 Task: Search for and purchase health supplements, specifically protein powders, on Flipkart.
Action: Mouse pressed left at (400, 84)
Screenshot: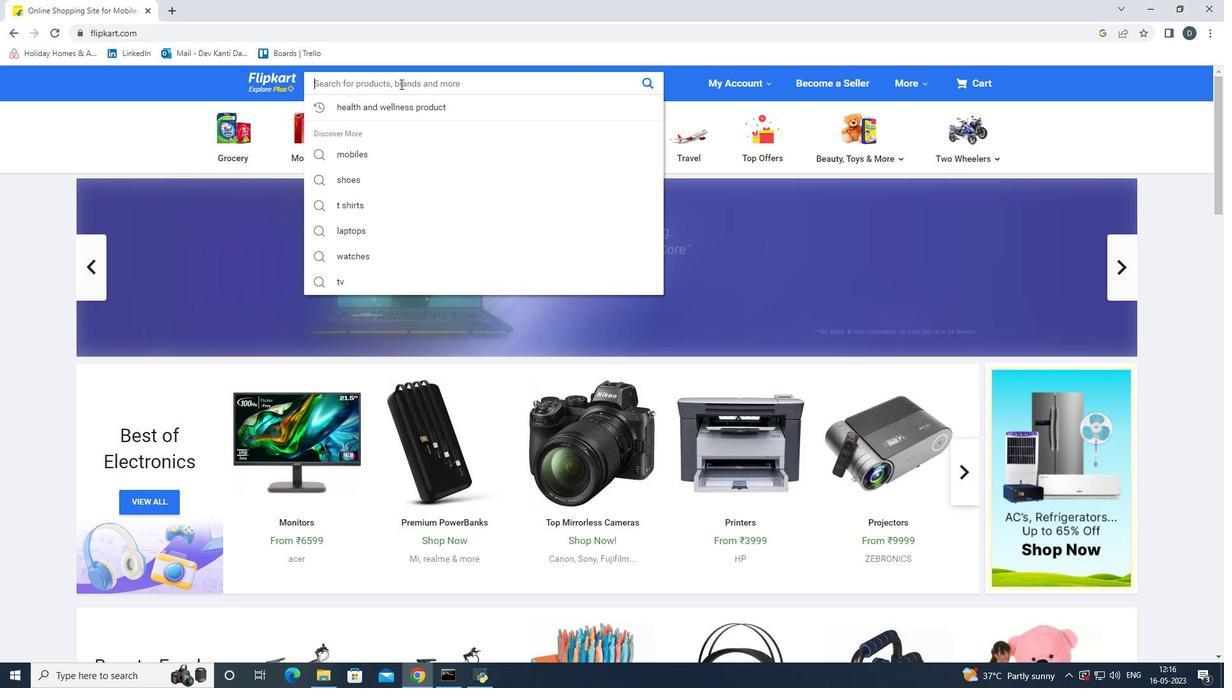 
Action: Key pressed <Key.shift>Hea
Screenshot: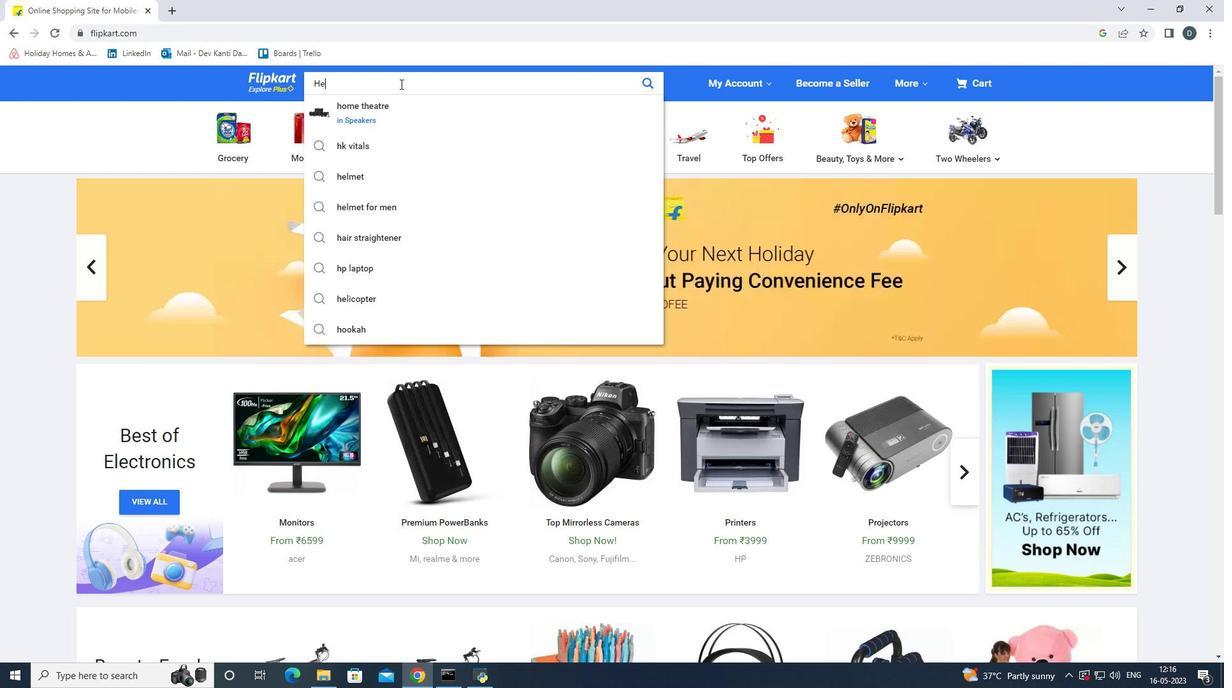 
Action: Mouse moved to (416, 110)
Screenshot: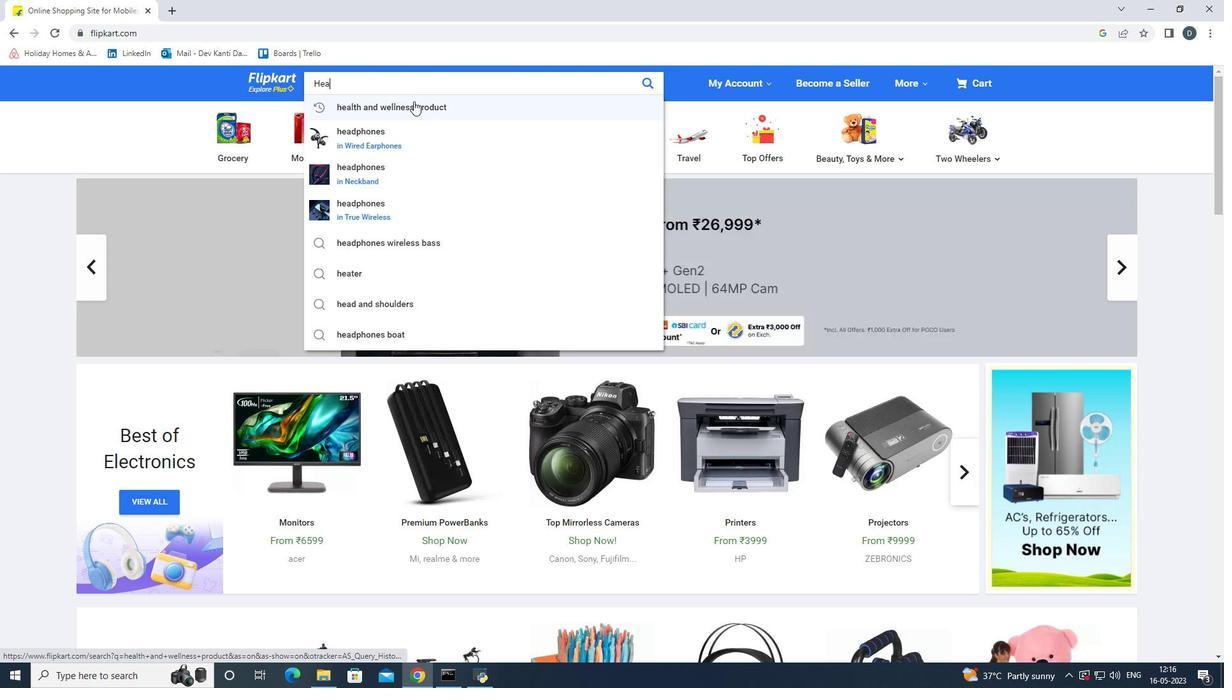 
Action: Mouse pressed left at (416, 110)
Screenshot: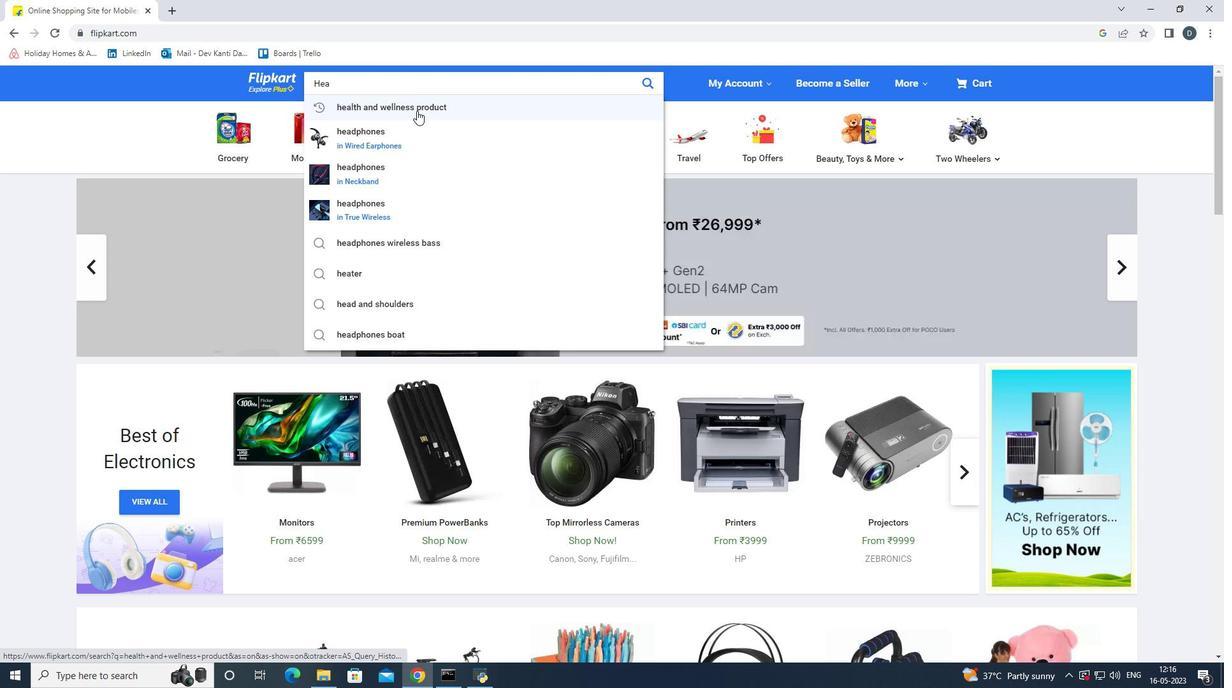 
Action: Mouse moved to (633, 321)
Screenshot: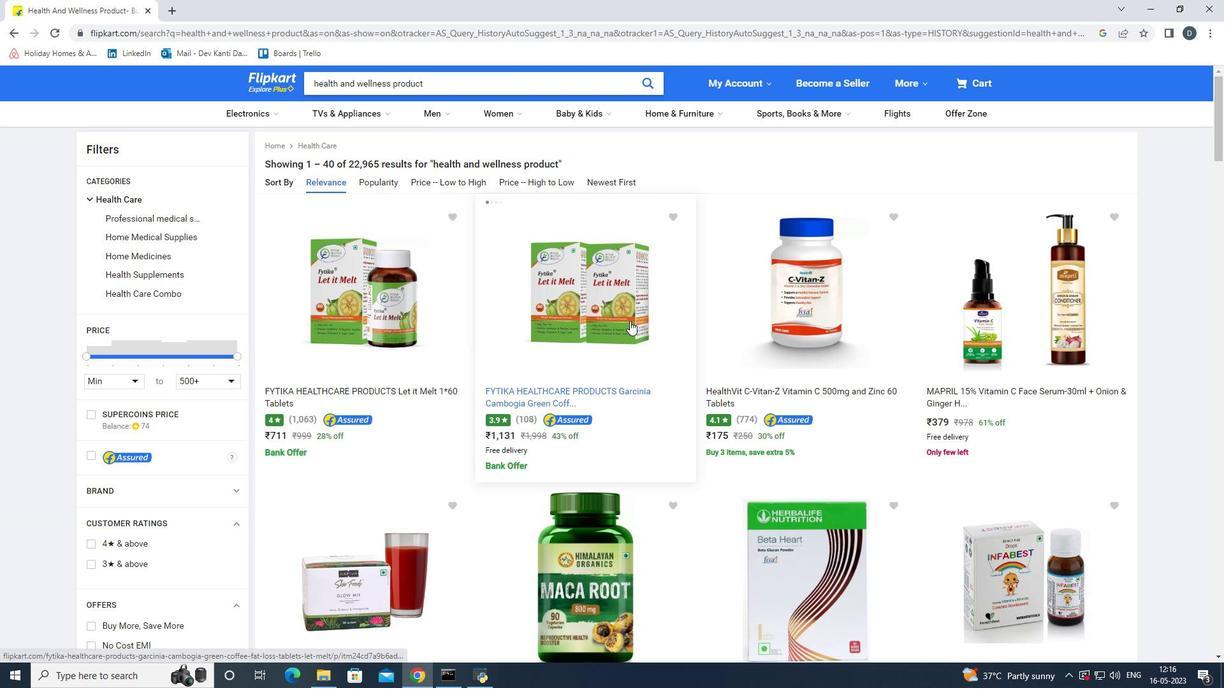 
Action: Mouse scrolled (633, 320) with delta (0, 0)
Screenshot: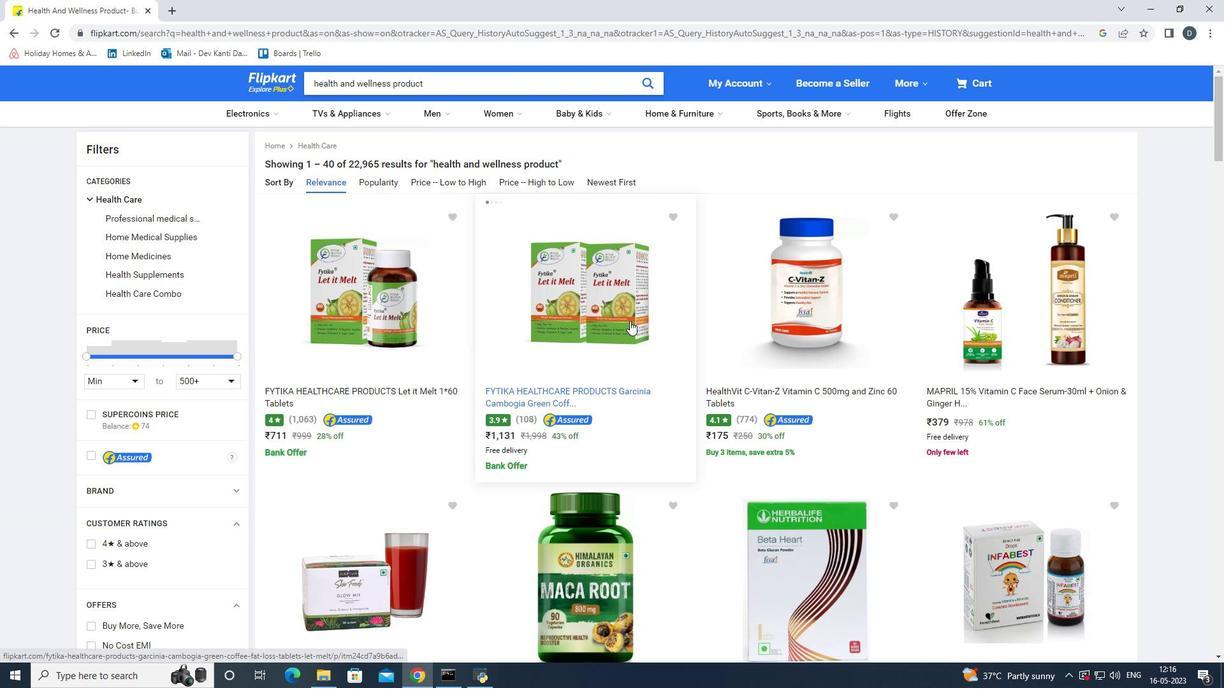 
Action: Mouse scrolled (633, 320) with delta (0, 0)
Screenshot: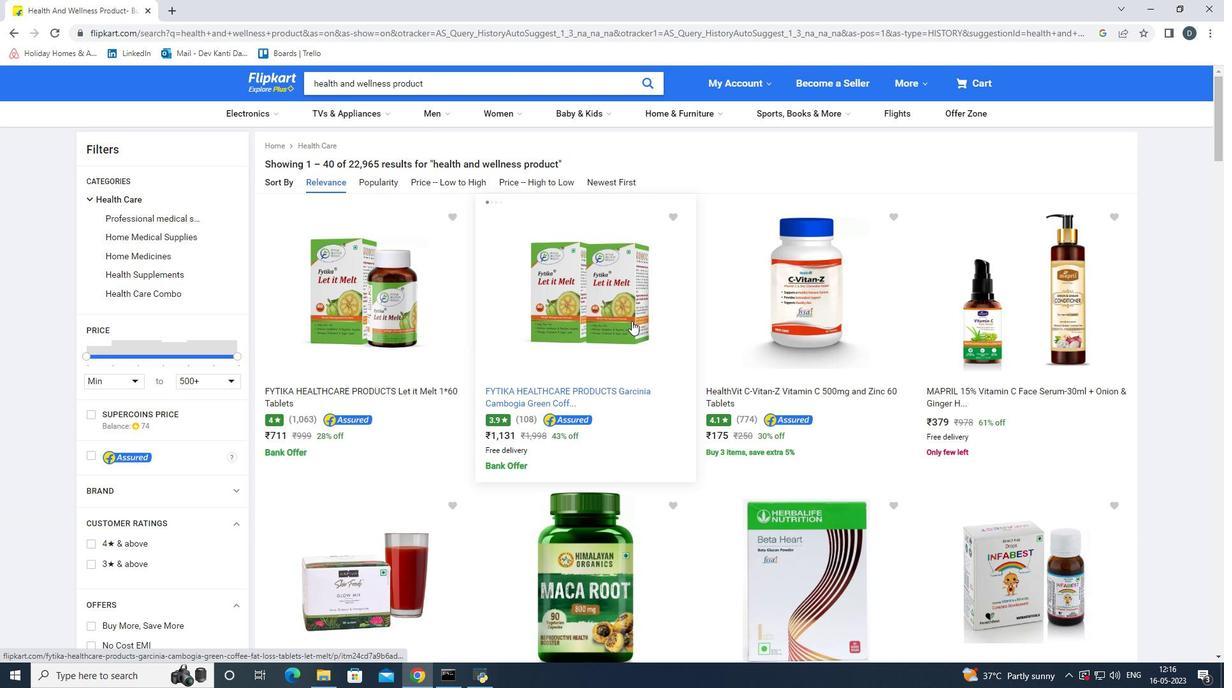 
Action: Mouse moved to (633, 321)
Screenshot: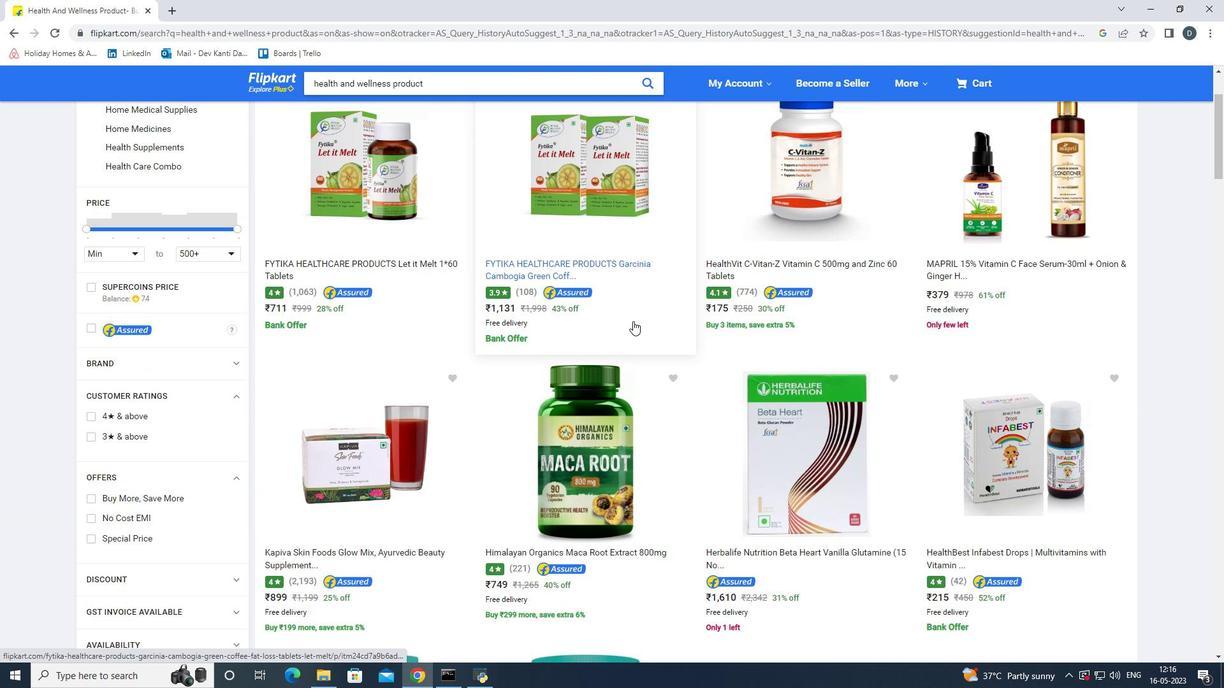 
Action: Mouse scrolled (633, 320) with delta (0, 0)
Screenshot: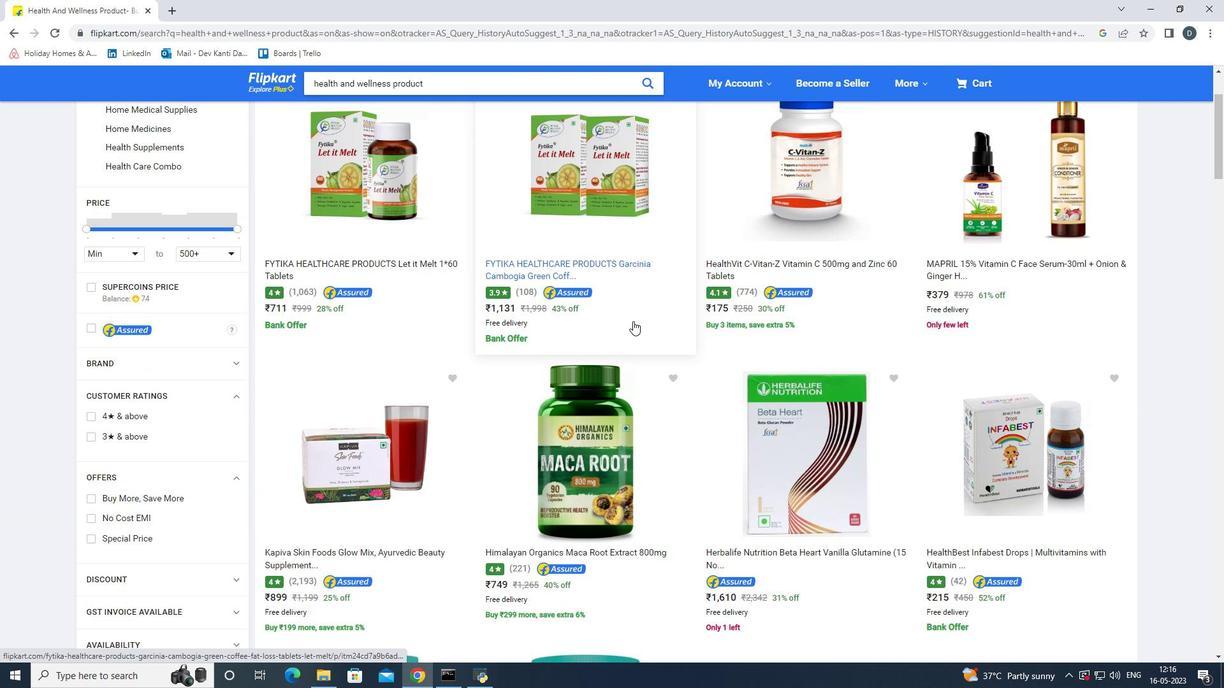 
Action: Mouse scrolled (633, 320) with delta (0, 0)
Screenshot: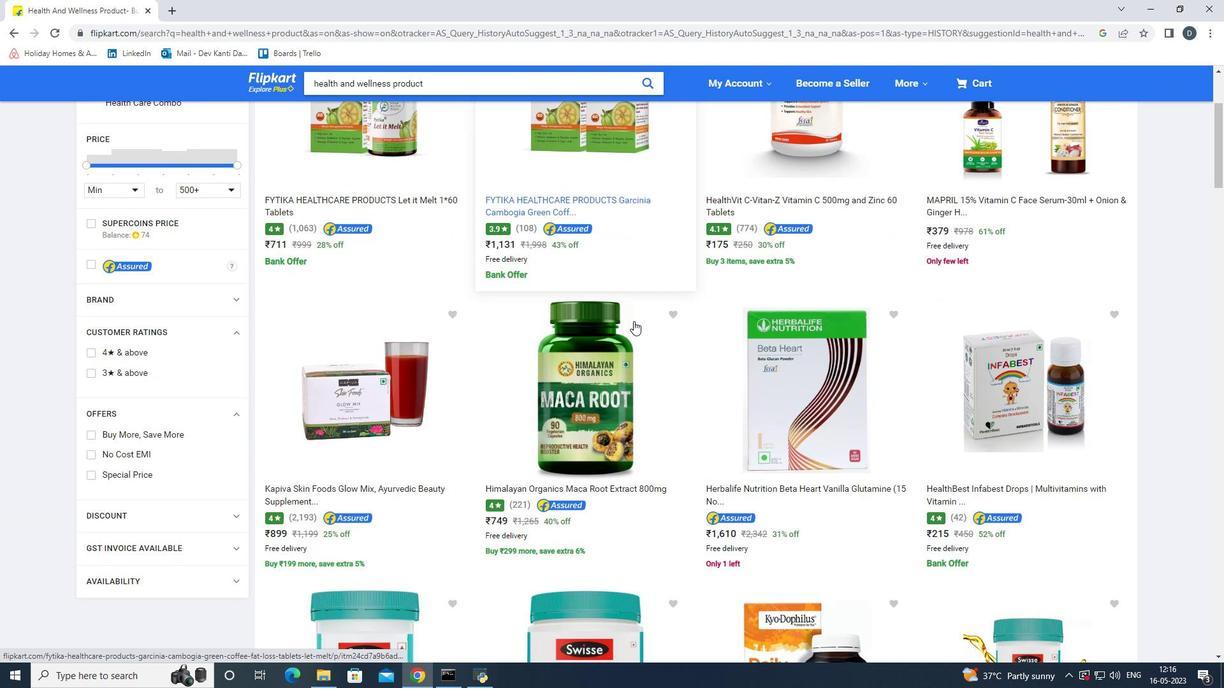 
Action: Mouse scrolled (633, 320) with delta (0, 0)
Screenshot: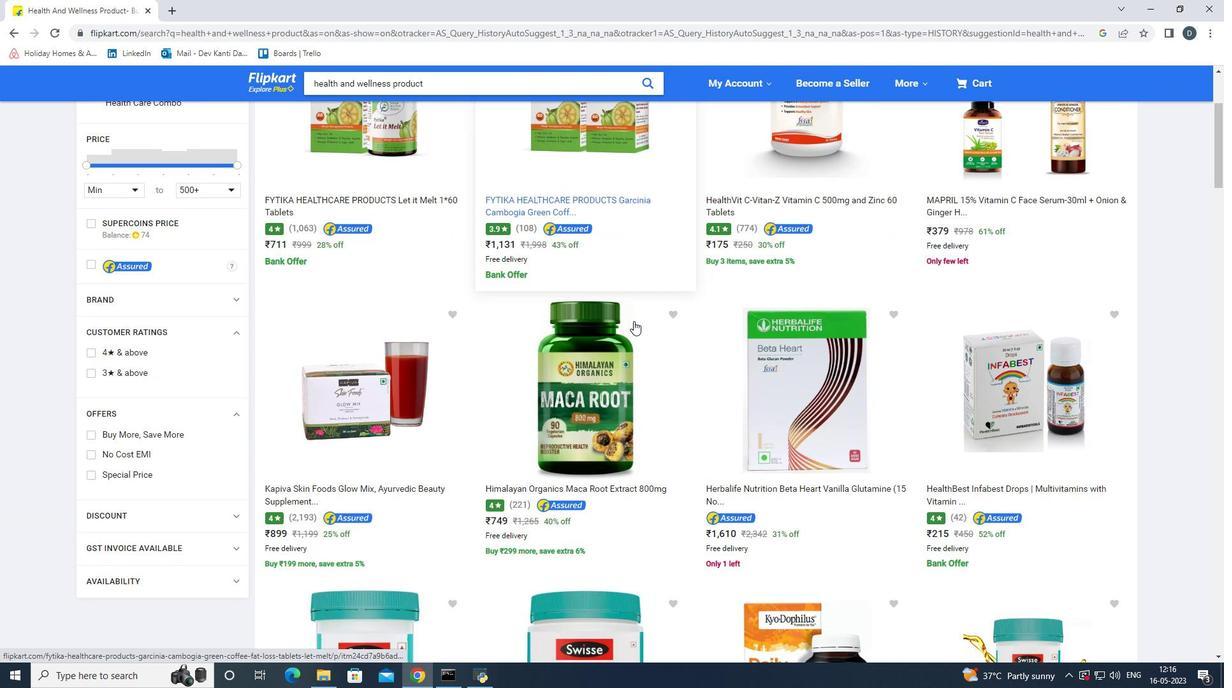 
Action: Mouse scrolled (633, 320) with delta (0, 0)
Screenshot: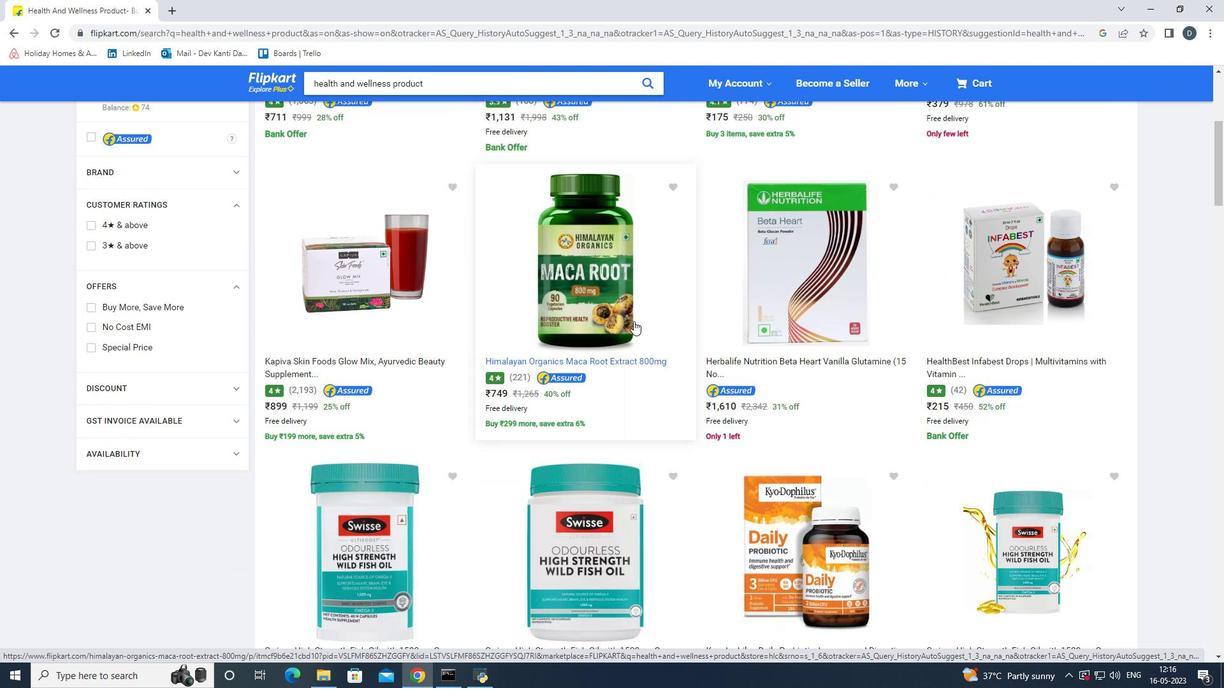 
Action: Mouse scrolled (633, 320) with delta (0, 0)
Screenshot: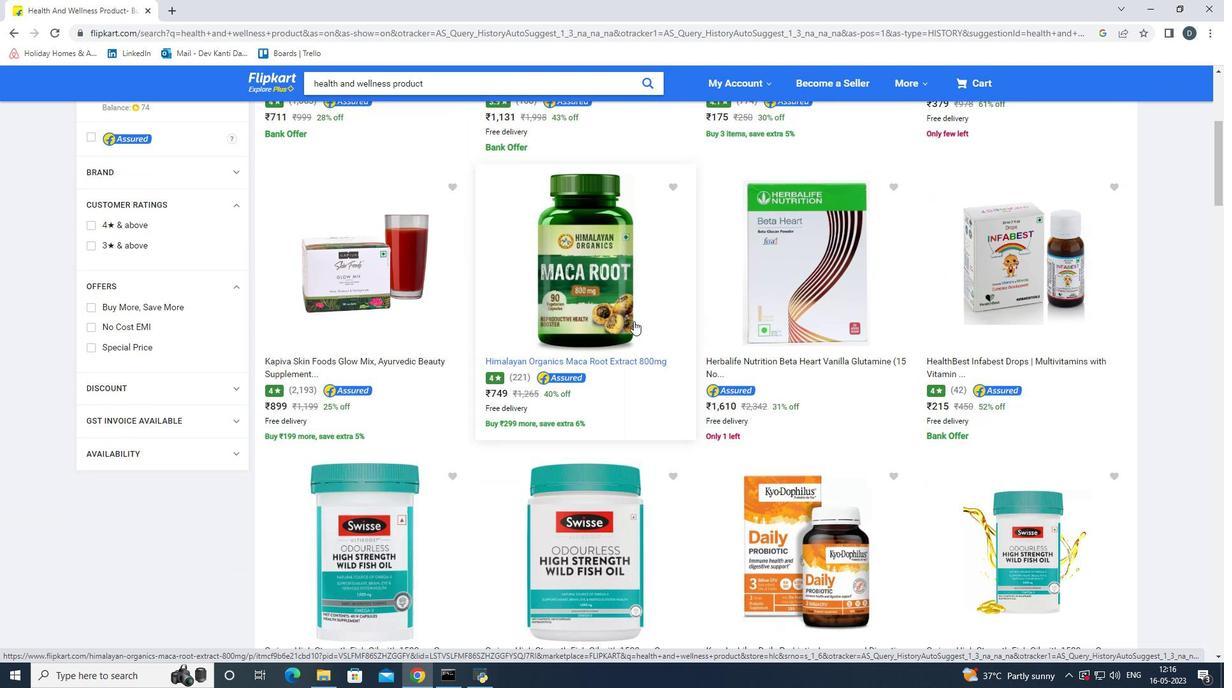 
Action: Mouse scrolled (633, 320) with delta (0, 0)
Screenshot: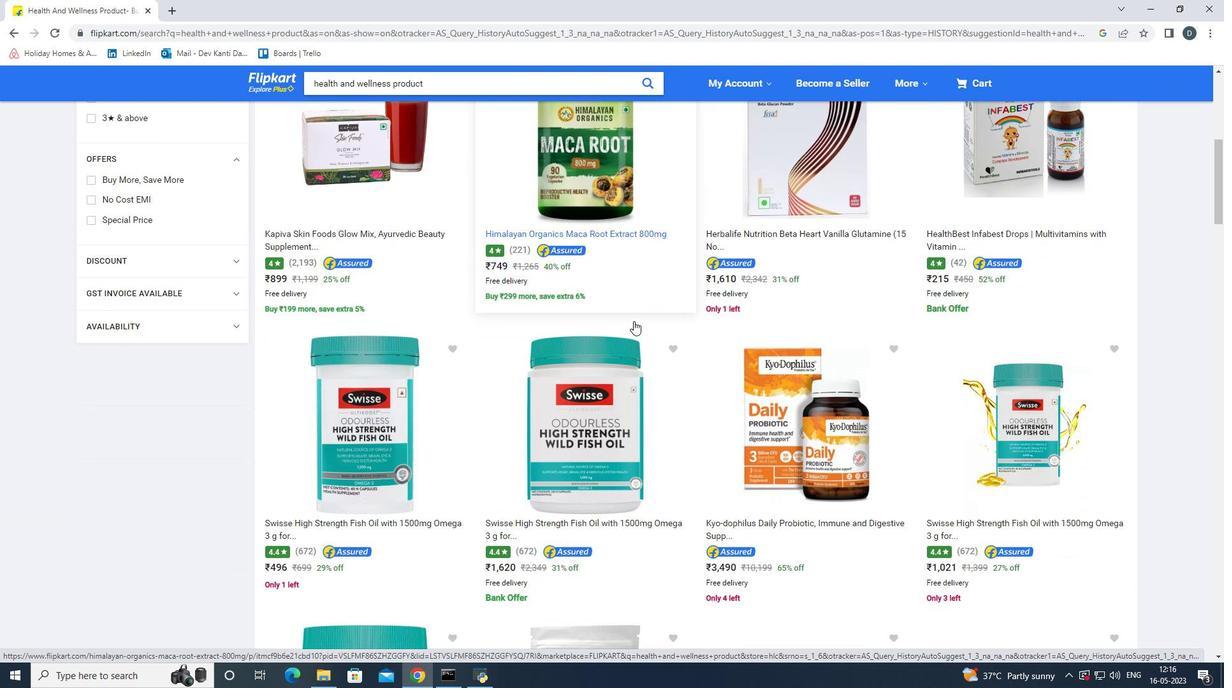 
Action: Mouse scrolled (633, 320) with delta (0, 0)
Screenshot: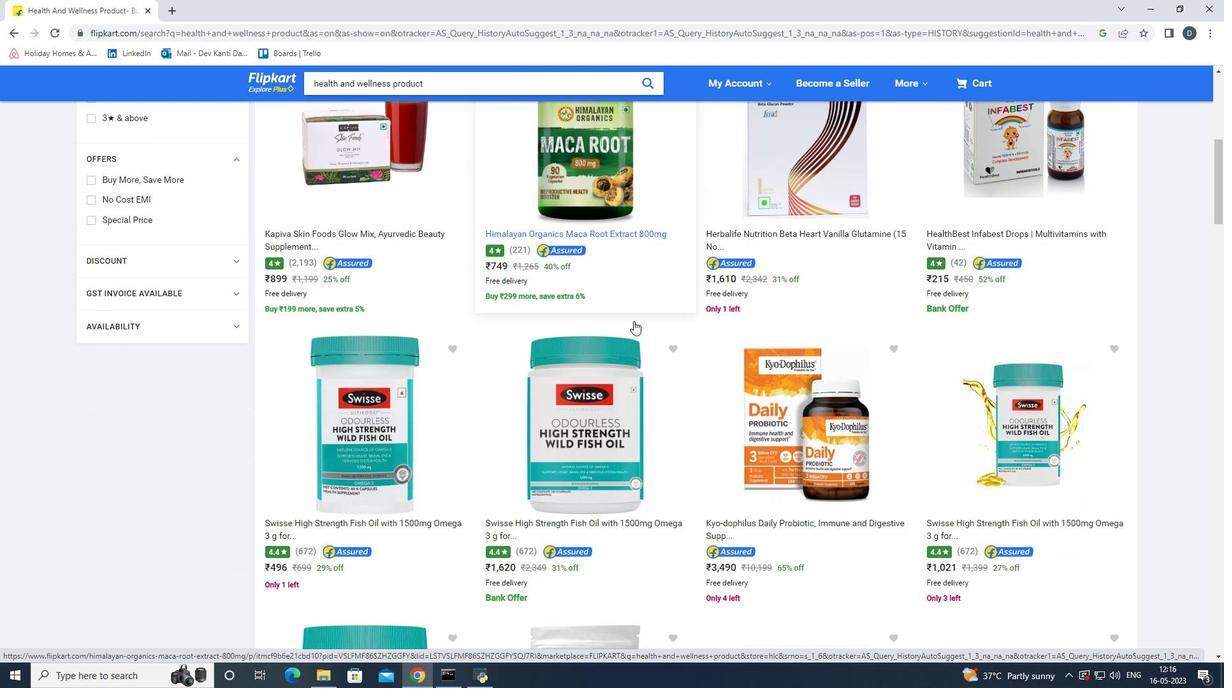 
Action: Mouse scrolled (633, 320) with delta (0, 0)
Screenshot: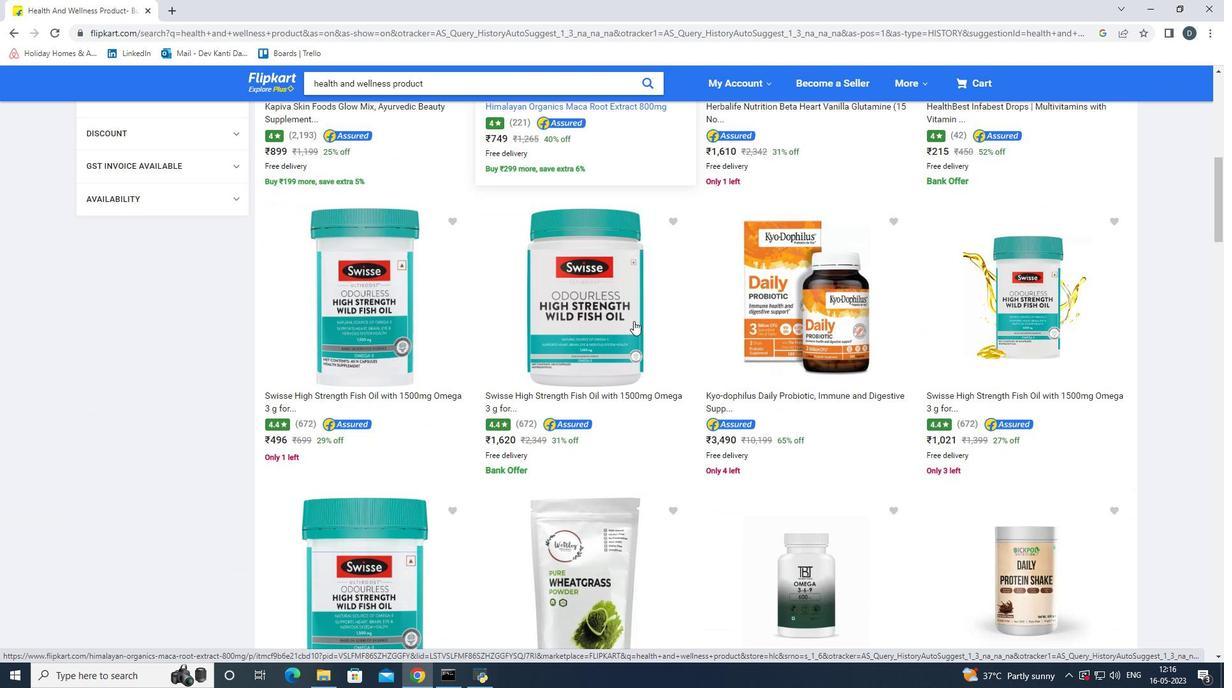 
Action: Mouse scrolled (633, 320) with delta (0, 0)
Screenshot: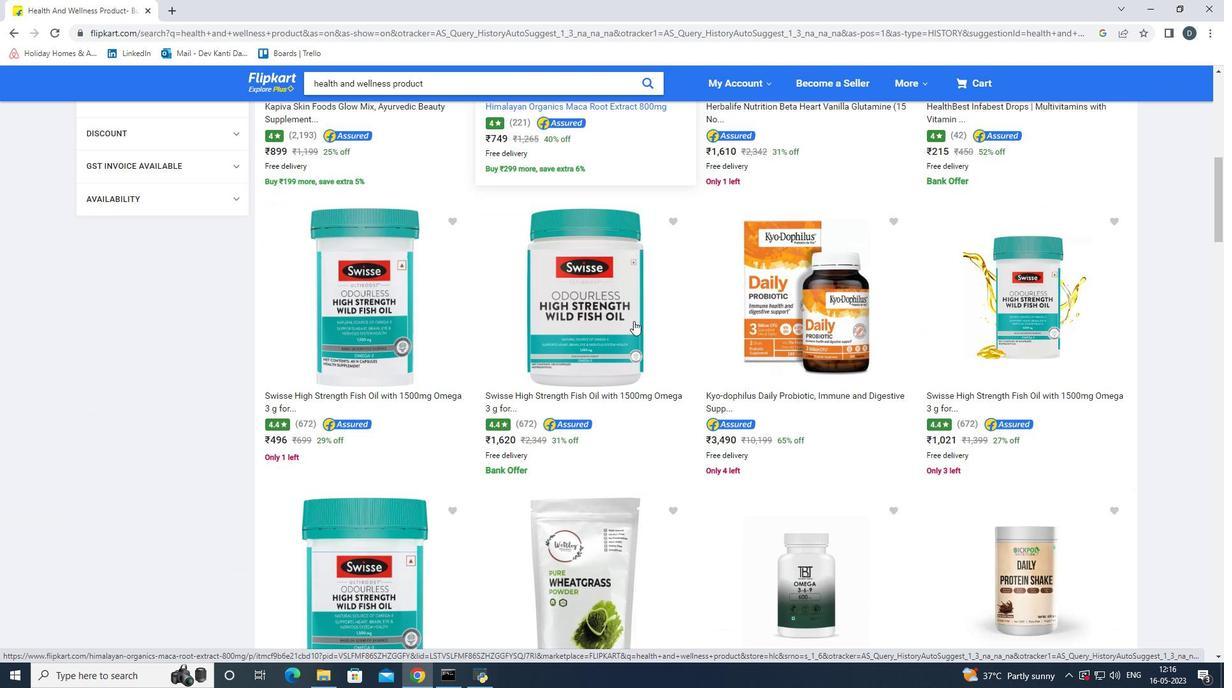 
Action: Mouse scrolled (633, 320) with delta (0, 0)
Screenshot: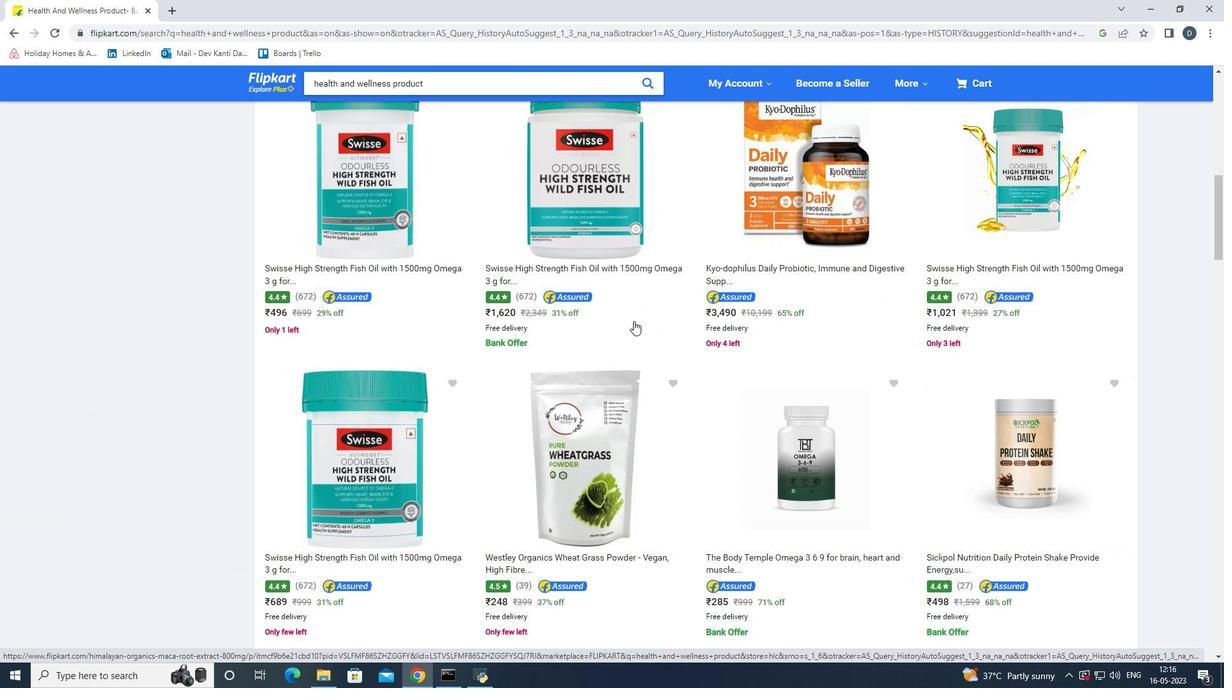 
Action: Mouse scrolled (633, 320) with delta (0, 0)
Screenshot: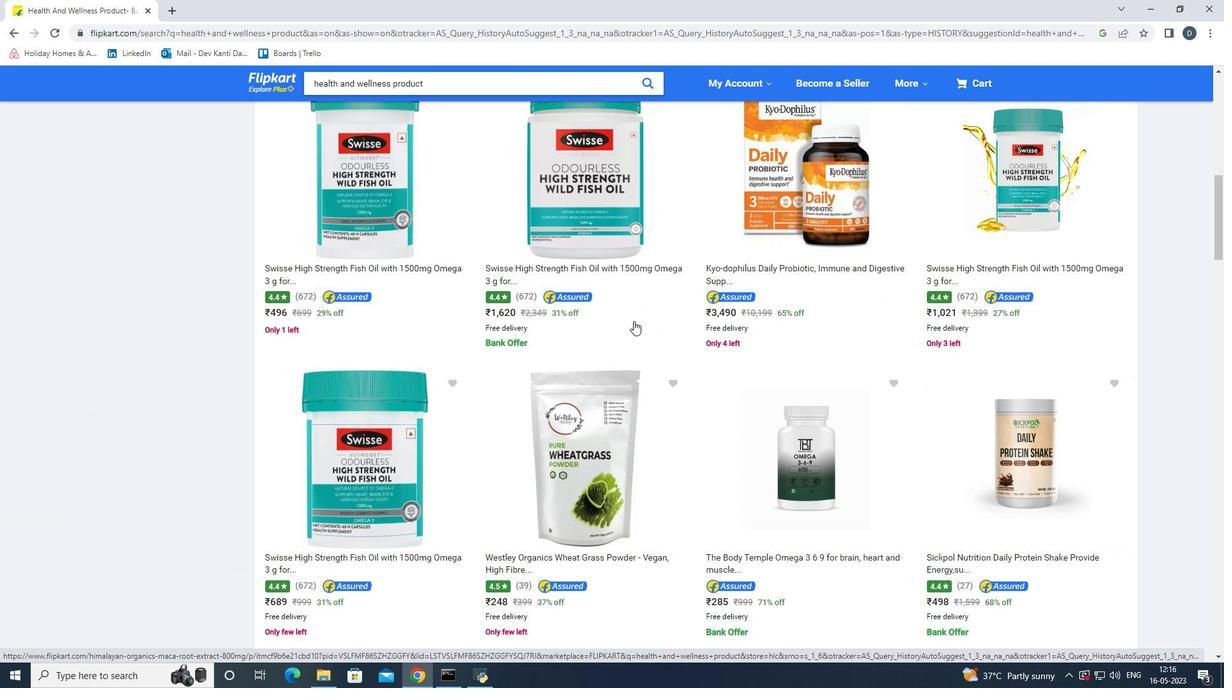 
Action: Mouse scrolled (633, 320) with delta (0, 0)
Screenshot: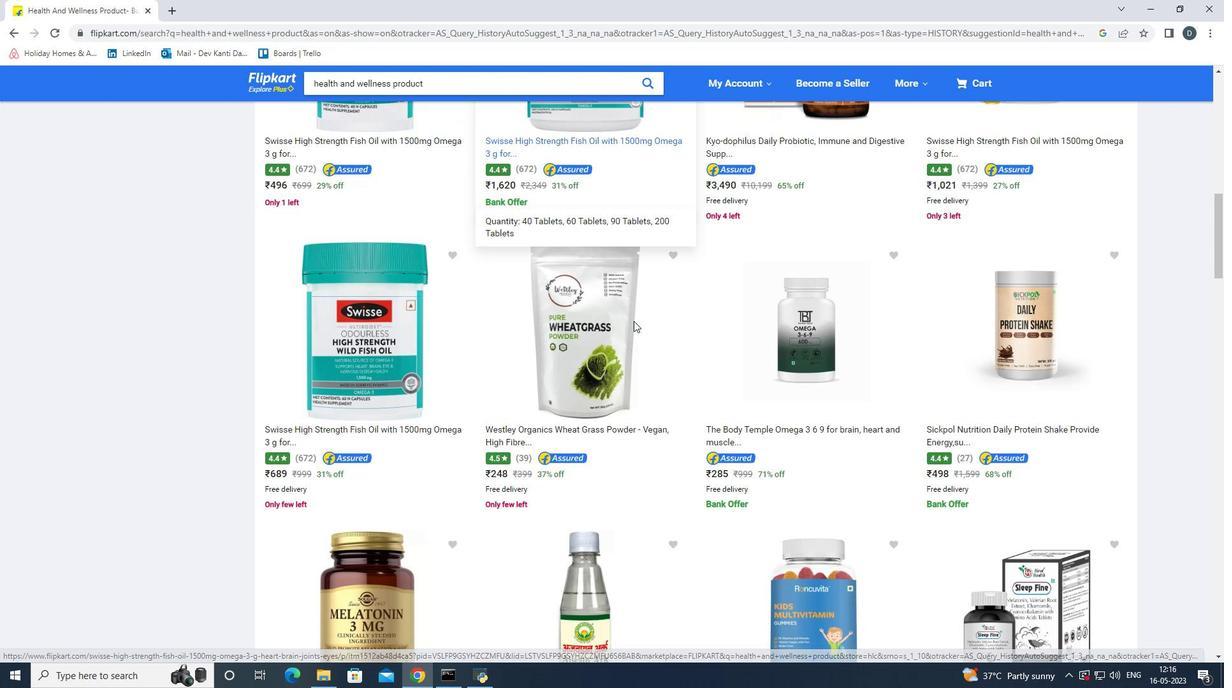 
Action: Mouse scrolled (633, 320) with delta (0, 0)
Screenshot: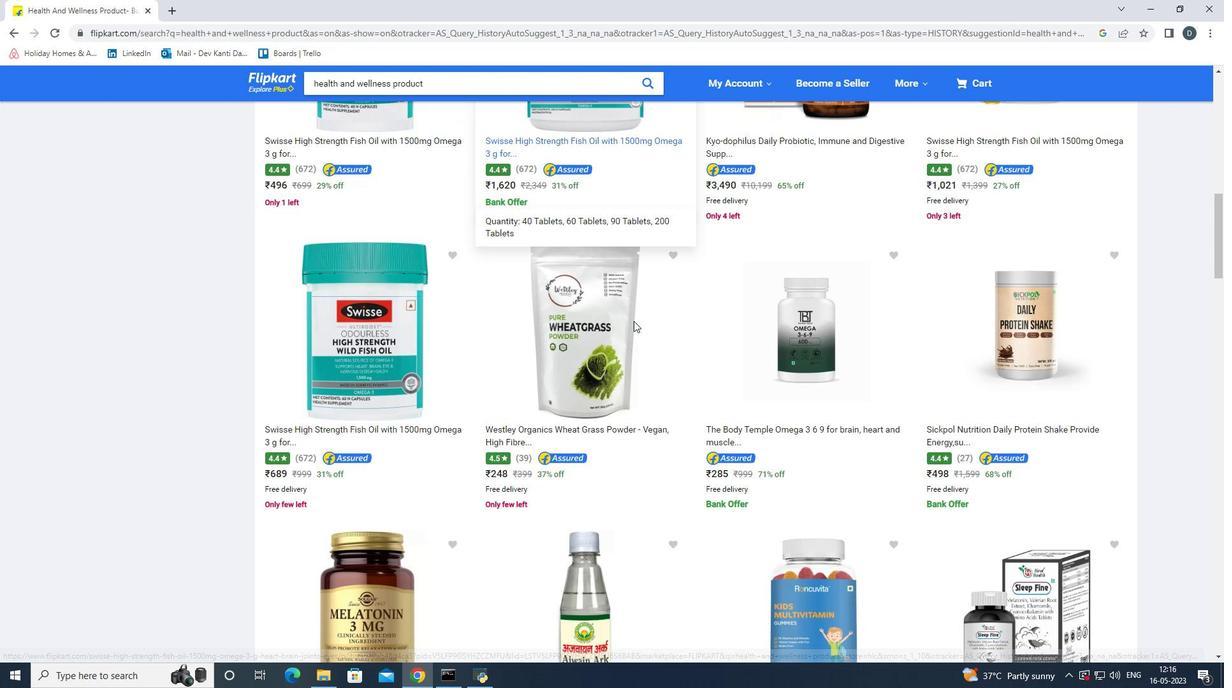 
Action: Mouse scrolled (633, 320) with delta (0, 0)
Screenshot: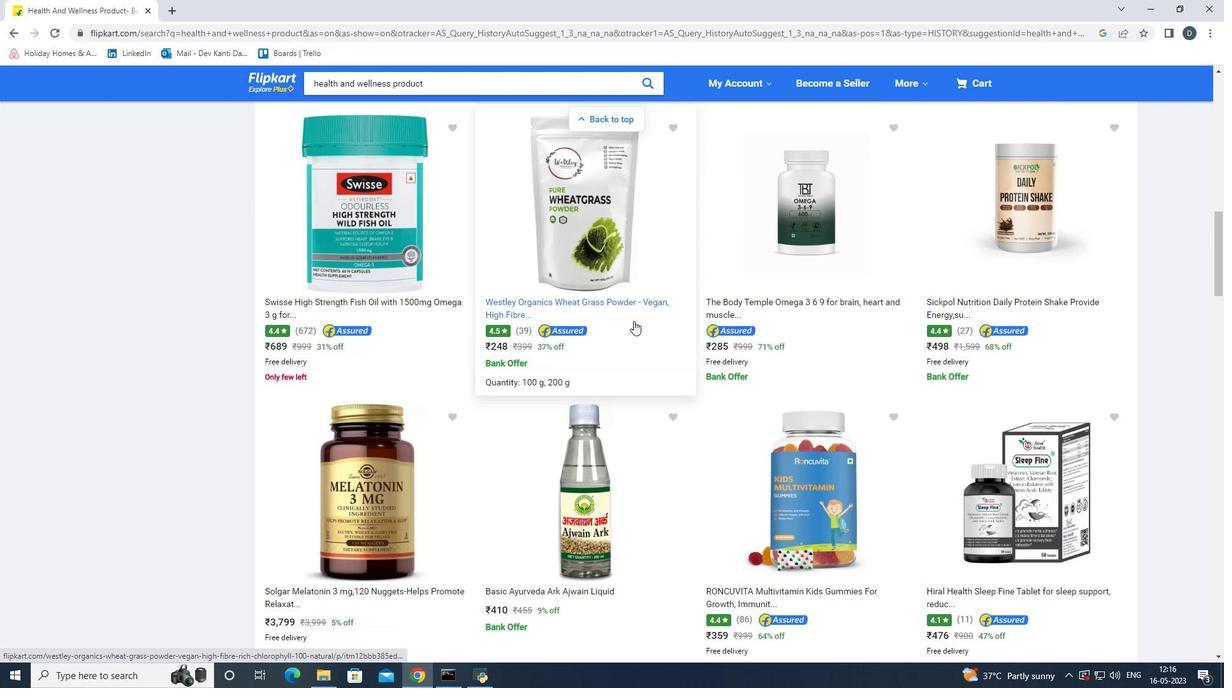 
Action: Mouse scrolled (633, 320) with delta (0, 0)
Screenshot: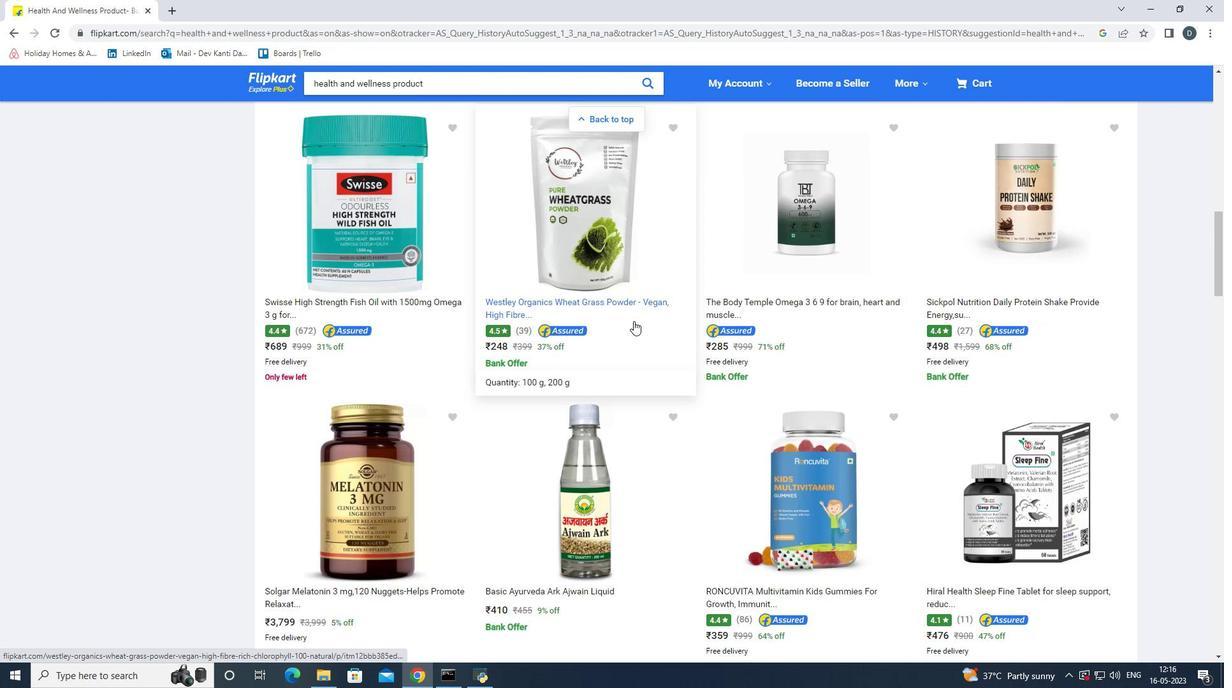 
Action: Mouse scrolled (633, 320) with delta (0, 0)
Screenshot: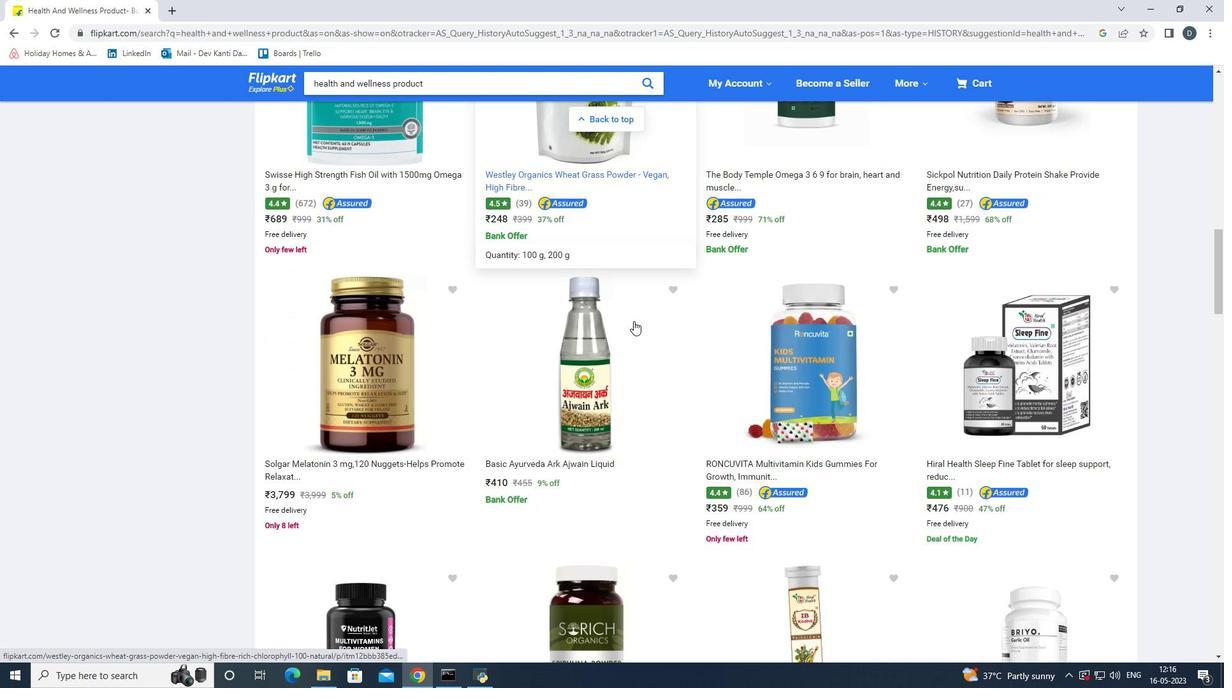 
Action: Mouse scrolled (633, 320) with delta (0, 0)
Screenshot: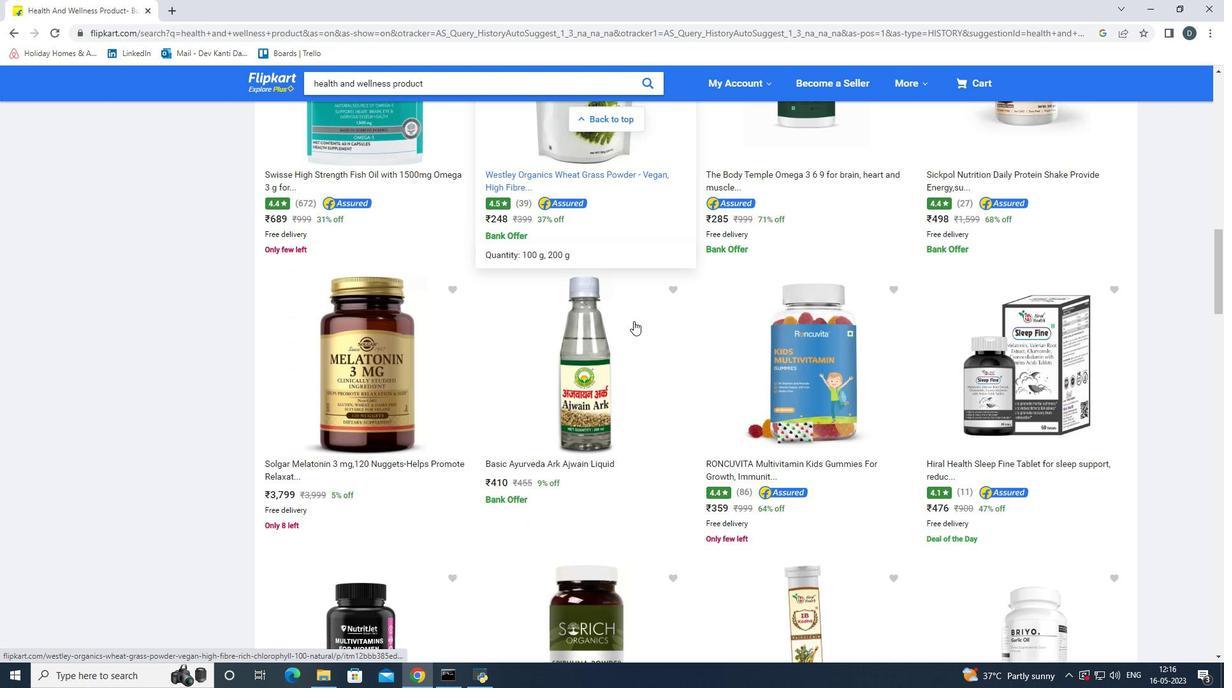 
Action: Mouse scrolled (633, 320) with delta (0, 0)
Screenshot: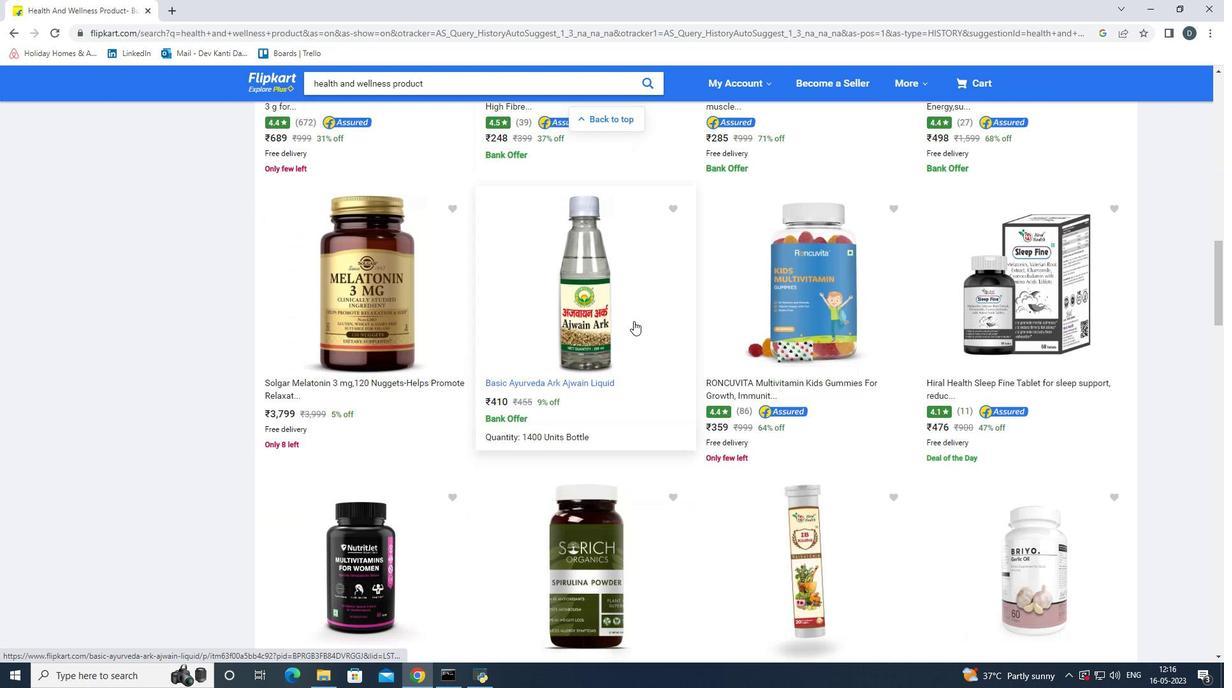 
Action: Mouse scrolled (633, 320) with delta (0, 0)
Screenshot: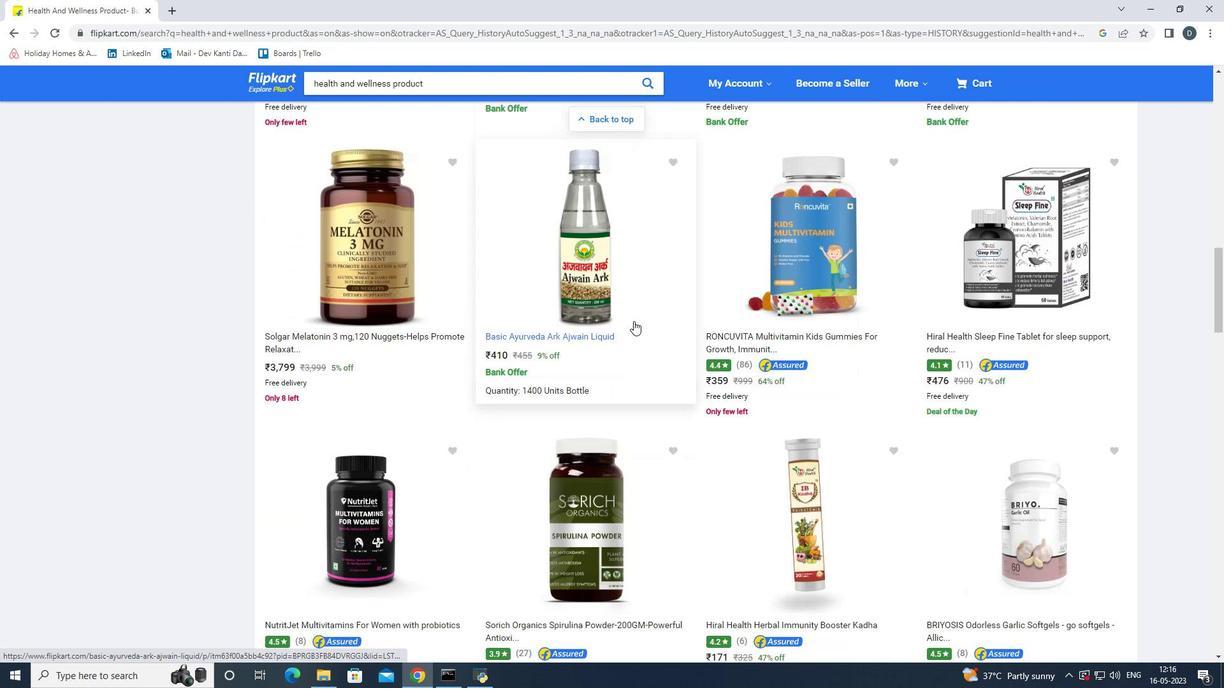 
Action: Mouse scrolled (633, 320) with delta (0, 0)
Screenshot: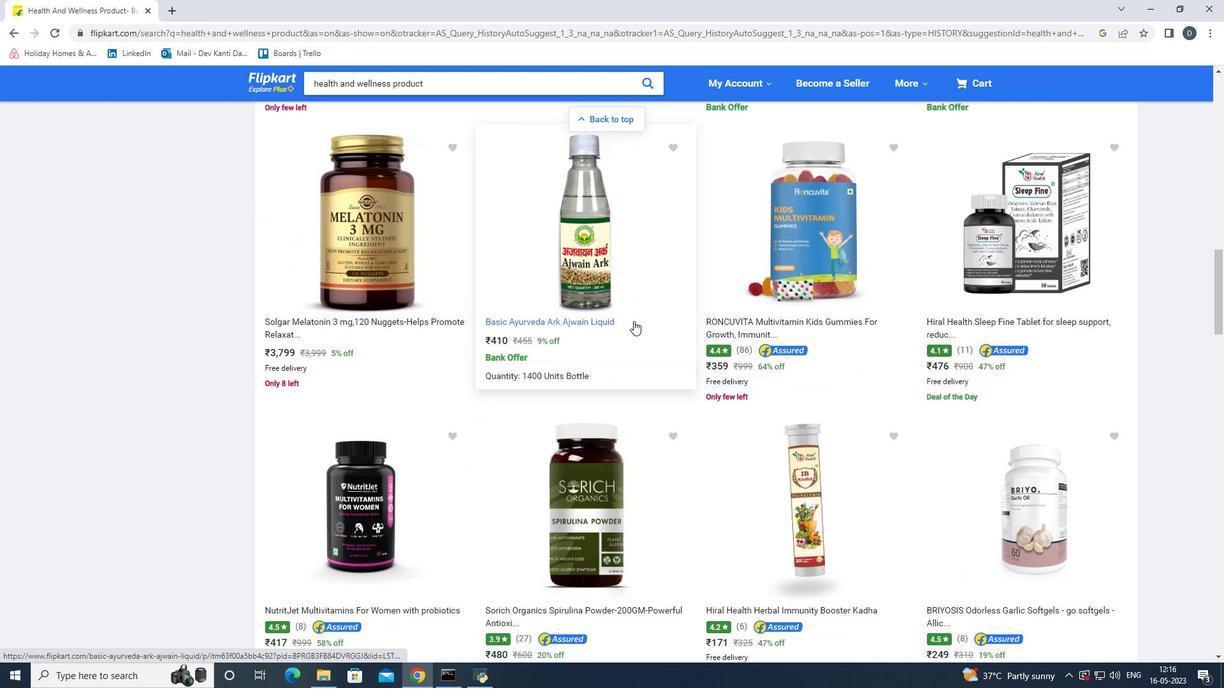 
Action: Mouse scrolled (633, 320) with delta (0, 0)
Screenshot: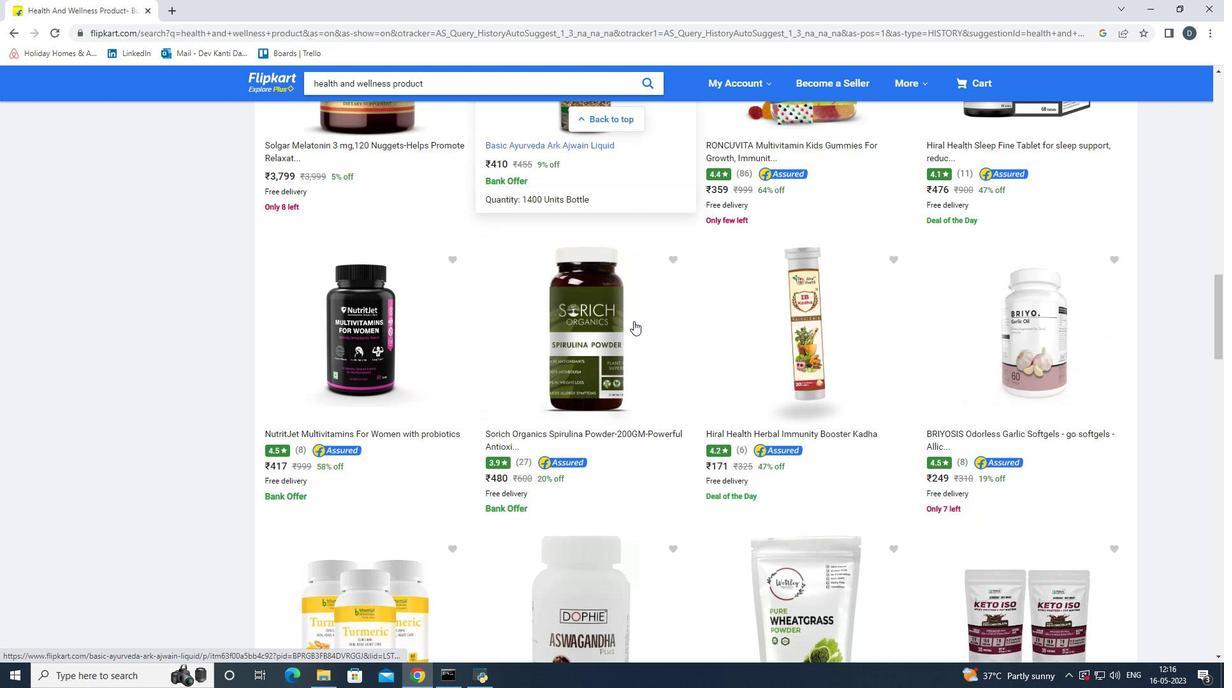 
Action: Mouse scrolled (633, 320) with delta (0, 0)
Screenshot: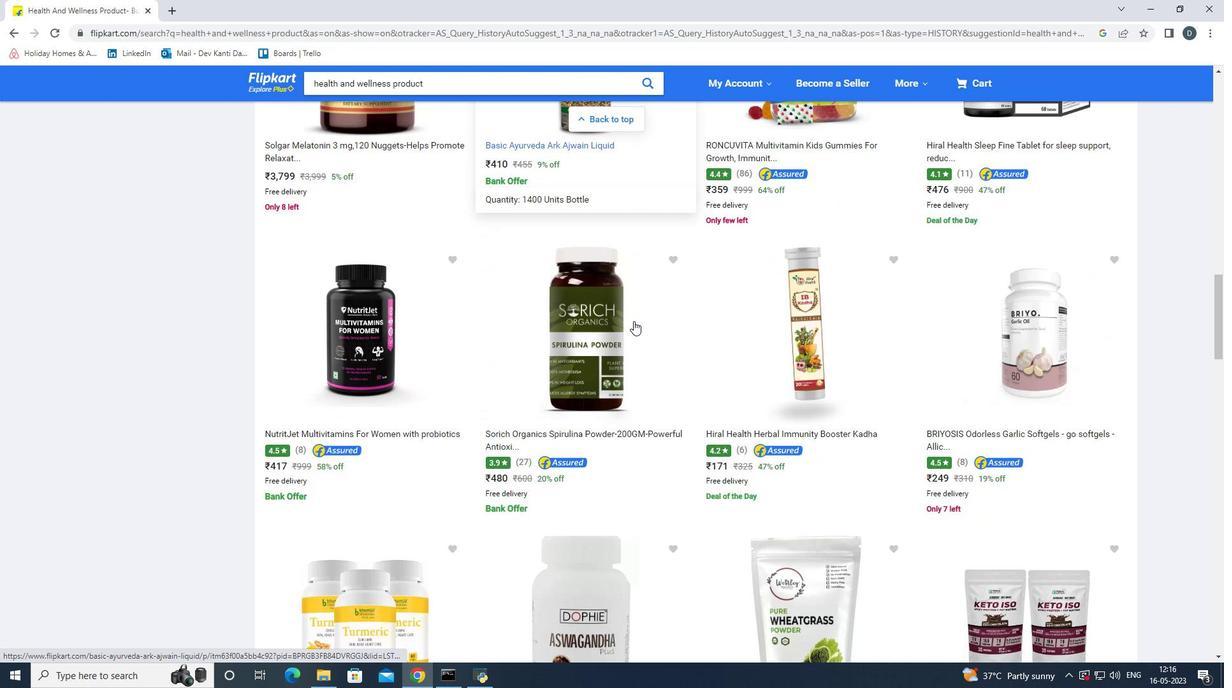 
Action: Mouse scrolled (633, 320) with delta (0, 0)
Screenshot: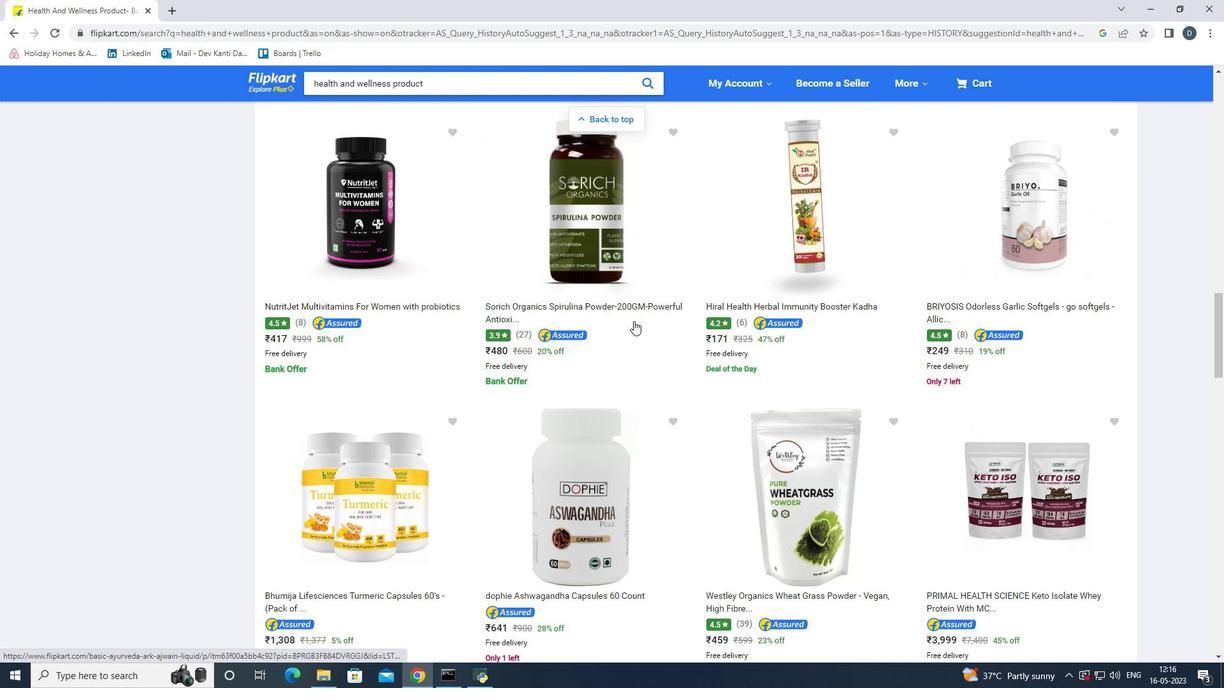 
Action: Mouse scrolled (633, 320) with delta (0, 0)
Screenshot: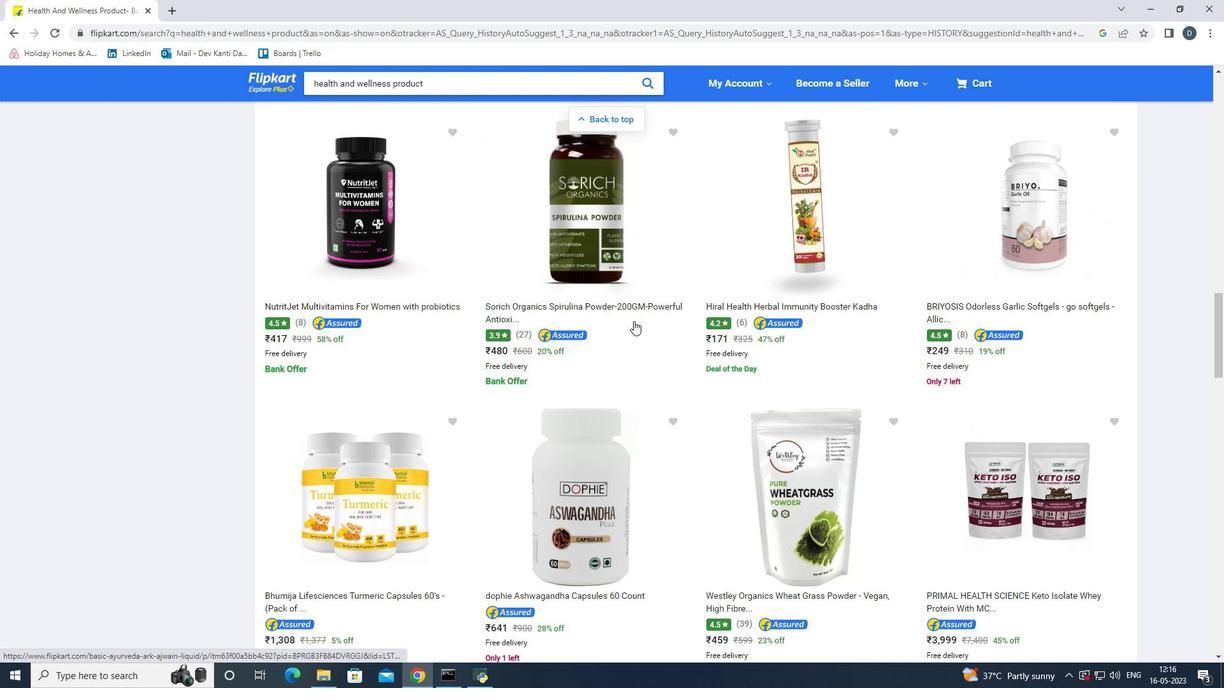 
Action: Mouse scrolled (633, 320) with delta (0, 0)
Screenshot: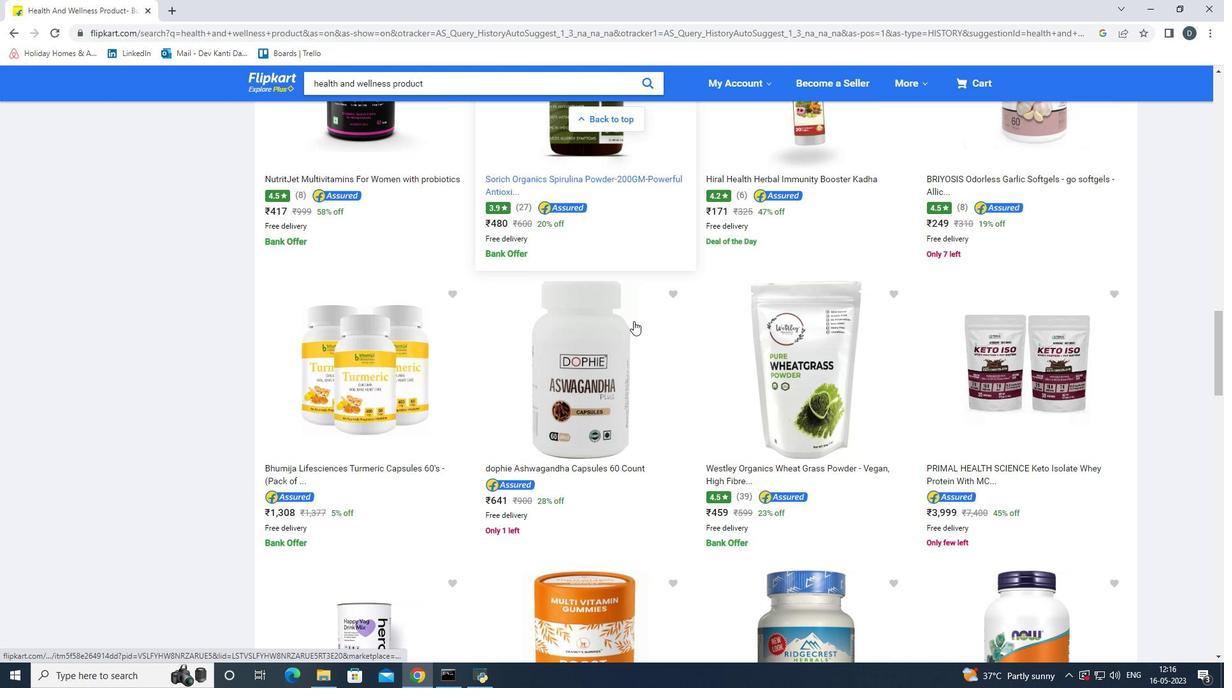 
Action: Mouse scrolled (633, 320) with delta (0, 0)
Screenshot: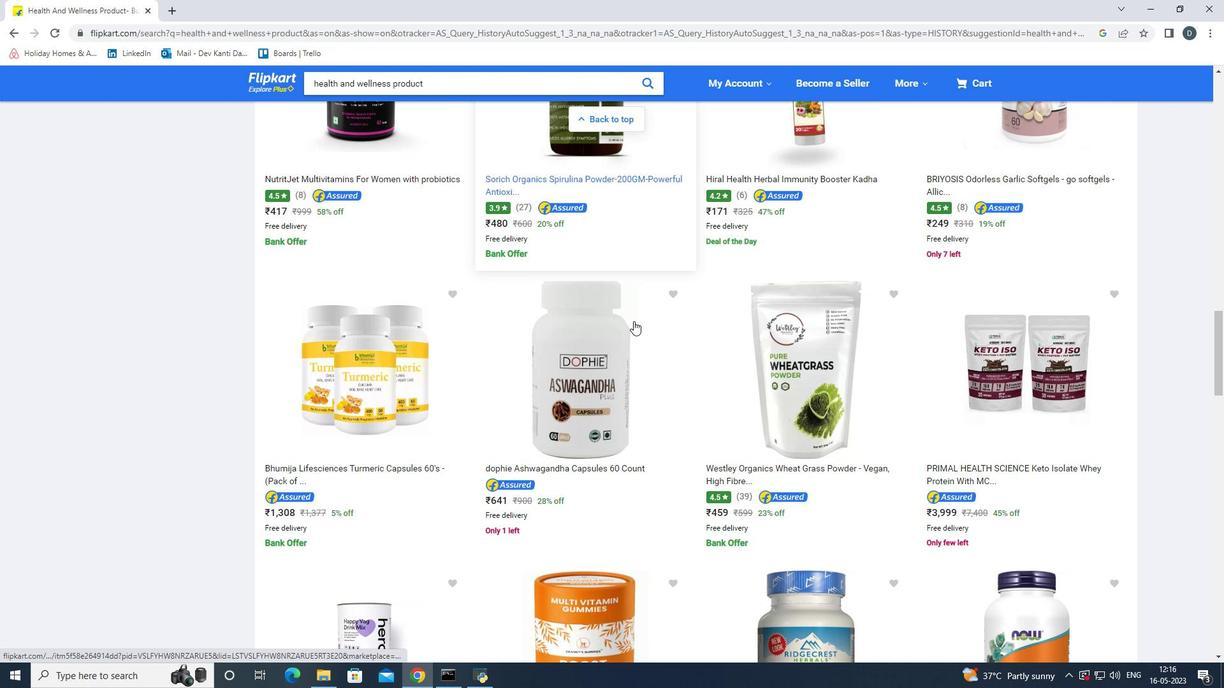 
Action: Mouse scrolled (633, 320) with delta (0, 0)
Screenshot: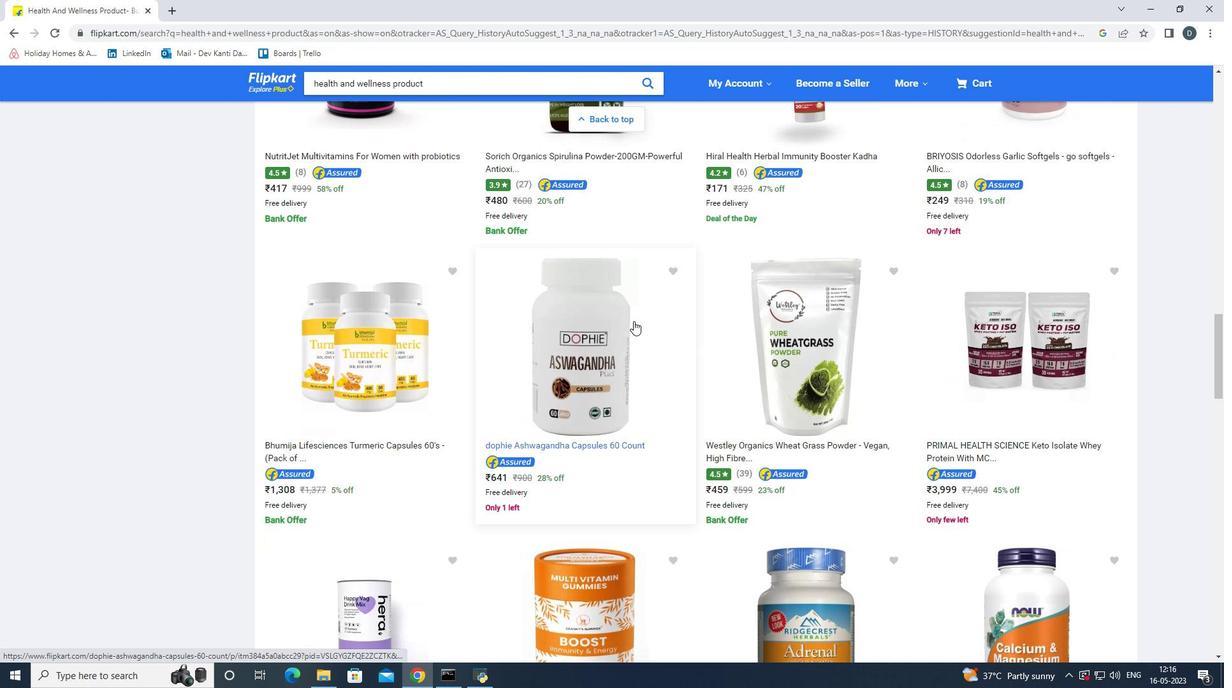 
Action: Mouse scrolled (633, 320) with delta (0, 0)
Screenshot: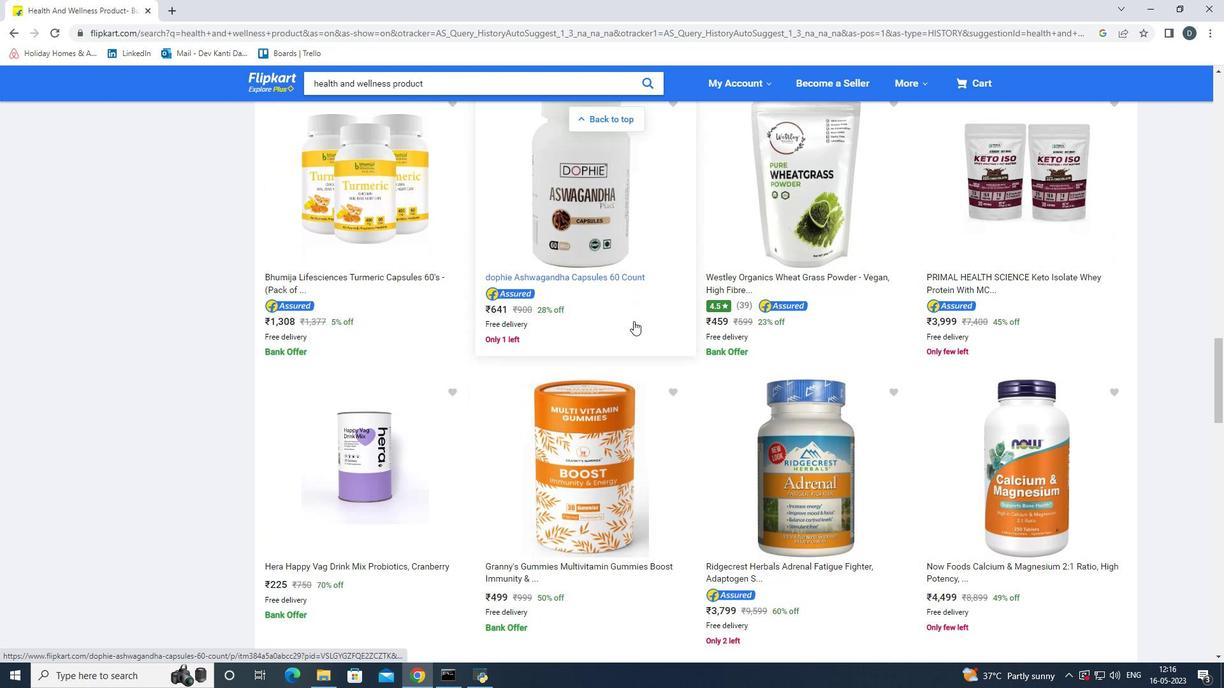 
Action: Mouse scrolled (633, 320) with delta (0, 0)
Screenshot: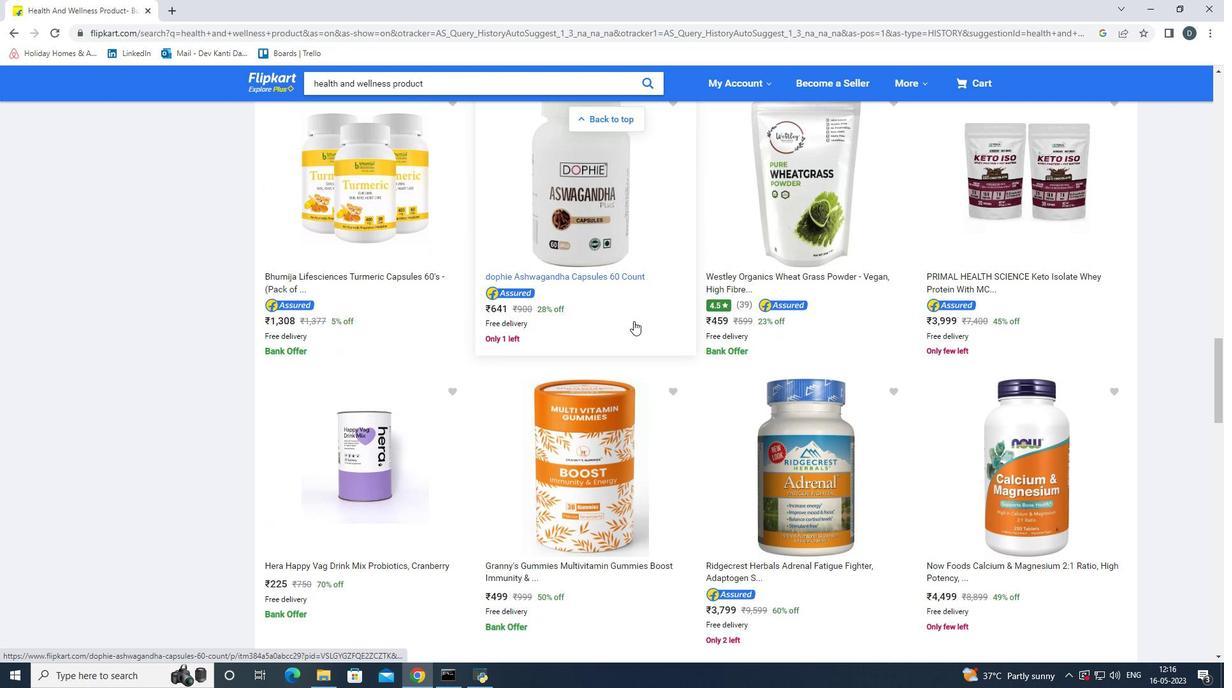 
Action: Mouse scrolled (633, 320) with delta (0, 0)
Screenshot: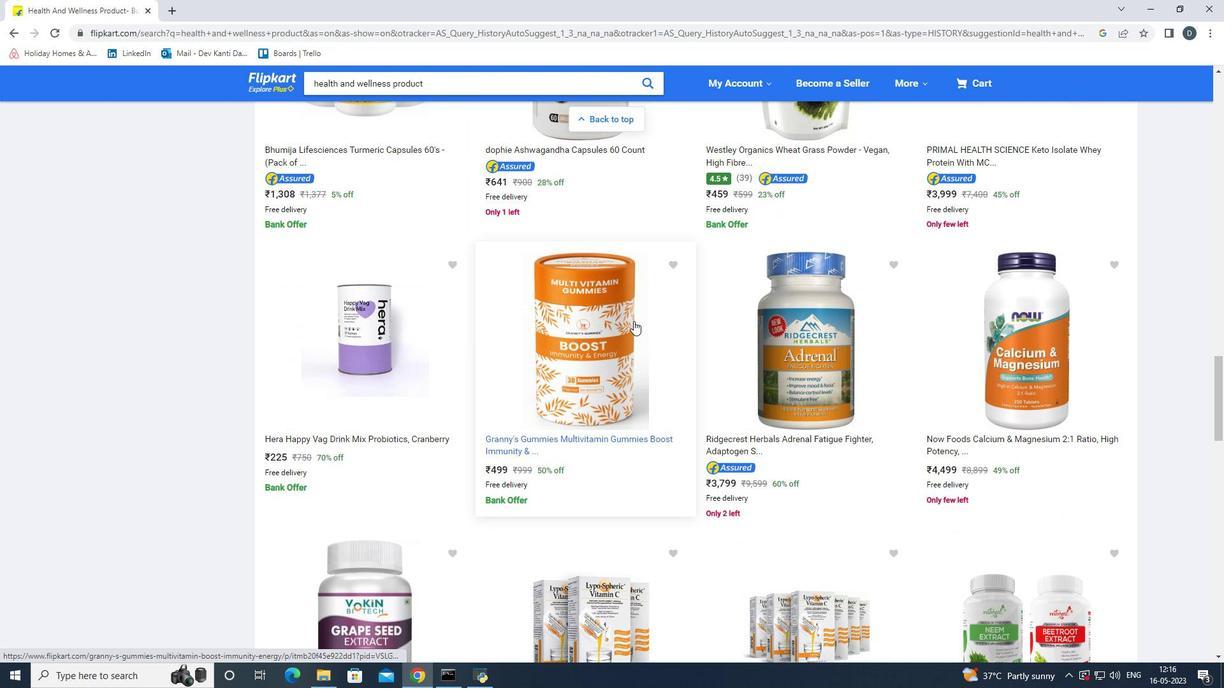 
Action: Mouse scrolled (633, 320) with delta (0, 0)
Screenshot: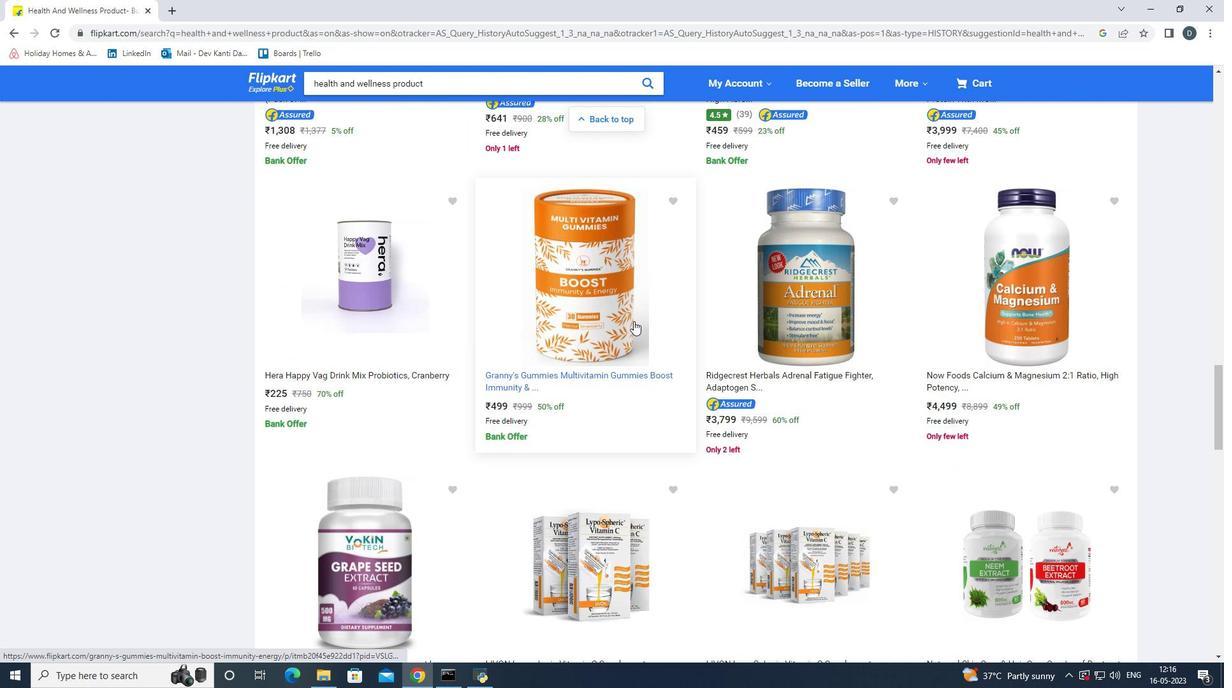 
Action: Mouse scrolled (633, 320) with delta (0, 0)
Screenshot: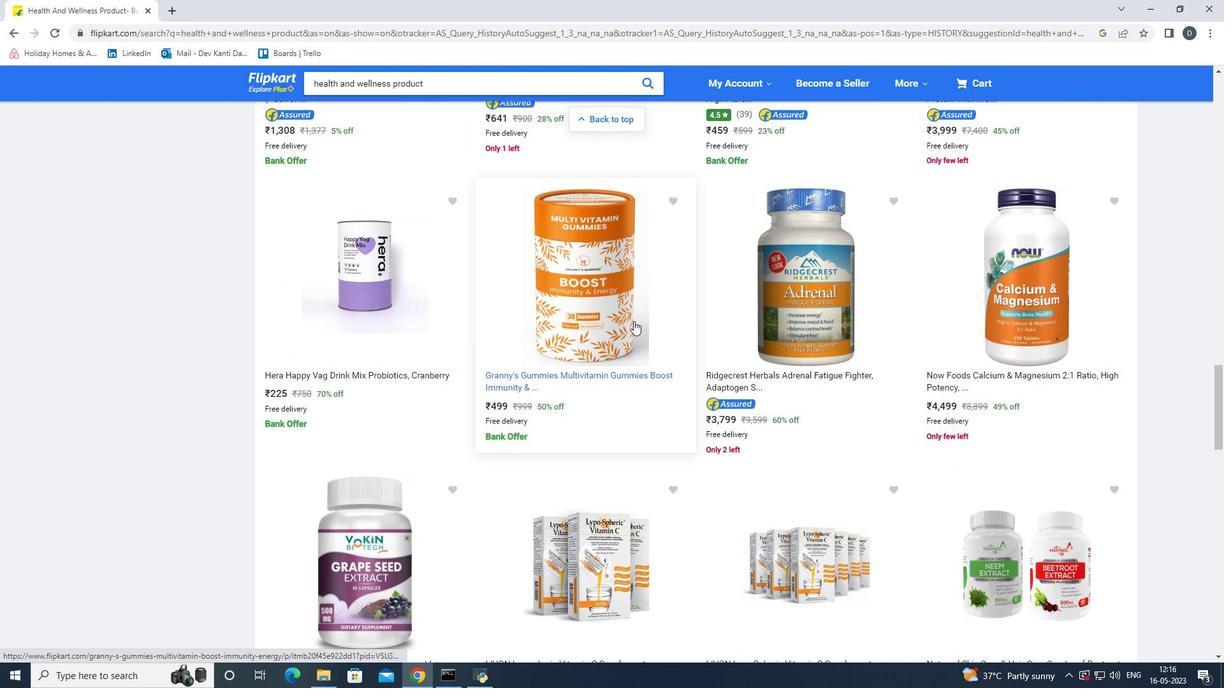 
Action: Mouse scrolled (633, 320) with delta (0, 0)
Screenshot: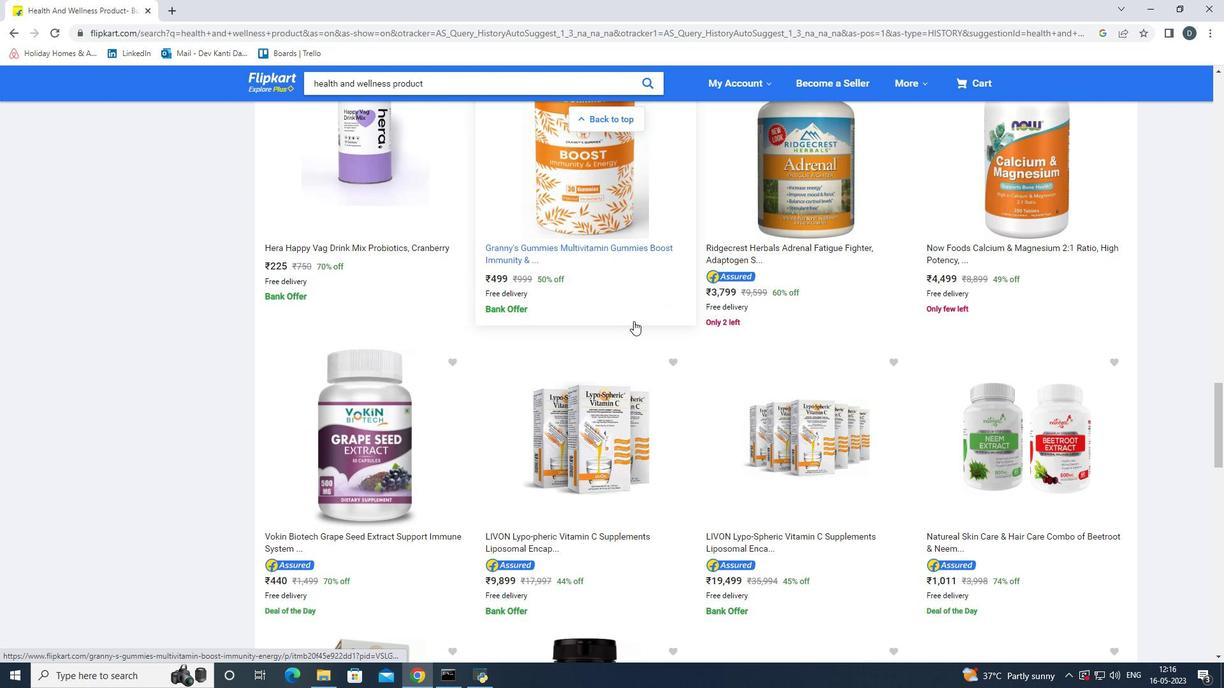 
Action: Mouse scrolled (633, 320) with delta (0, 0)
Screenshot: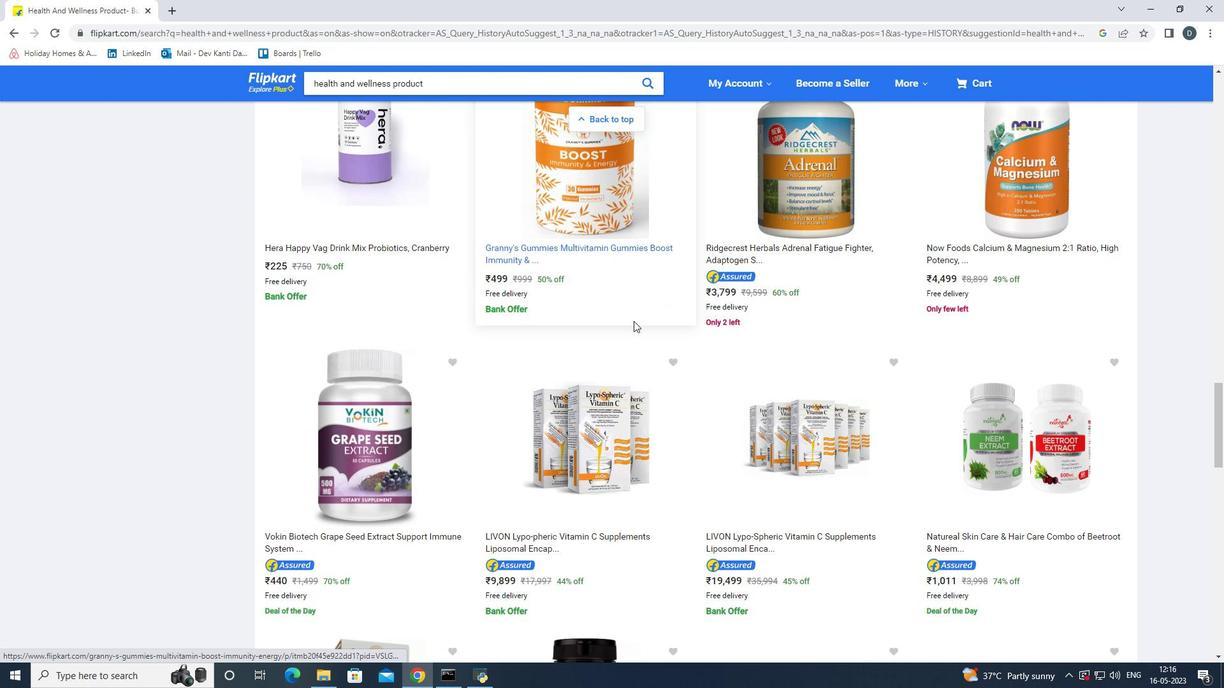 
Action: Mouse scrolled (633, 320) with delta (0, 0)
Screenshot: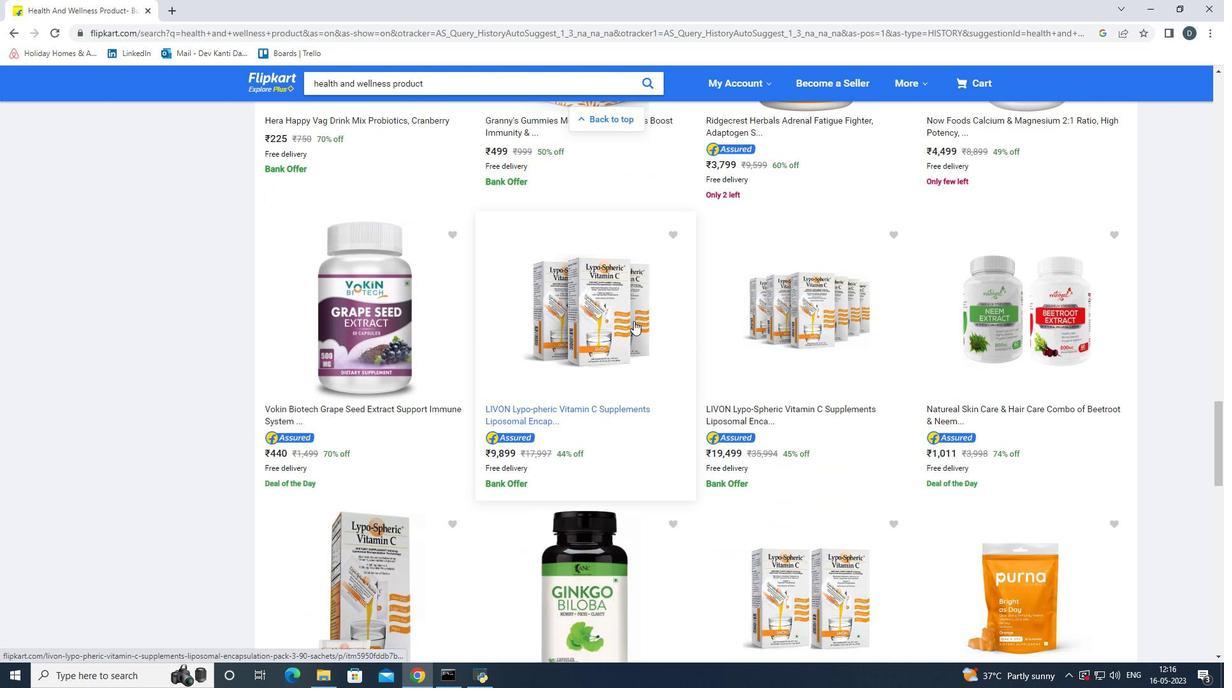 
Action: Mouse scrolled (633, 320) with delta (0, 0)
Screenshot: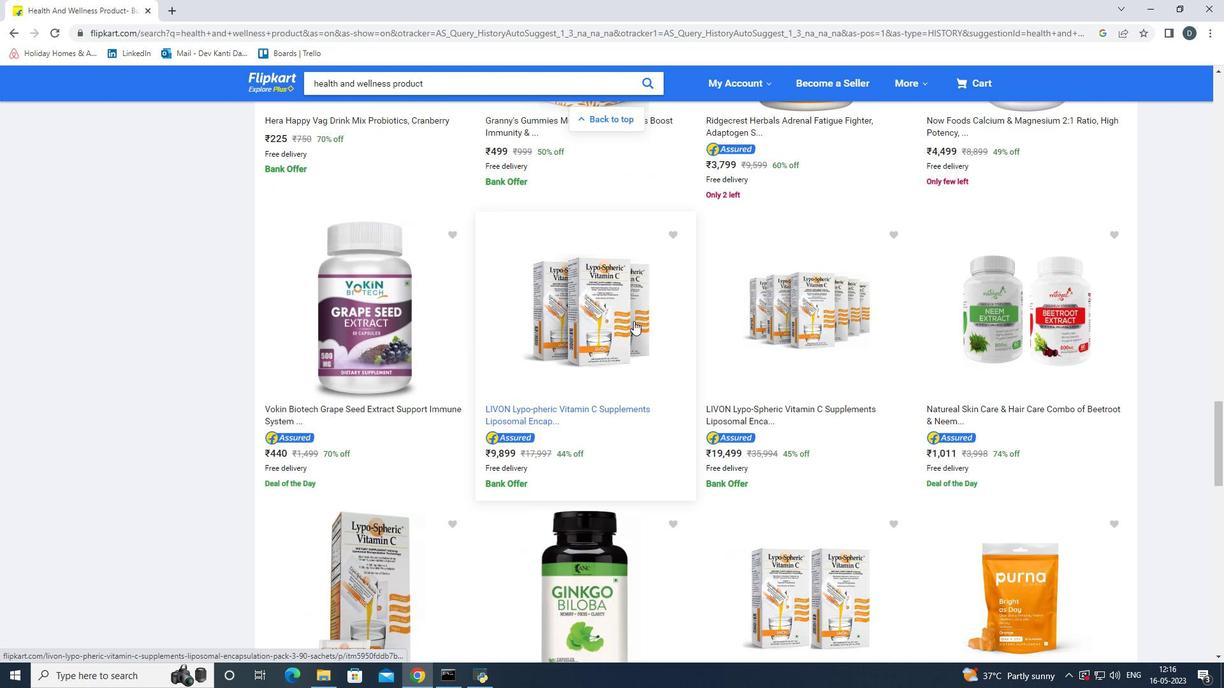 
Action: Mouse scrolled (633, 320) with delta (0, 0)
Screenshot: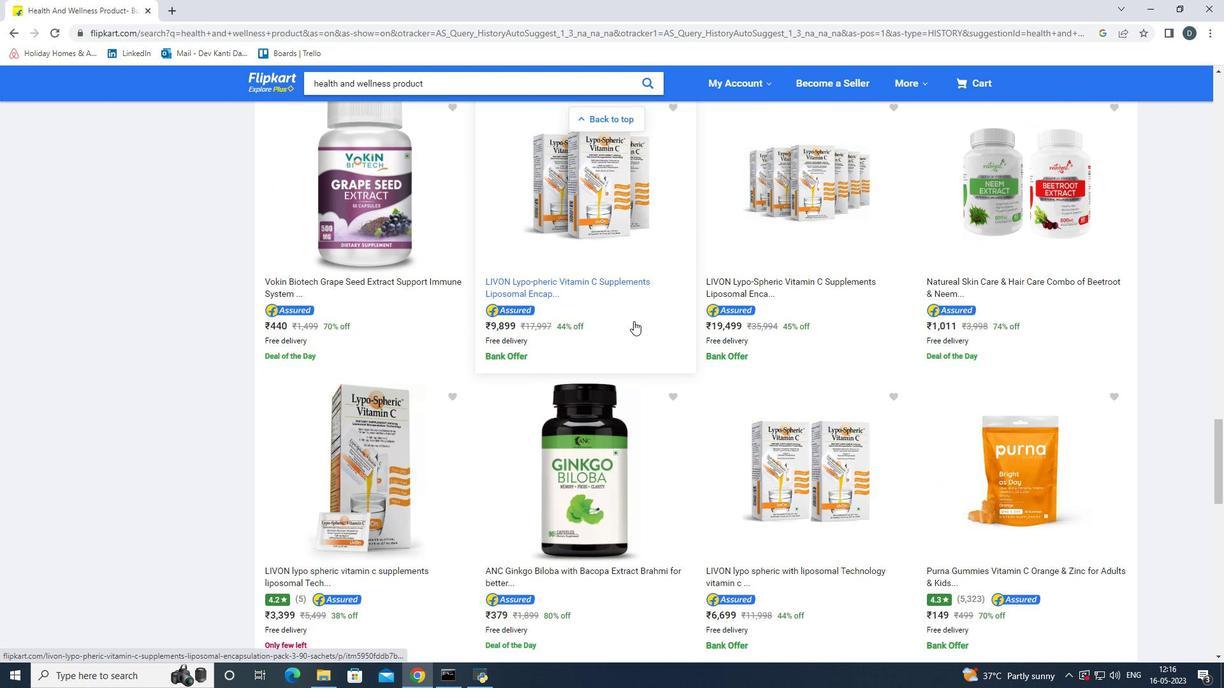 
Action: Mouse scrolled (633, 320) with delta (0, 0)
Screenshot: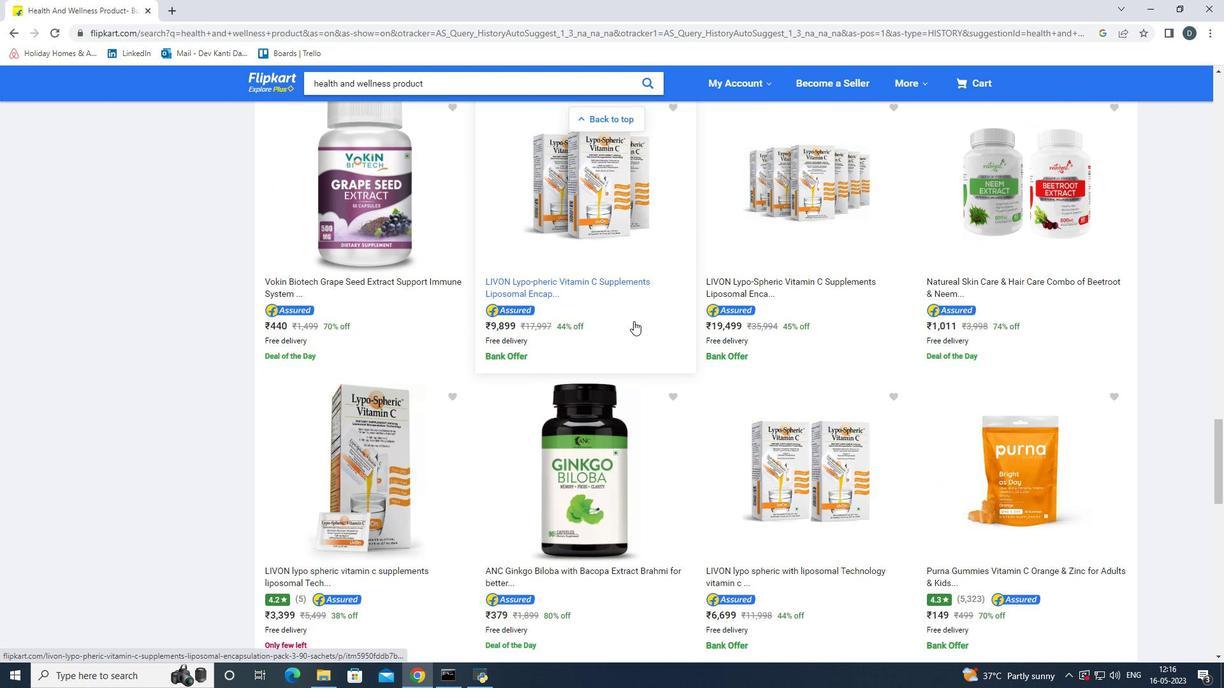
Action: Mouse scrolled (633, 320) with delta (0, 0)
Screenshot: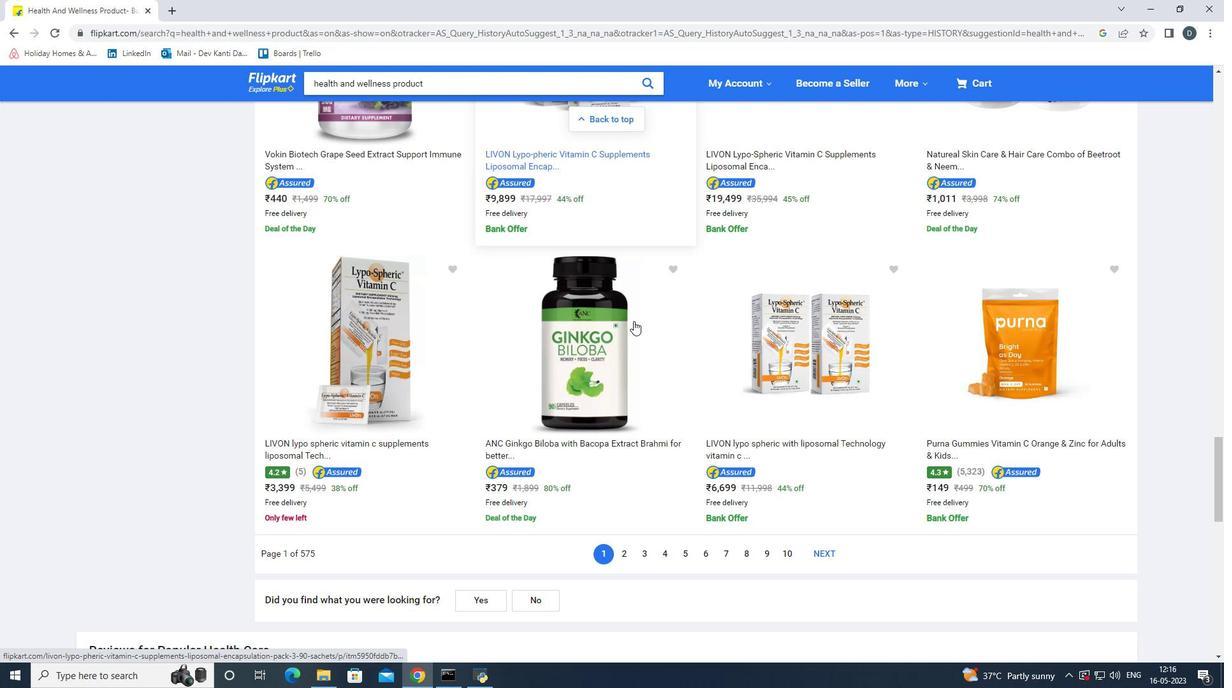 
Action: Mouse scrolled (633, 320) with delta (0, 0)
Screenshot: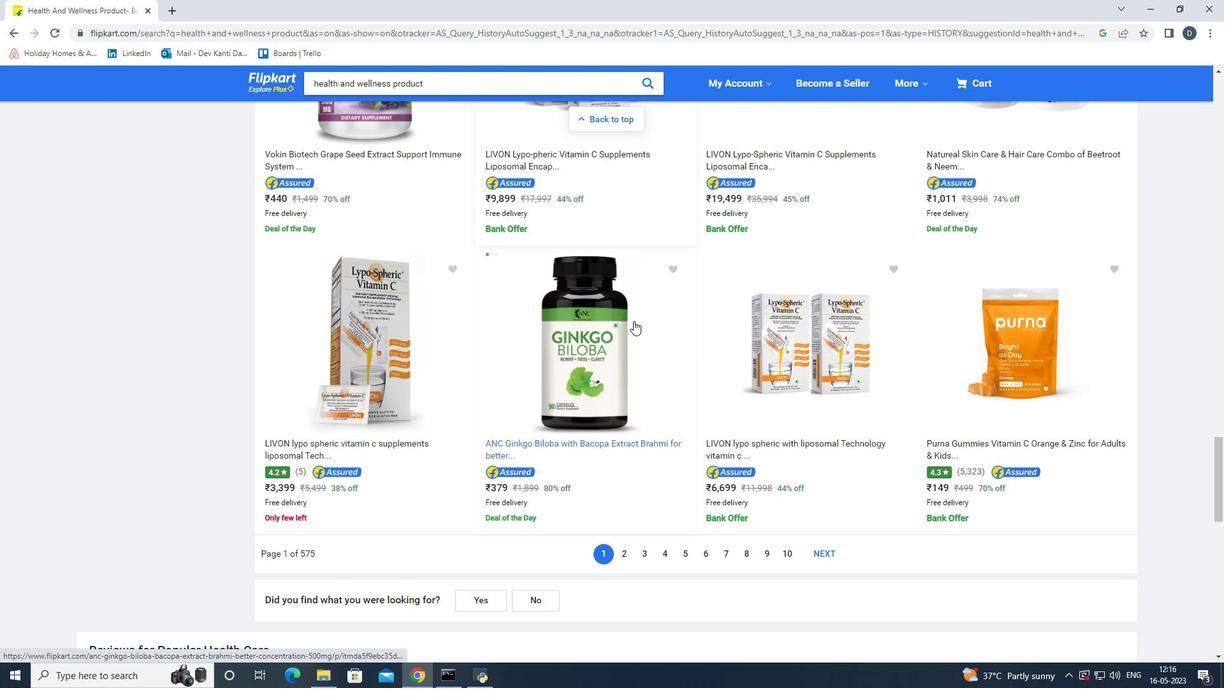 
Action: Mouse moved to (623, 427)
Screenshot: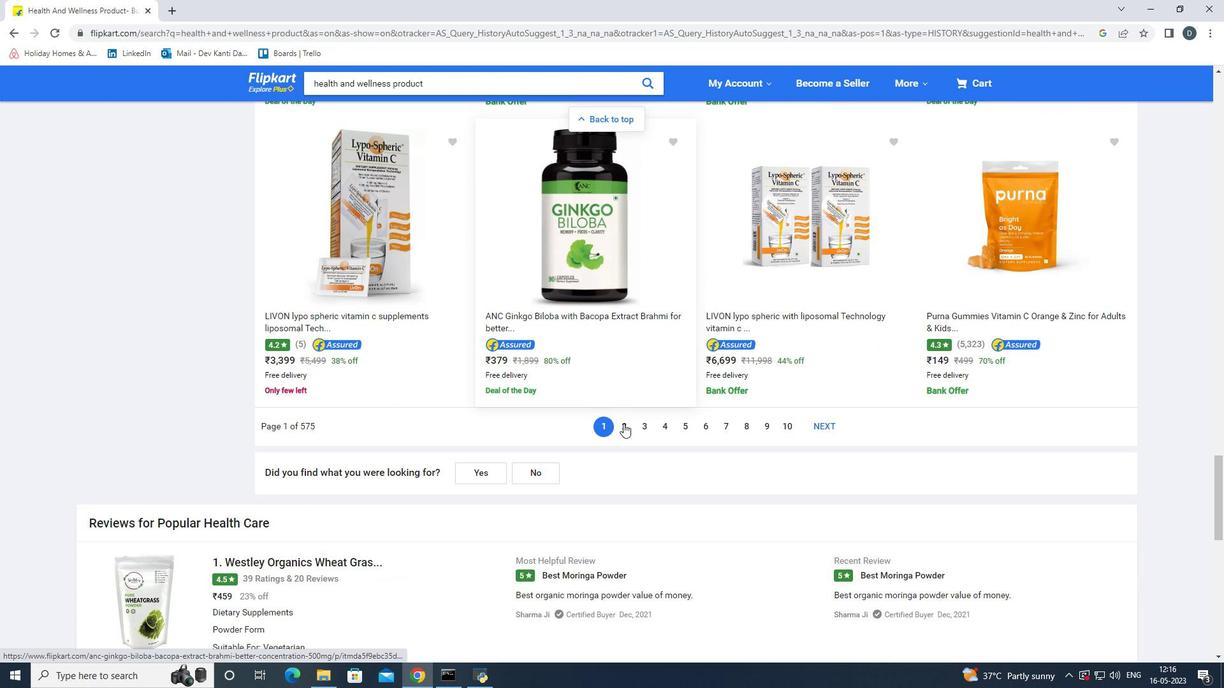
Action: Mouse pressed left at (623, 427)
Screenshot: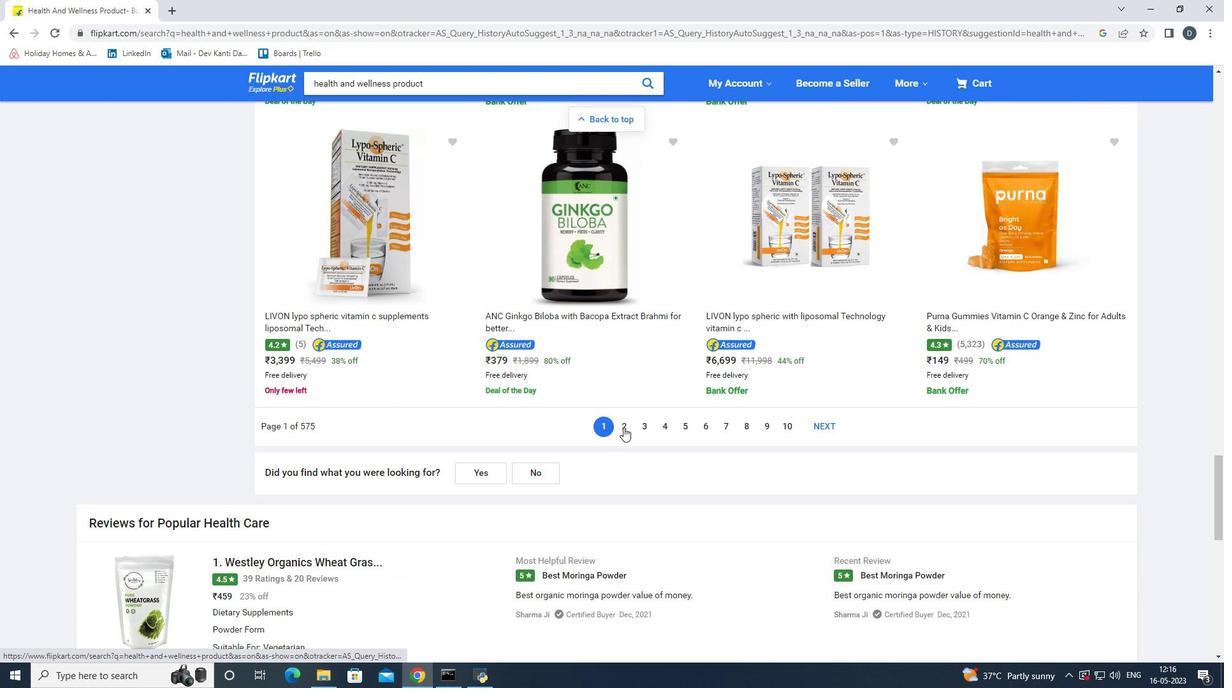 
Action: Mouse moved to (689, 402)
Screenshot: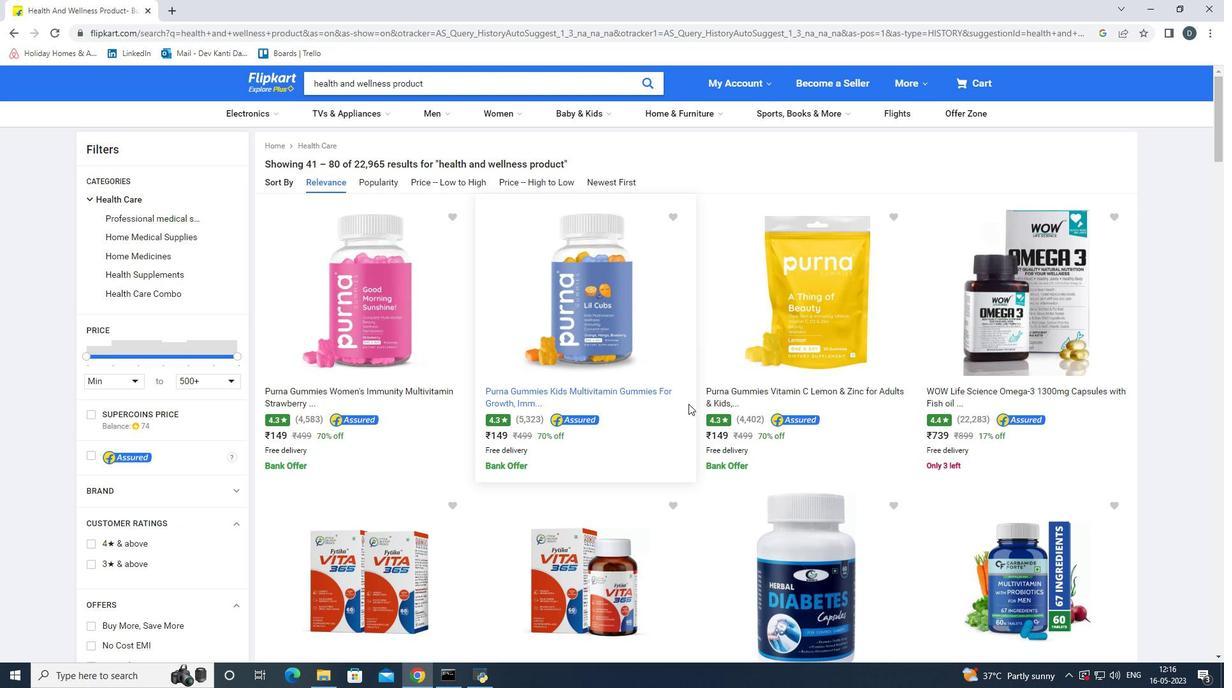 
Action: Mouse scrolled (689, 401) with delta (0, 0)
Screenshot: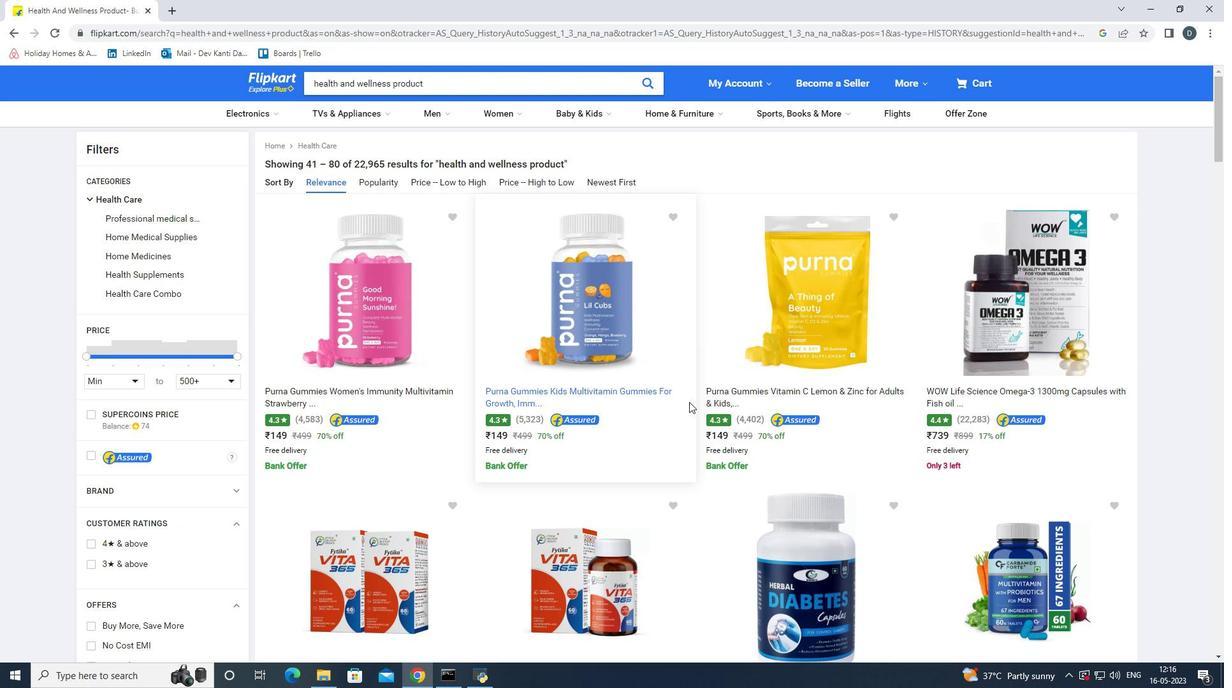 
Action: Mouse scrolled (689, 401) with delta (0, 0)
Screenshot: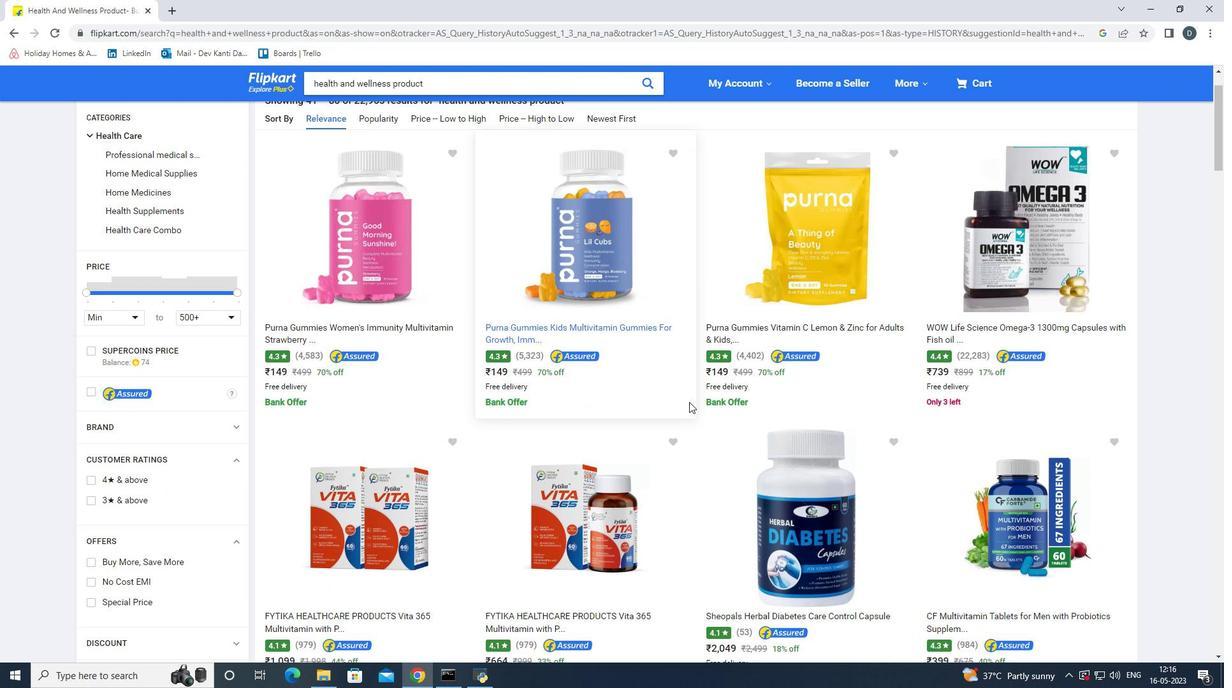 
Action: Mouse scrolled (689, 402) with delta (0, 0)
Screenshot: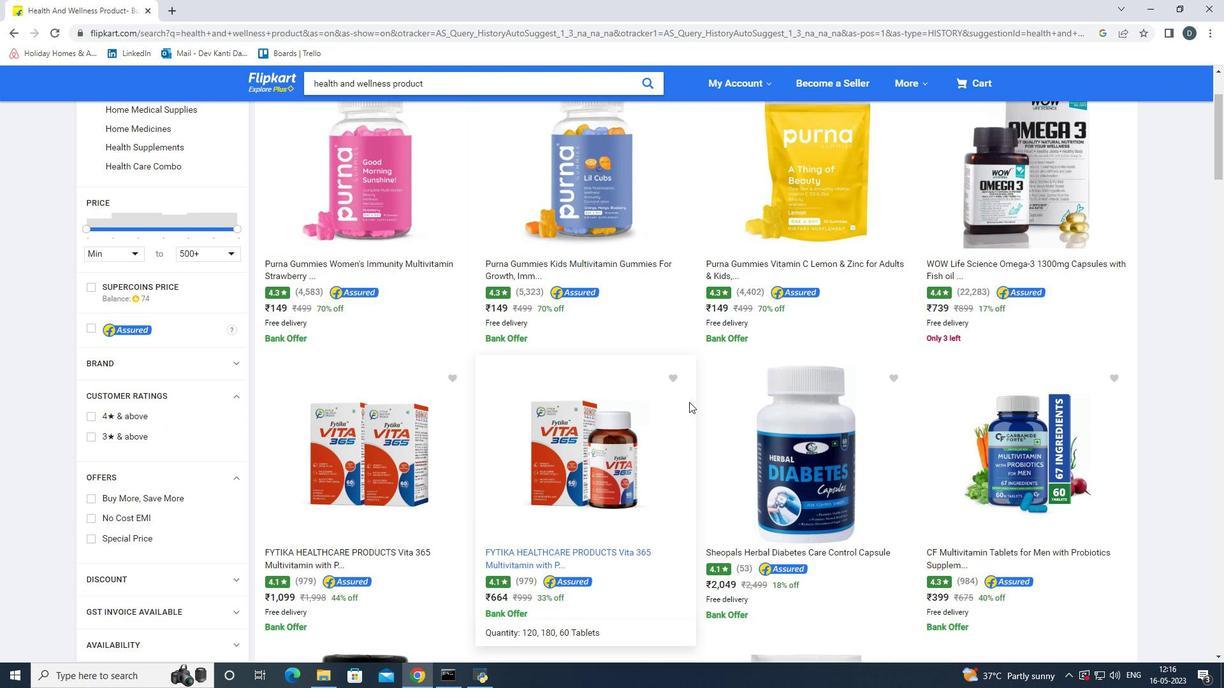 
Action: Mouse scrolled (689, 401) with delta (0, 0)
Screenshot: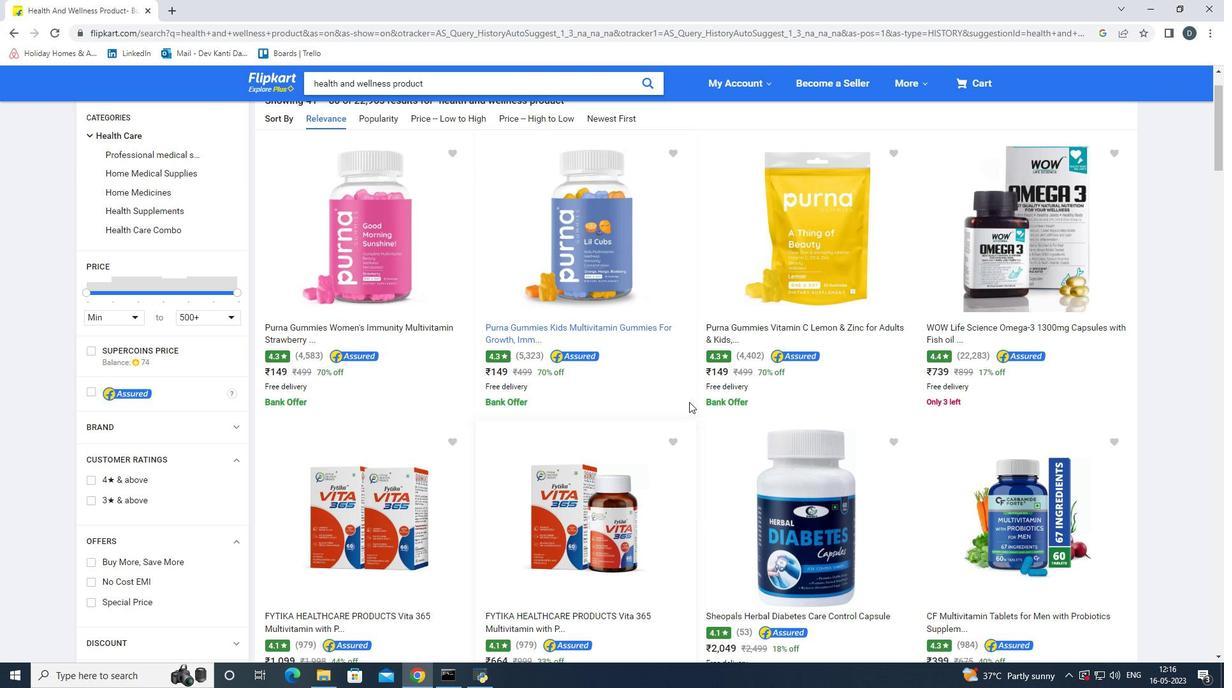 
Action: Mouse scrolled (689, 401) with delta (0, 0)
Screenshot: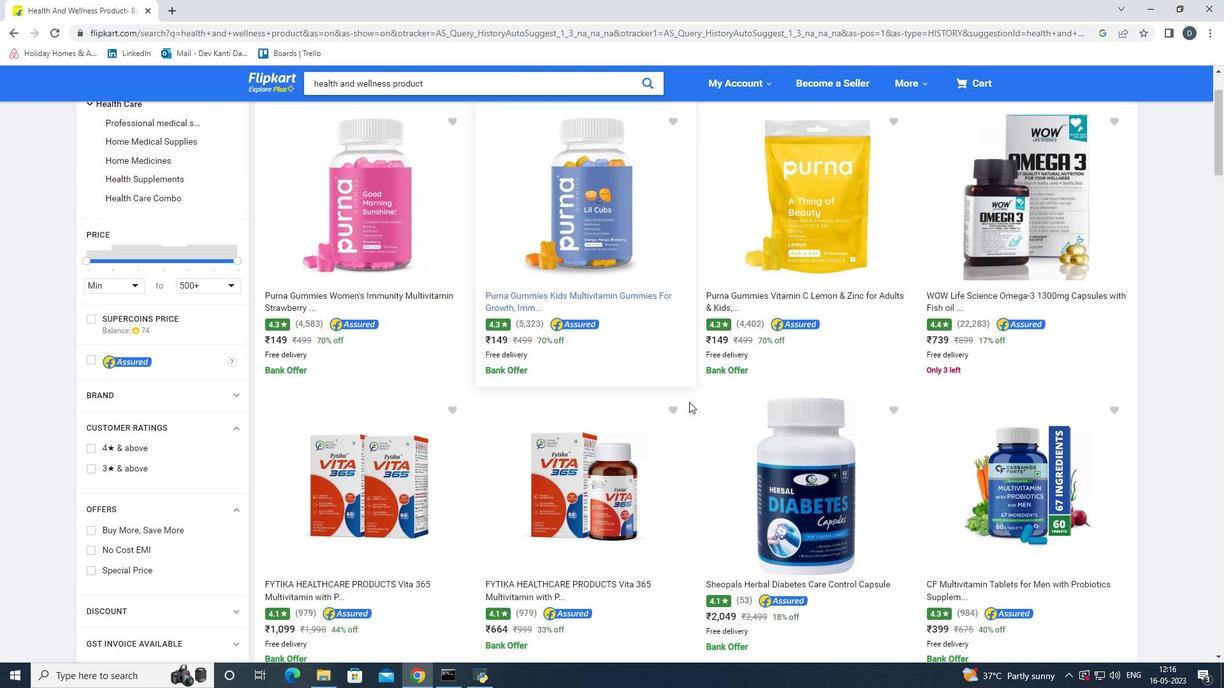 
Action: Mouse scrolled (689, 401) with delta (0, 0)
Screenshot: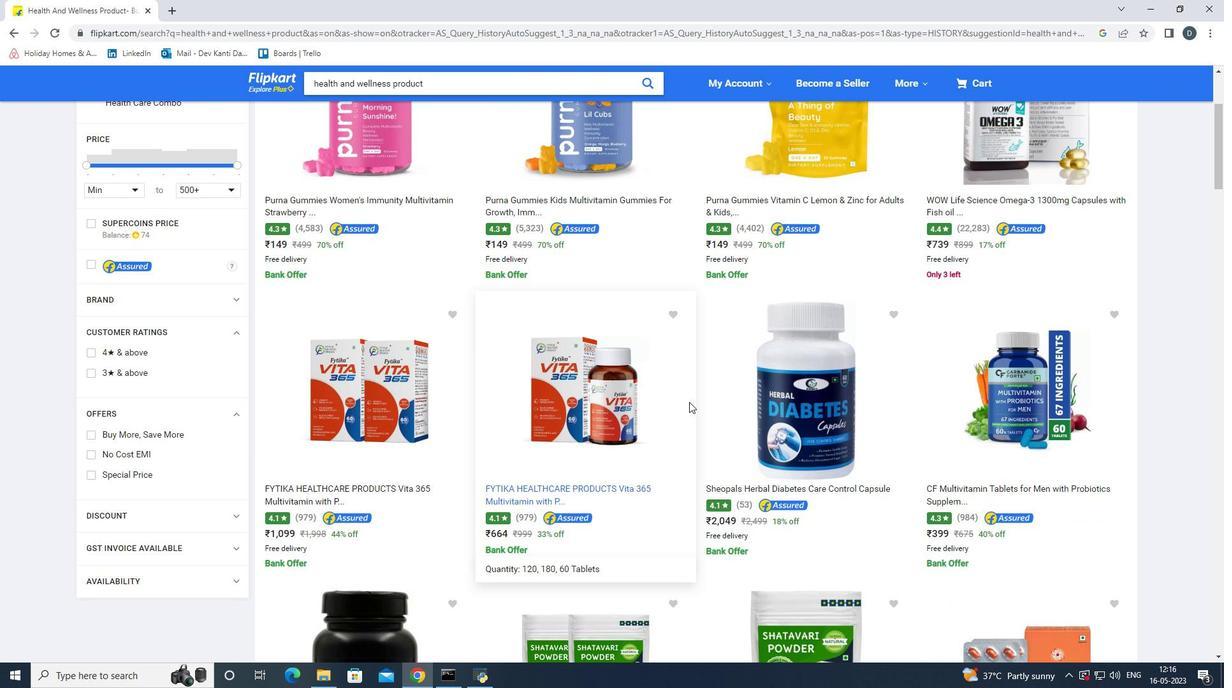 
Action: Mouse moved to (707, 385)
Screenshot: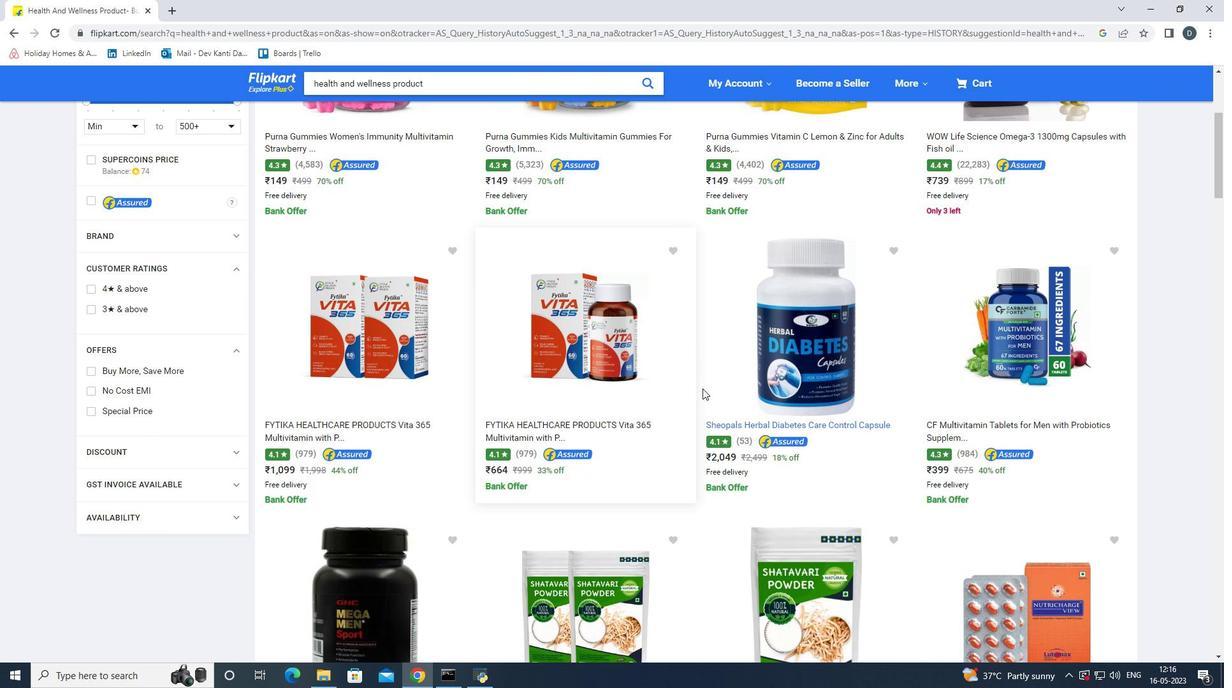 
Action: Mouse scrolled (707, 385) with delta (0, 0)
Screenshot: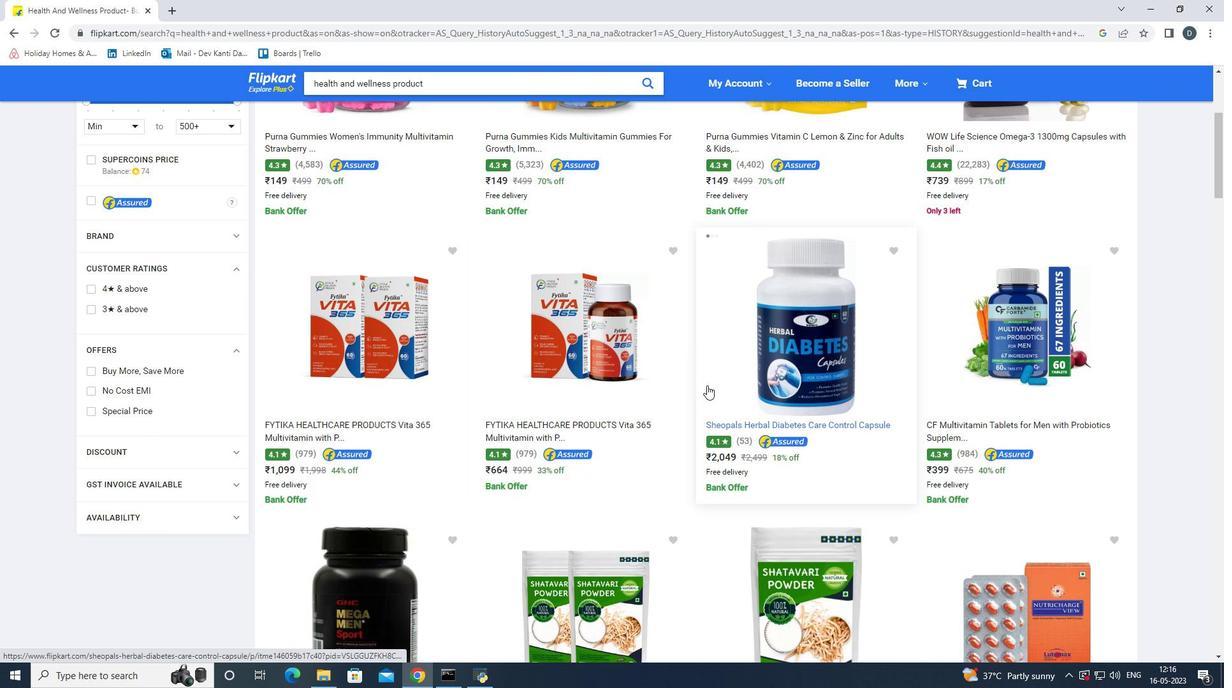 
Action: Mouse scrolled (707, 385) with delta (0, 0)
Screenshot: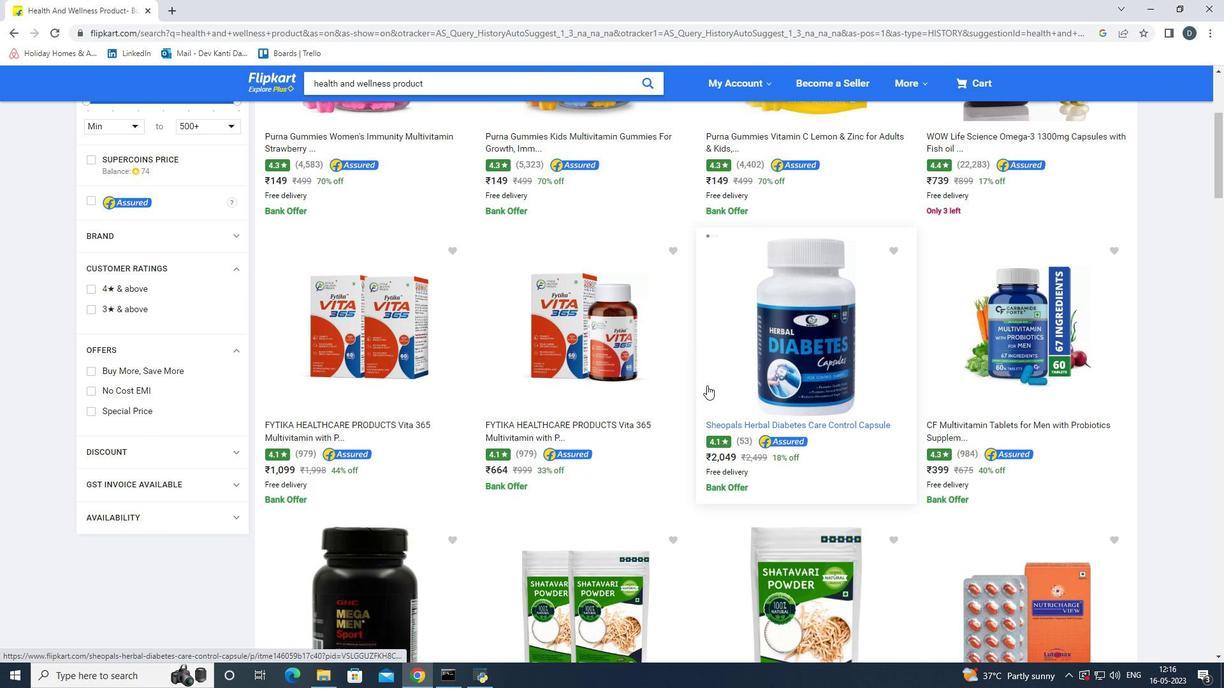 
Action: Mouse scrolled (707, 385) with delta (0, 0)
Screenshot: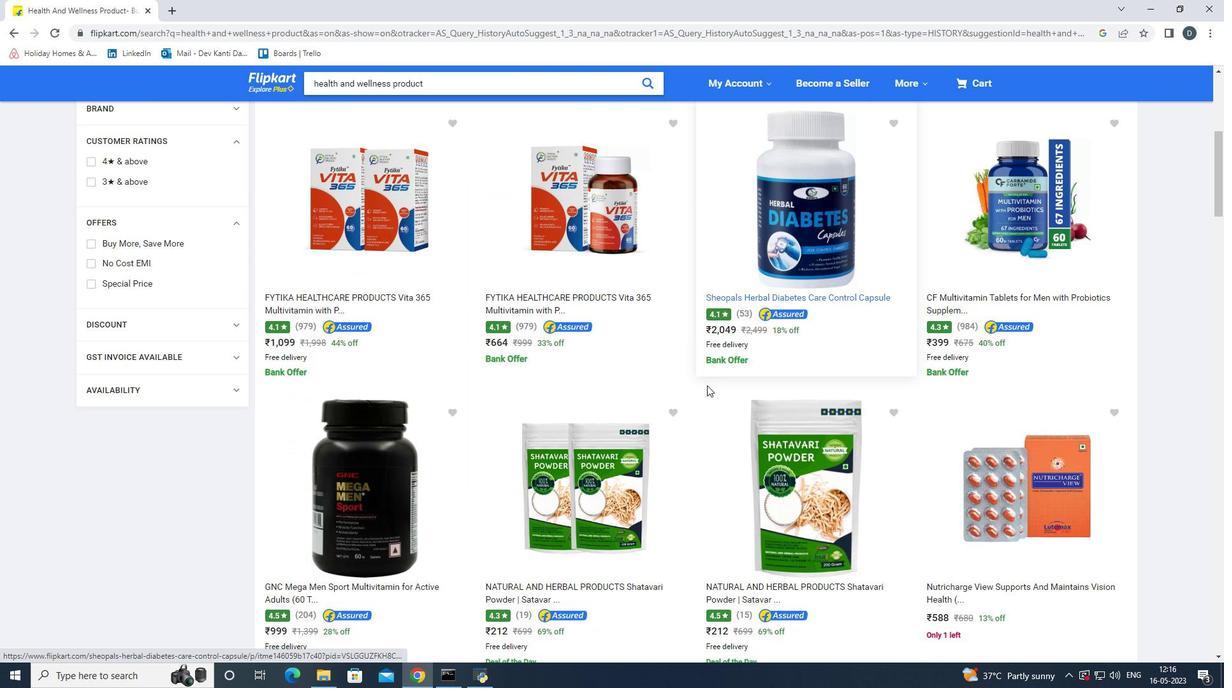 
Action: Mouse scrolled (707, 385) with delta (0, 0)
Screenshot: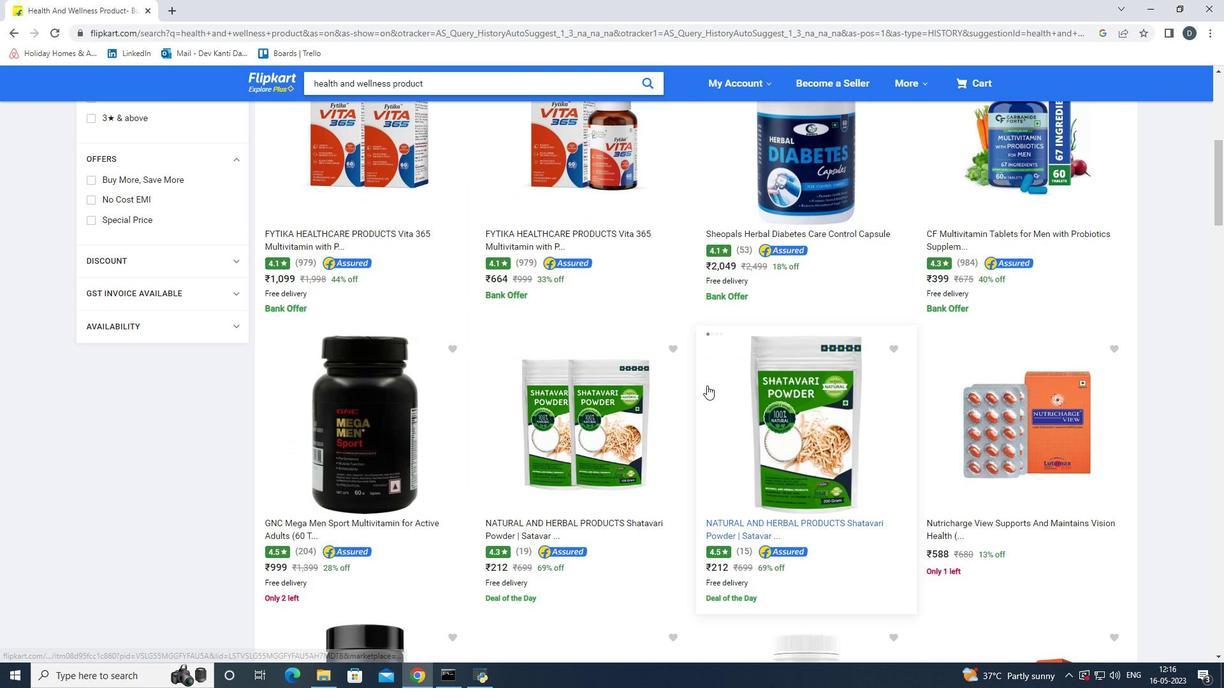 
Action: Mouse scrolled (707, 385) with delta (0, 0)
Screenshot: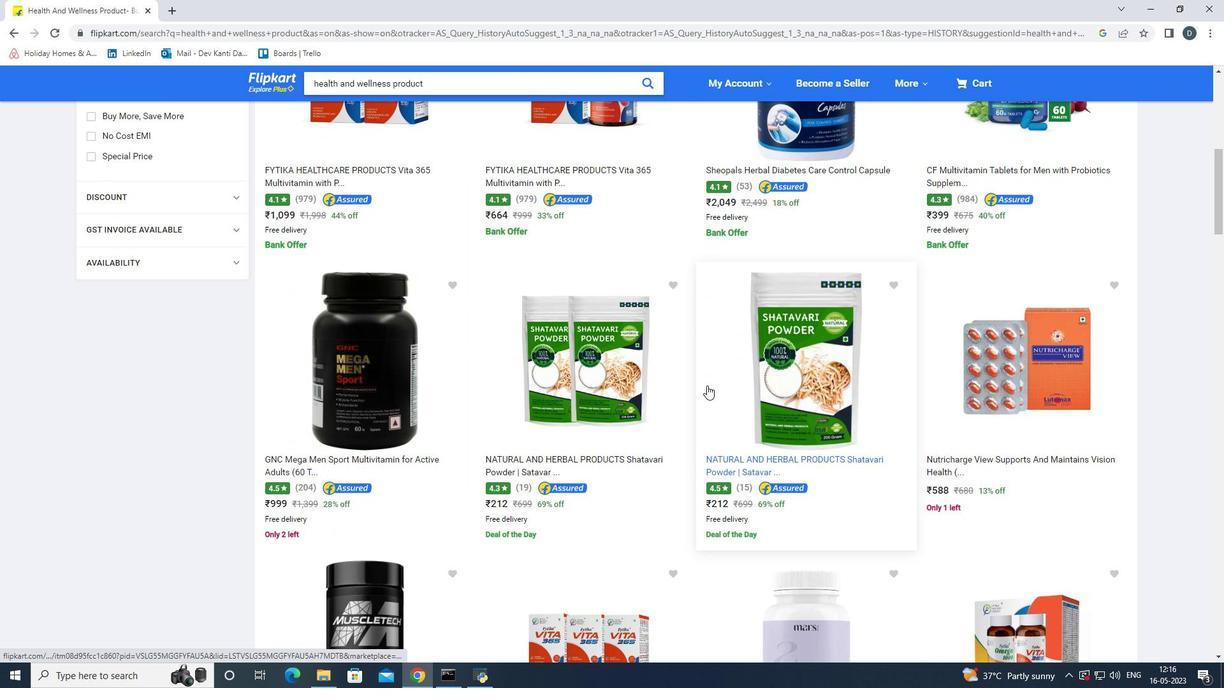 
Action: Mouse moved to (369, 312)
Screenshot: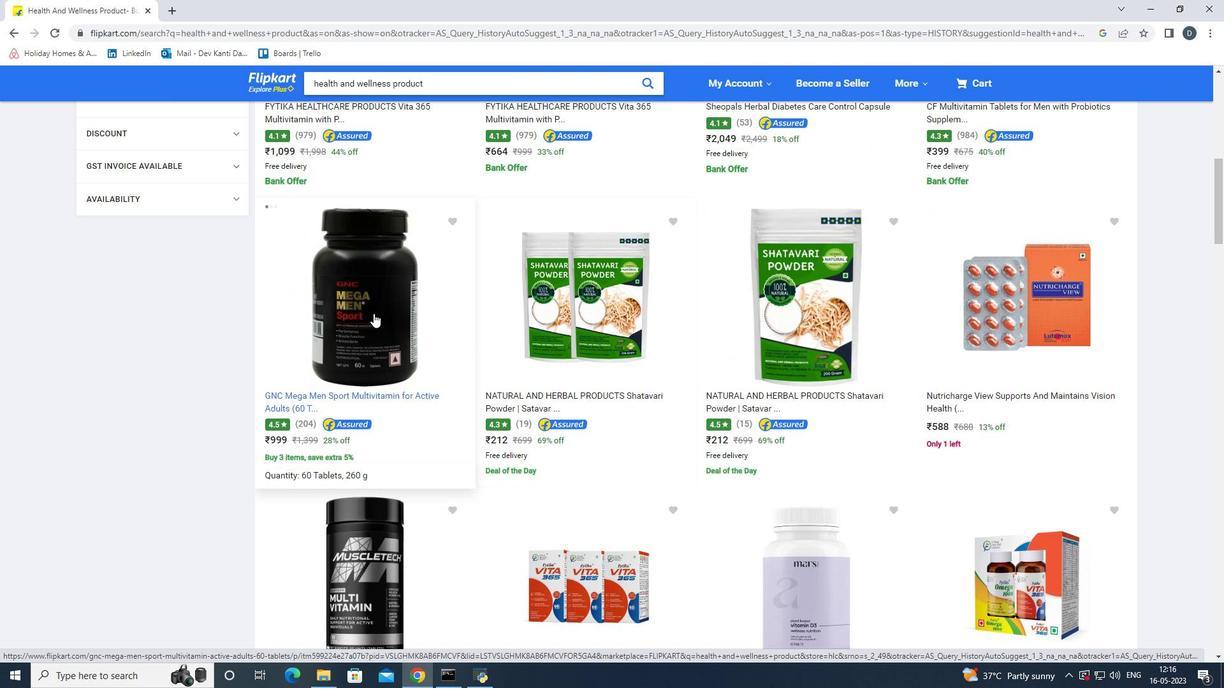 
Action: Mouse pressed left at (369, 312)
Screenshot: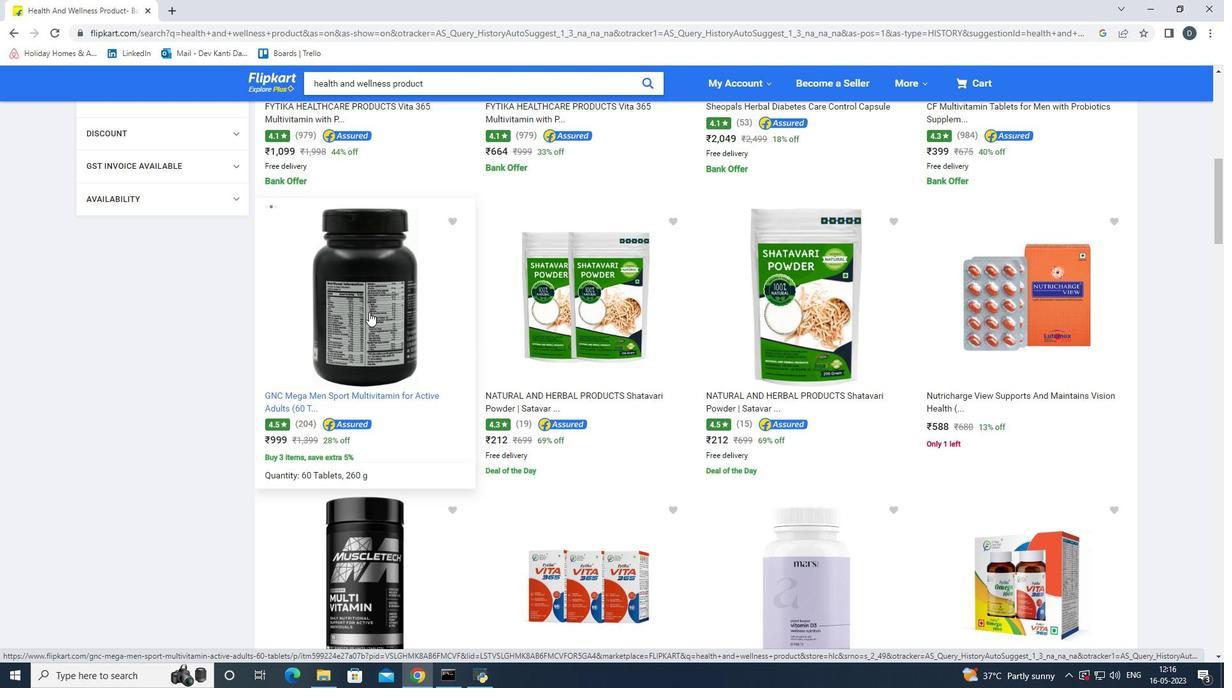 
Action: Mouse moved to (877, 376)
Screenshot: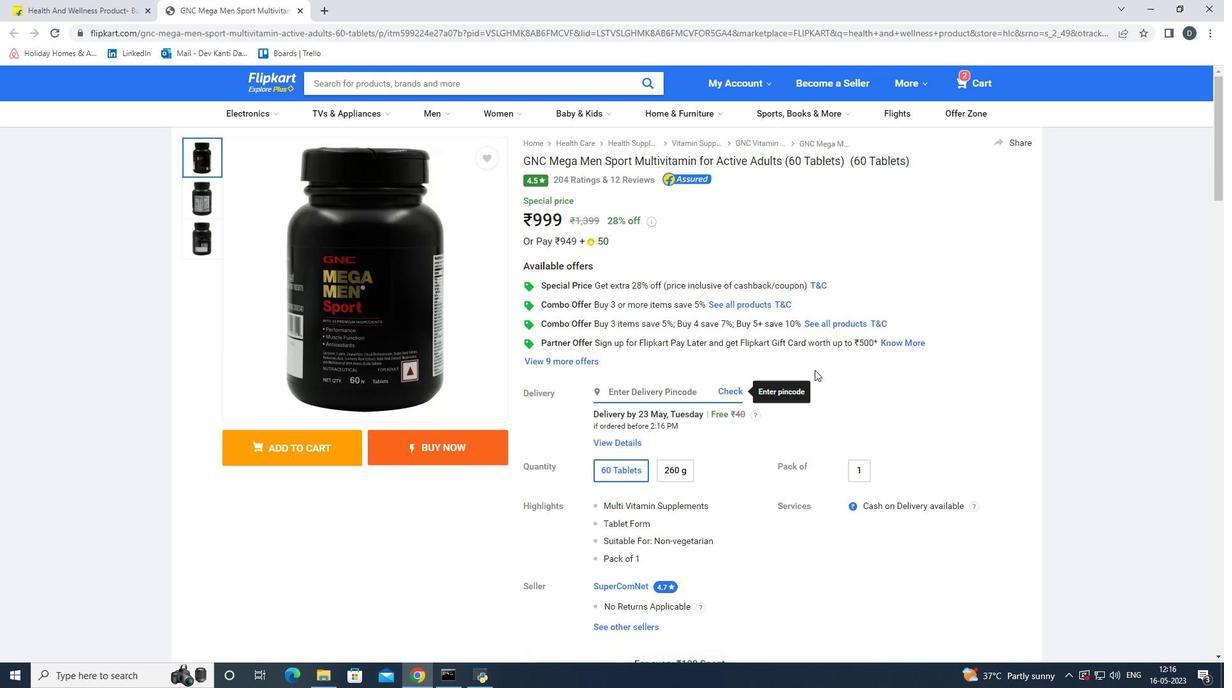 
Action: Mouse scrolled (877, 376) with delta (0, 0)
Screenshot: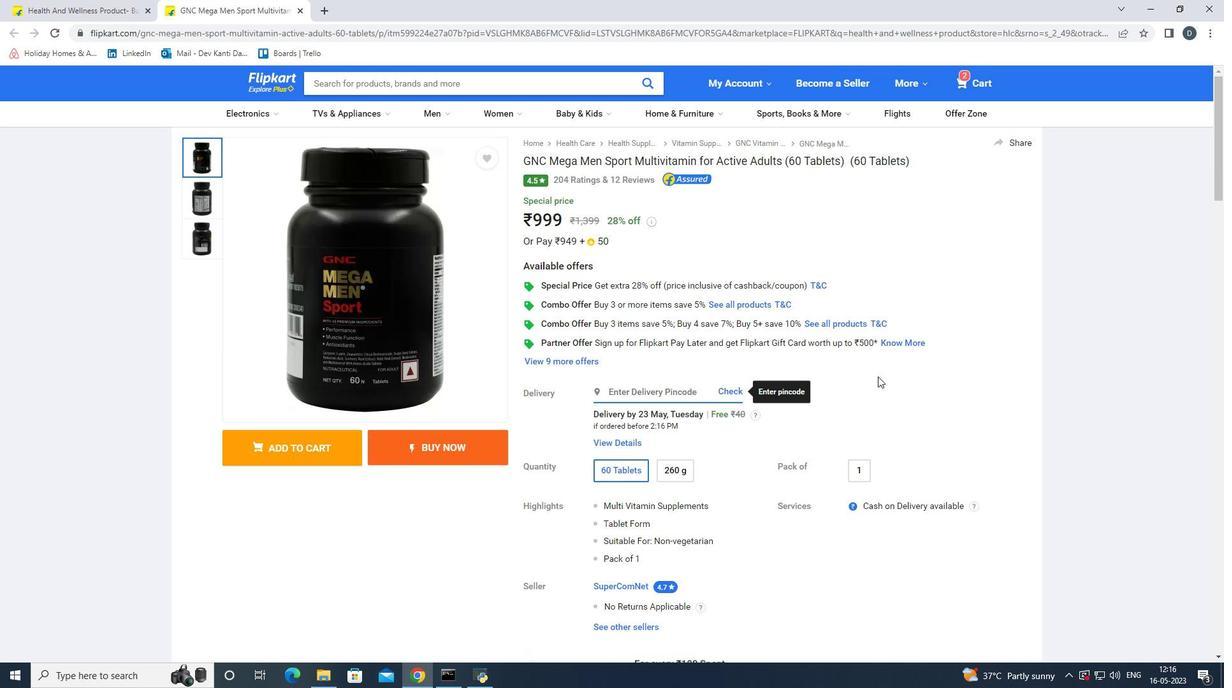 
Action: Mouse scrolled (877, 376) with delta (0, 0)
Screenshot: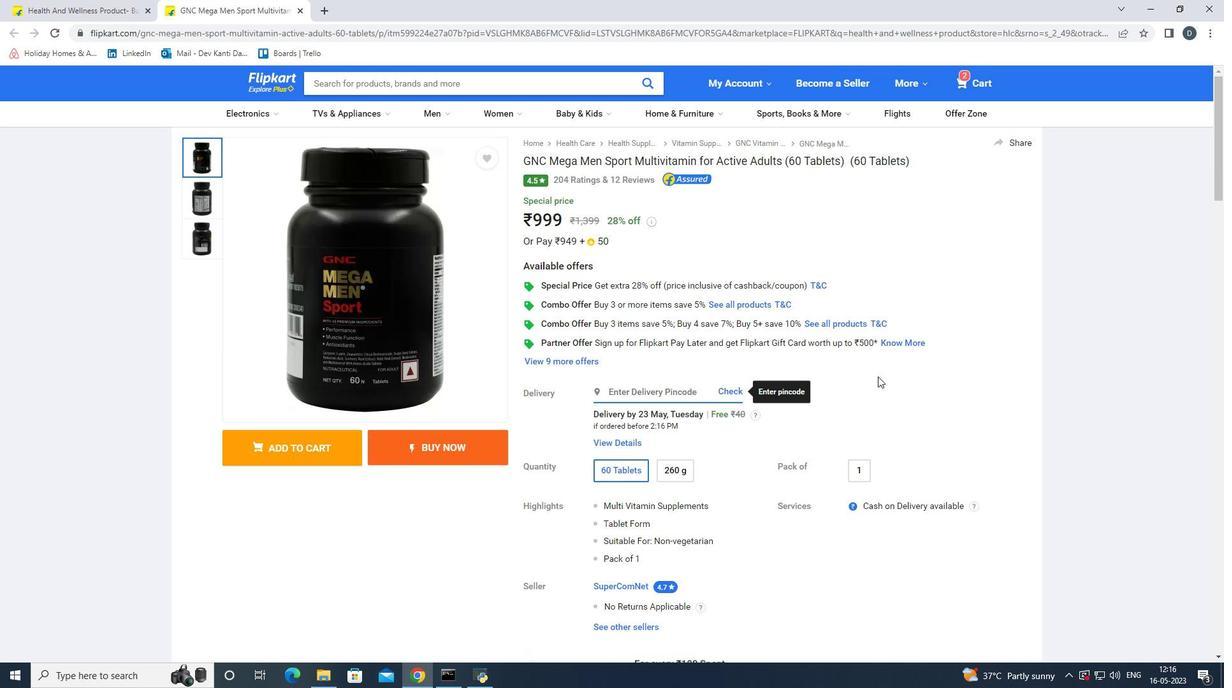 
Action: Mouse scrolled (877, 376) with delta (0, 0)
Screenshot: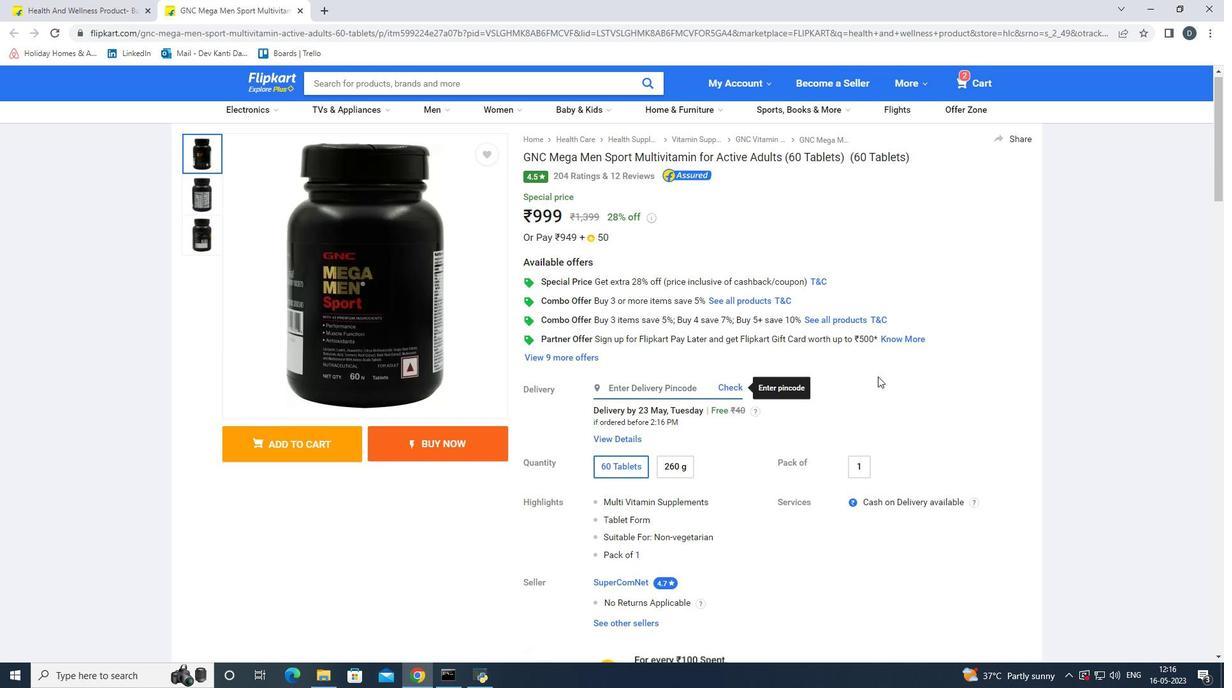 
Action: Mouse scrolled (877, 376) with delta (0, 0)
Screenshot: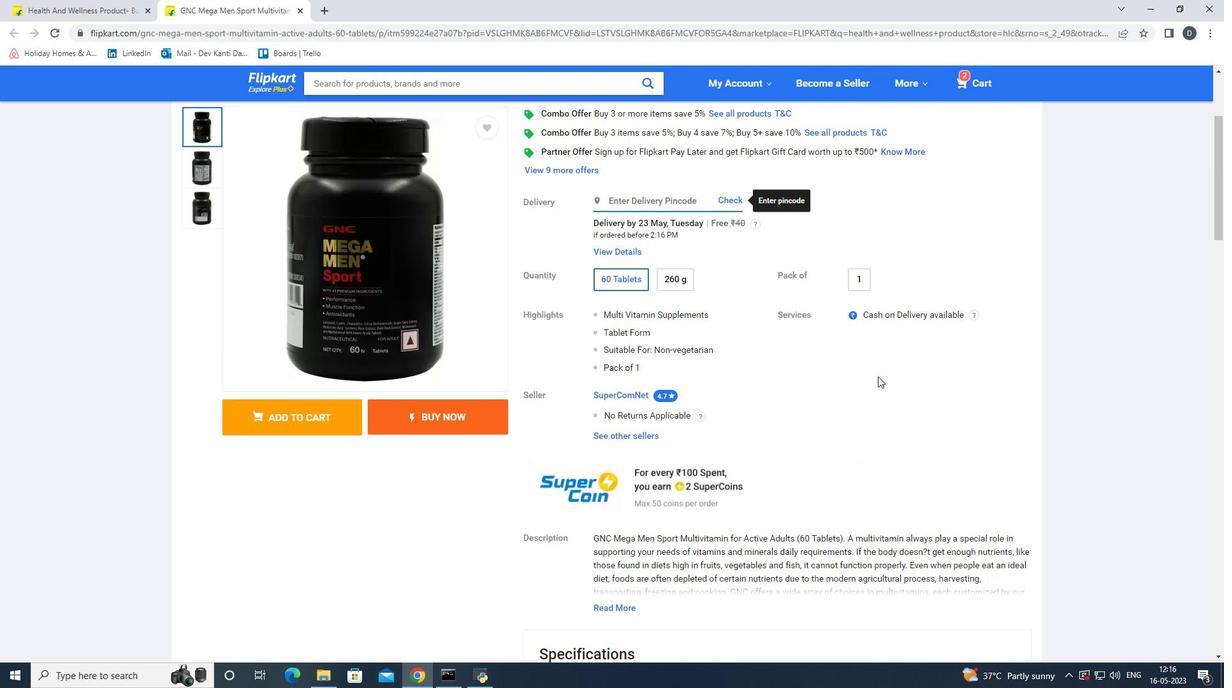 
Action: Mouse scrolled (877, 376) with delta (0, 0)
Screenshot: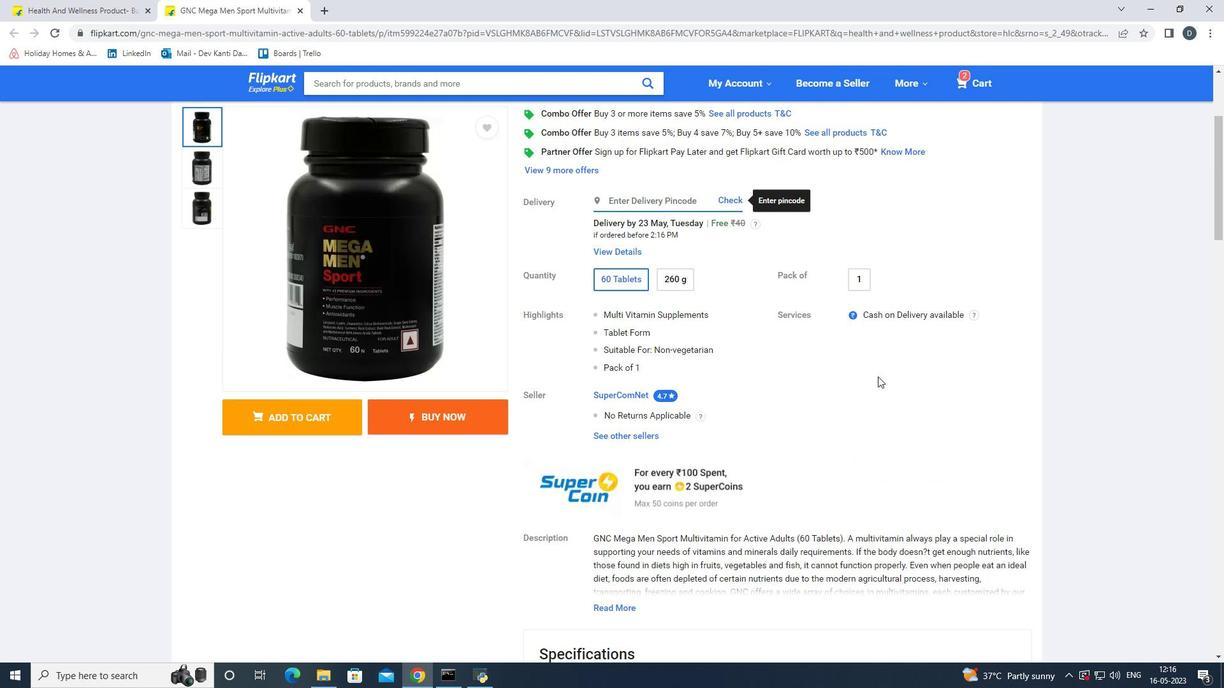 
Action: Mouse scrolled (877, 376) with delta (0, 0)
Screenshot: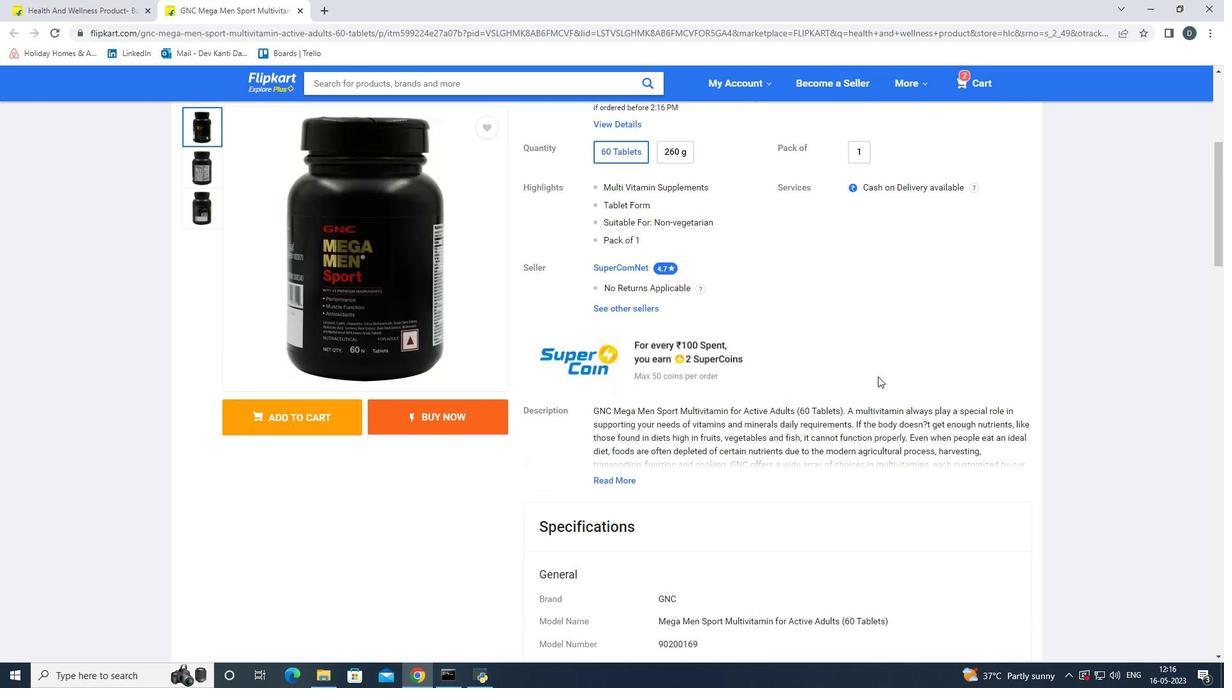 
Action: Mouse scrolled (877, 376) with delta (0, 0)
Screenshot: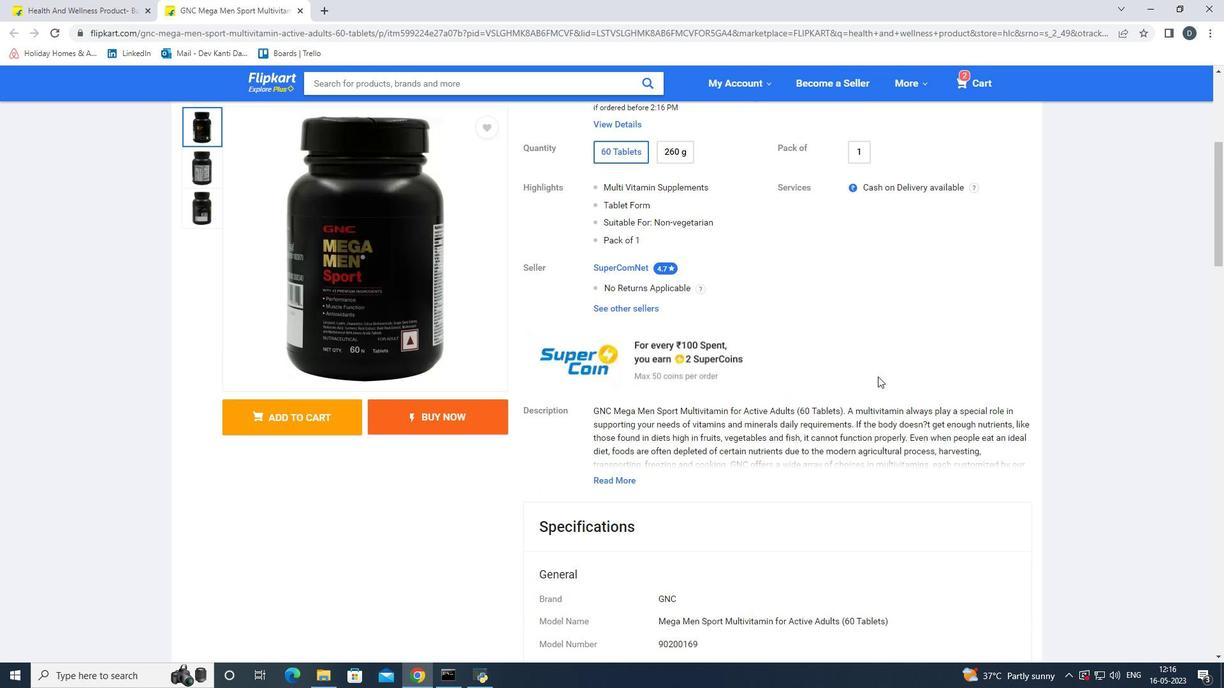 
Action: Mouse scrolled (877, 376) with delta (0, 0)
Screenshot: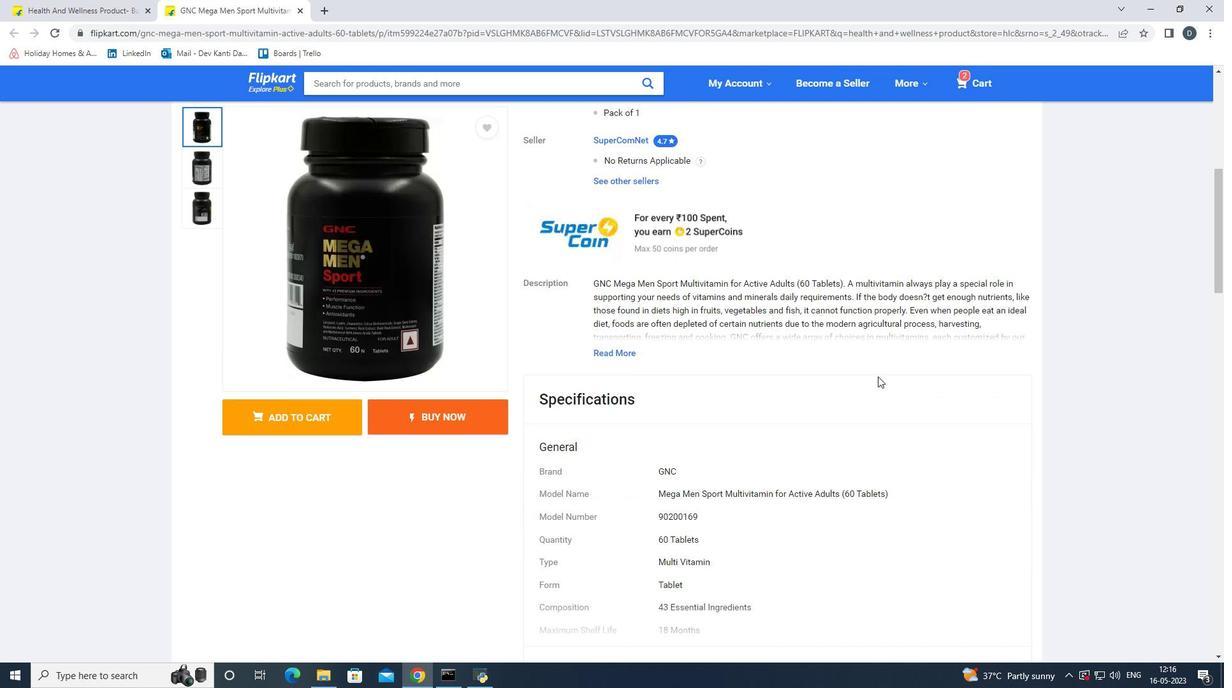 
Action: Mouse scrolled (877, 376) with delta (0, 0)
Screenshot: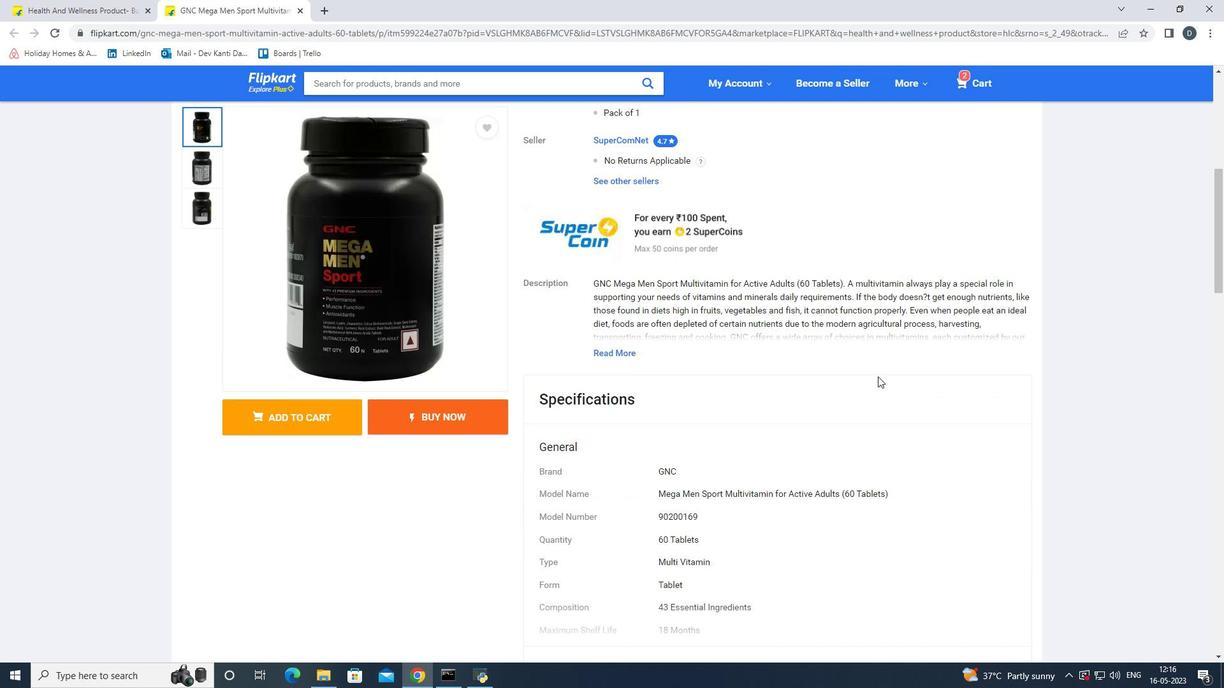 
Action: Mouse scrolled (877, 376) with delta (0, 0)
Screenshot: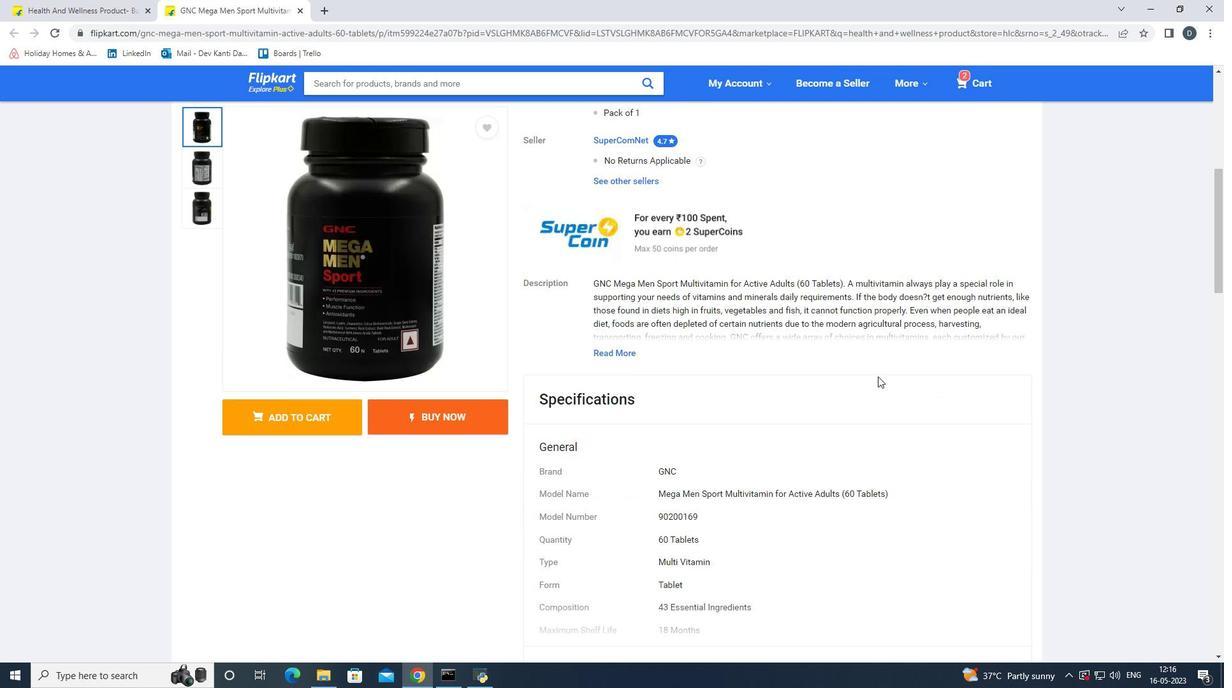
Action: Mouse scrolled (877, 376) with delta (0, 0)
Screenshot: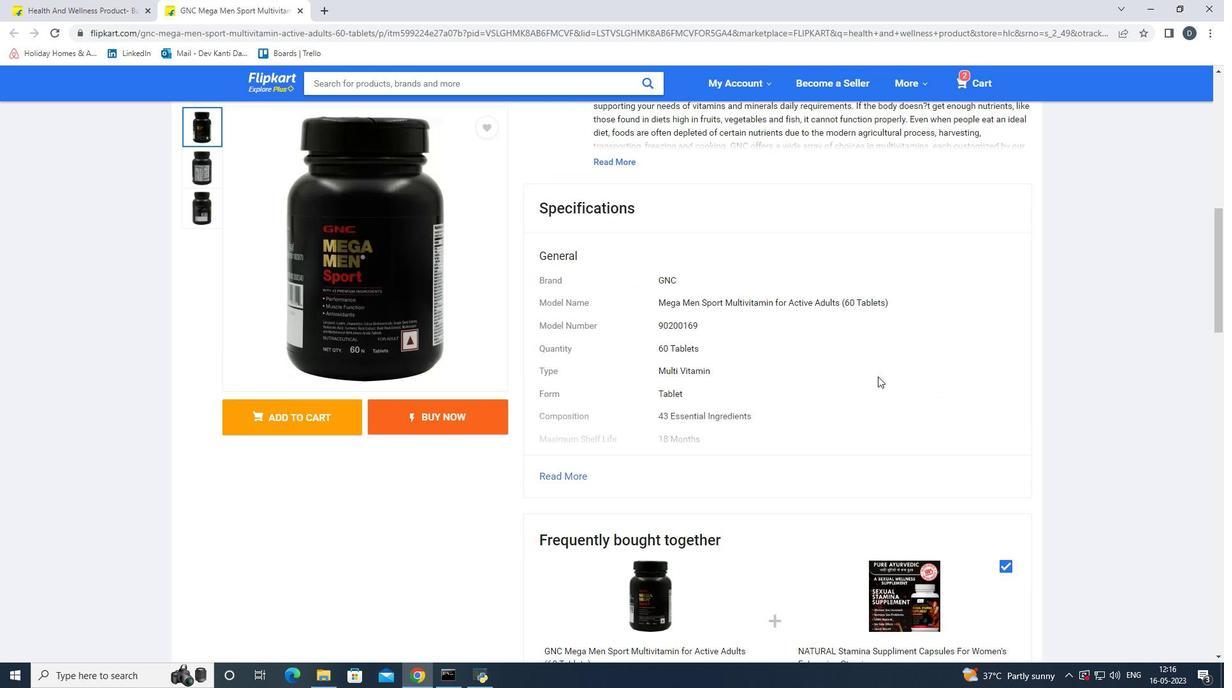 
Action: Mouse scrolled (877, 376) with delta (0, 0)
Screenshot: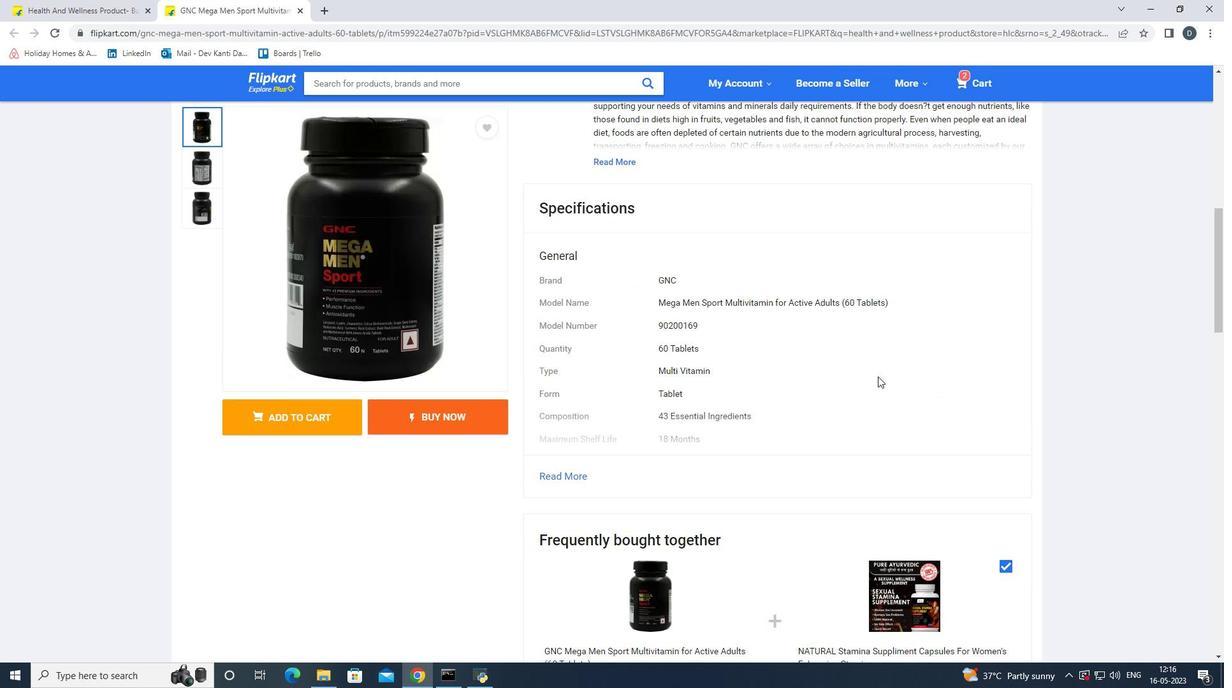
Action: Mouse scrolled (877, 377) with delta (0, 0)
Screenshot: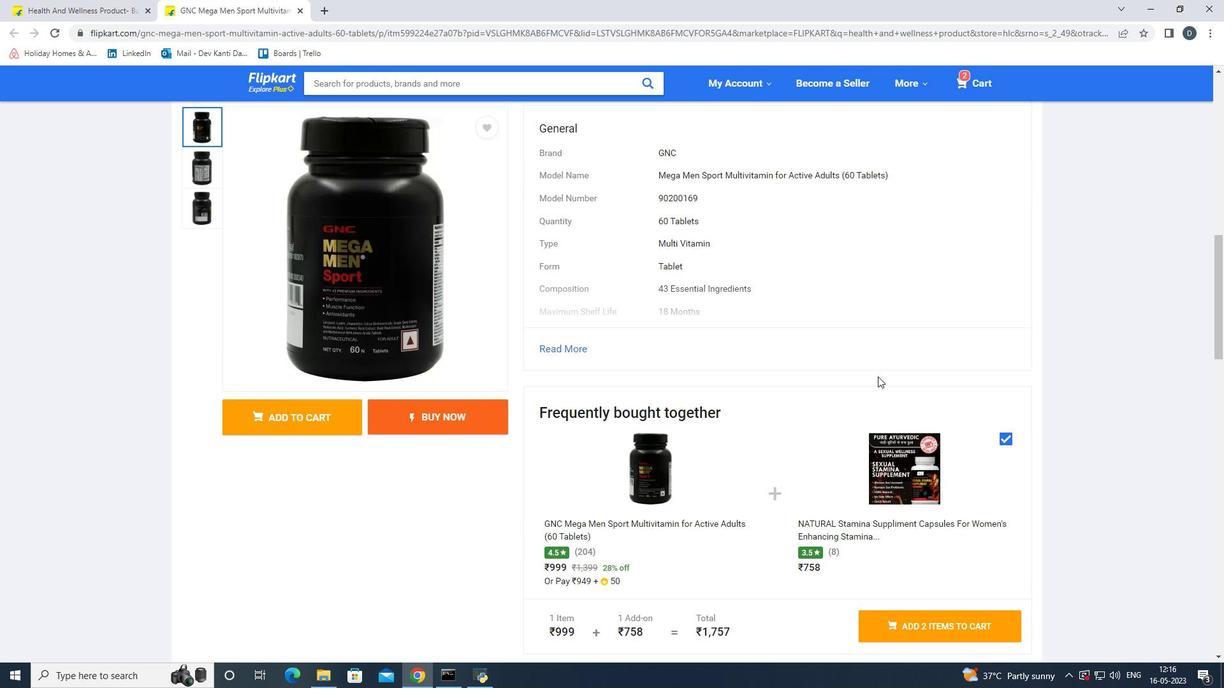 
Action: Mouse scrolled (877, 377) with delta (0, 0)
Screenshot: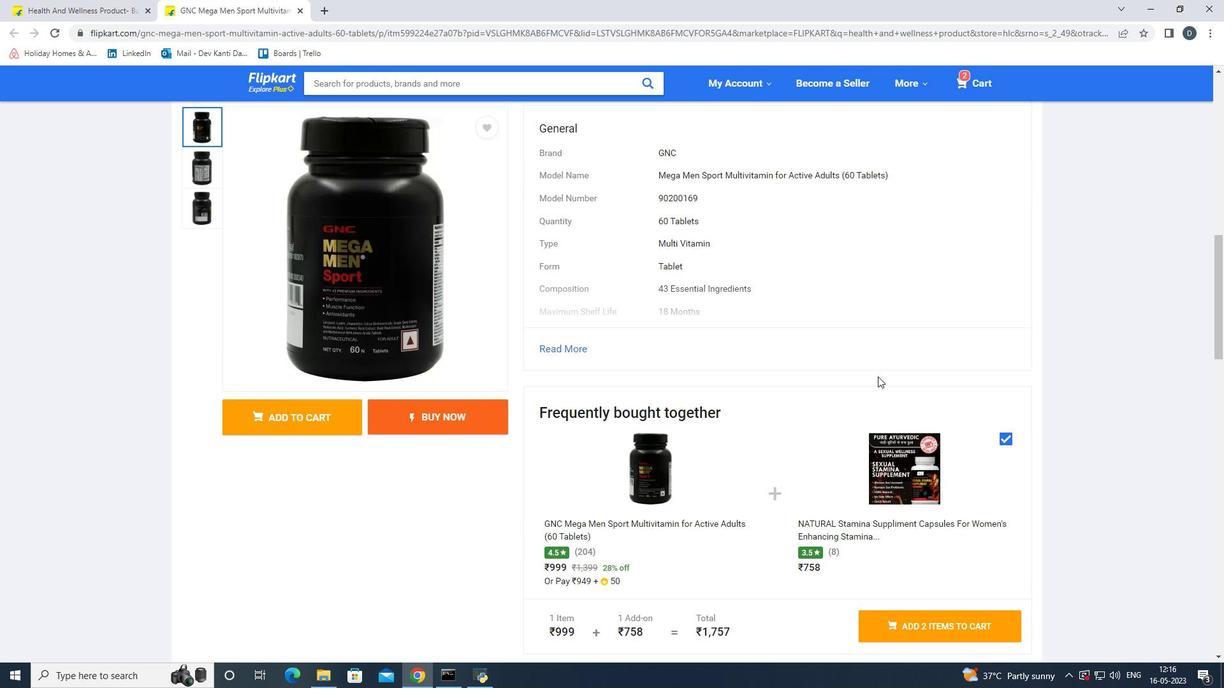 
Action: Mouse scrolled (877, 377) with delta (0, 0)
Screenshot: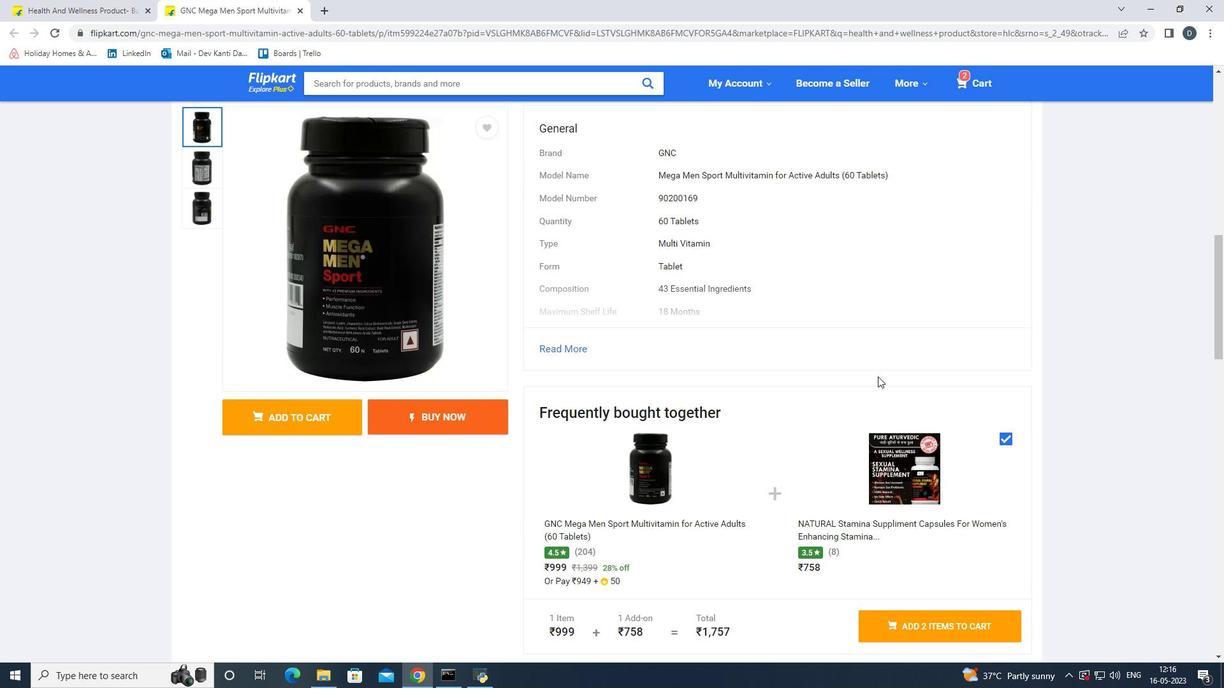 
Action: Mouse scrolled (877, 377) with delta (0, 0)
Screenshot: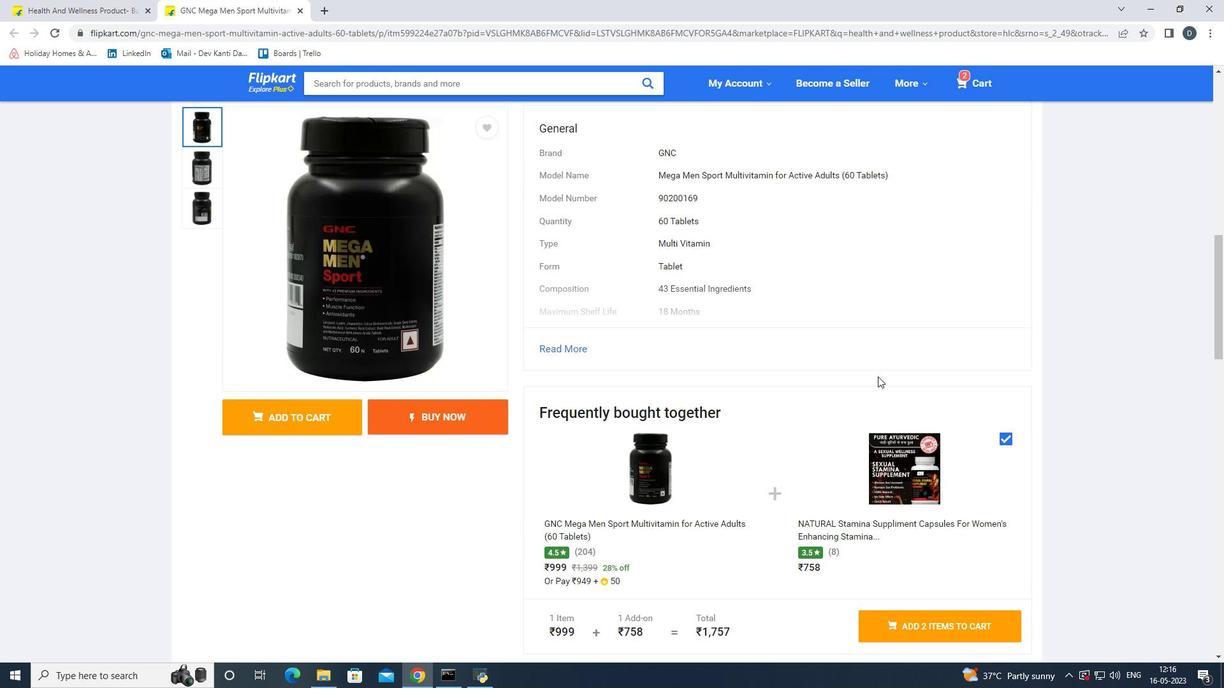 
Action: Mouse scrolled (877, 377) with delta (0, 0)
Screenshot: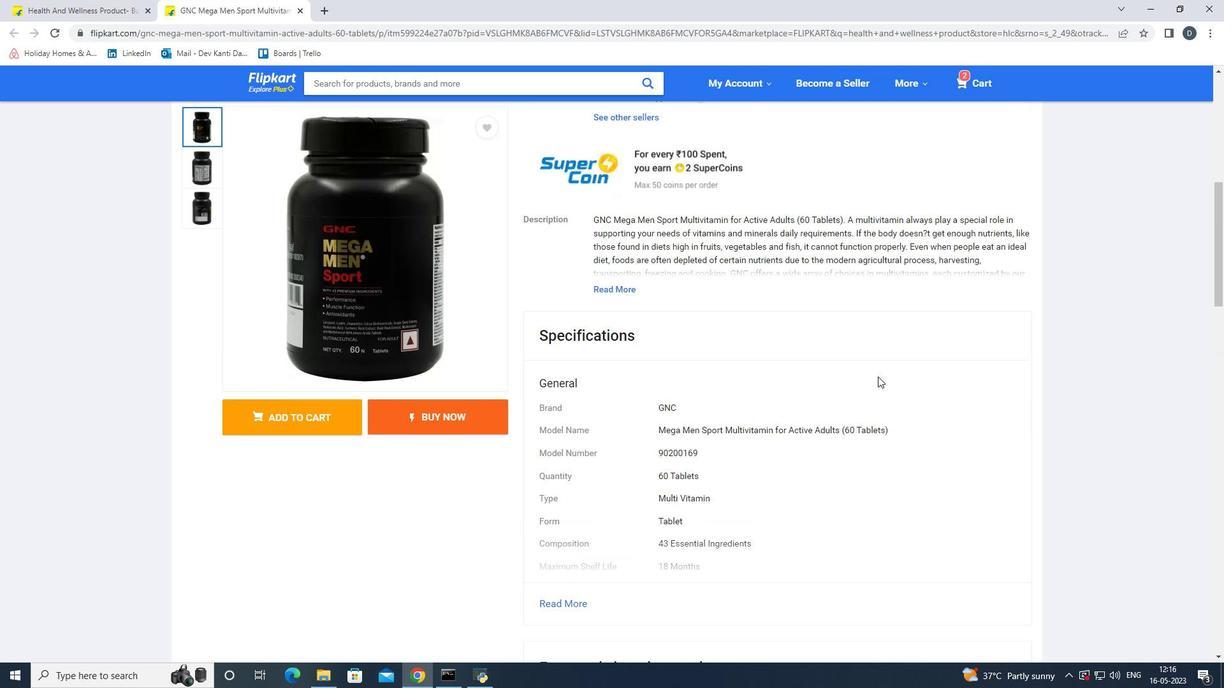 
Action: Mouse scrolled (877, 377) with delta (0, 0)
Screenshot: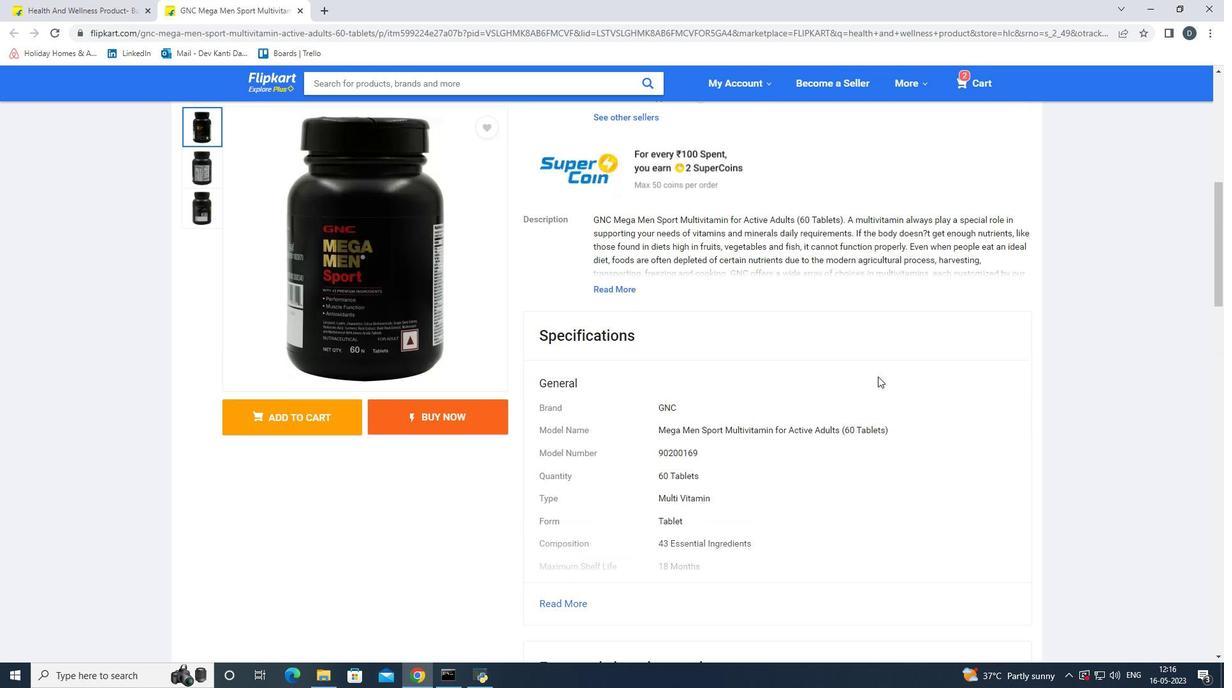 
Action: Mouse moved to (283, 413)
Screenshot: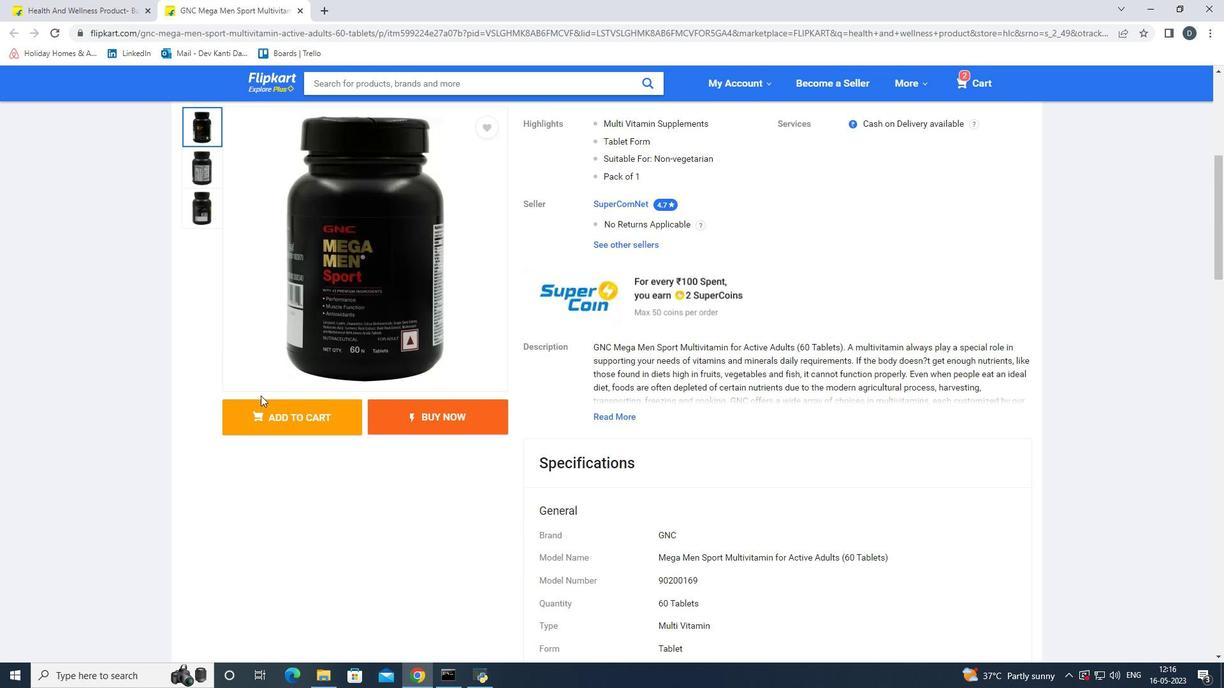 
Action: Mouse pressed left at (283, 413)
Screenshot: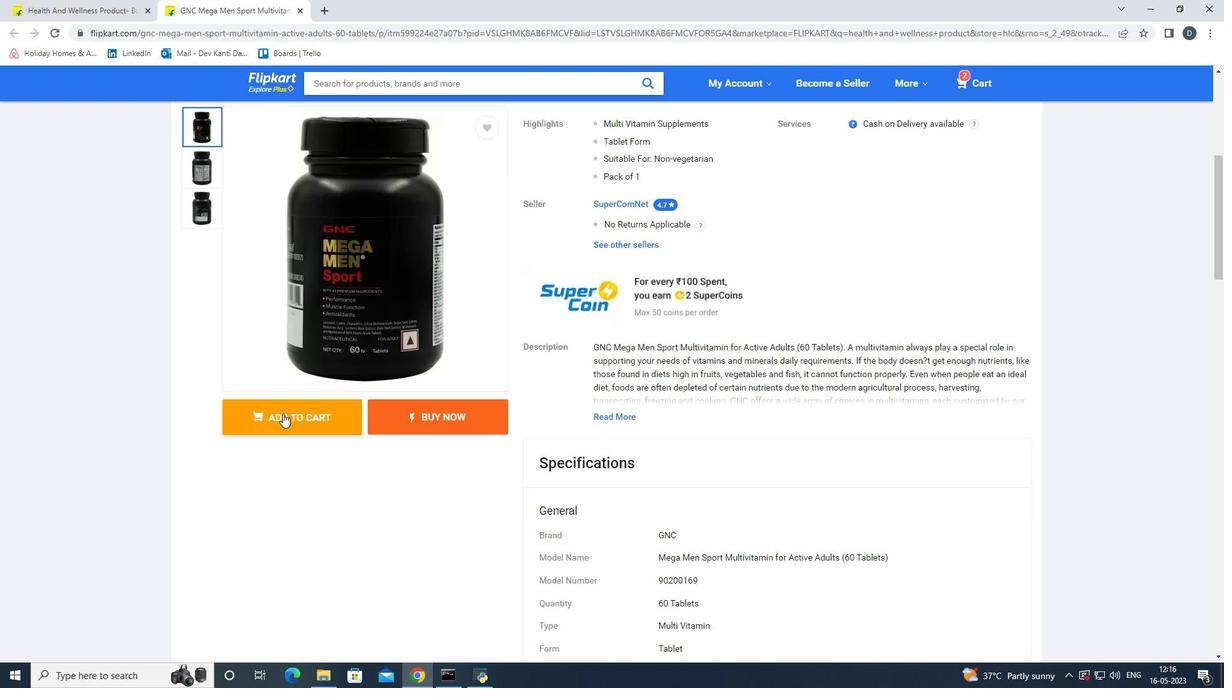 
Action: Mouse moved to (666, 405)
Screenshot: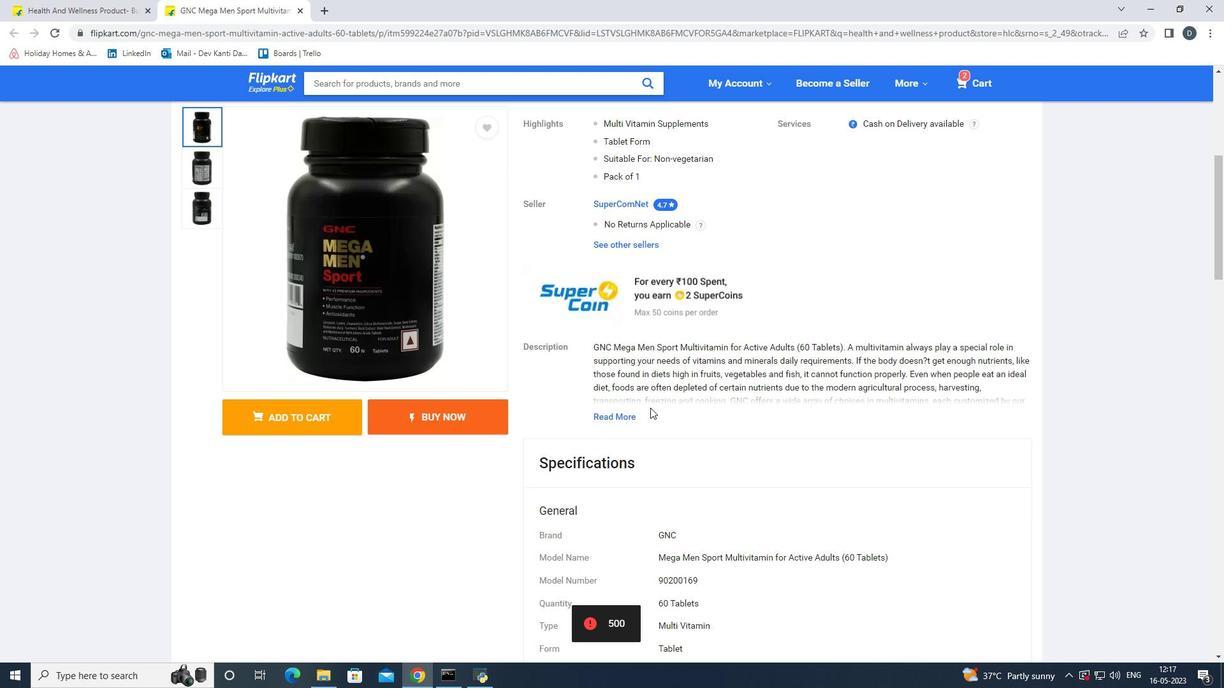 
Action: Mouse scrolled (666, 404) with delta (0, 0)
Screenshot: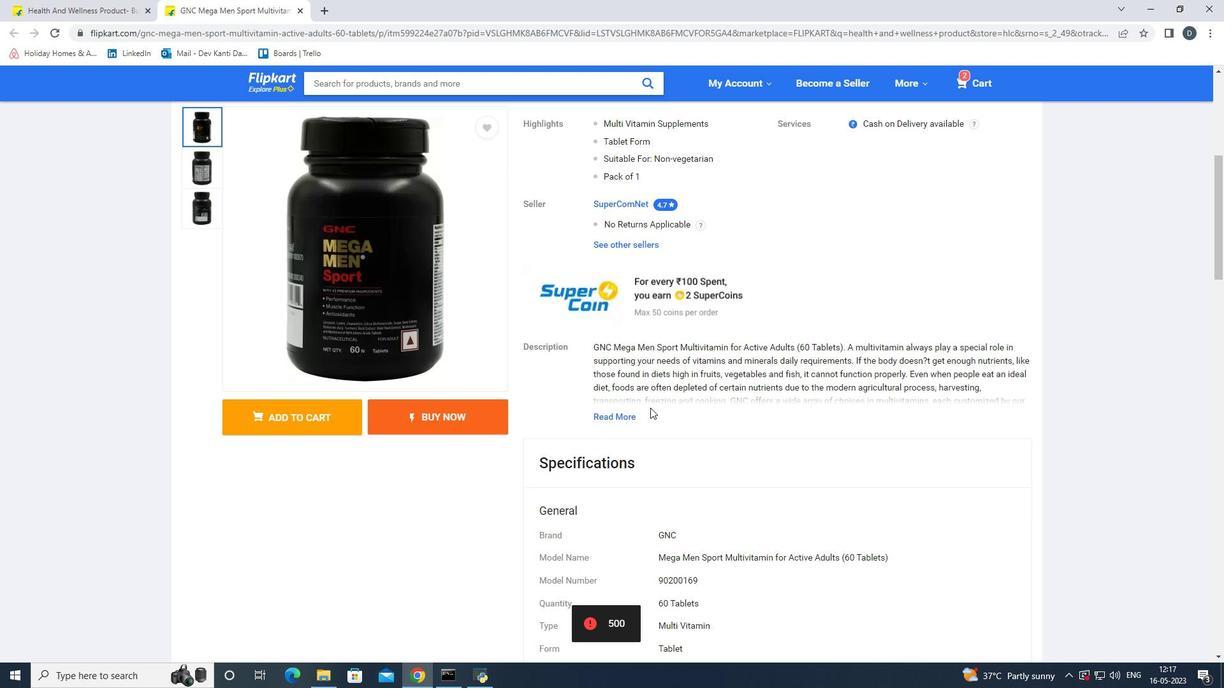
Action: Mouse moved to (672, 405)
Screenshot: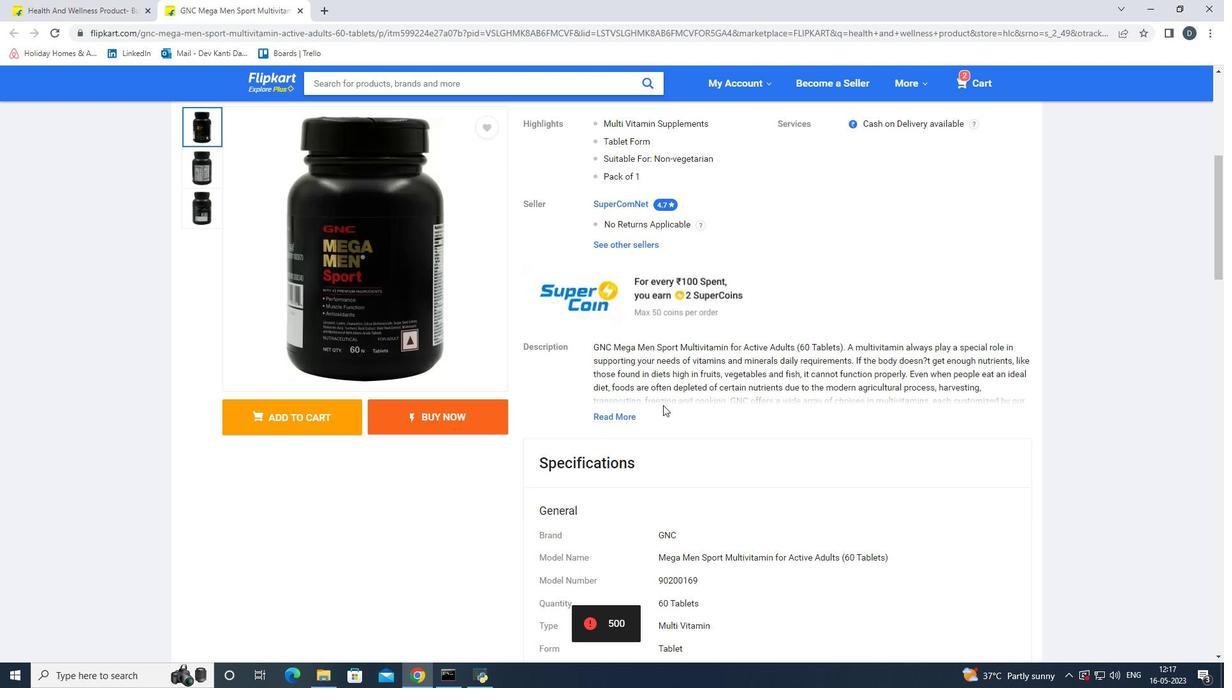 
Action: Mouse scrolled (672, 404) with delta (0, 0)
Screenshot: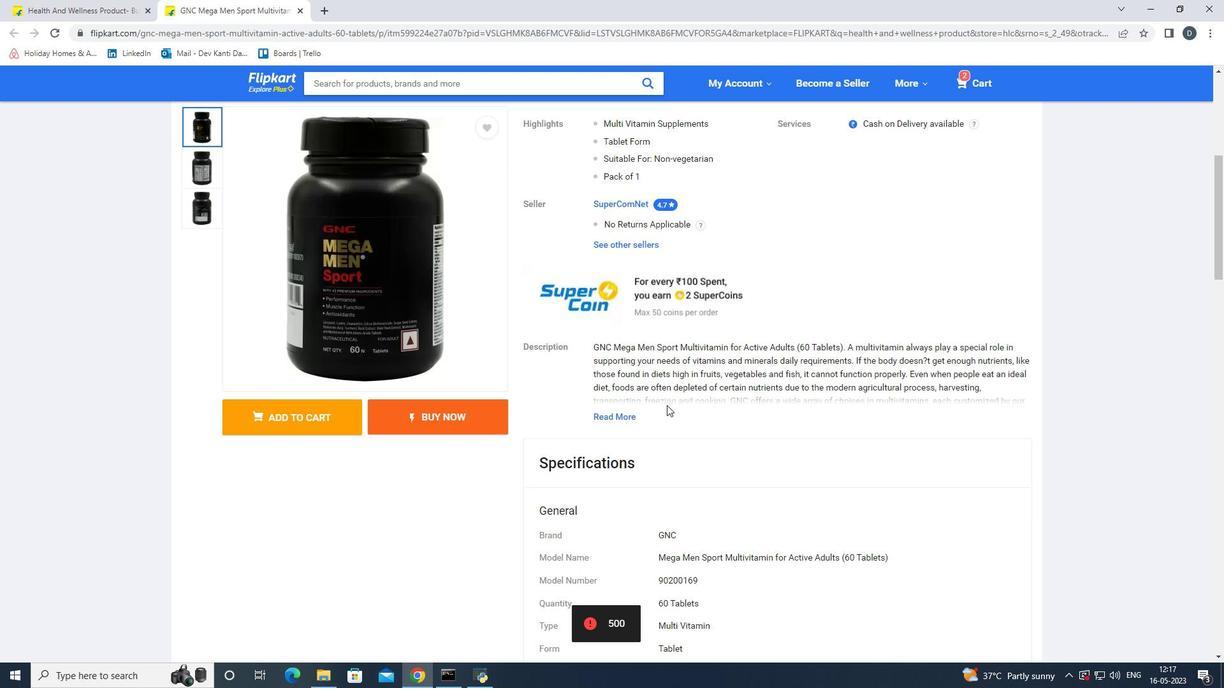 
Action: Mouse moved to (705, 404)
Screenshot: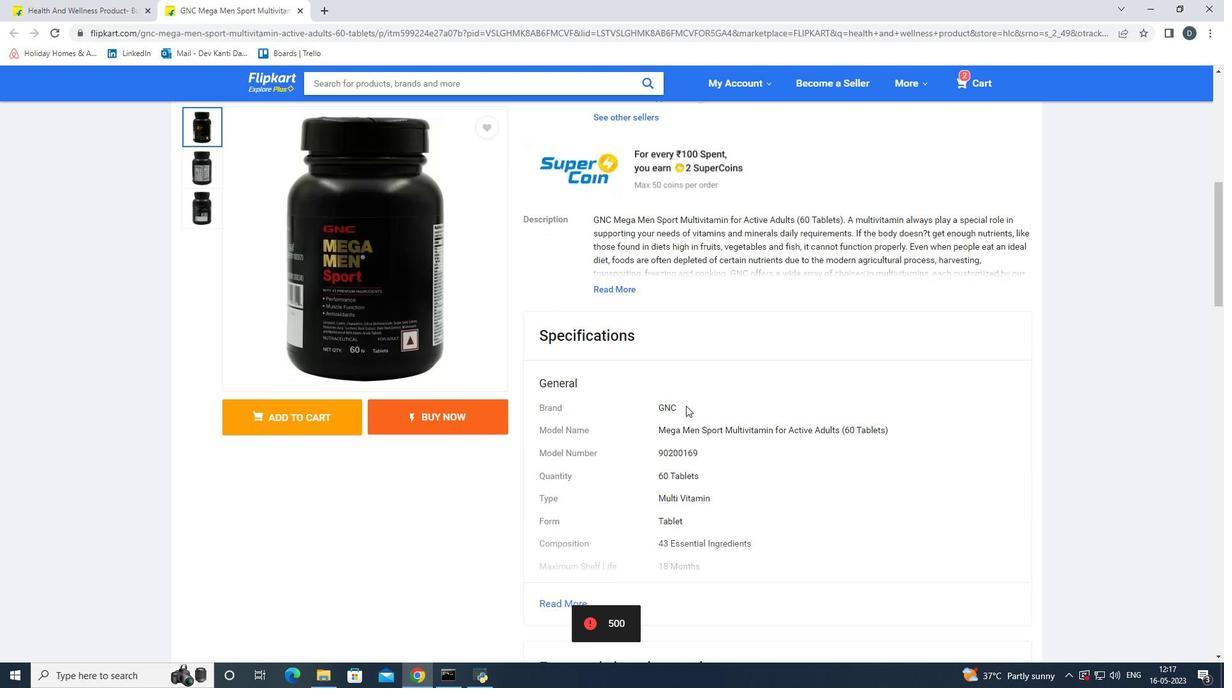 
Action: Mouse scrolled (705, 404) with delta (0, 0)
Screenshot: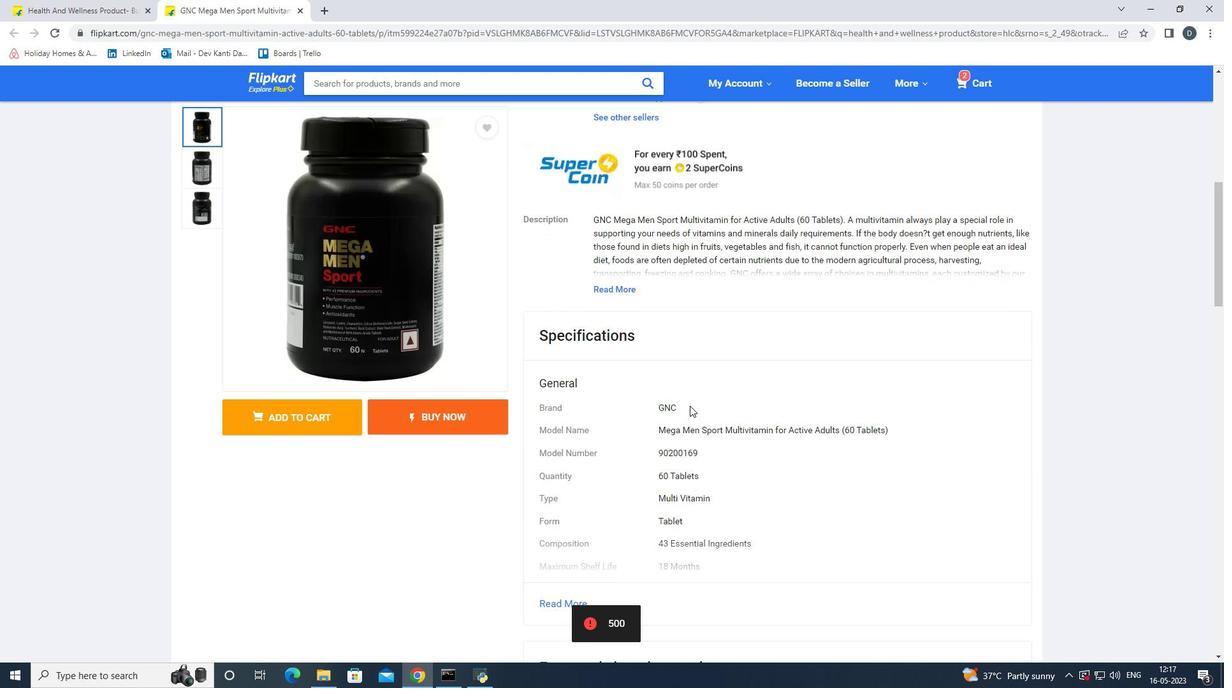 
Action: Mouse moved to (707, 404)
Screenshot: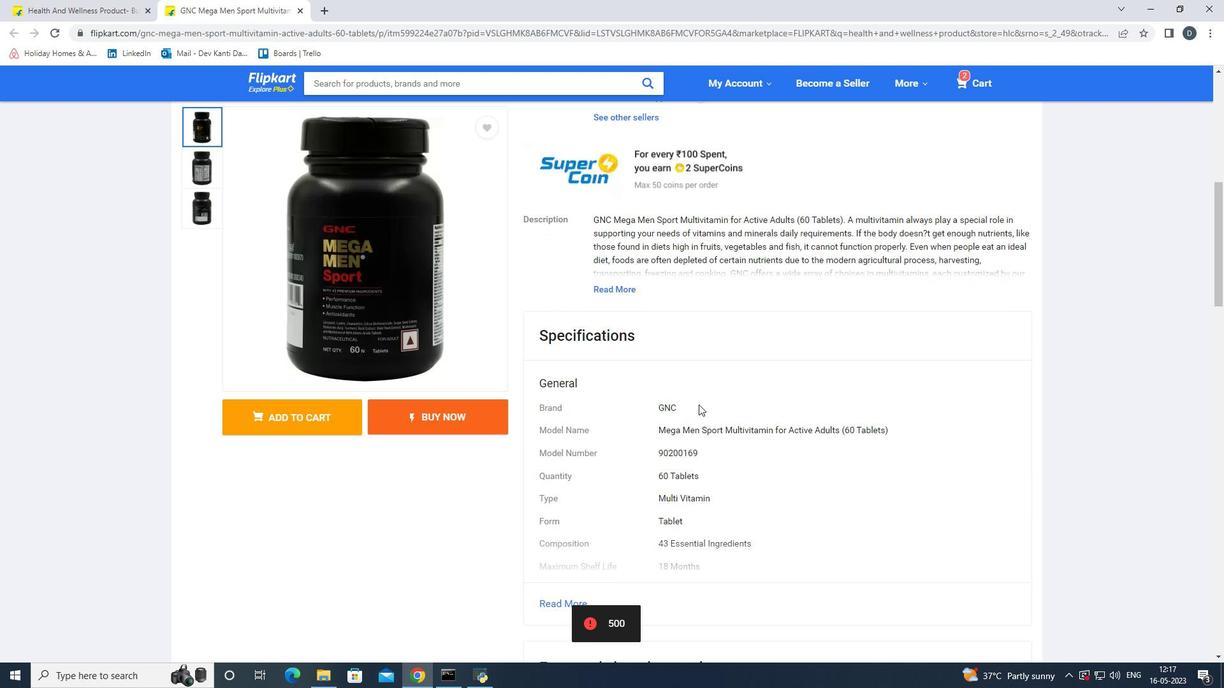 
Action: Mouse scrolled (707, 404) with delta (0, 0)
Screenshot: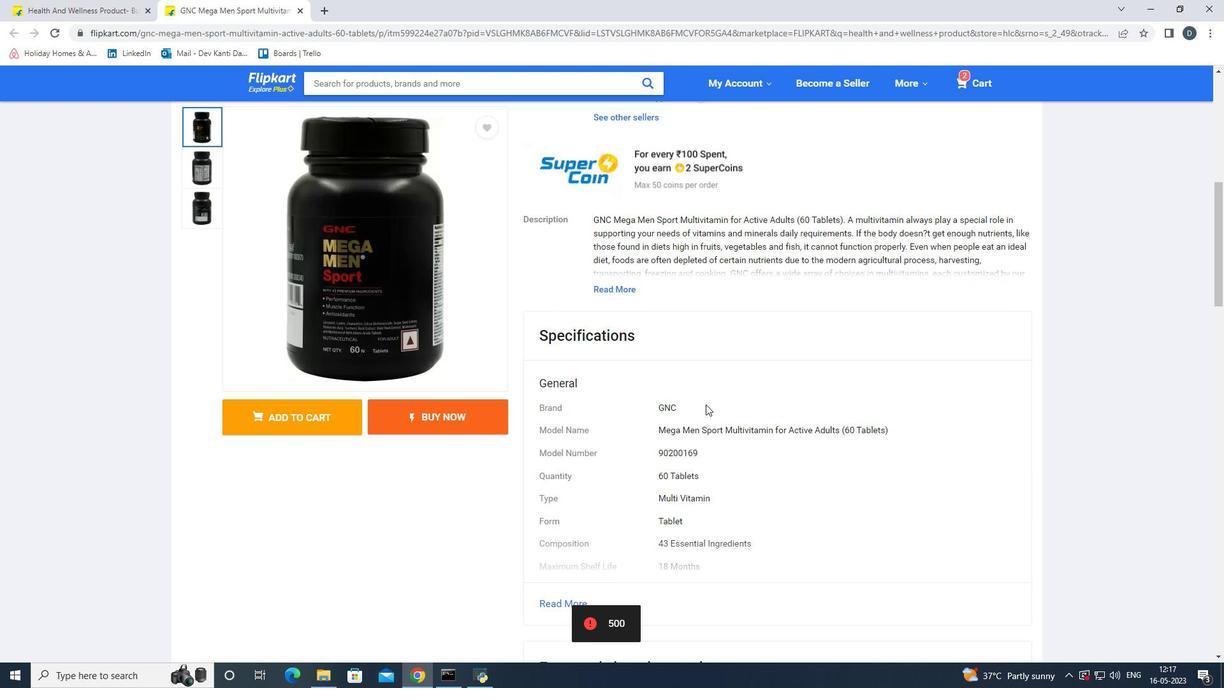 
Action: Mouse moved to (715, 402)
Screenshot: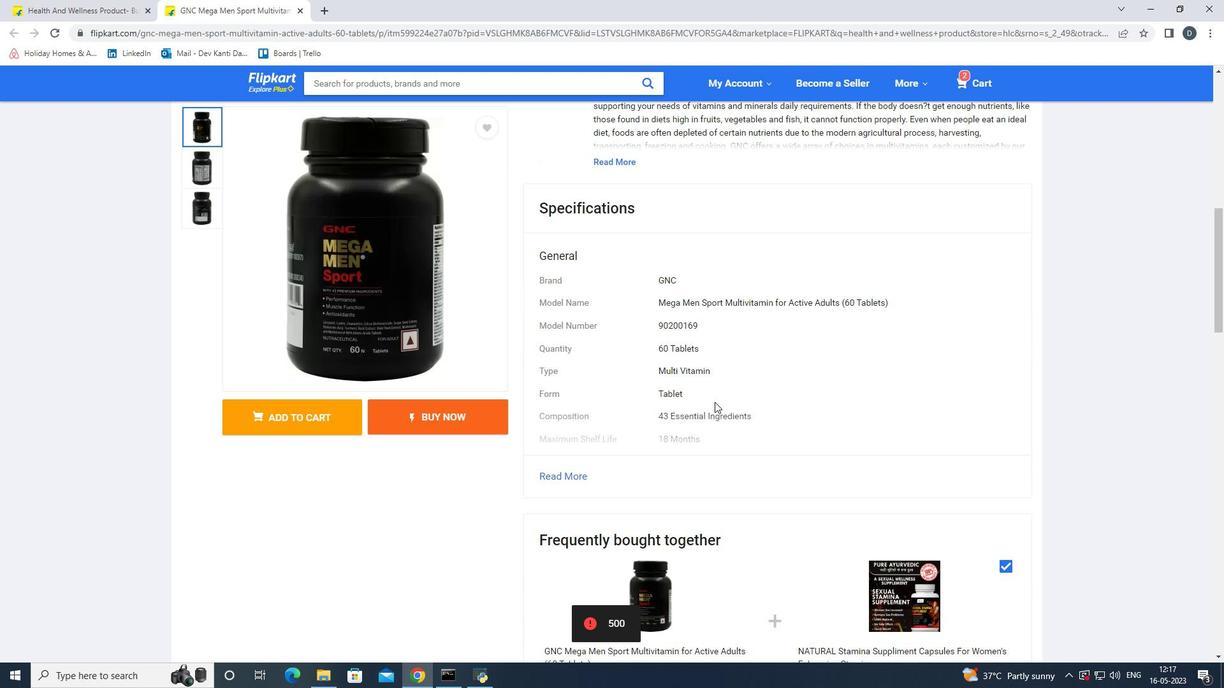 
Action: Mouse scrolled (715, 401) with delta (0, 0)
Screenshot: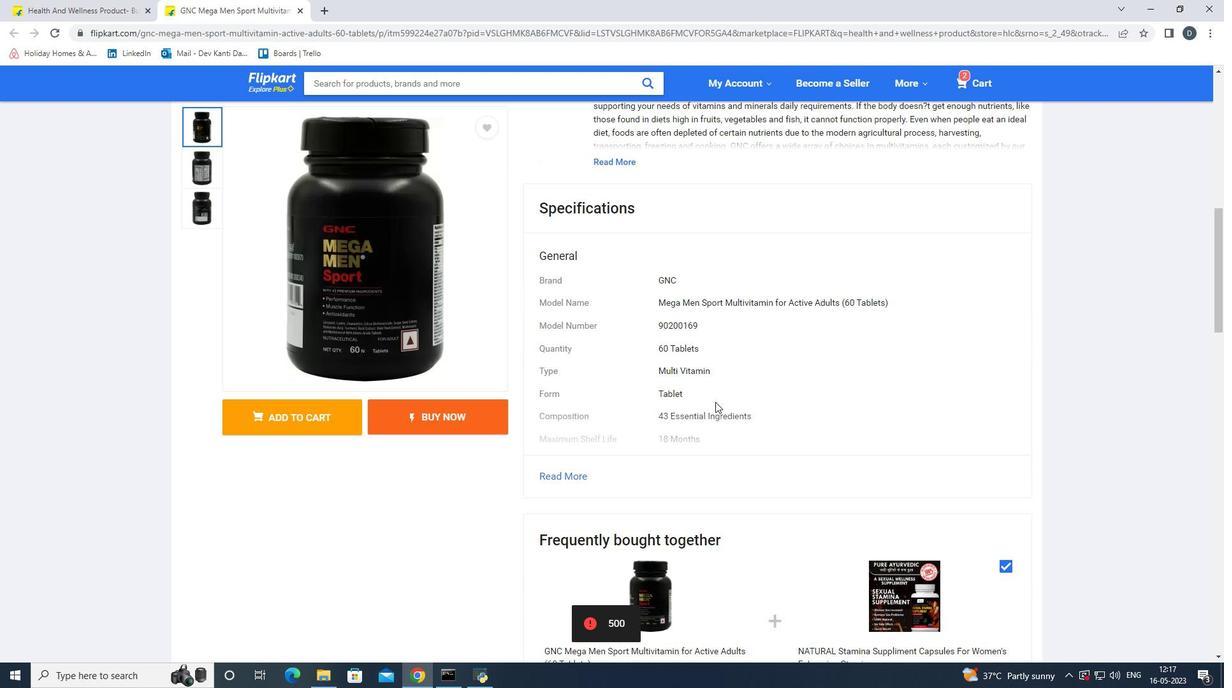 
Action: Mouse scrolled (715, 401) with delta (0, 0)
Screenshot: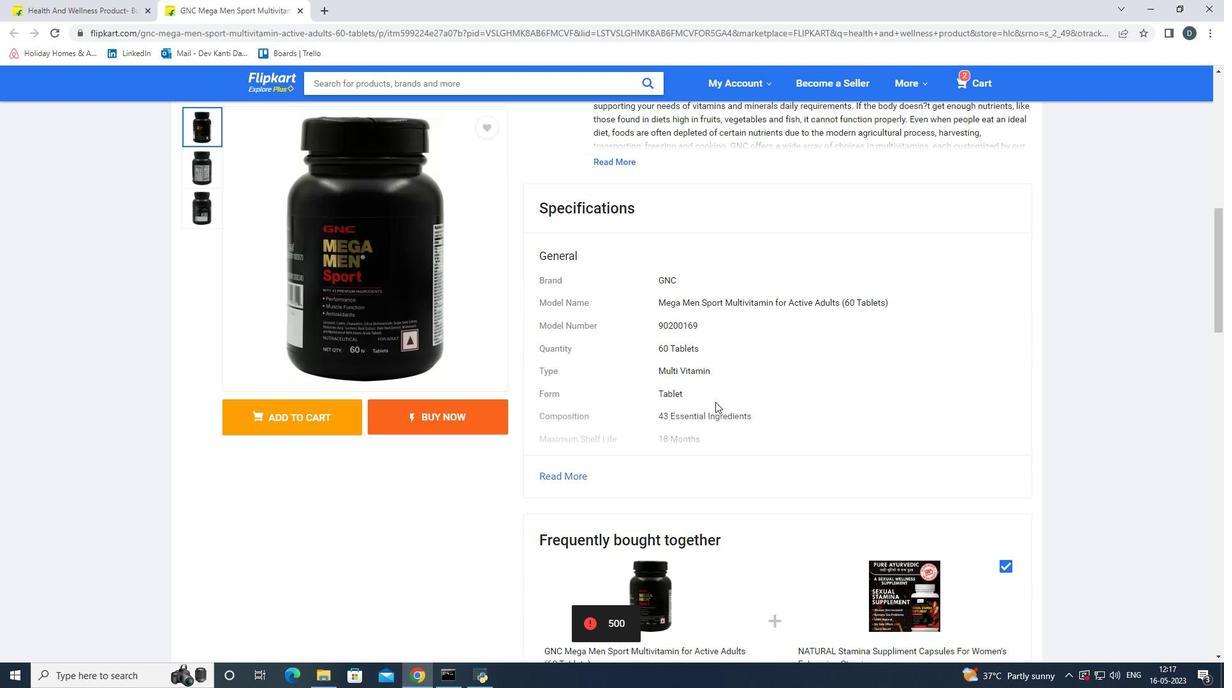 
Action: Mouse scrolled (715, 401) with delta (0, 0)
Screenshot: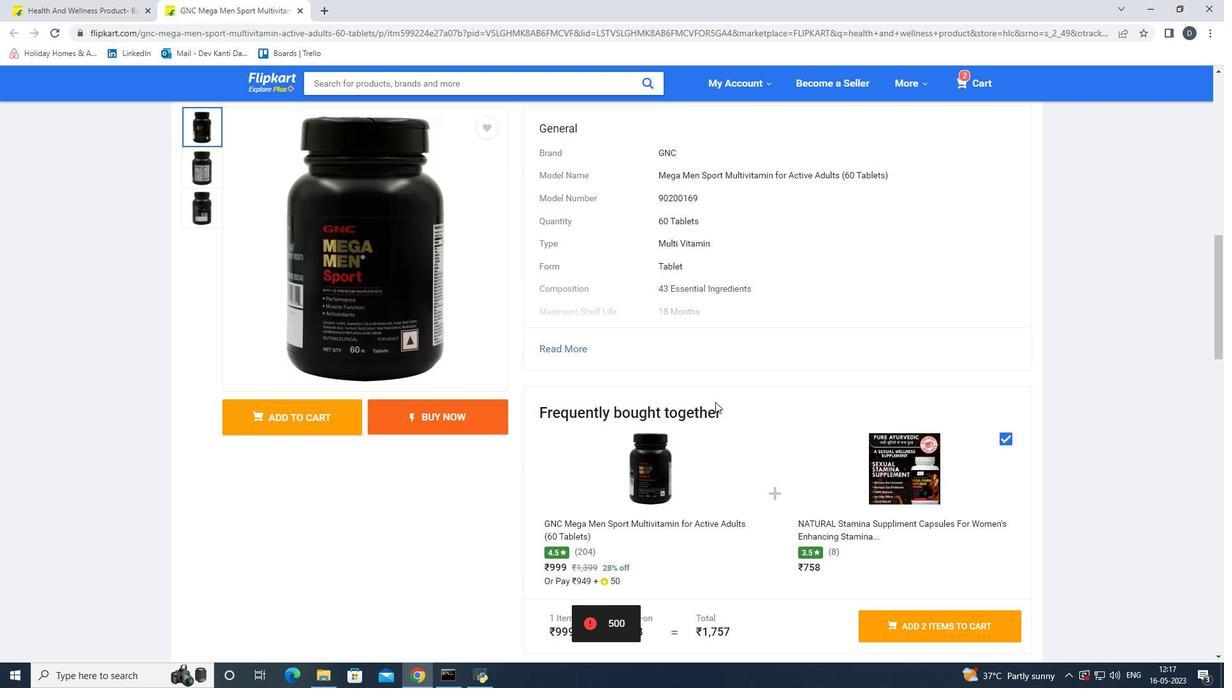 
Action: Mouse moved to (719, 399)
Screenshot: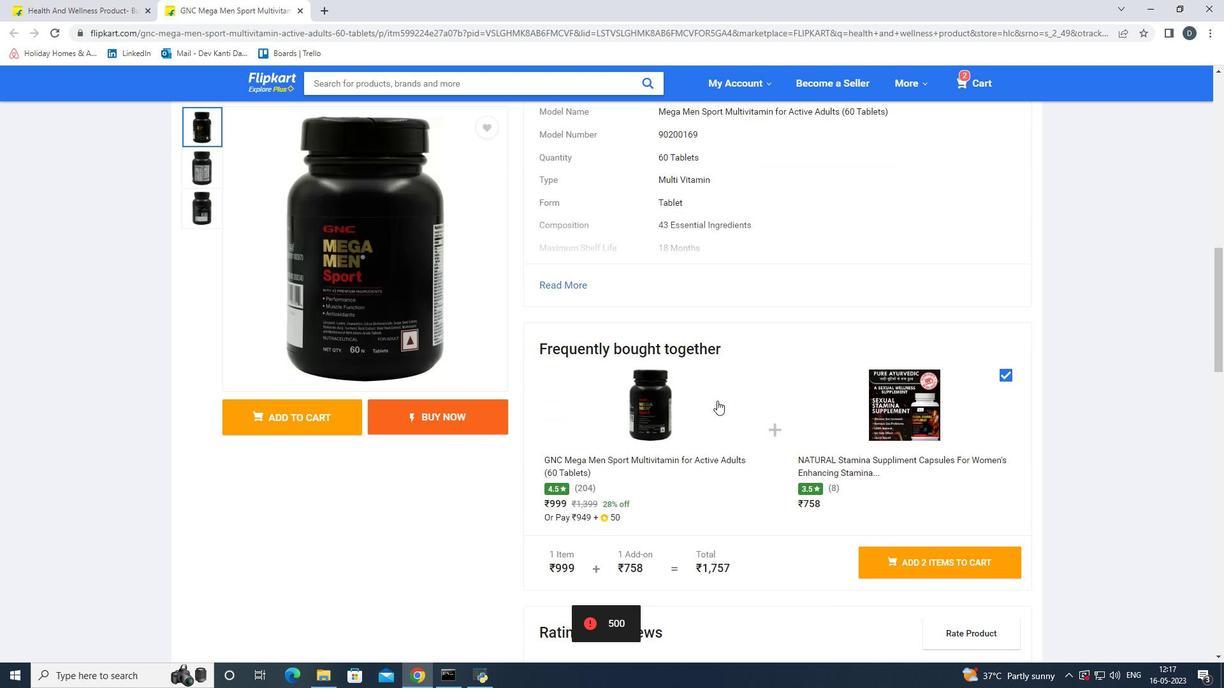 
Action: Mouse scrolled (719, 398) with delta (0, 0)
Screenshot: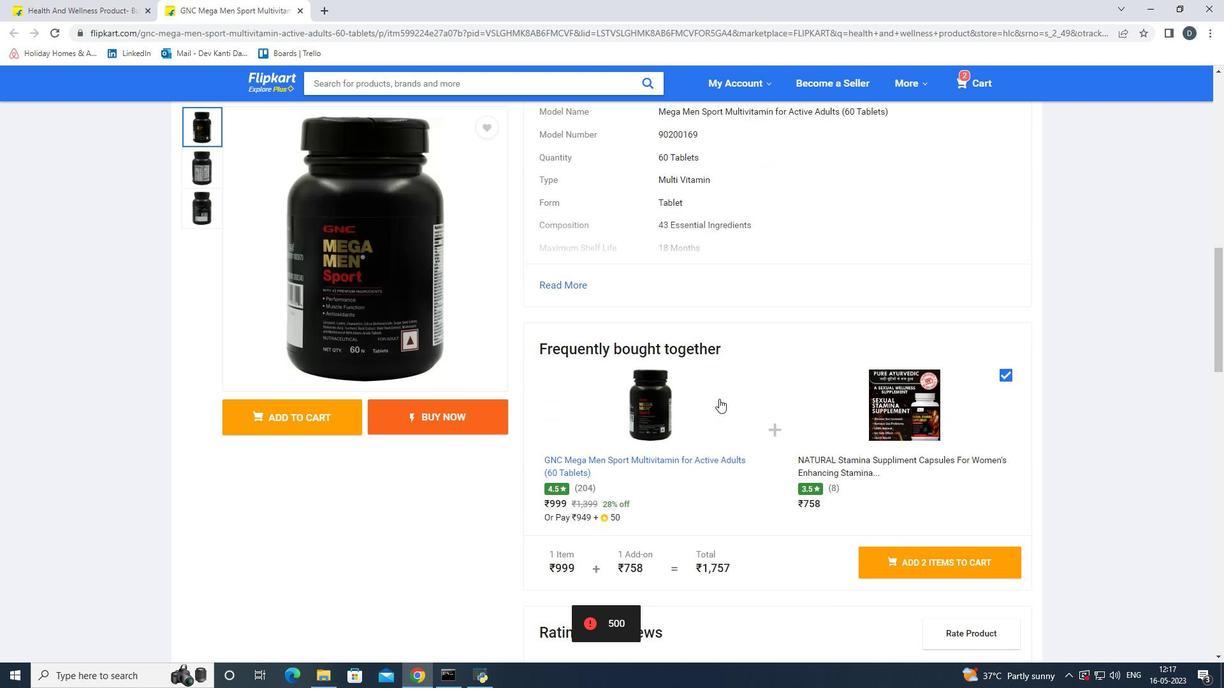 
Action: Mouse moved to (721, 398)
Screenshot: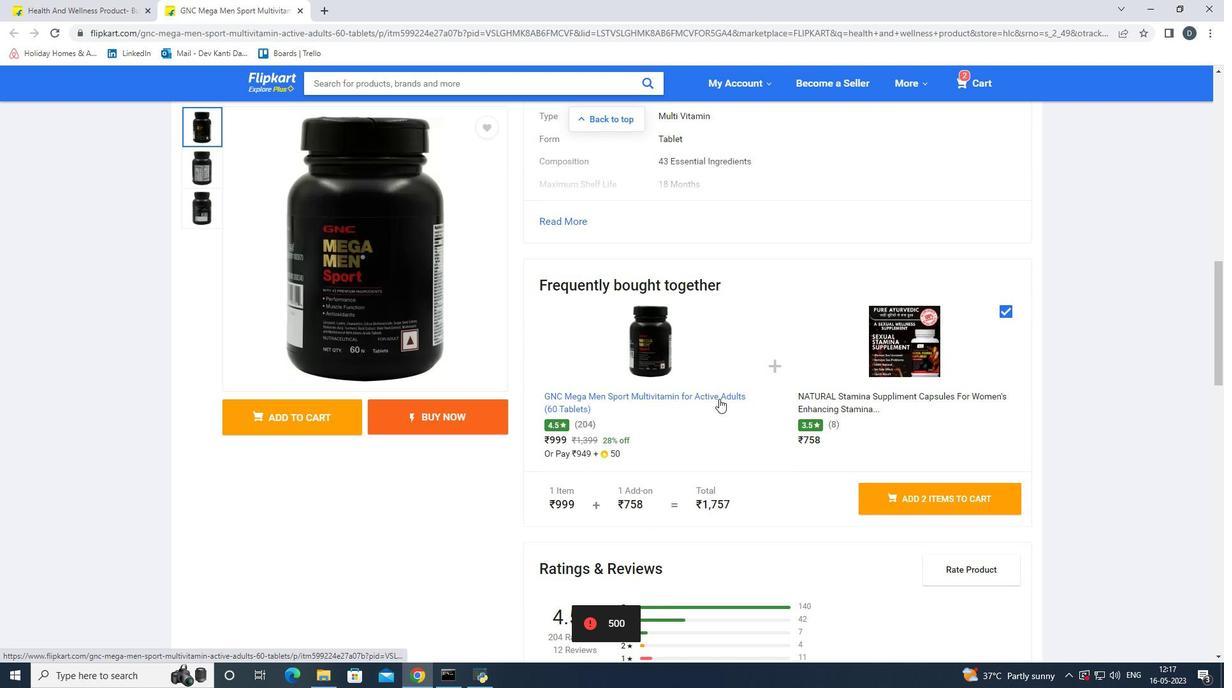 
Action: Mouse scrolled (721, 397) with delta (0, 0)
Screenshot: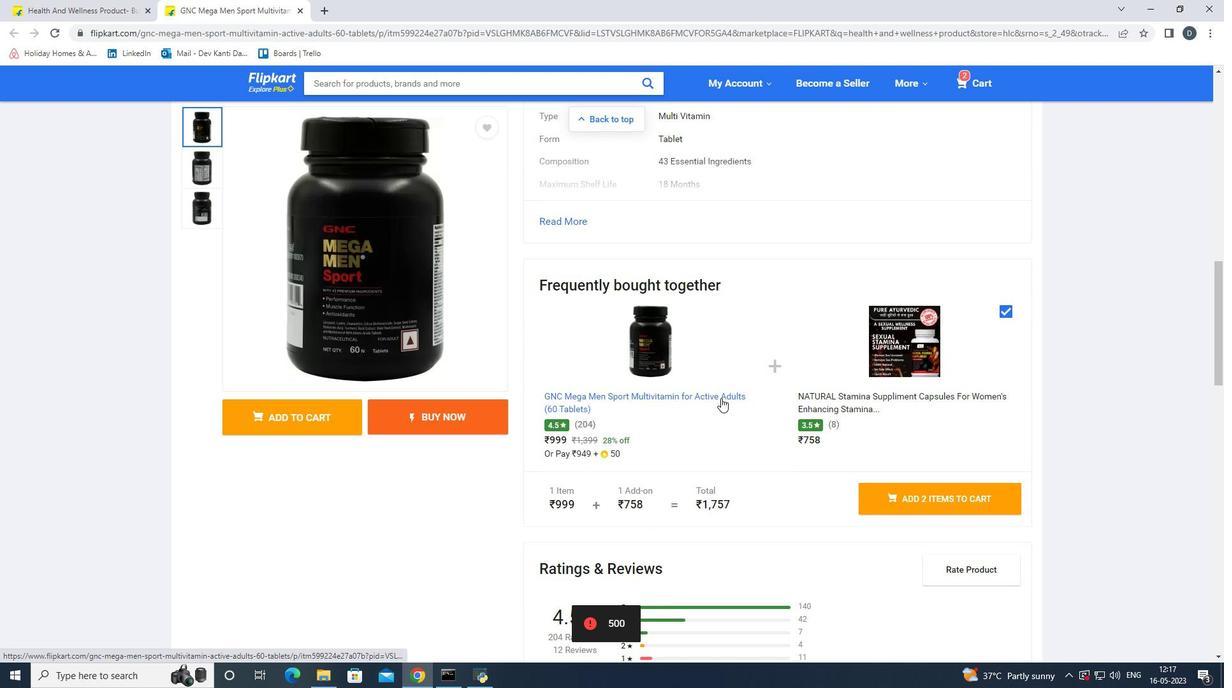 
Action: Mouse moved to (647, 274)
Screenshot: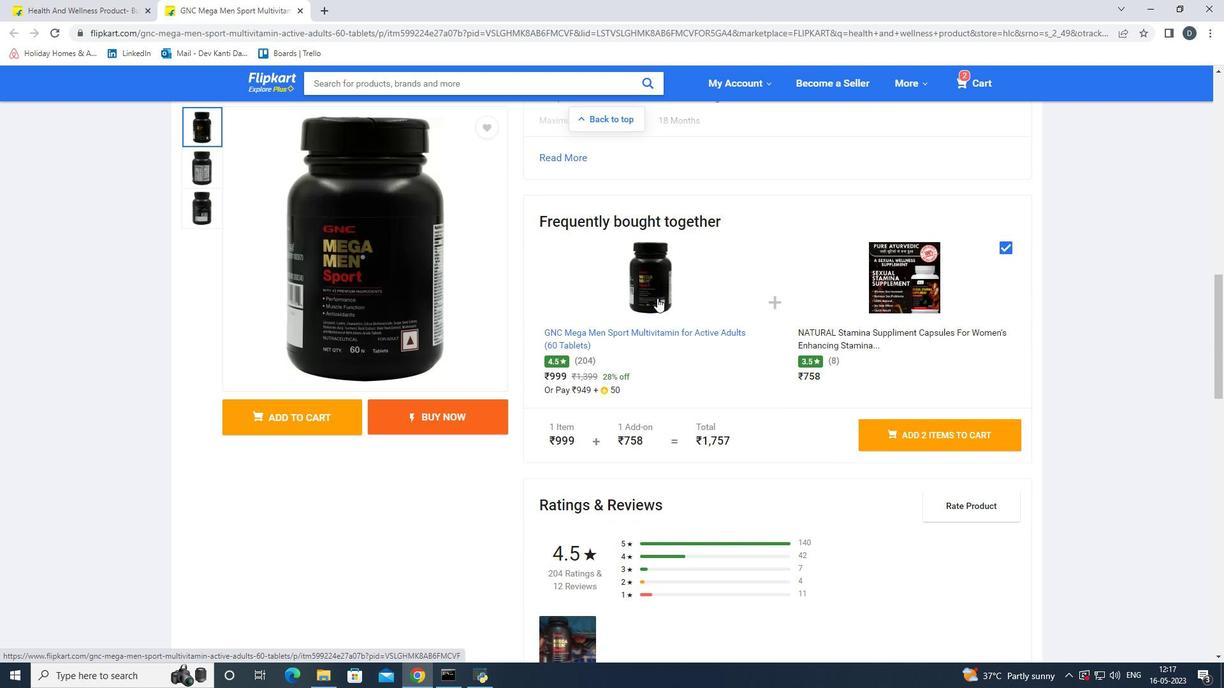 
Action: Mouse scrolled (647, 273) with delta (0, 0)
Screenshot: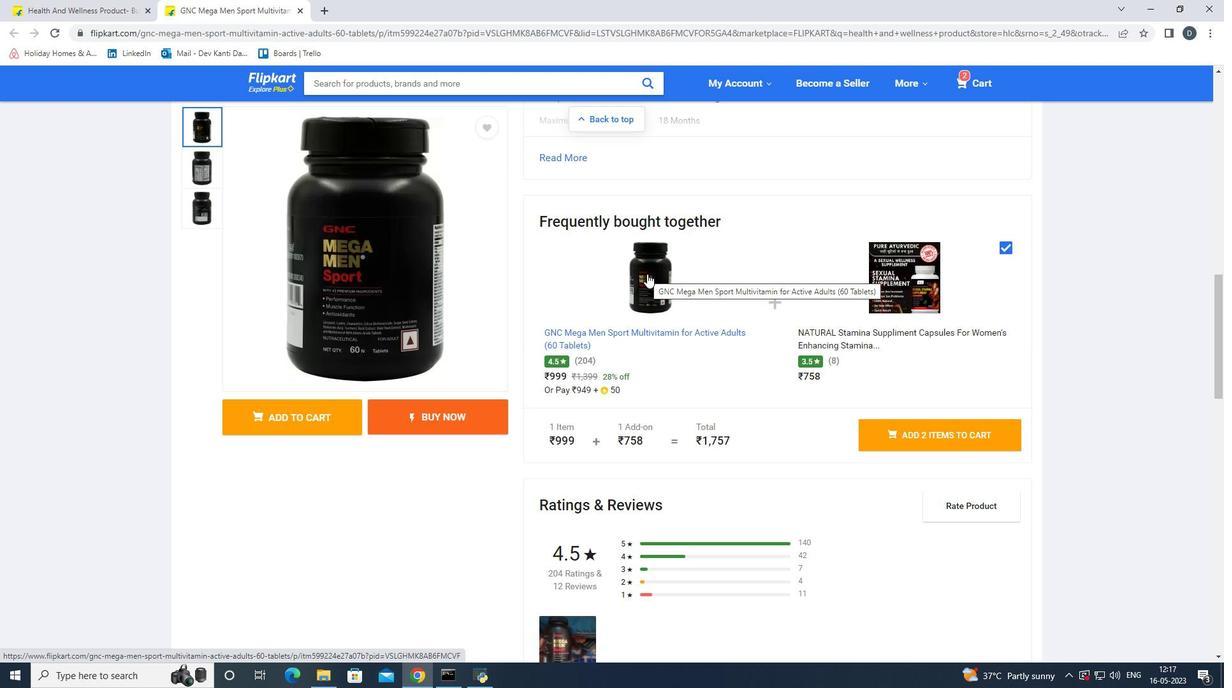 
Action: Mouse scrolled (647, 273) with delta (0, 0)
Screenshot: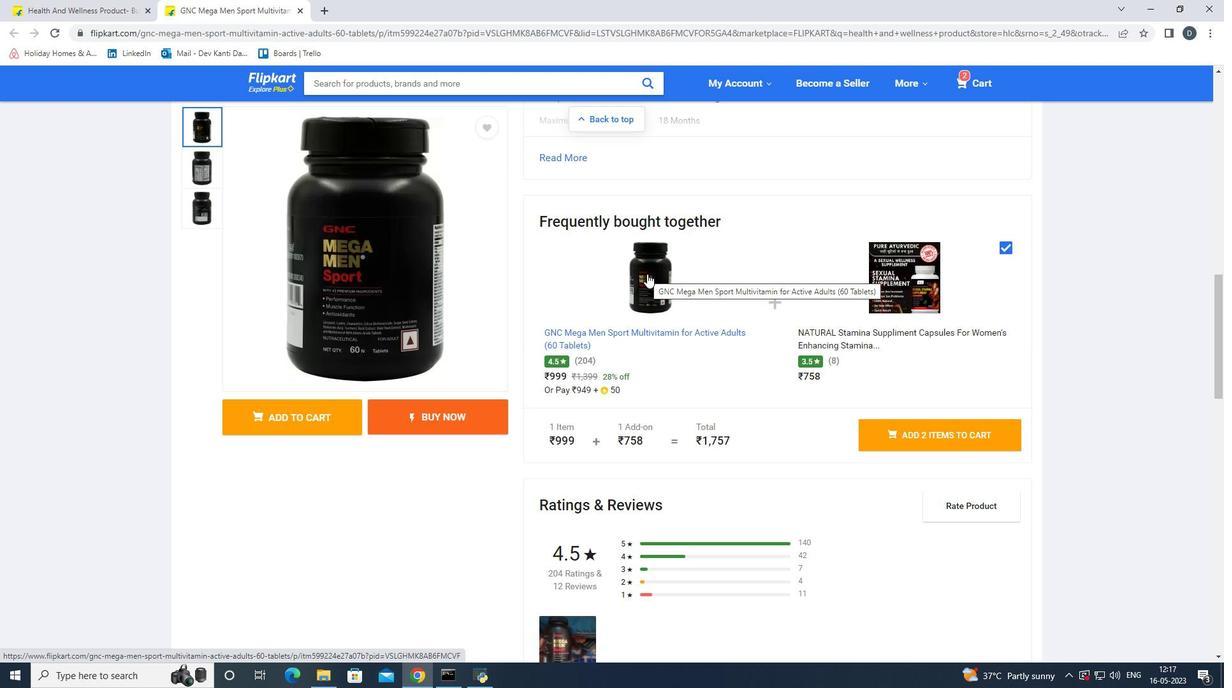 
Action: Mouse scrolled (647, 273) with delta (0, 0)
Screenshot: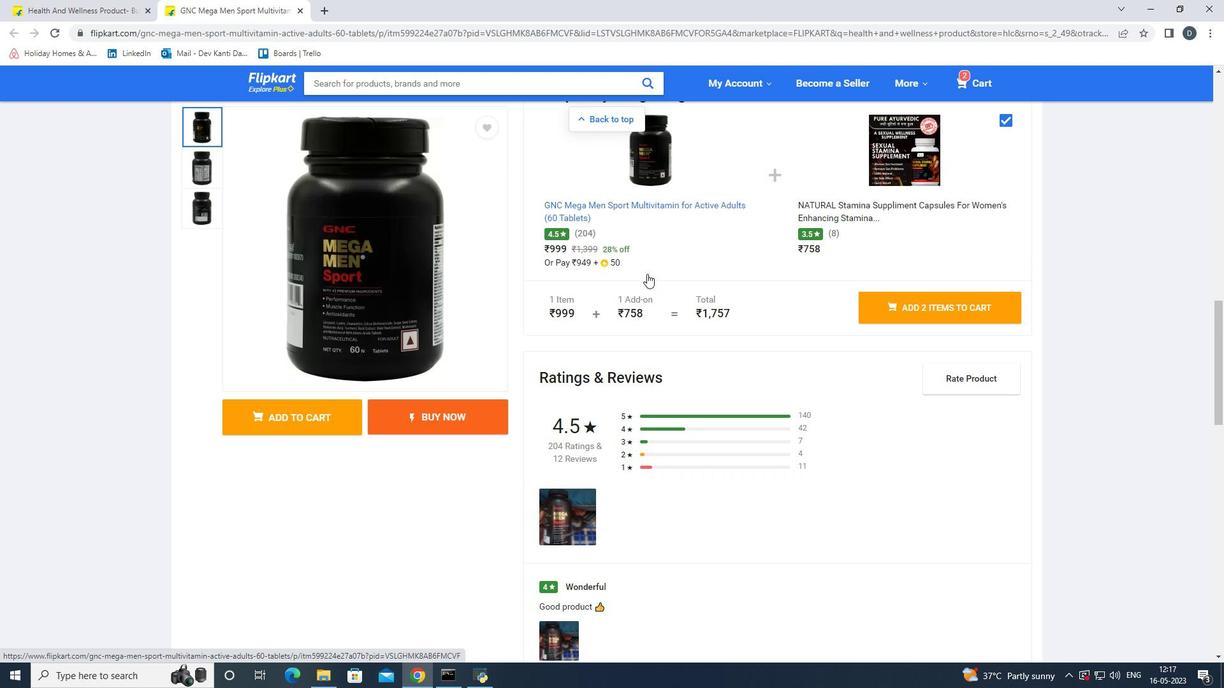 
Action: Mouse scrolled (647, 273) with delta (0, 0)
Screenshot: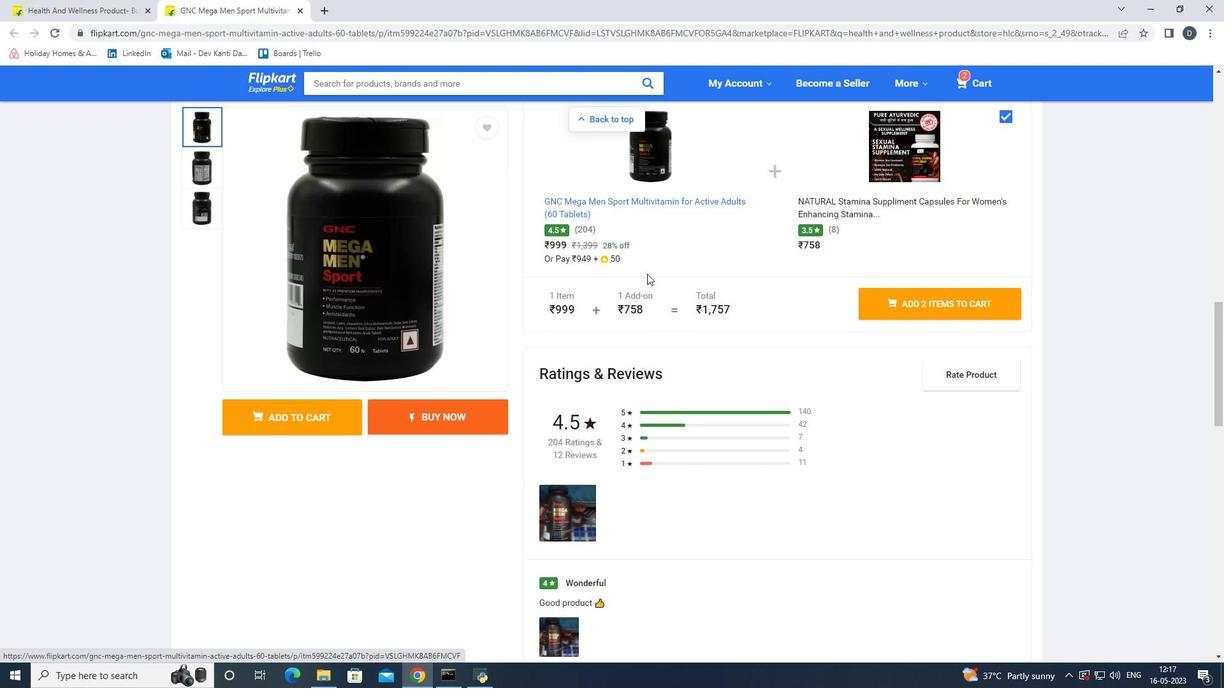
Action: Mouse scrolled (647, 273) with delta (0, 0)
Screenshot: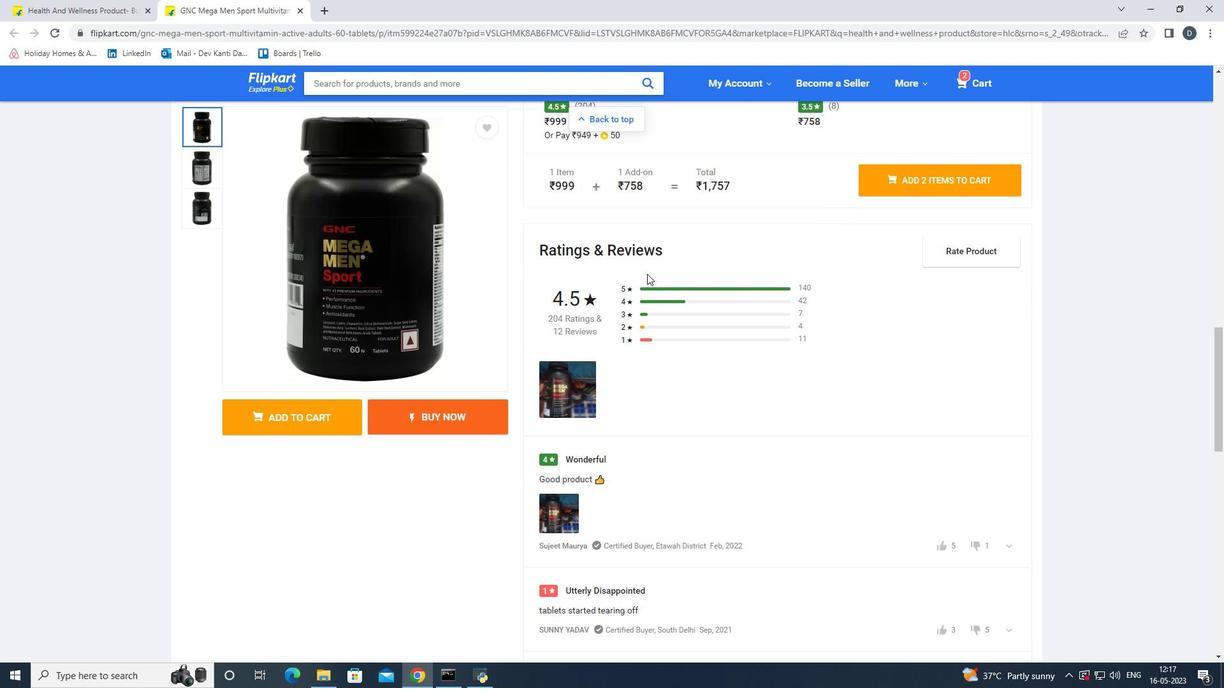 
Action: Mouse scrolled (647, 273) with delta (0, 0)
Screenshot: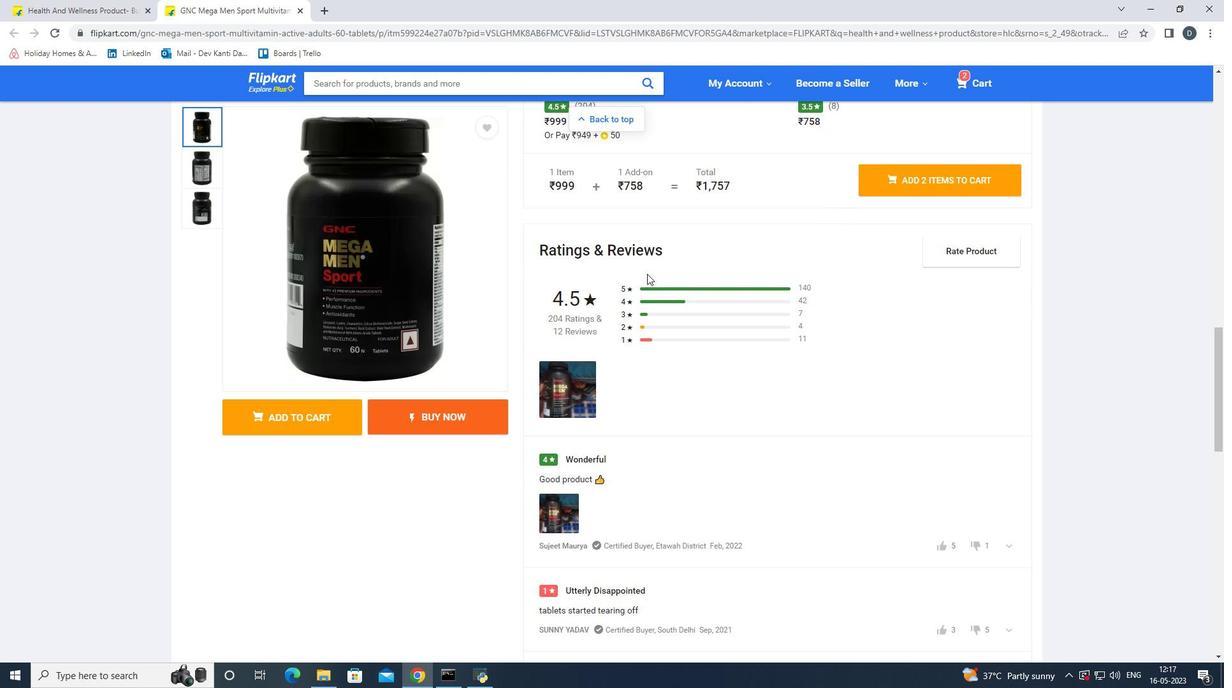 
Action: Mouse scrolled (647, 274) with delta (0, 0)
Screenshot: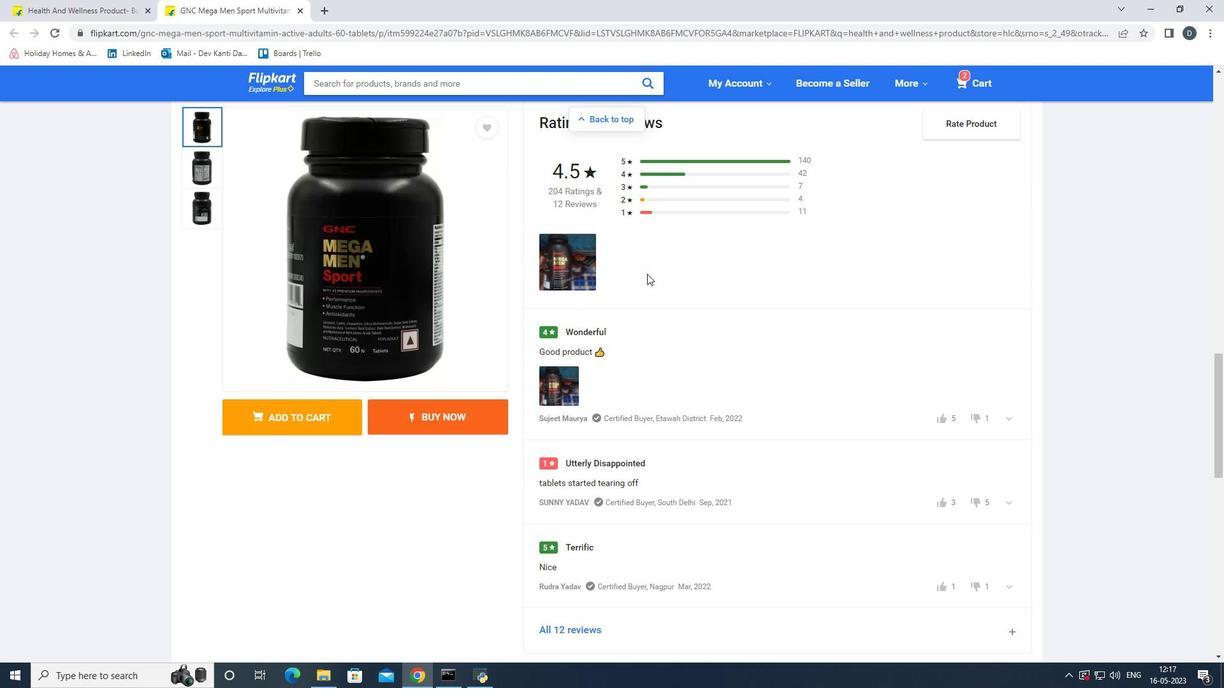 
Action: Mouse scrolled (647, 274) with delta (0, 0)
Screenshot: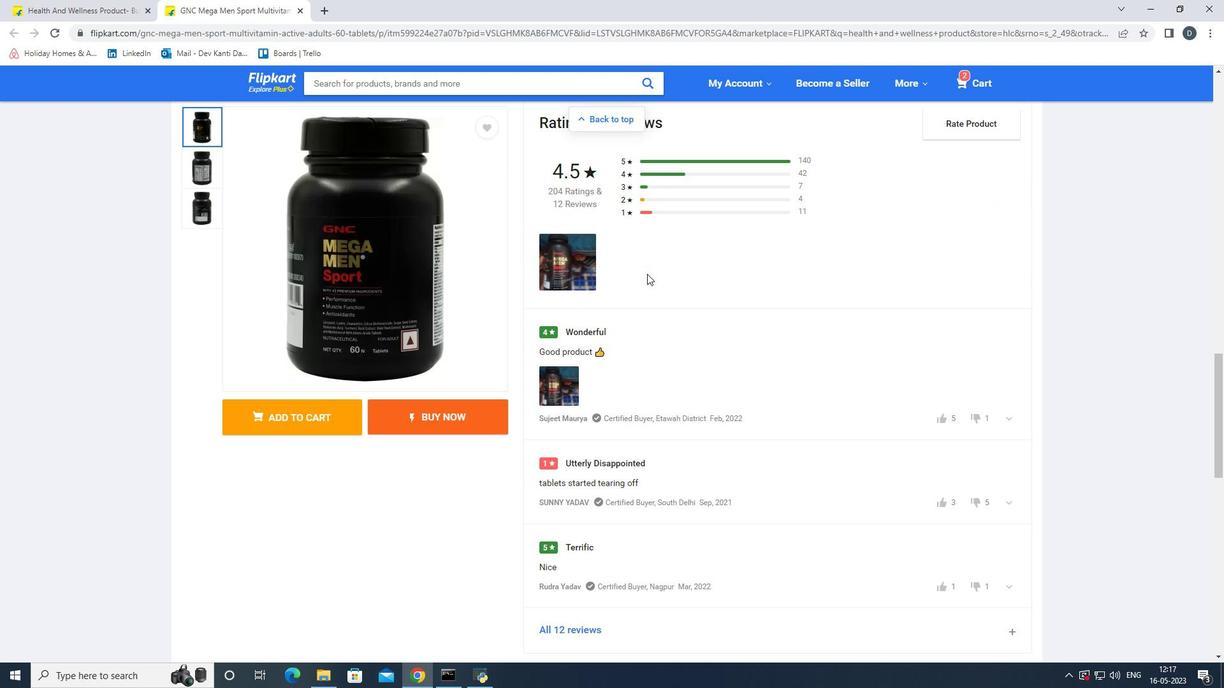 
Action: Mouse scrolled (647, 274) with delta (0, 0)
Screenshot: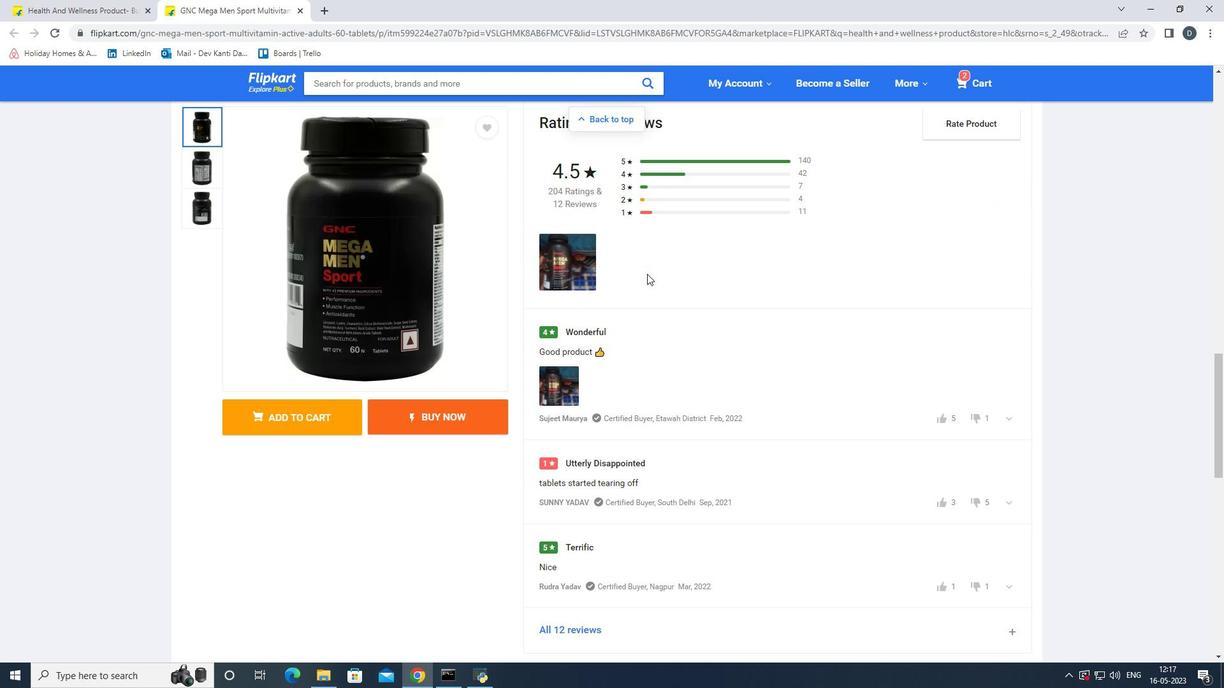 
Action: Mouse scrolled (647, 274) with delta (0, 0)
Screenshot: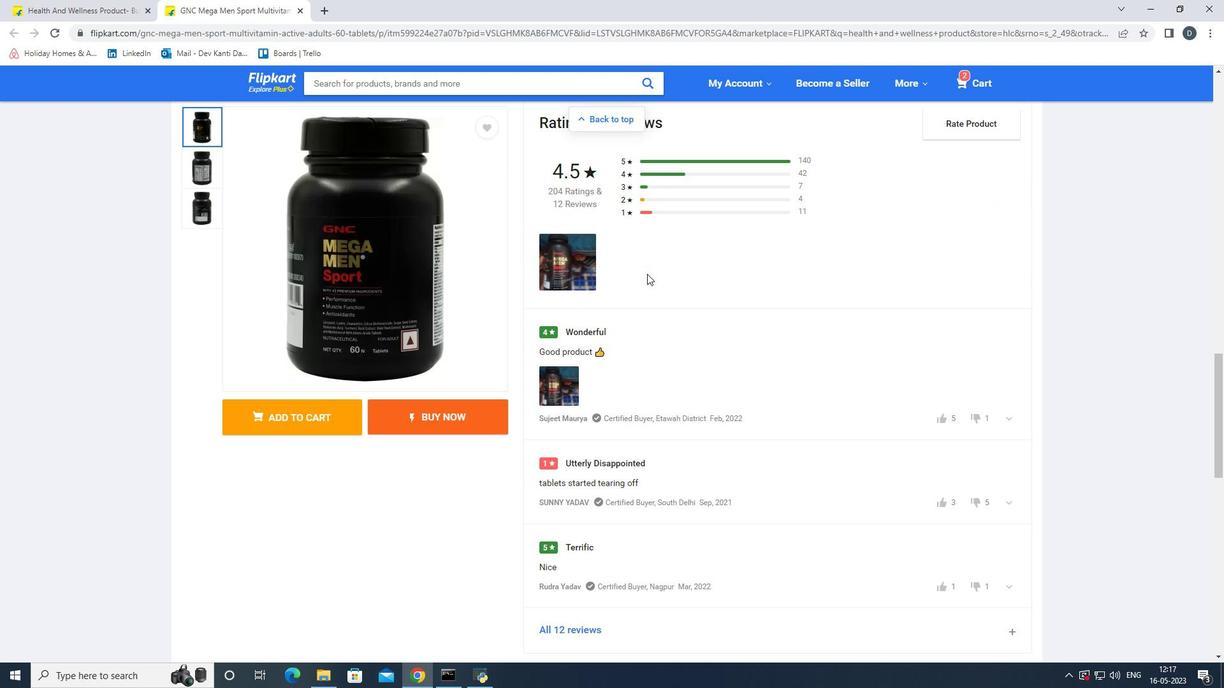 
Action: Mouse scrolled (647, 274) with delta (0, 0)
Screenshot: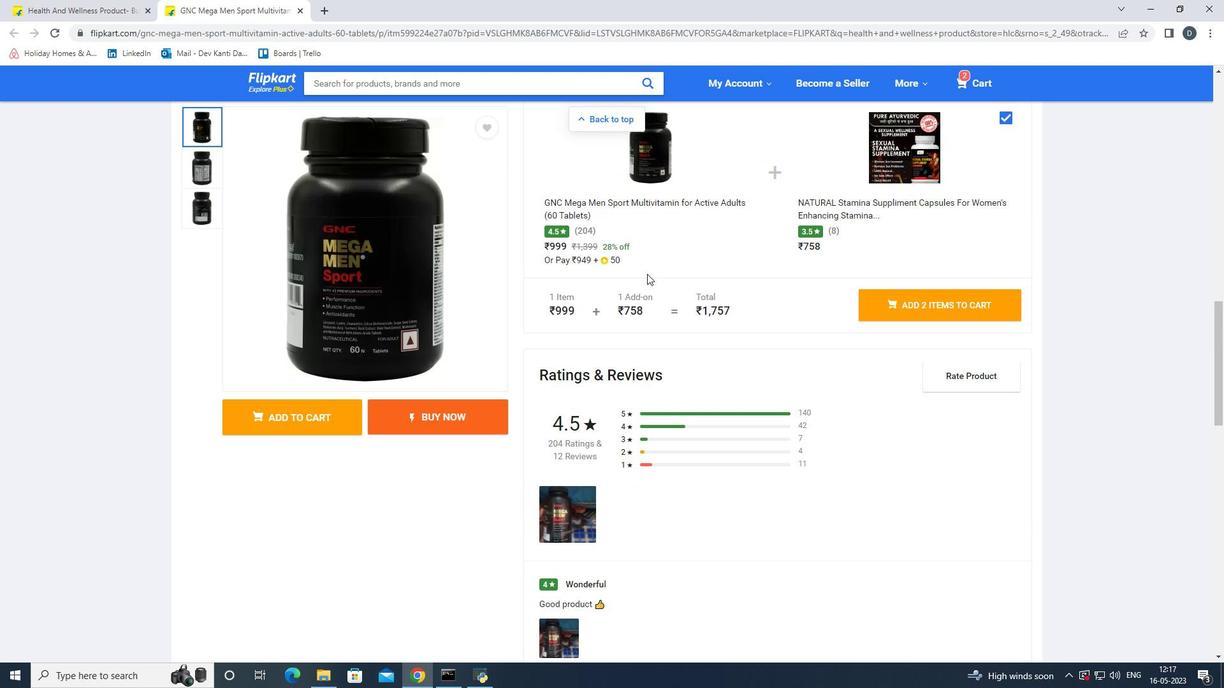 
Action: Mouse scrolled (647, 274) with delta (0, 0)
Screenshot: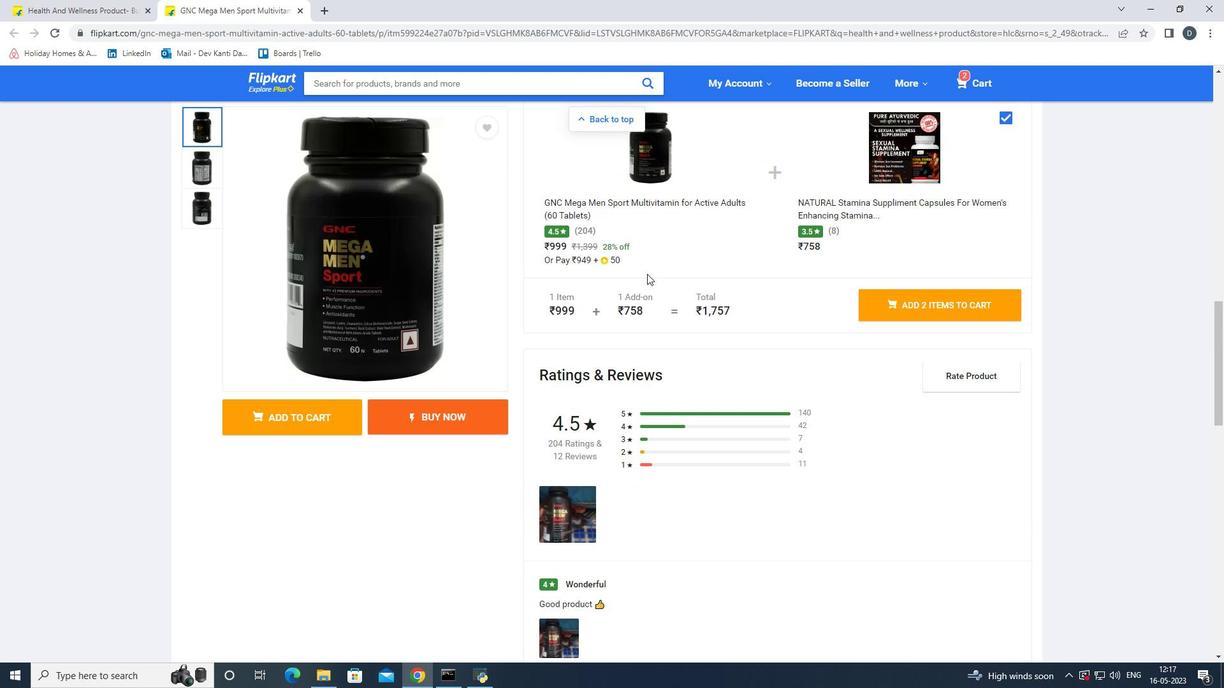 
Action: Mouse scrolled (647, 274) with delta (0, 0)
Screenshot: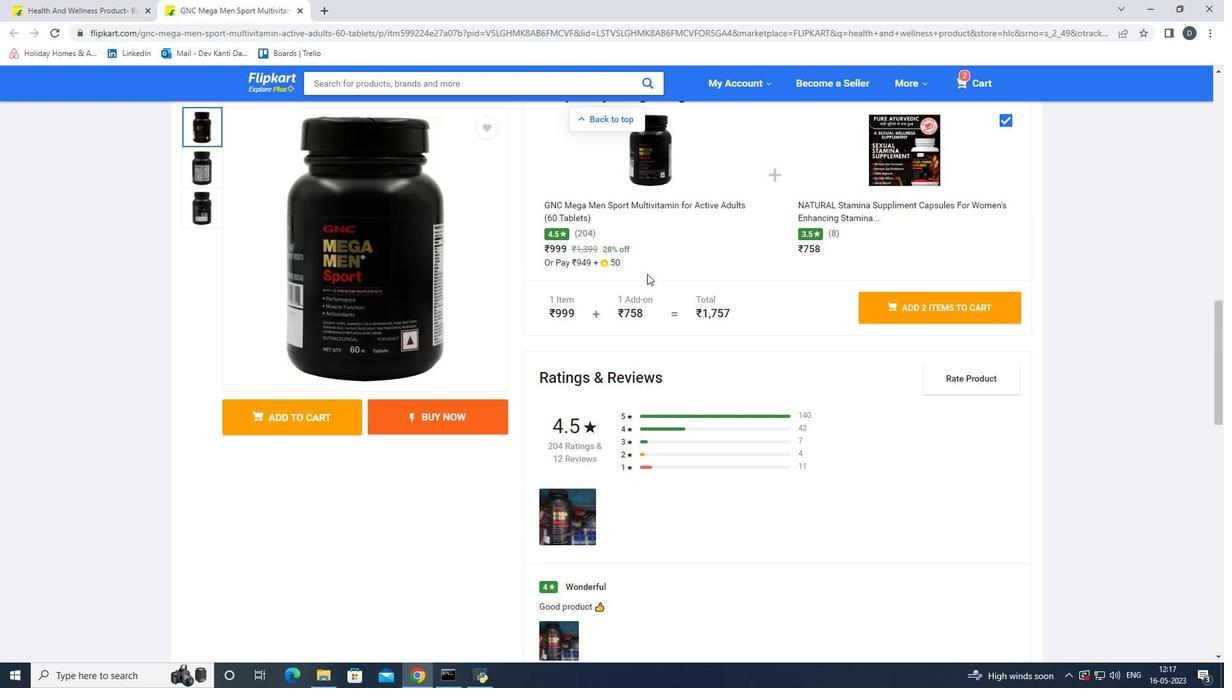 
Action: Mouse scrolled (647, 274) with delta (0, 0)
Screenshot: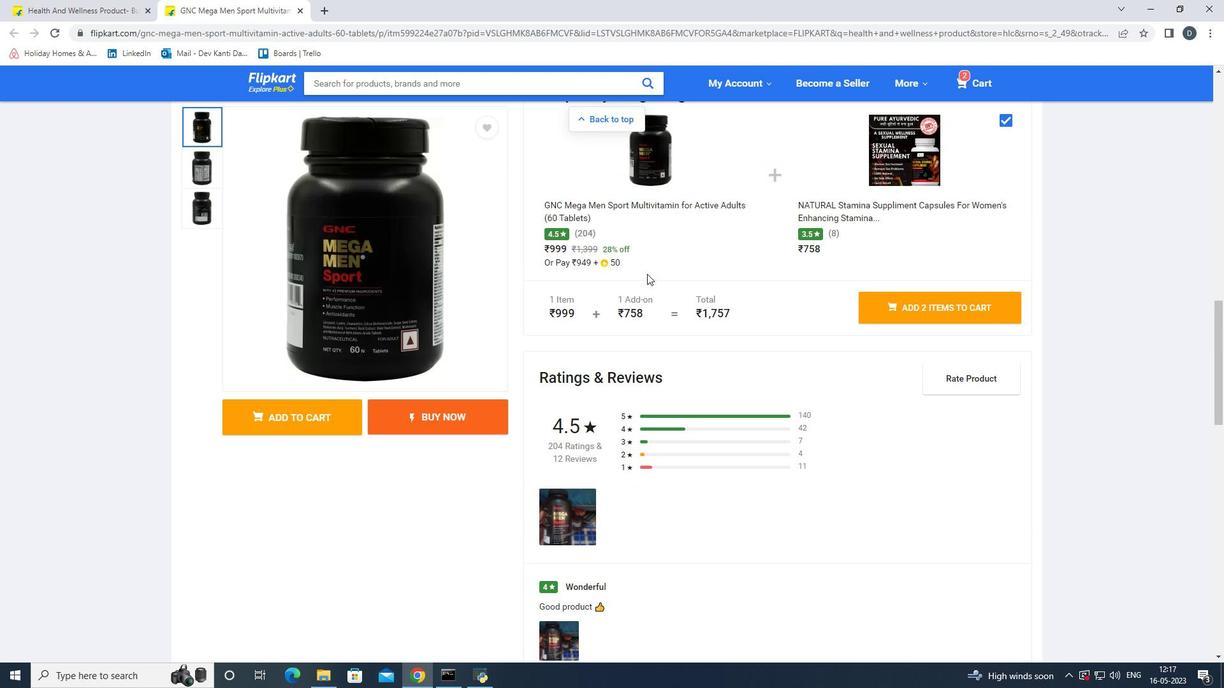 
Action: Mouse scrolled (647, 274) with delta (0, 0)
Screenshot: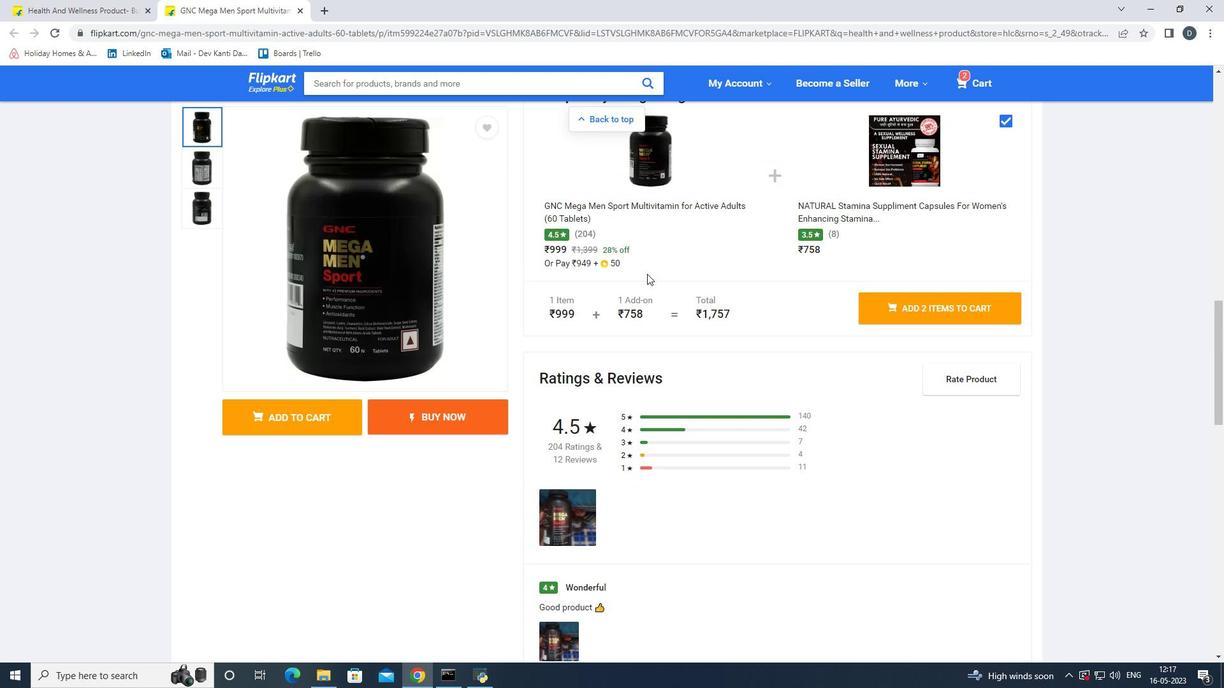 
Action: Mouse scrolled (647, 274) with delta (0, 0)
Screenshot: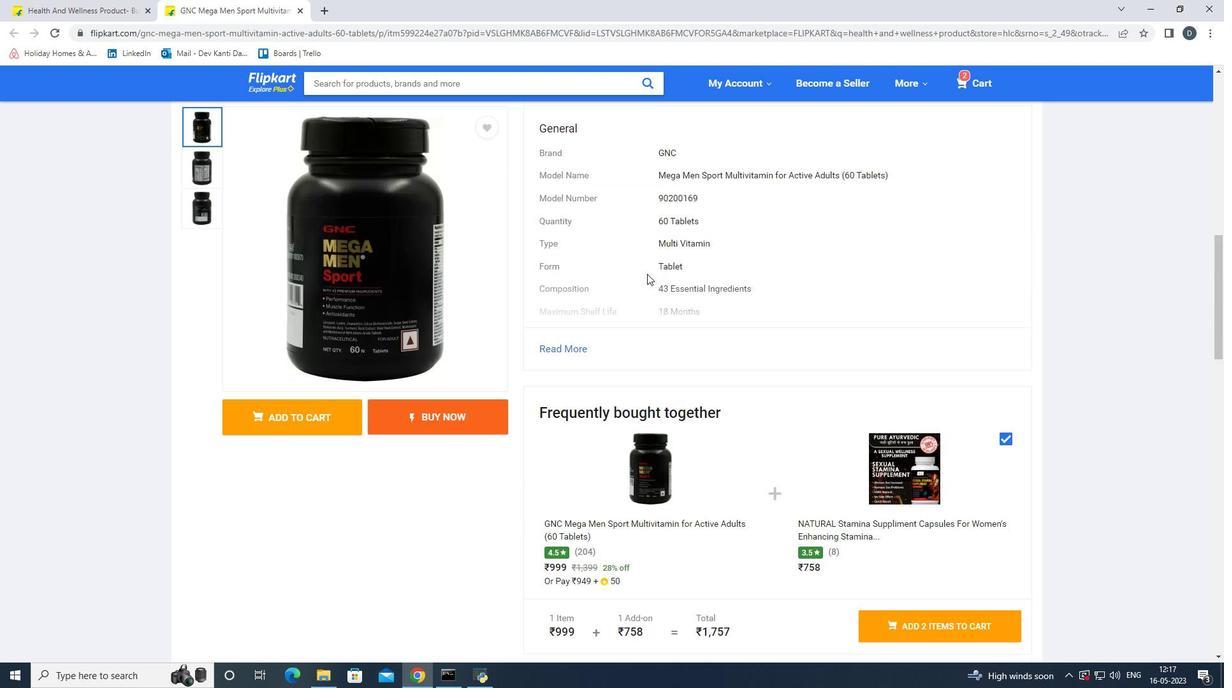 
Action: Mouse scrolled (647, 274) with delta (0, 0)
Screenshot: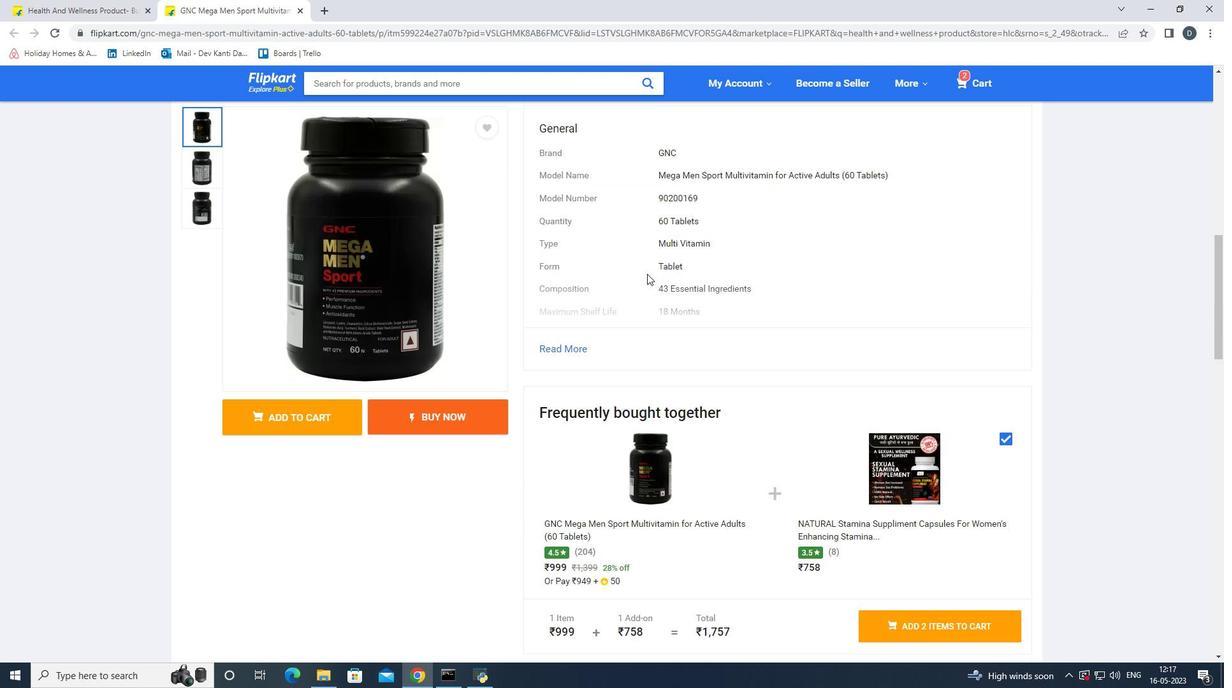 
Action: Mouse scrolled (647, 274) with delta (0, 0)
Screenshot: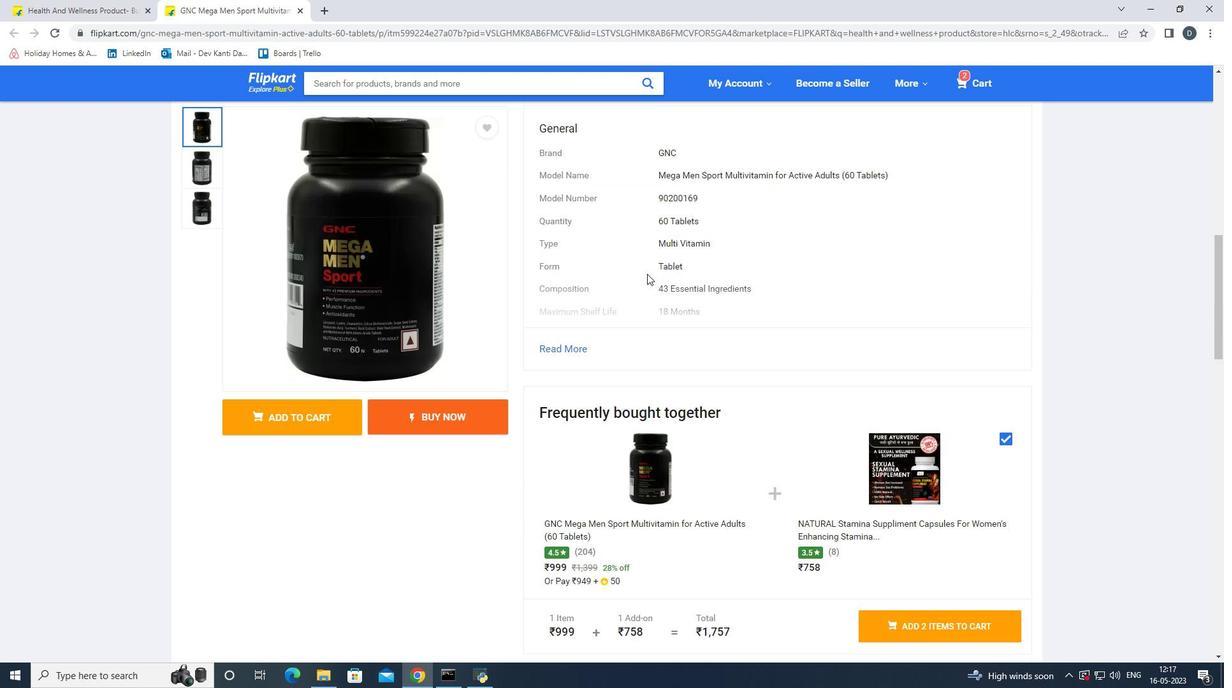 
Action: Mouse scrolled (647, 274) with delta (0, 0)
Screenshot: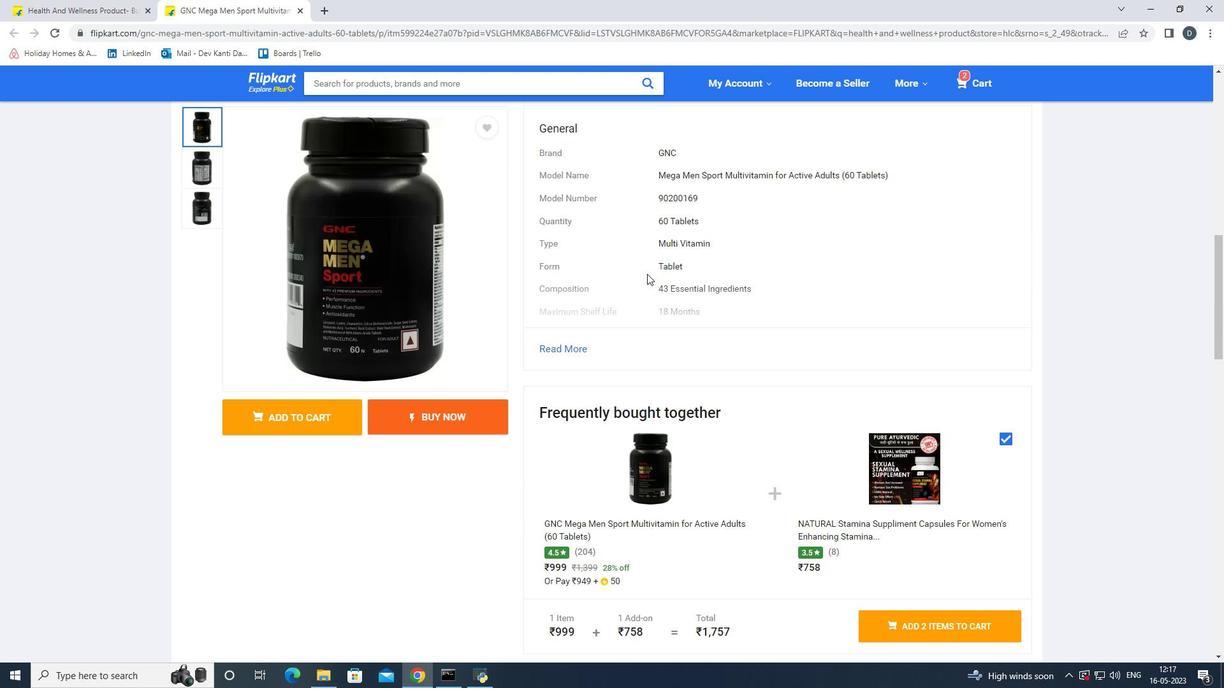 
Action: Mouse scrolled (647, 274) with delta (0, 0)
Screenshot: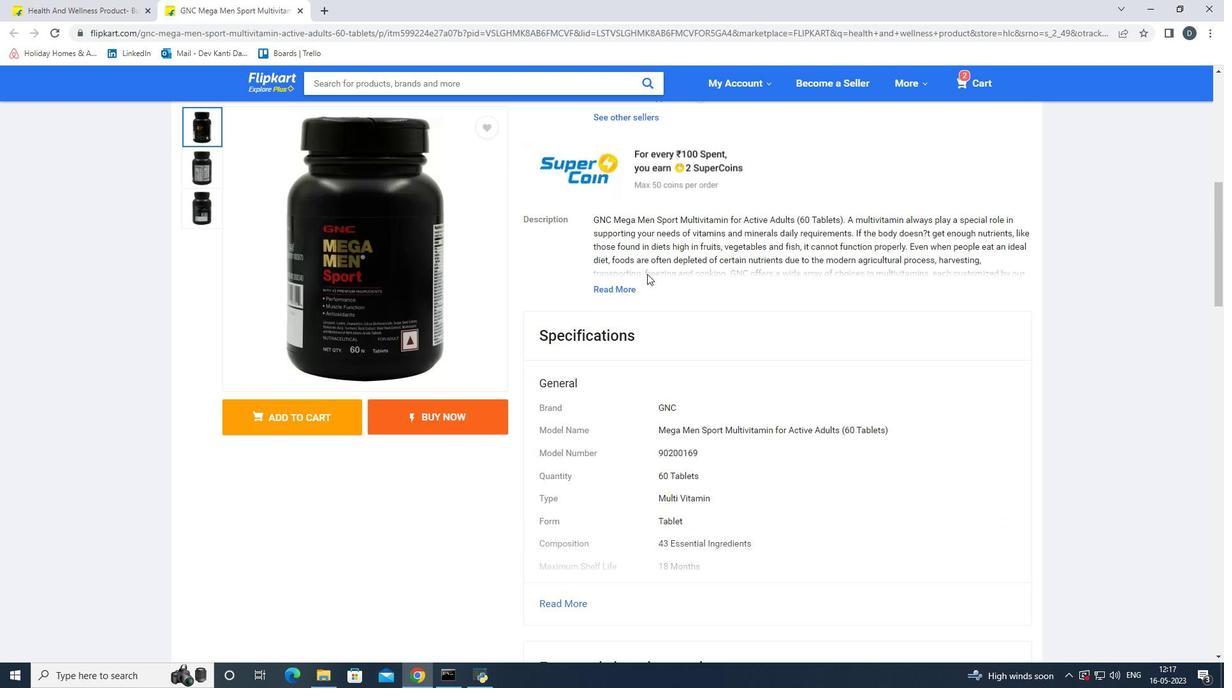 
Action: Mouse scrolled (647, 274) with delta (0, 0)
Screenshot: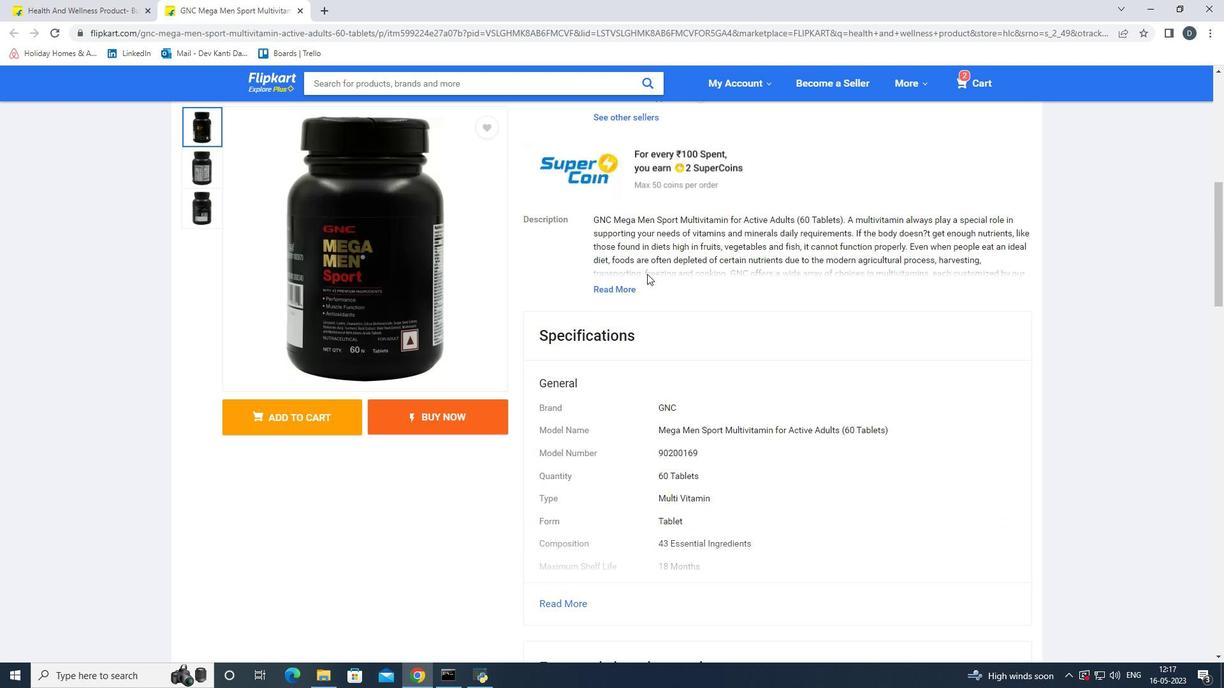 
Action: Mouse scrolled (647, 274) with delta (0, 0)
Screenshot: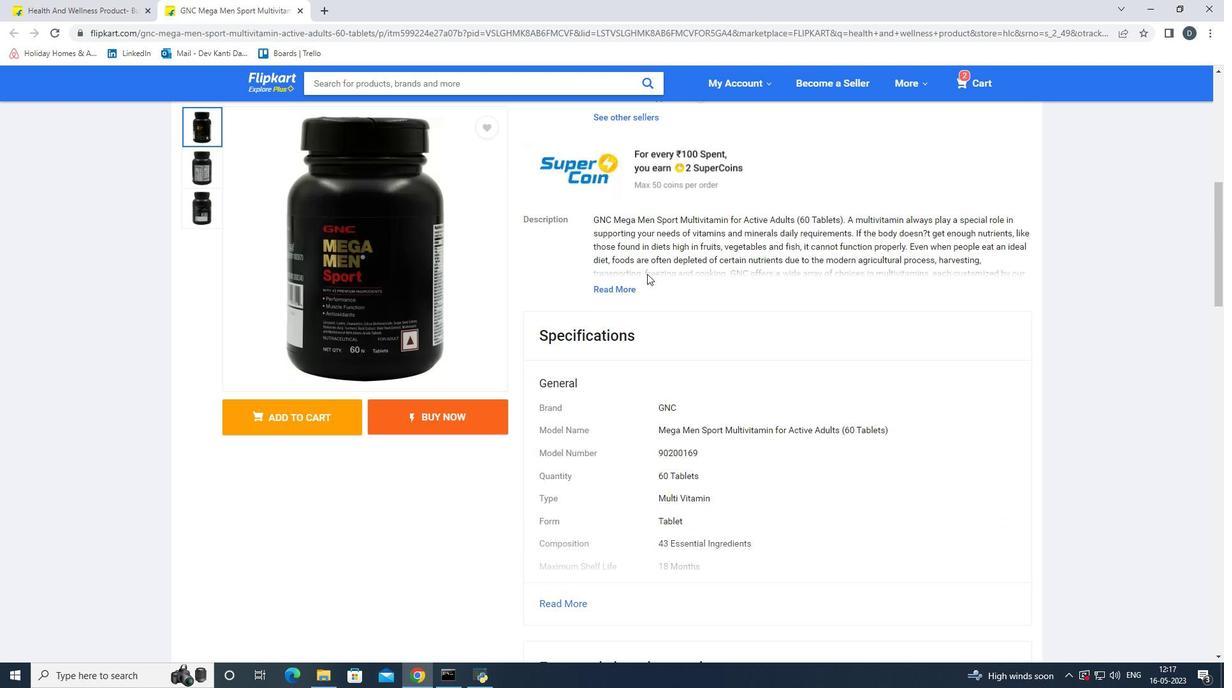 
Action: Mouse scrolled (647, 274) with delta (0, 0)
Screenshot: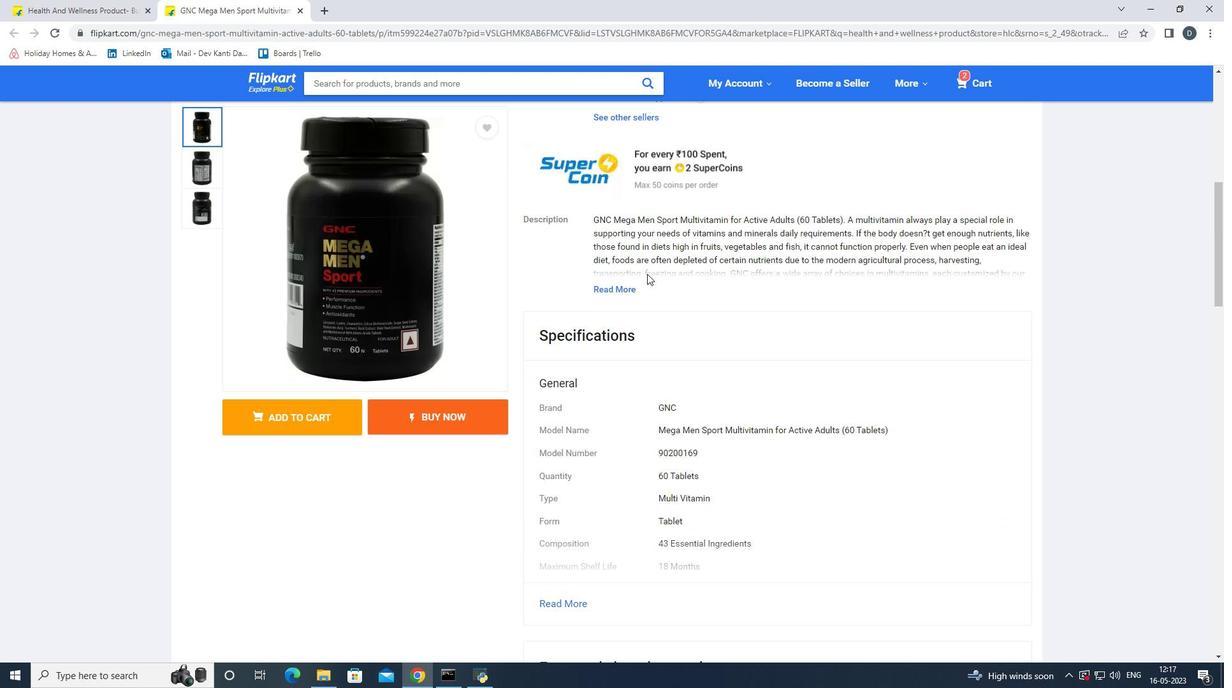 
Action: Mouse moved to (431, 83)
Screenshot: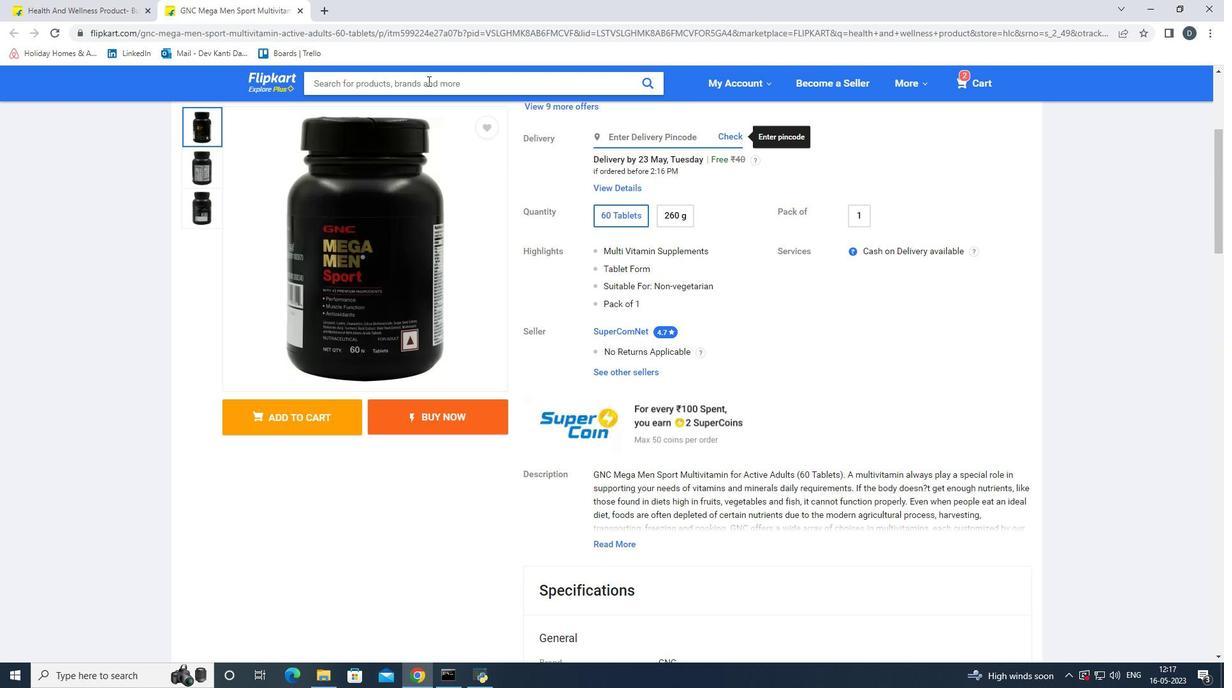 
Action: Mouse pressed left at (431, 83)
Screenshot: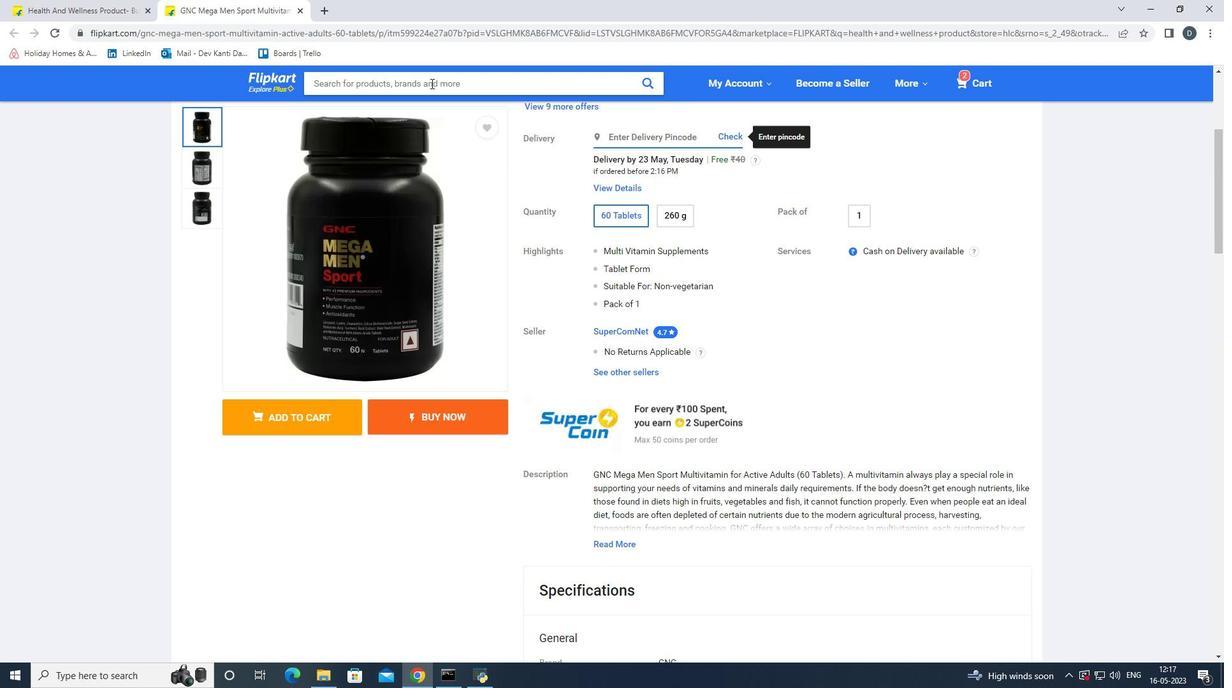 
Action: Mouse moved to (432, 103)
Screenshot: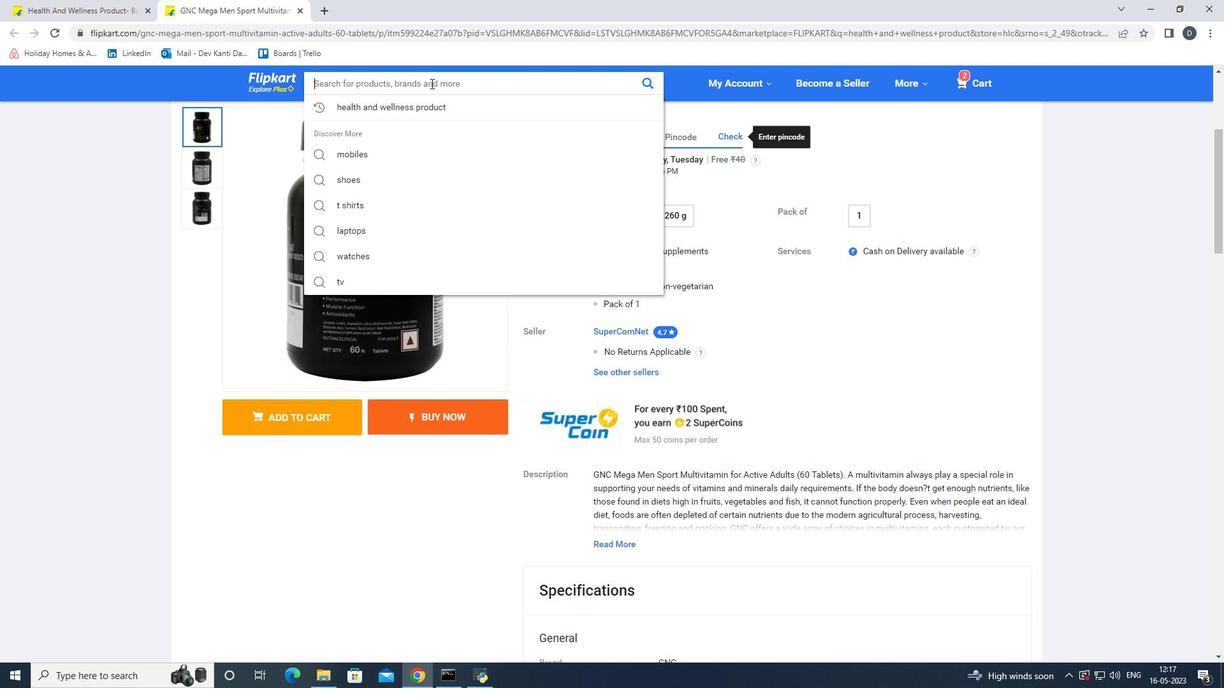 
Action: Mouse pressed left at (432, 103)
Screenshot: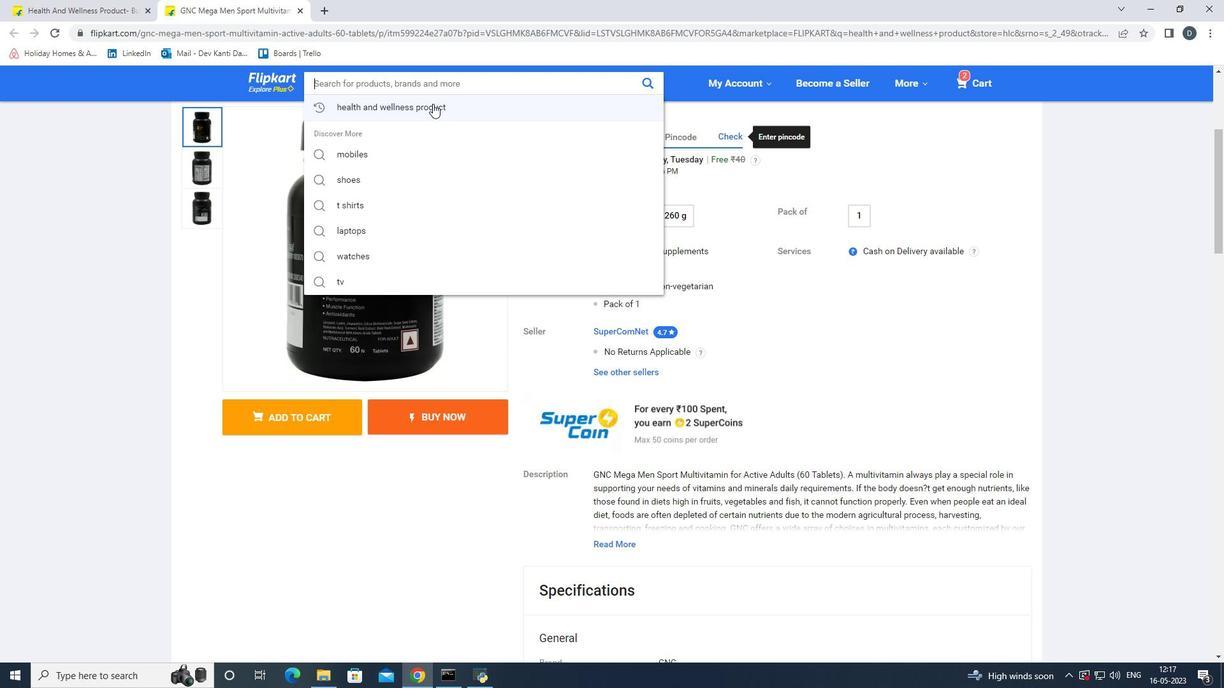 
Action: Mouse moved to (922, 324)
Screenshot: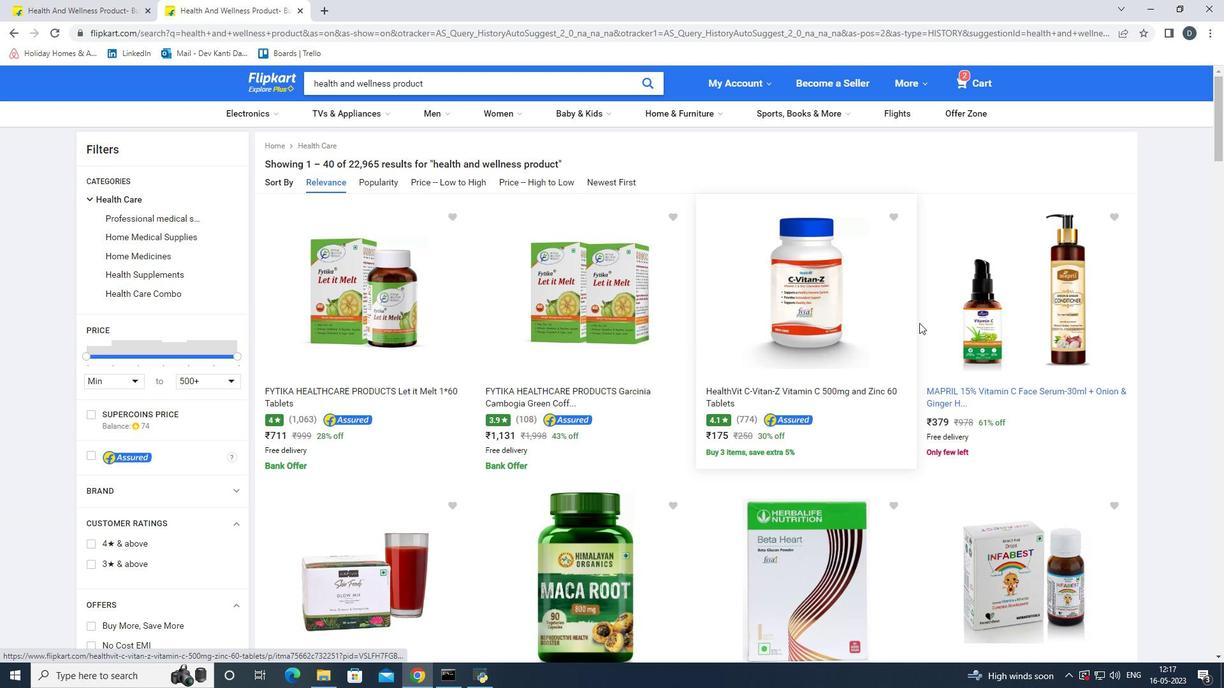 
Action: Mouse scrolled (922, 323) with delta (0, 0)
Screenshot: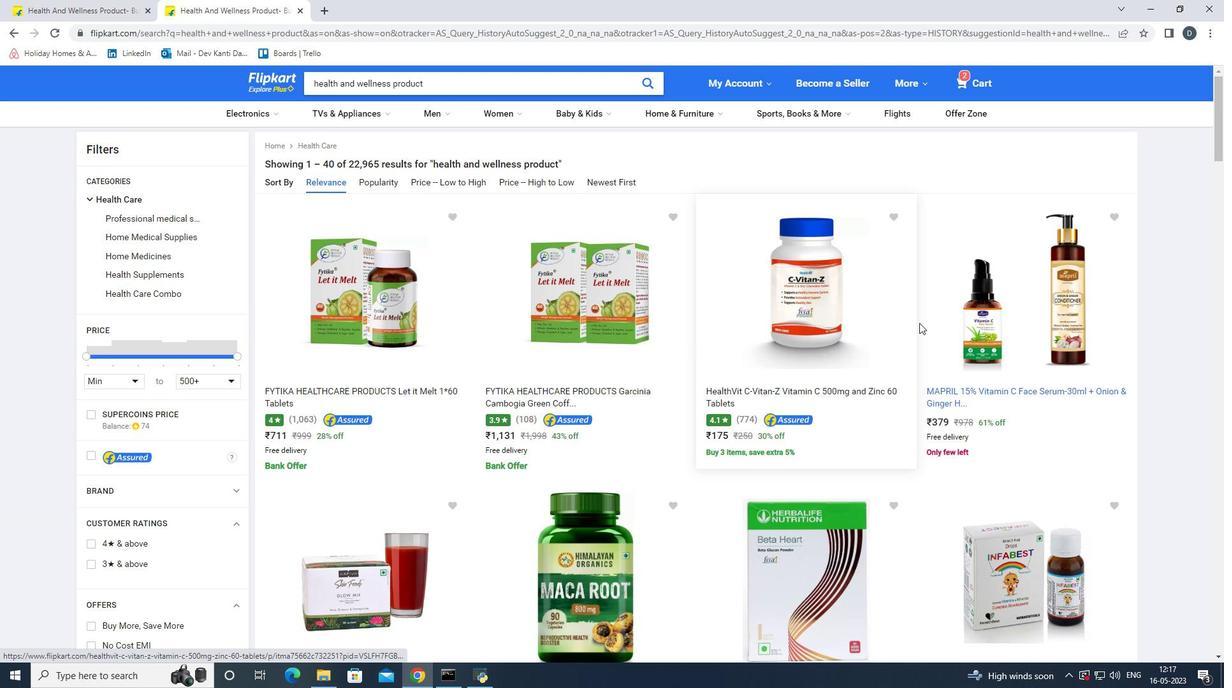 
Action: Mouse scrolled (922, 323) with delta (0, 0)
Screenshot: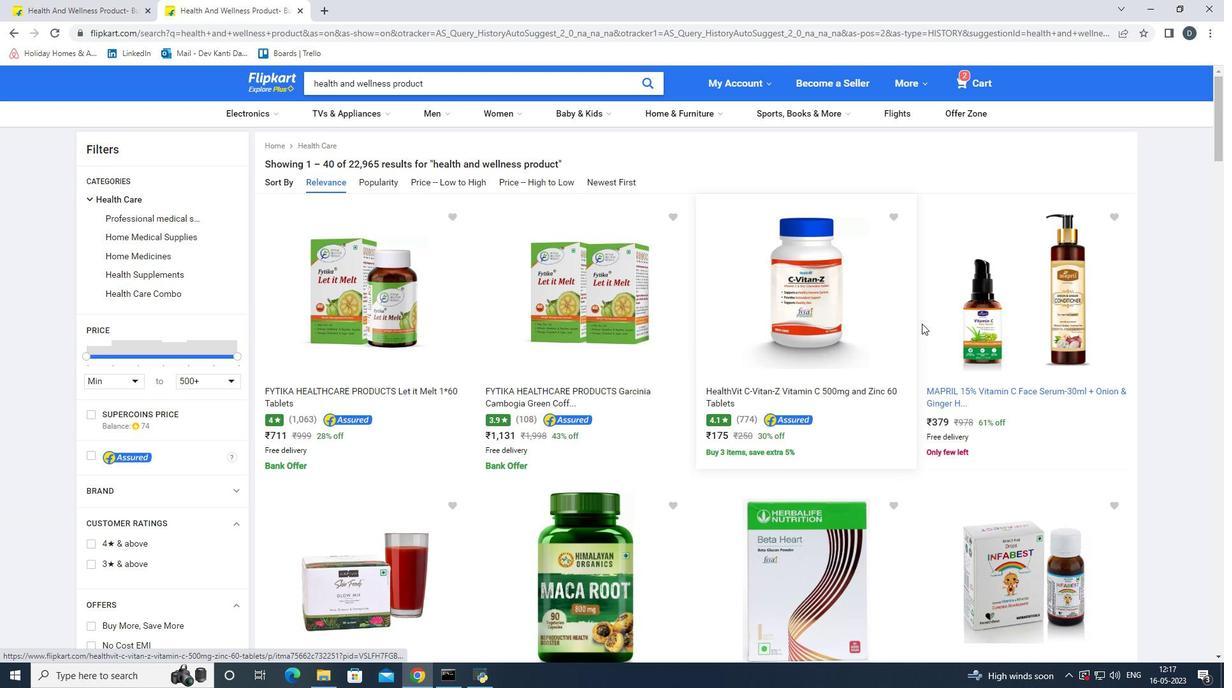 
Action: Mouse scrolled (922, 323) with delta (0, 0)
Screenshot: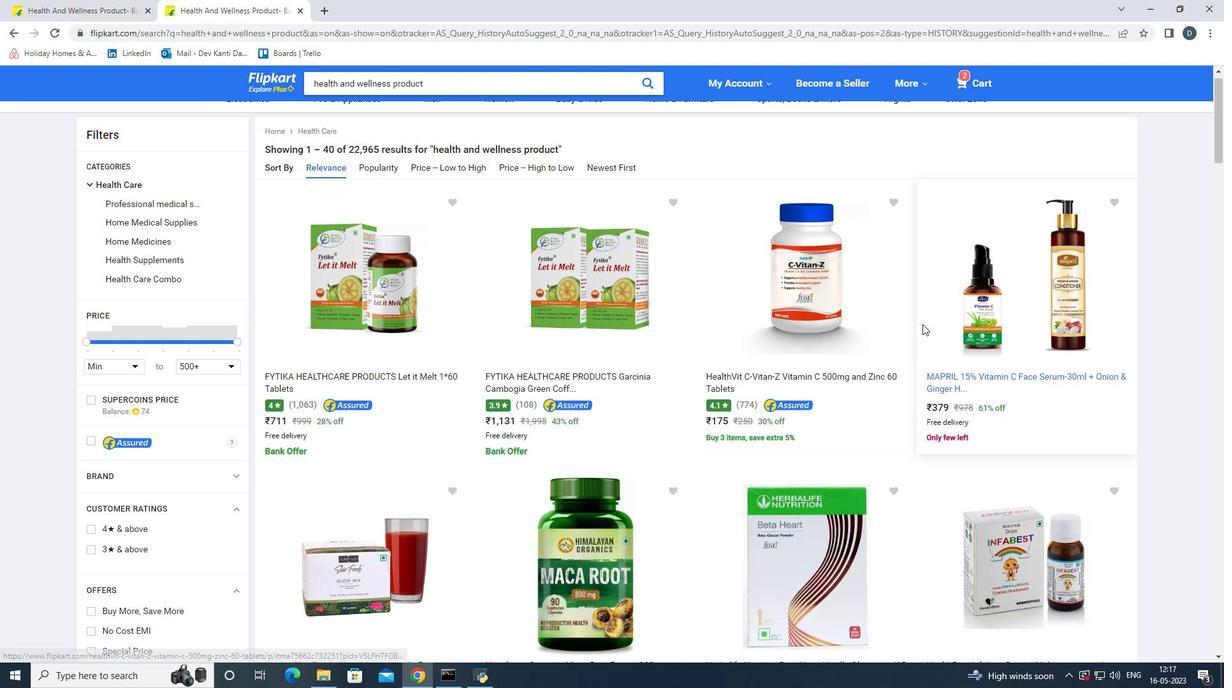
Action: Mouse moved to (922, 324)
Screenshot: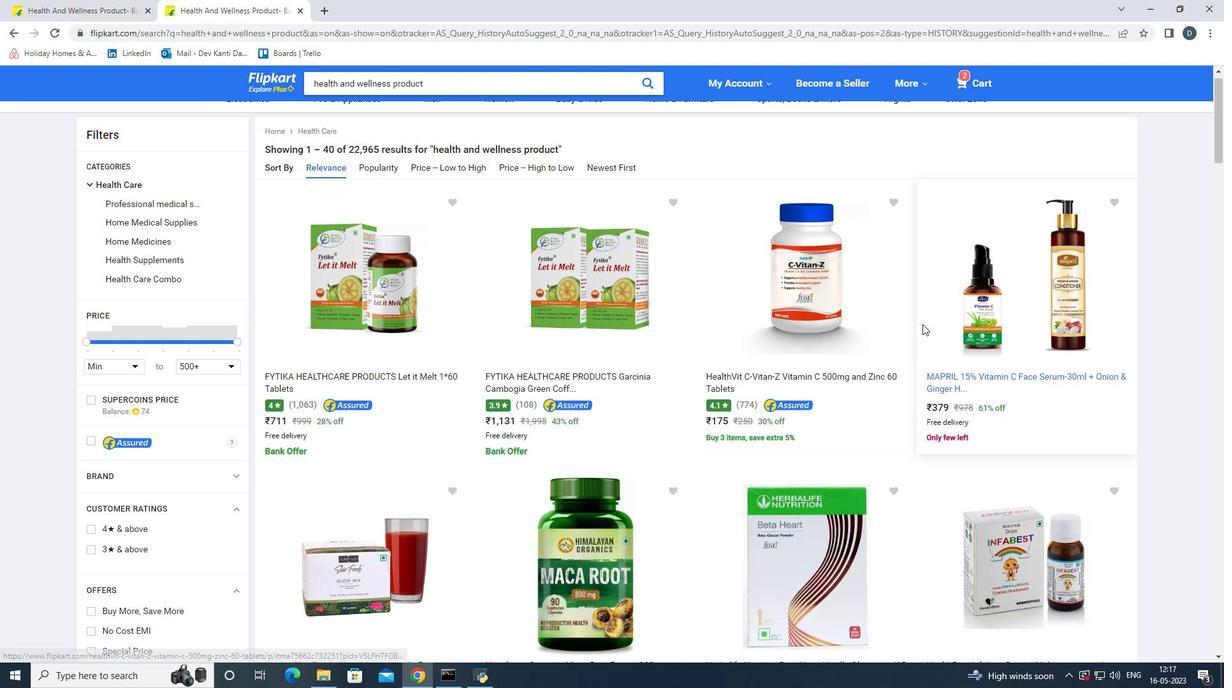 
Action: Mouse scrolled (922, 323) with delta (0, 0)
Screenshot: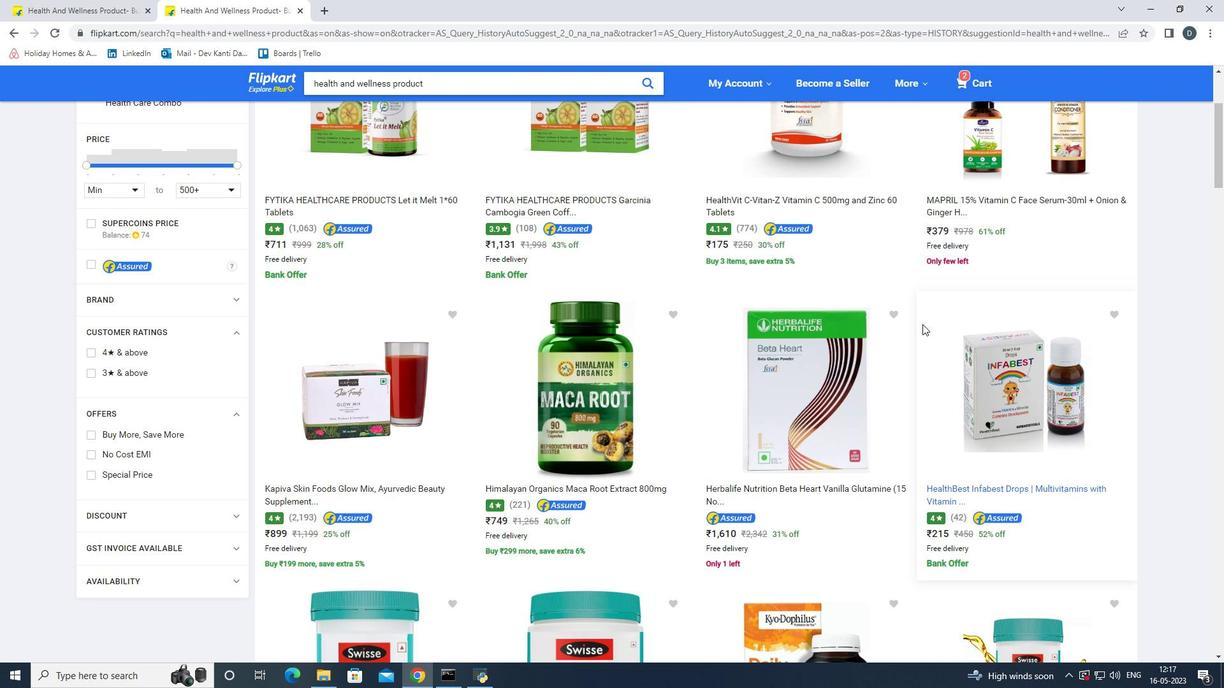 
Action: Mouse scrolled (922, 323) with delta (0, 0)
Screenshot: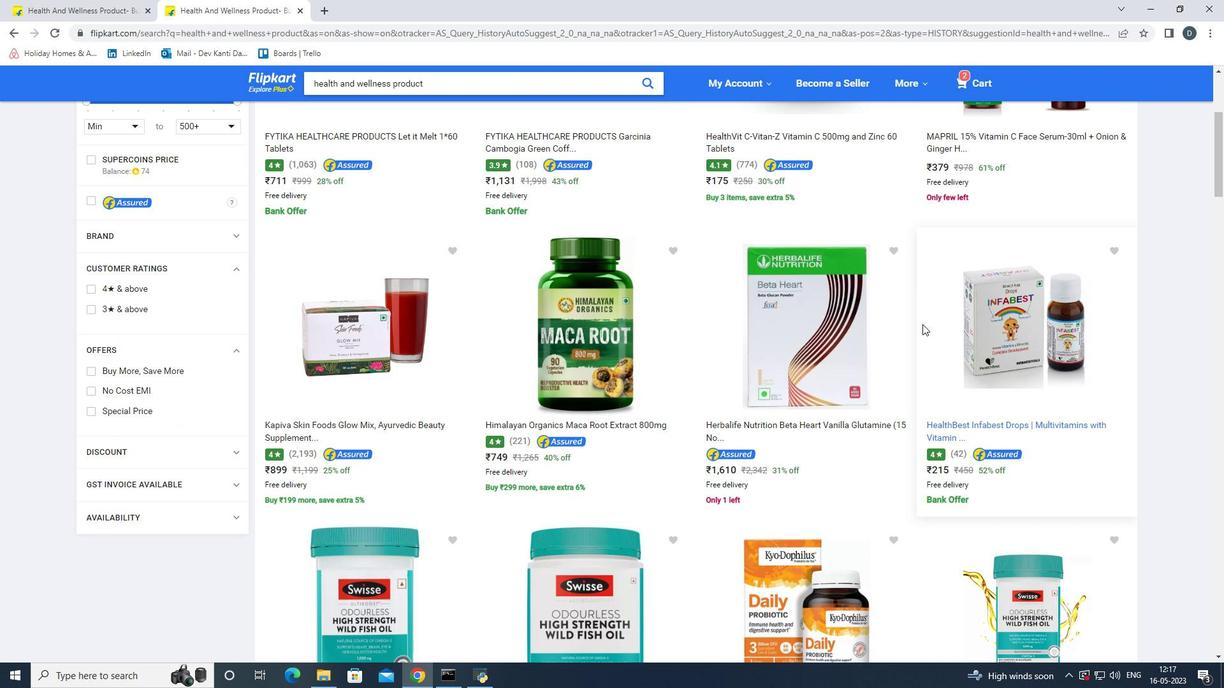 
Action: Mouse moved to (923, 324)
Screenshot: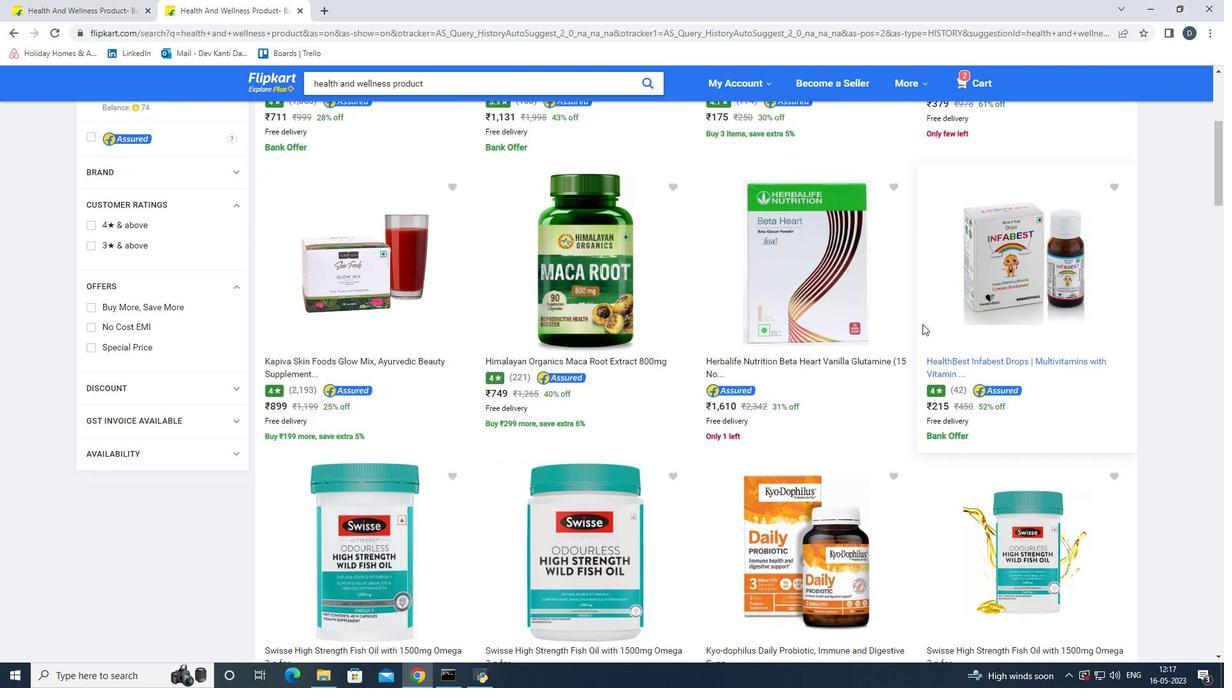 
Action: Mouse scrolled (923, 323) with delta (0, 0)
Screenshot: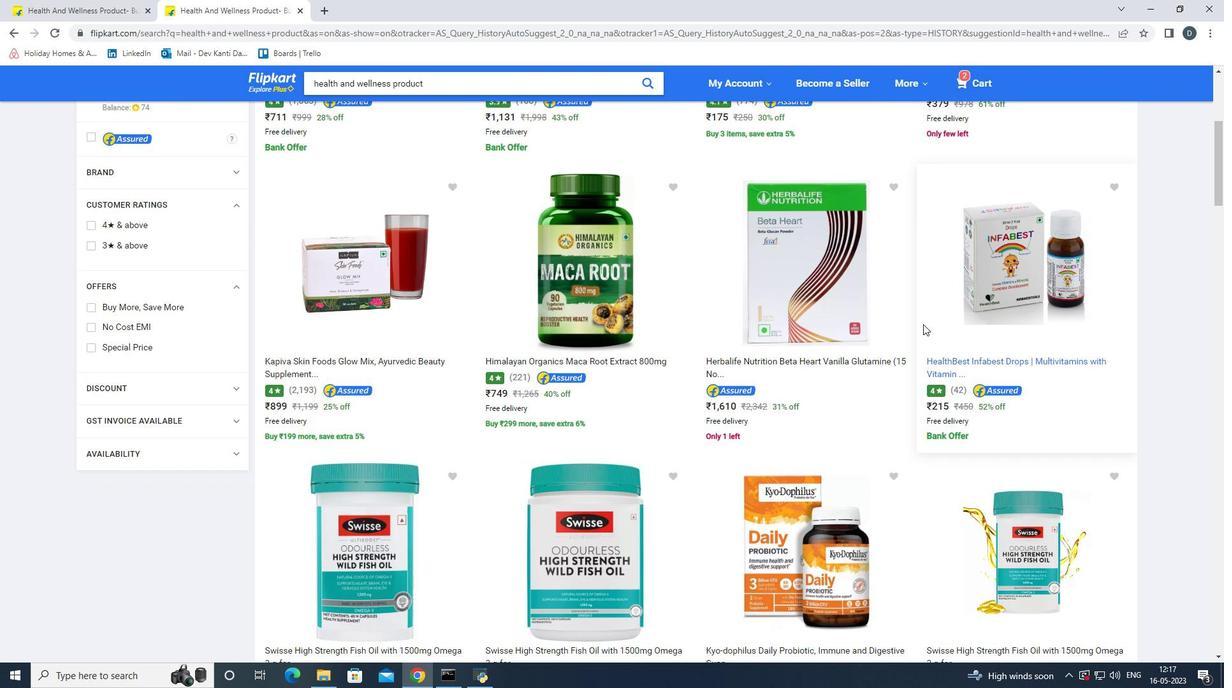 
Action: Mouse moved to (921, 305)
Screenshot: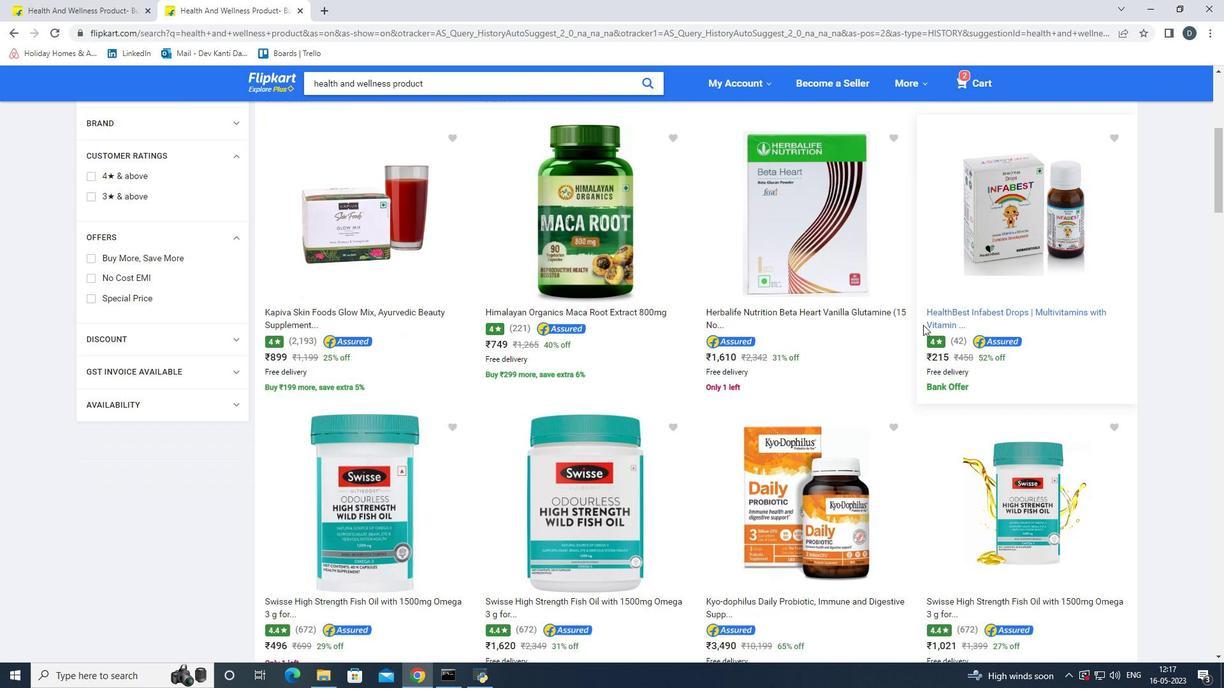 
Action: Mouse scrolled (921, 304) with delta (0, 0)
Screenshot: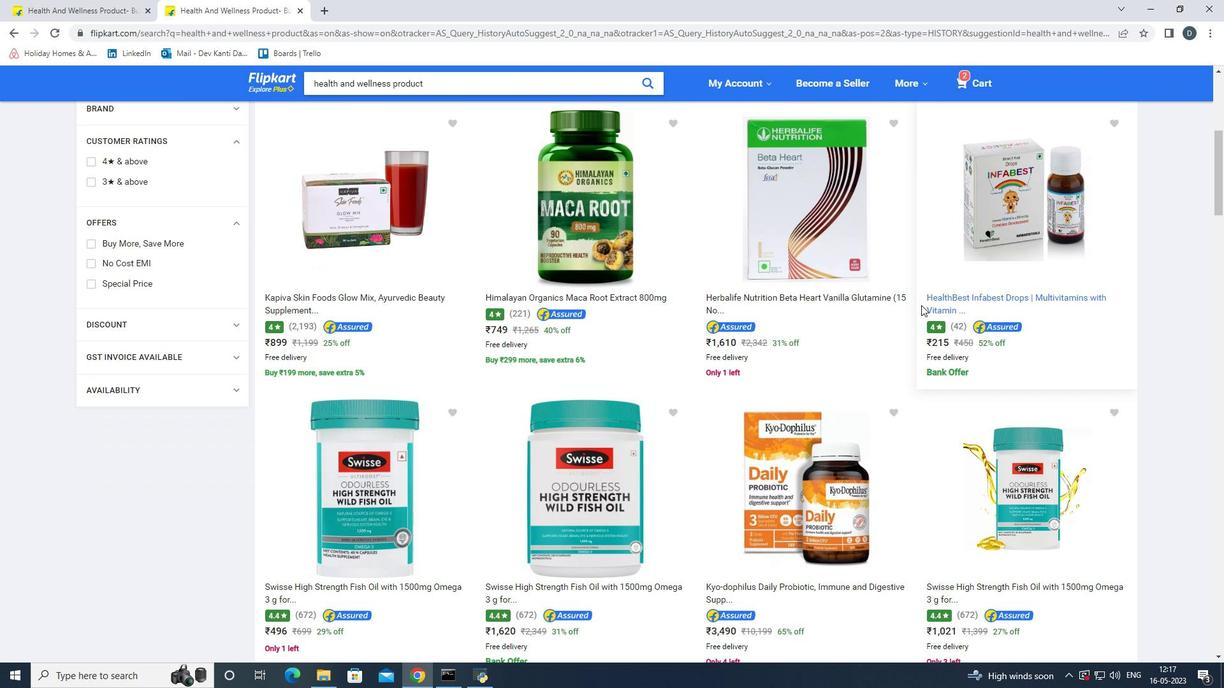 
Action: Mouse scrolled (921, 304) with delta (0, 0)
Screenshot: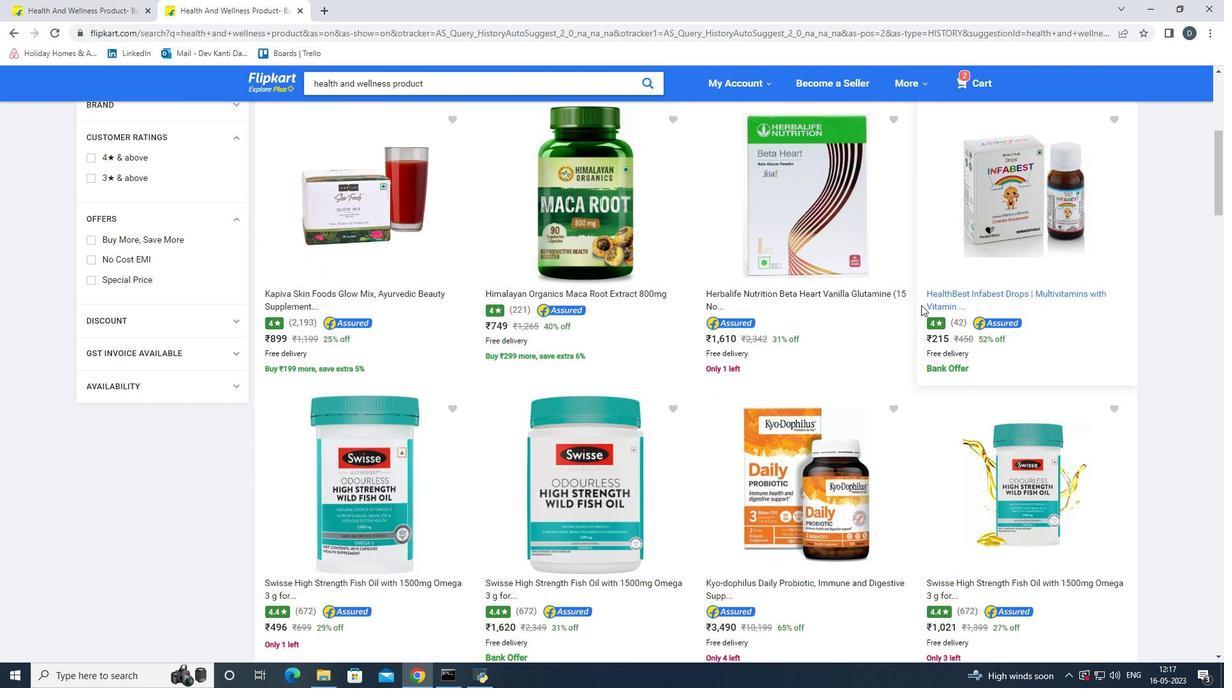 
Action: Mouse scrolled (921, 304) with delta (0, 0)
Screenshot: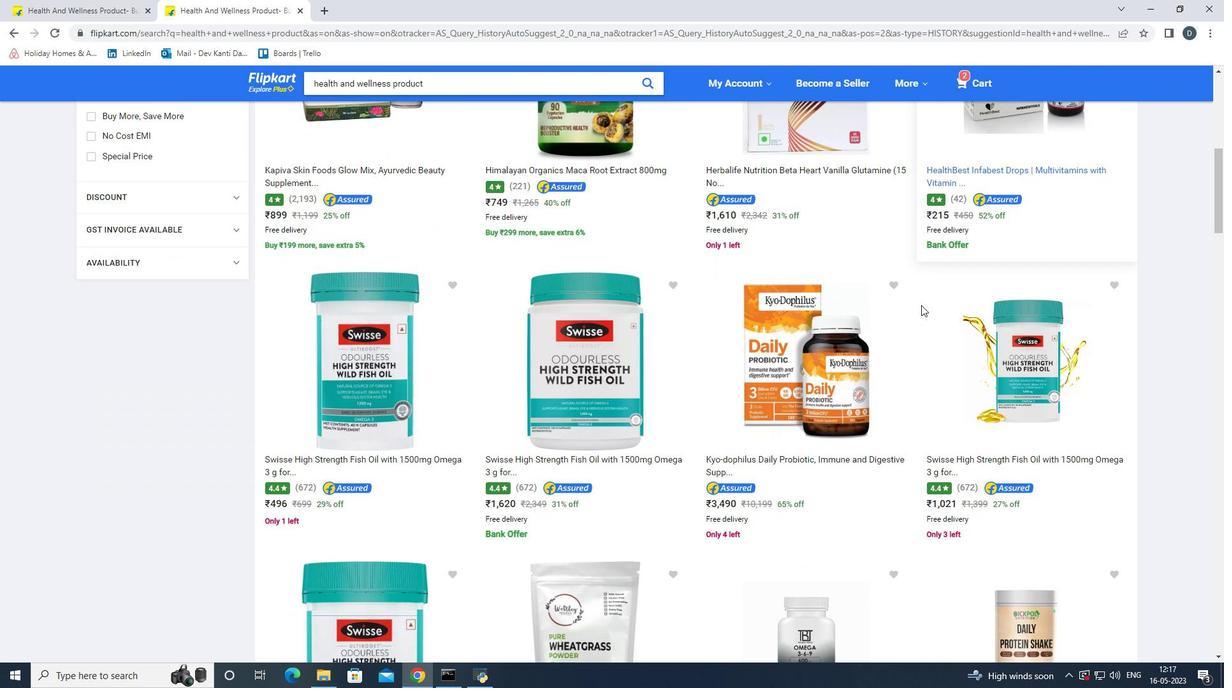 
Action: Mouse scrolled (921, 304) with delta (0, 0)
Screenshot: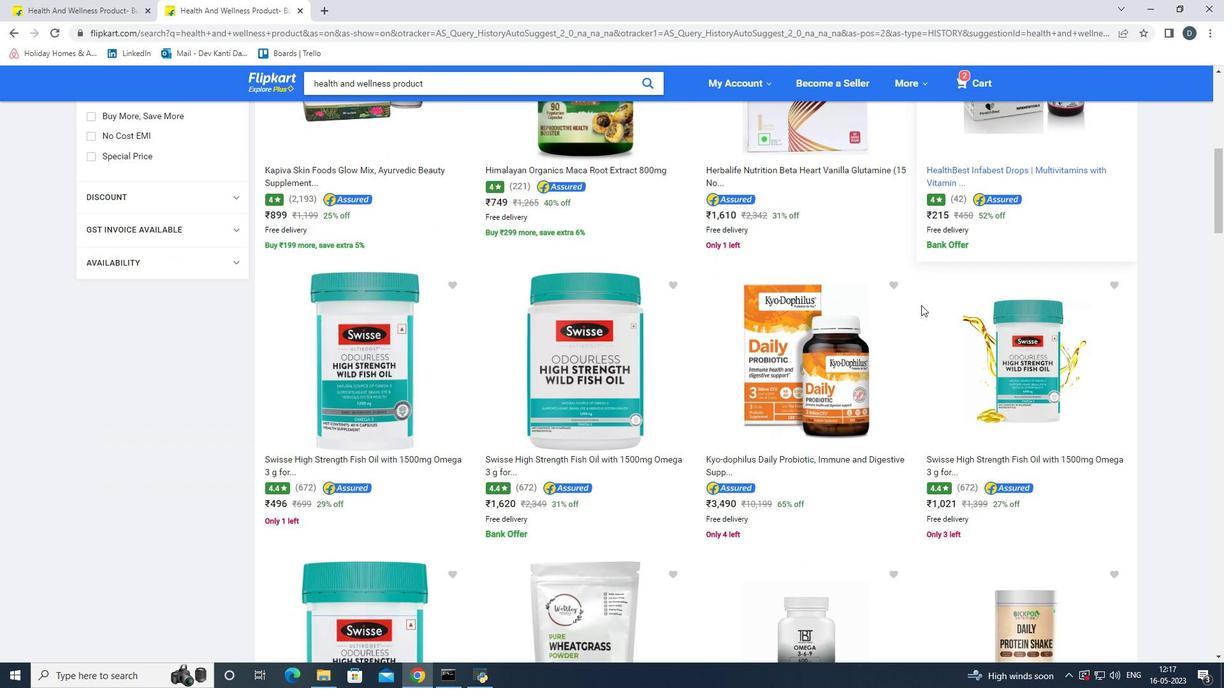 
Action: Mouse scrolled (921, 304) with delta (0, 0)
Screenshot: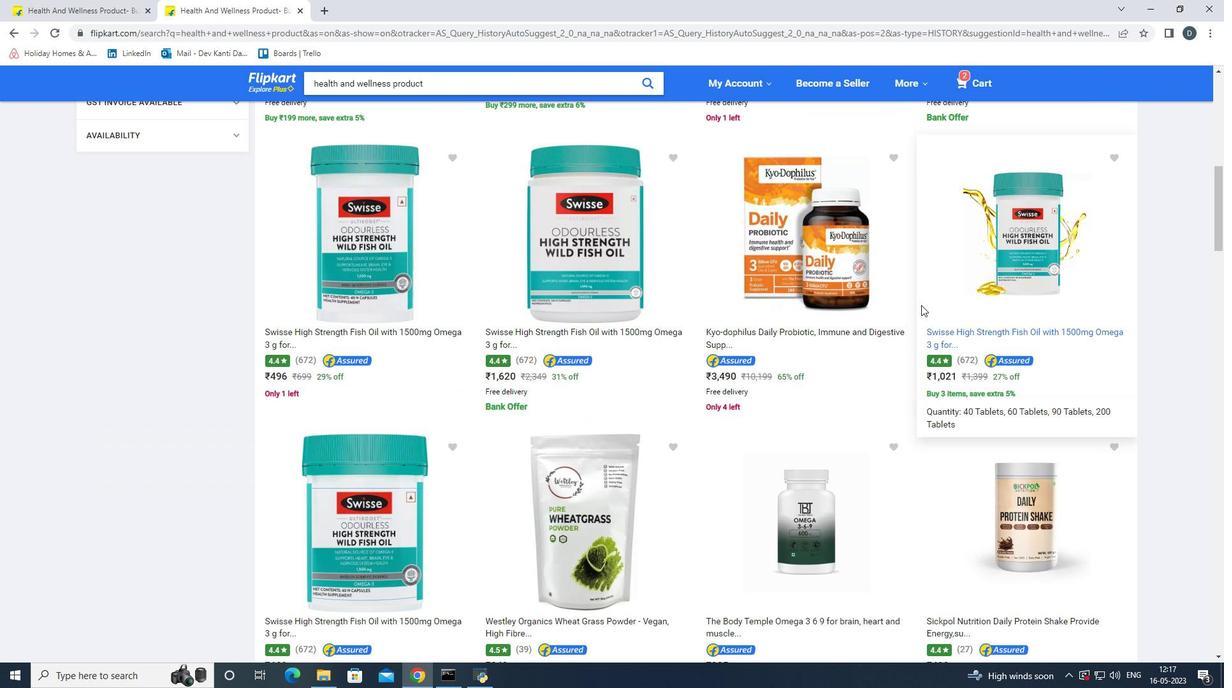 
Action: Mouse scrolled (921, 304) with delta (0, 0)
Screenshot: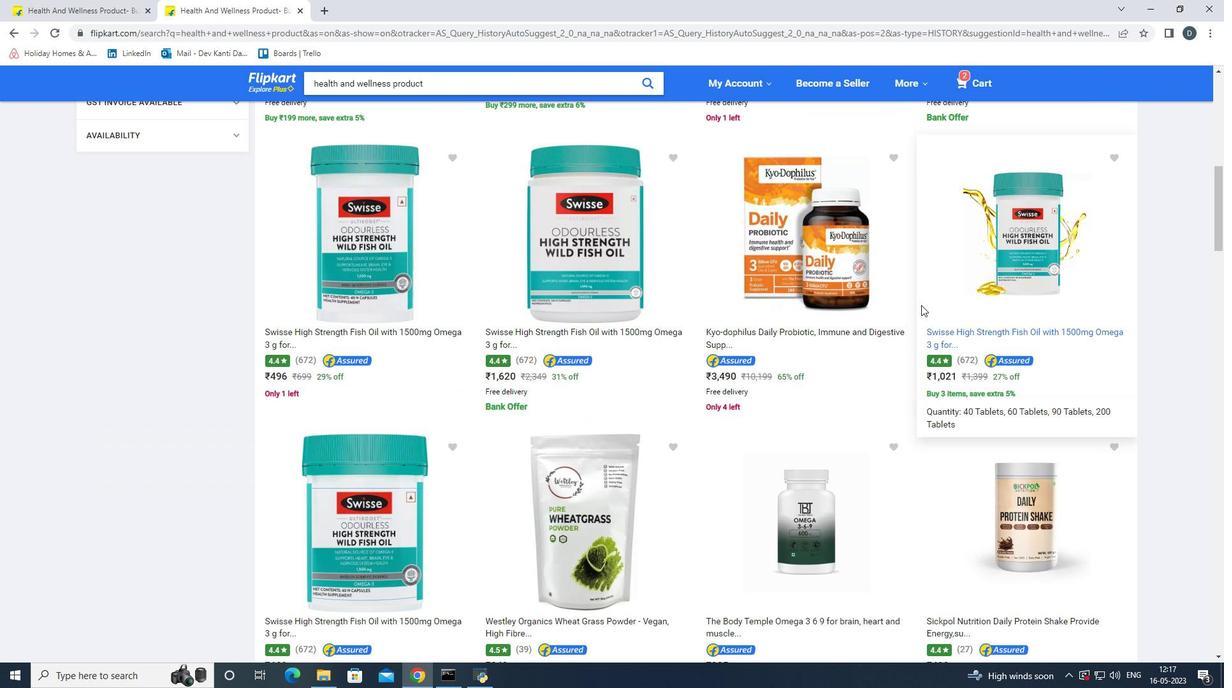 
Action: Mouse scrolled (921, 304) with delta (0, 0)
Screenshot: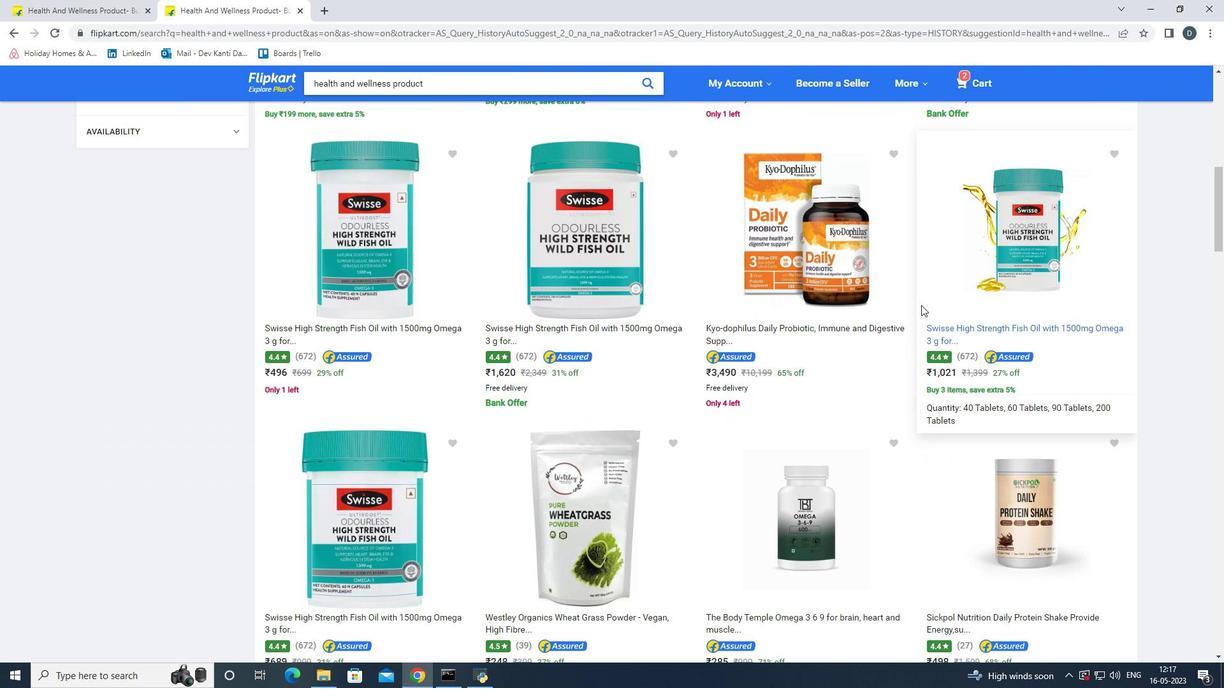 
Action: Mouse scrolled (921, 304) with delta (0, 0)
Screenshot: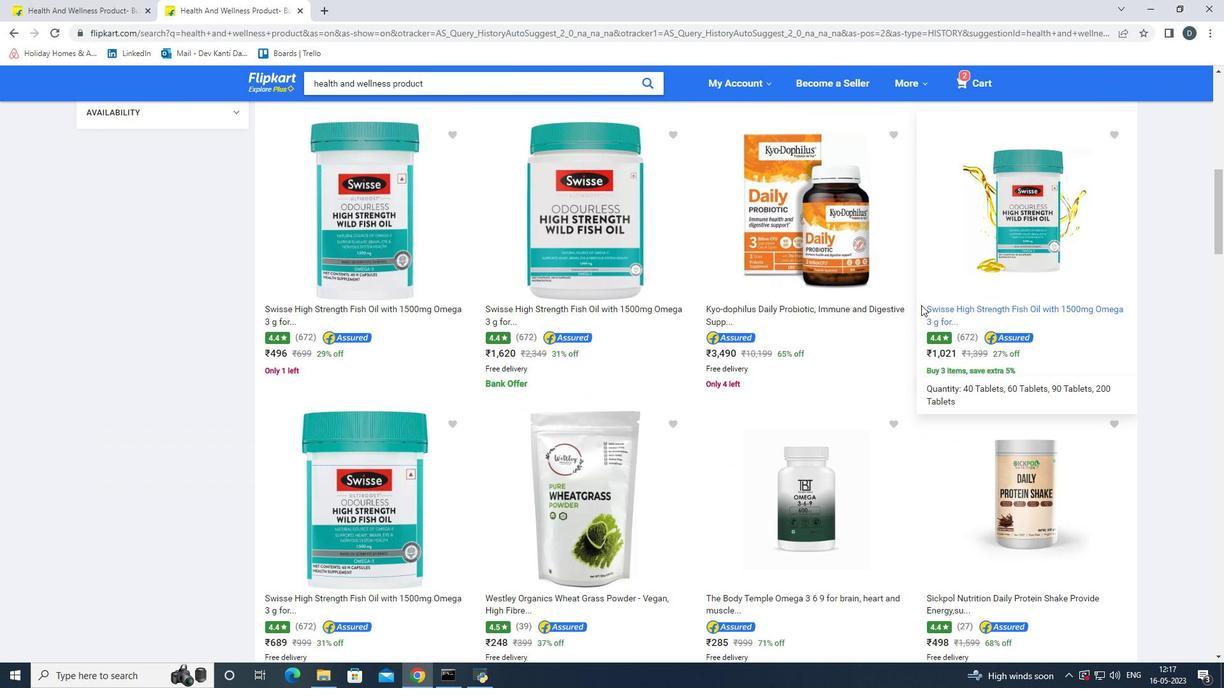 
Action: Mouse scrolled (921, 304) with delta (0, 0)
Screenshot: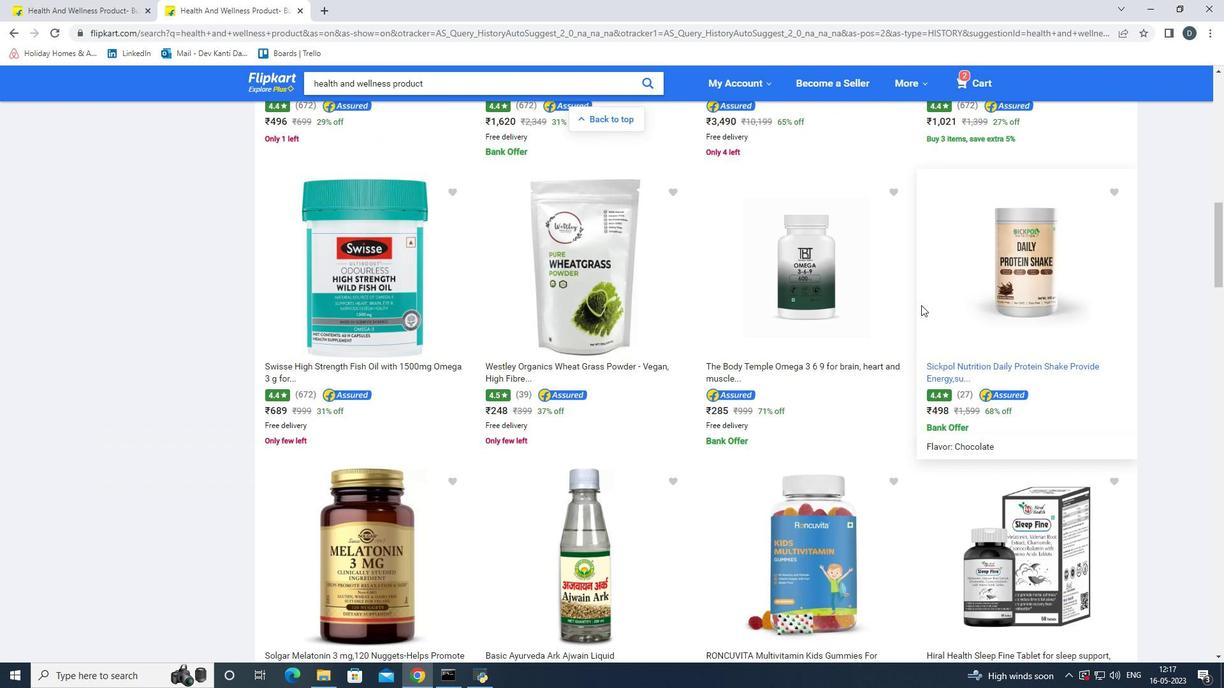
Action: Mouse scrolled (921, 304) with delta (0, 0)
Screenshot: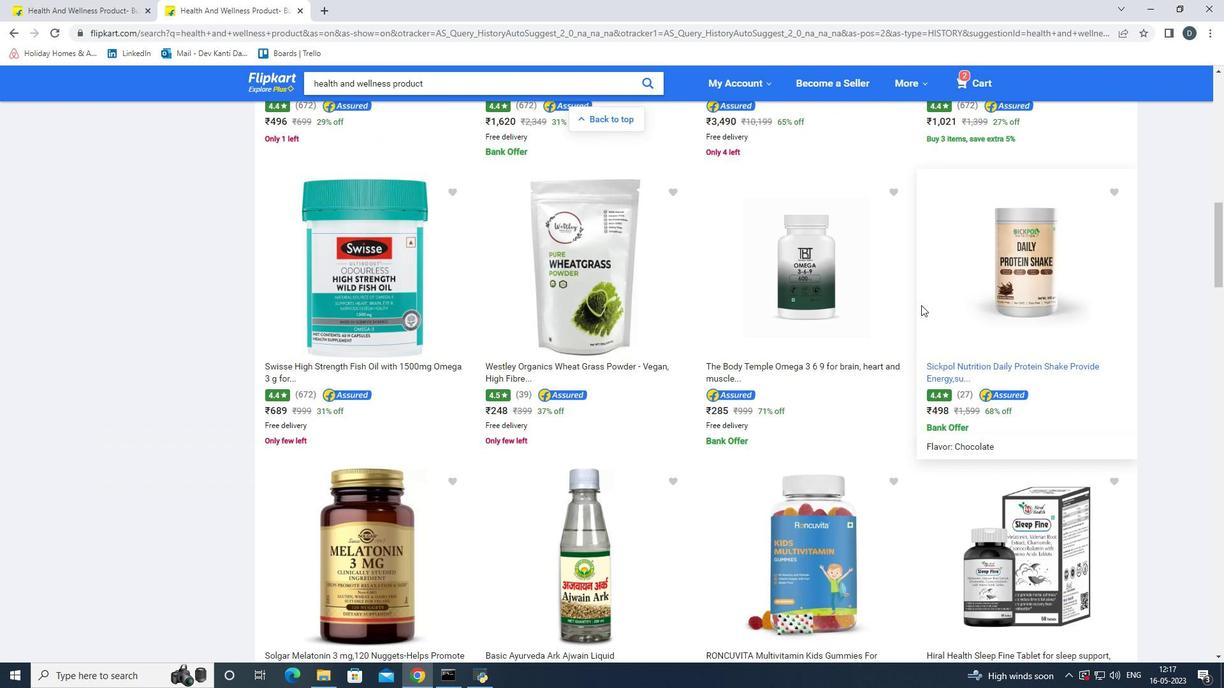 
Action: Mouse scrolled (921, 304) with delta (0, 0)
Screenshot: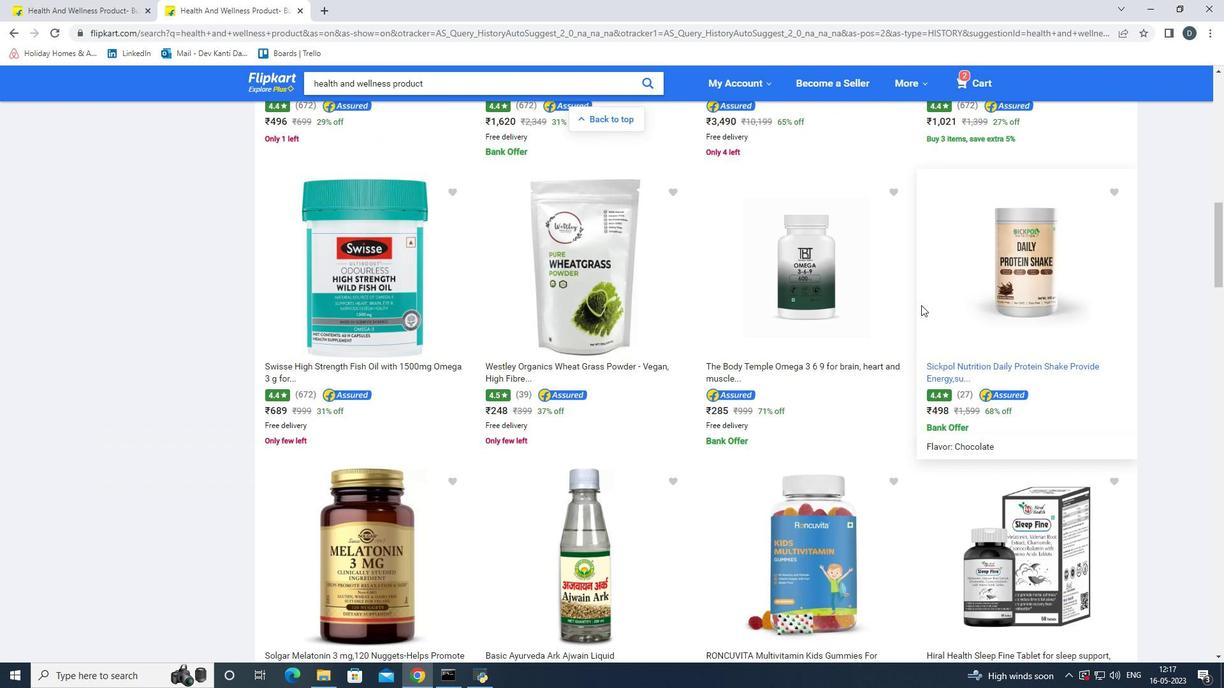
Action: Mouse scrolled (921, 306) with delta (0, 0)
Screenshot: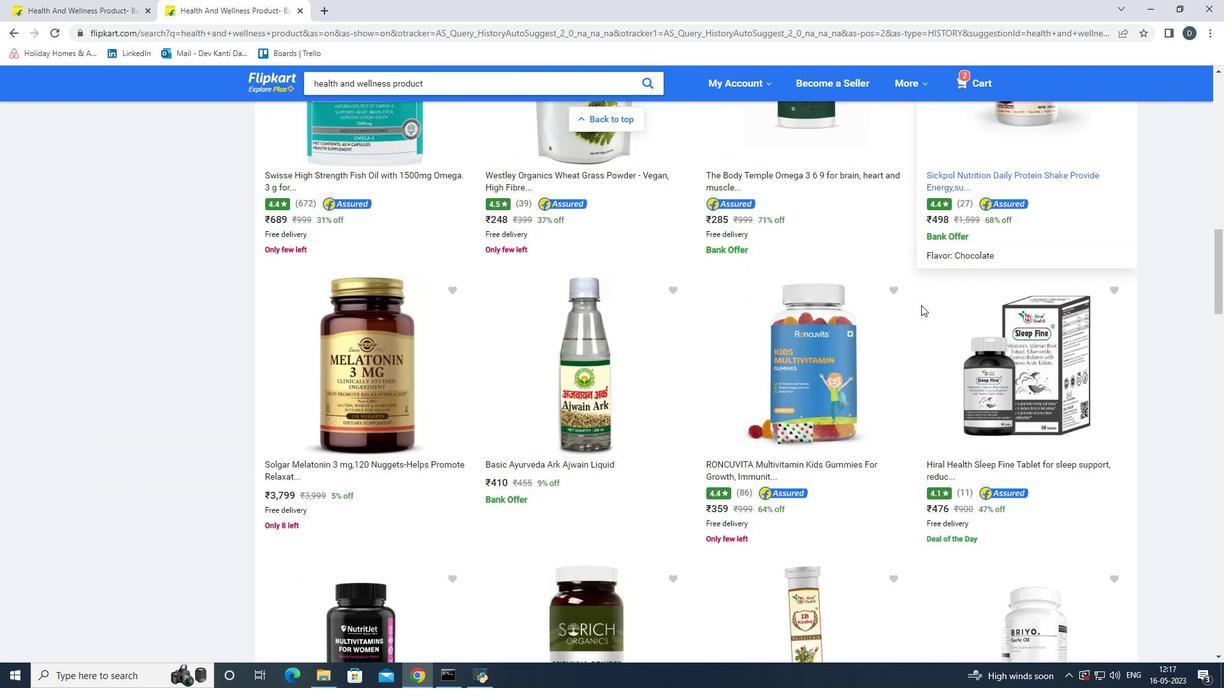 
Action: Mouse scrolled (921, 306) with delta (0, 0)
Screenshot: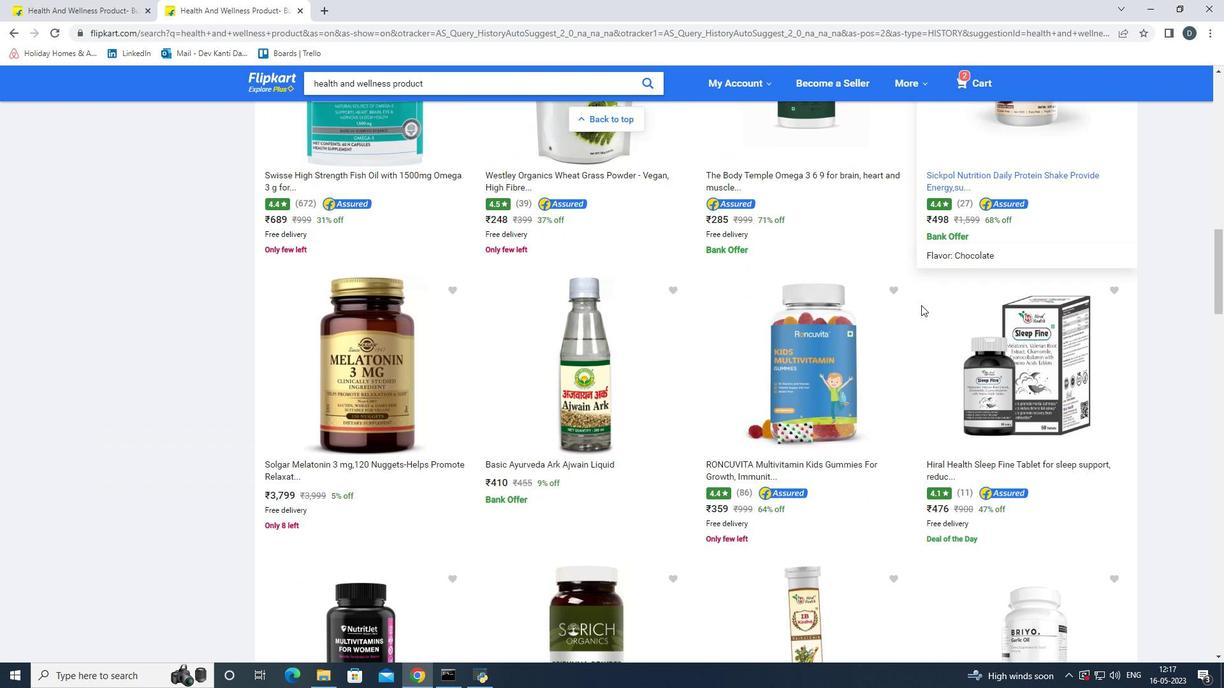
Action: Mouse moved to (1032, 203)
Screenshot: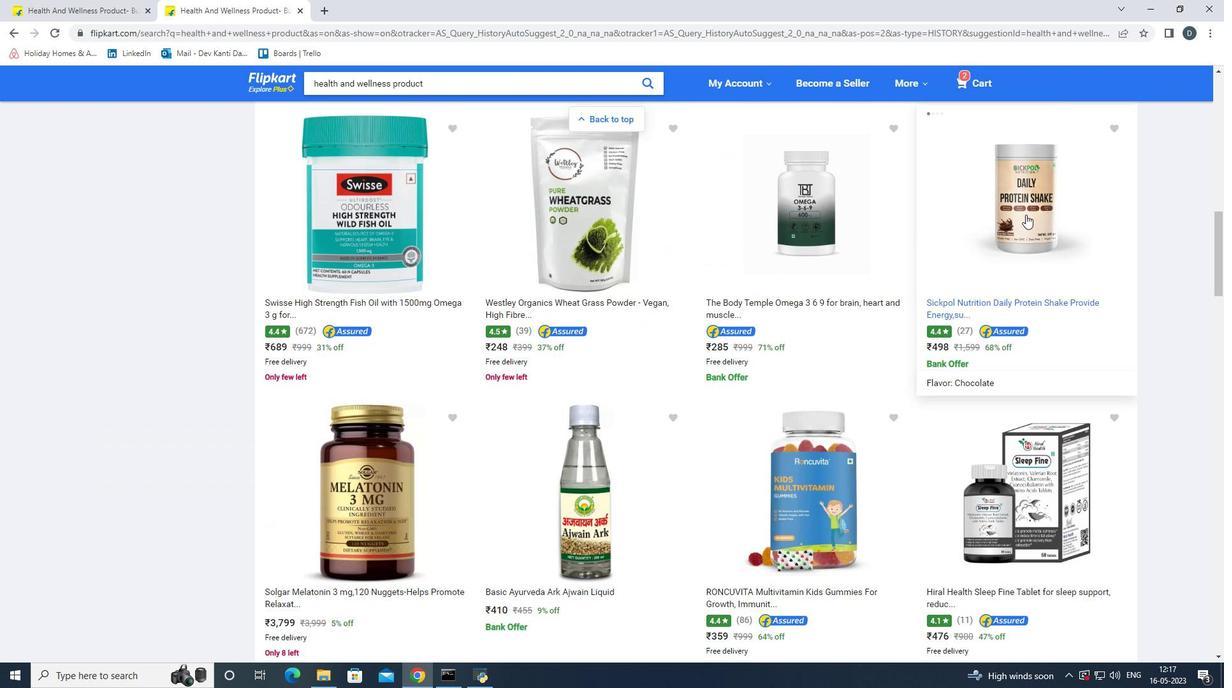 
Action: Mouse pressed left at (1032, 203)
Screenshot: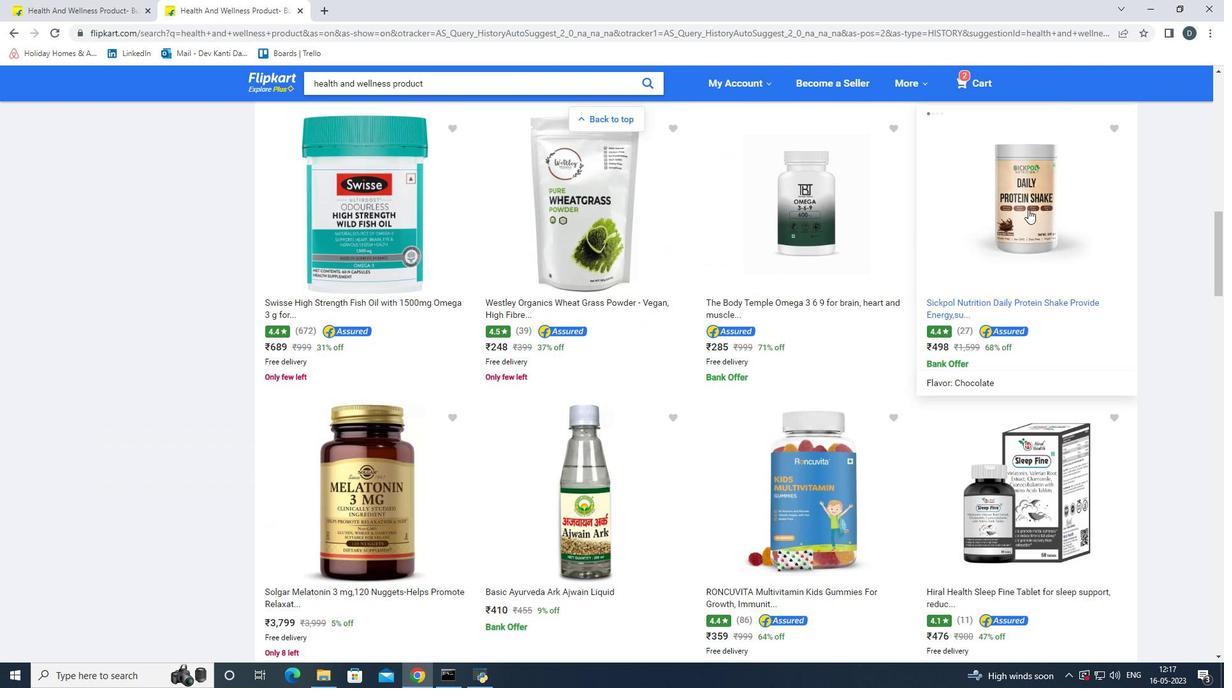 
Action: Mouse moved to (316, 456)
Screenshot: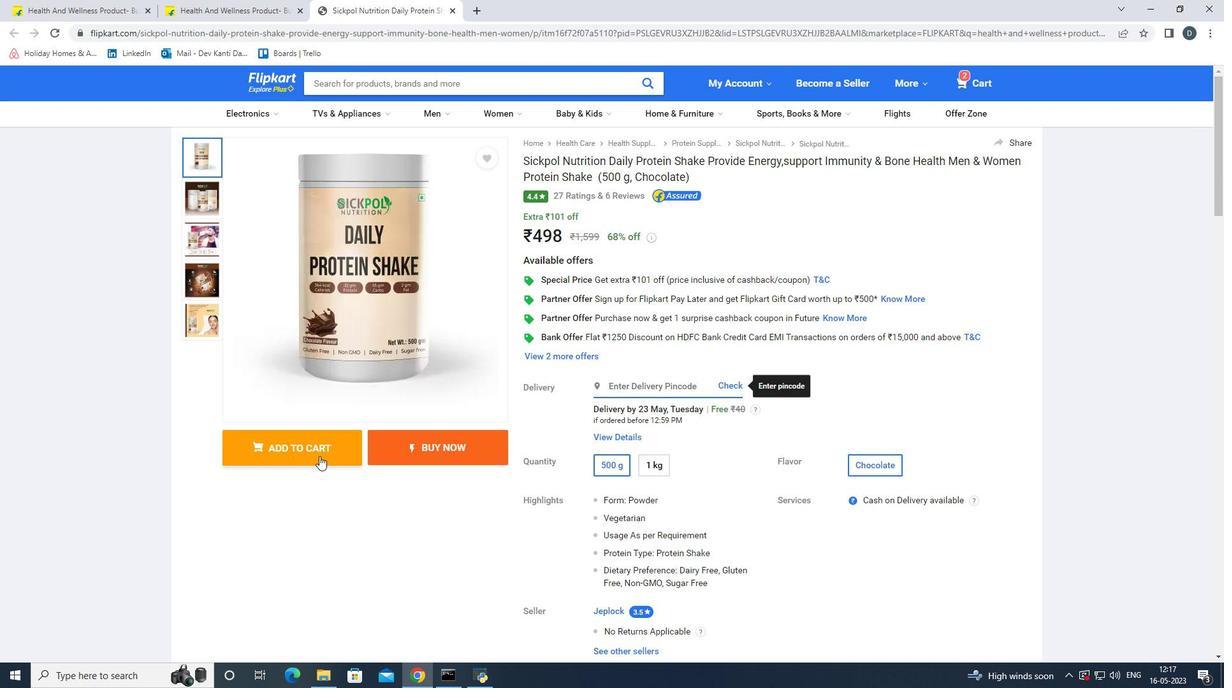 
Action: Mouse pressed left at (316, 456)
Screenshot: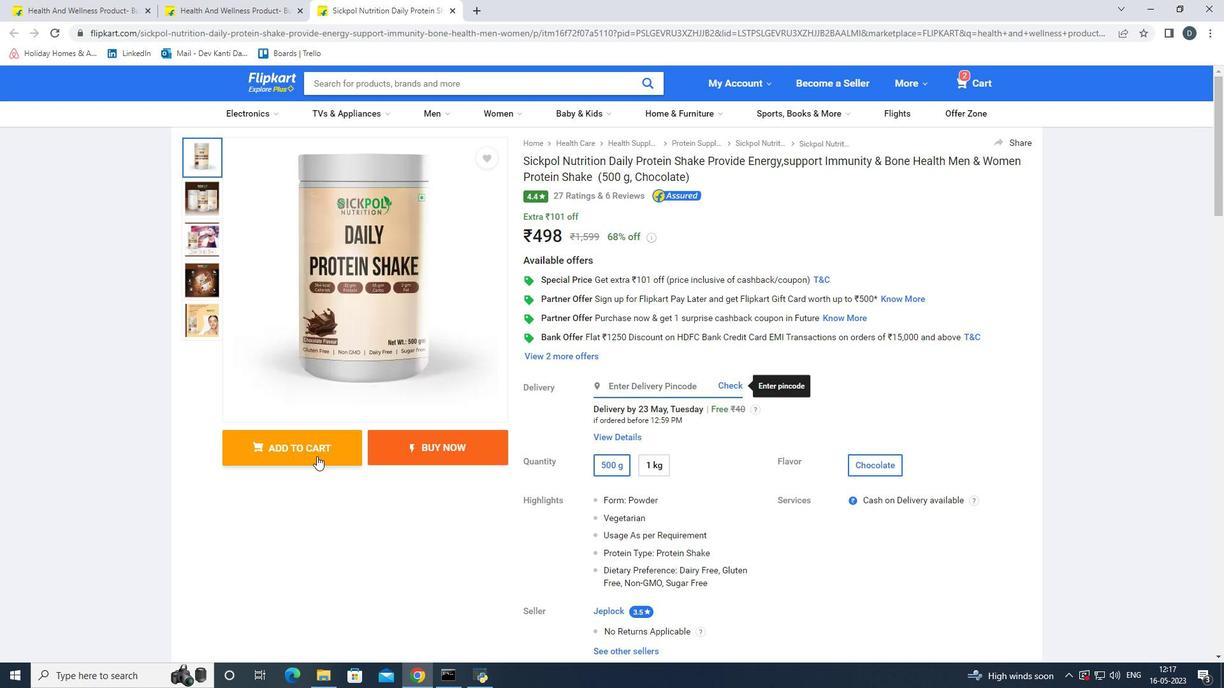 
Action: Mouse moved to (395, 86)
Screenshot: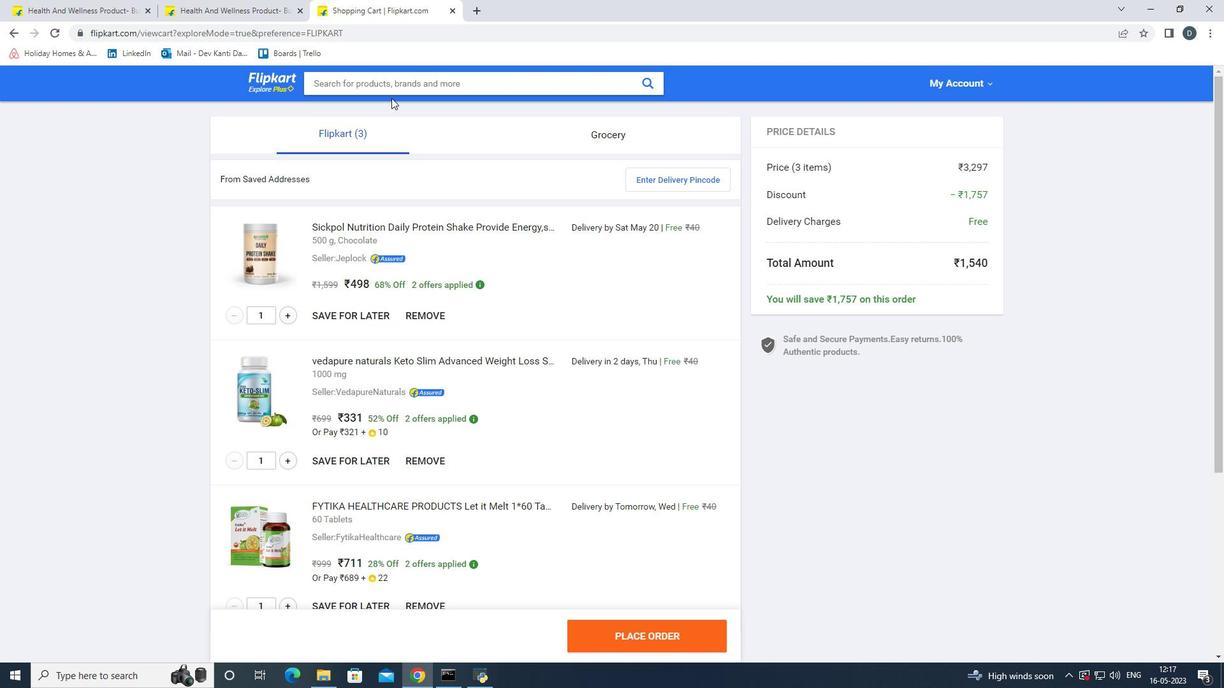 
Action: Mouse pressed left at (395, 86)
Screenshot: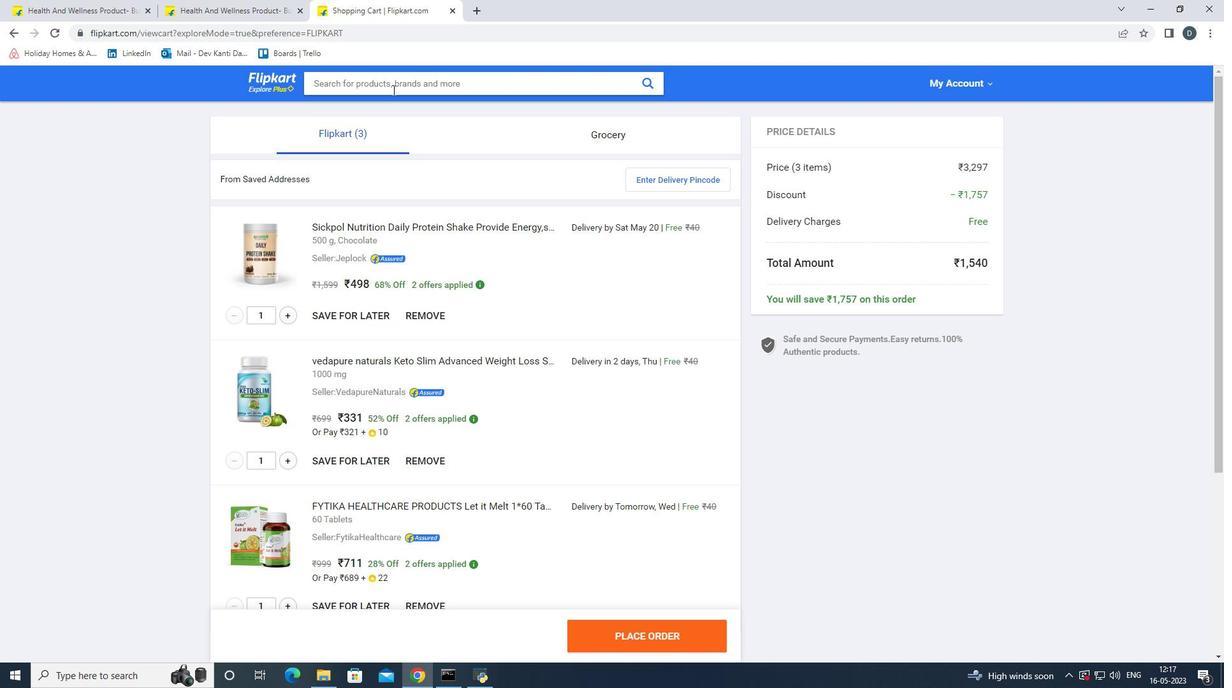 
Action: Key pressed protien<Key.down>\<Key.backspace><Key.down><Key.enter>
Screenshot: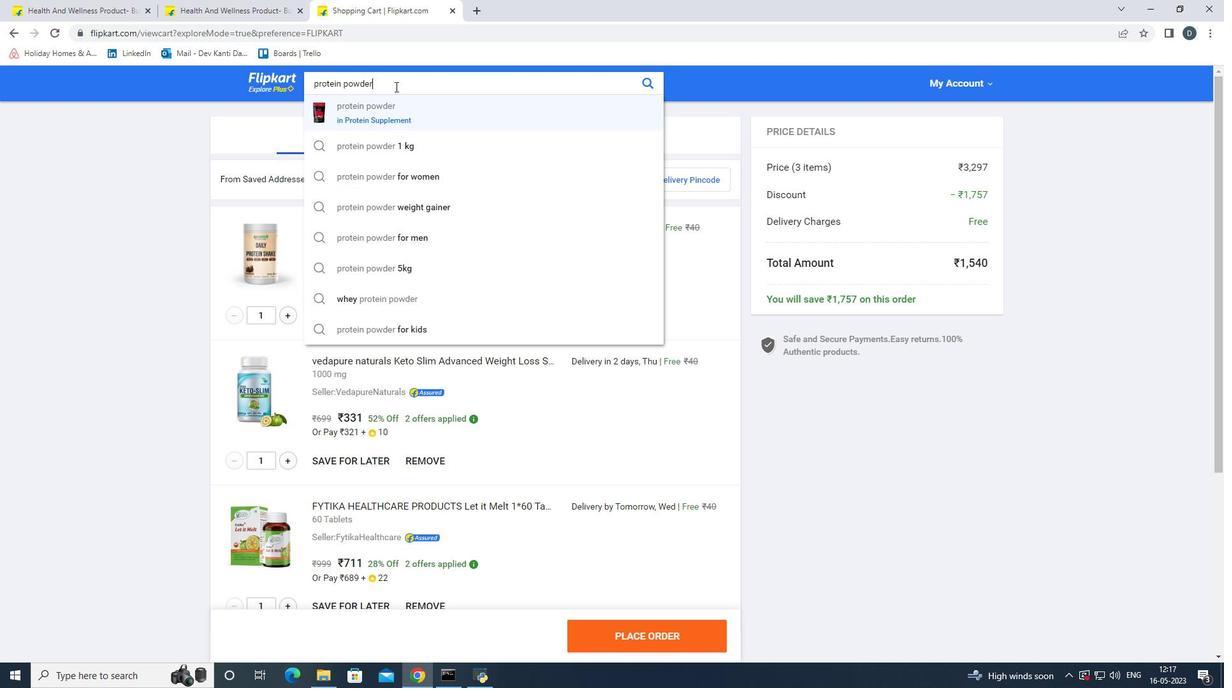 
Action: Mouse moved to (836, 321)
Screenshot: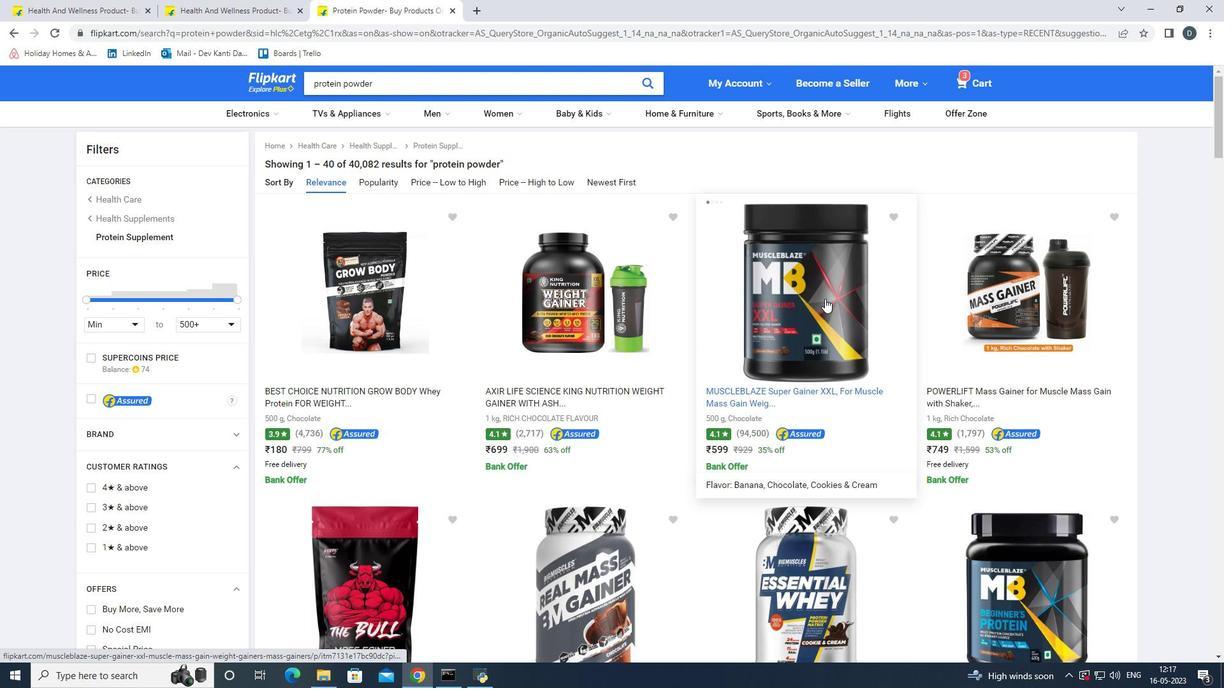 
Action: Mouse scrolled (836, 320) with delta (0, 0)
Screenshot: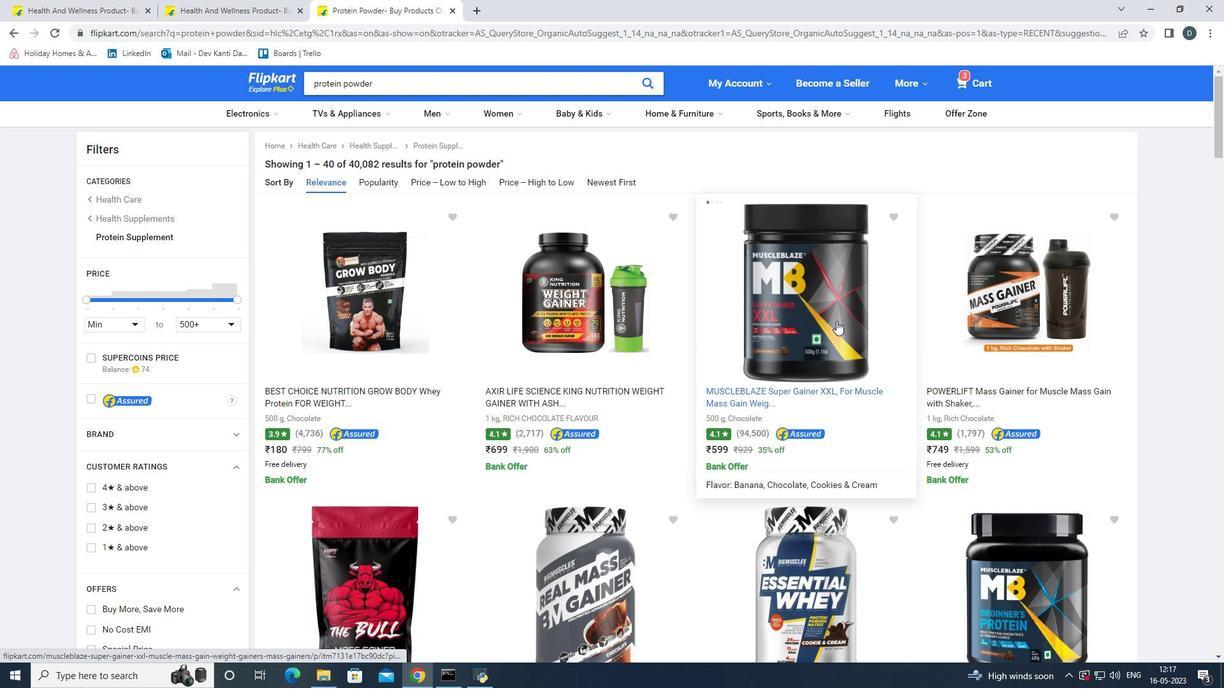 
Action: Mouse scrolled (836, 320) with delta (0, 0)
Screenshot: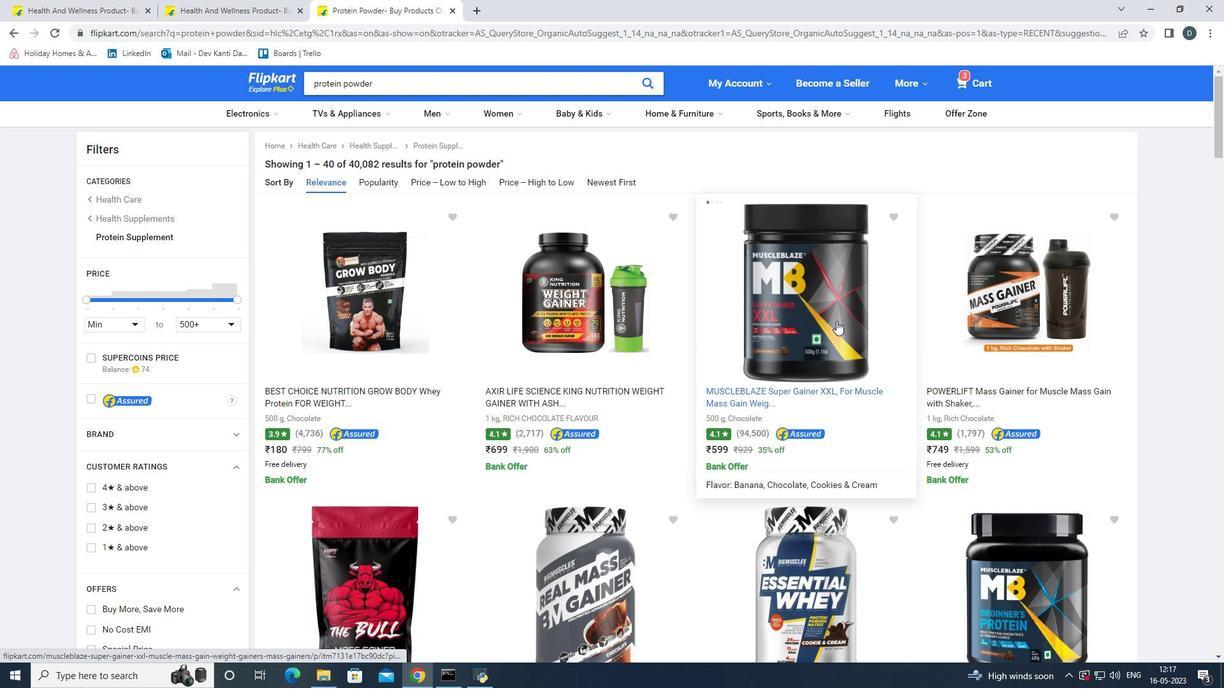 
Action: Mouse scrolled (836, 320) with delta (0, 0)
Screenshot: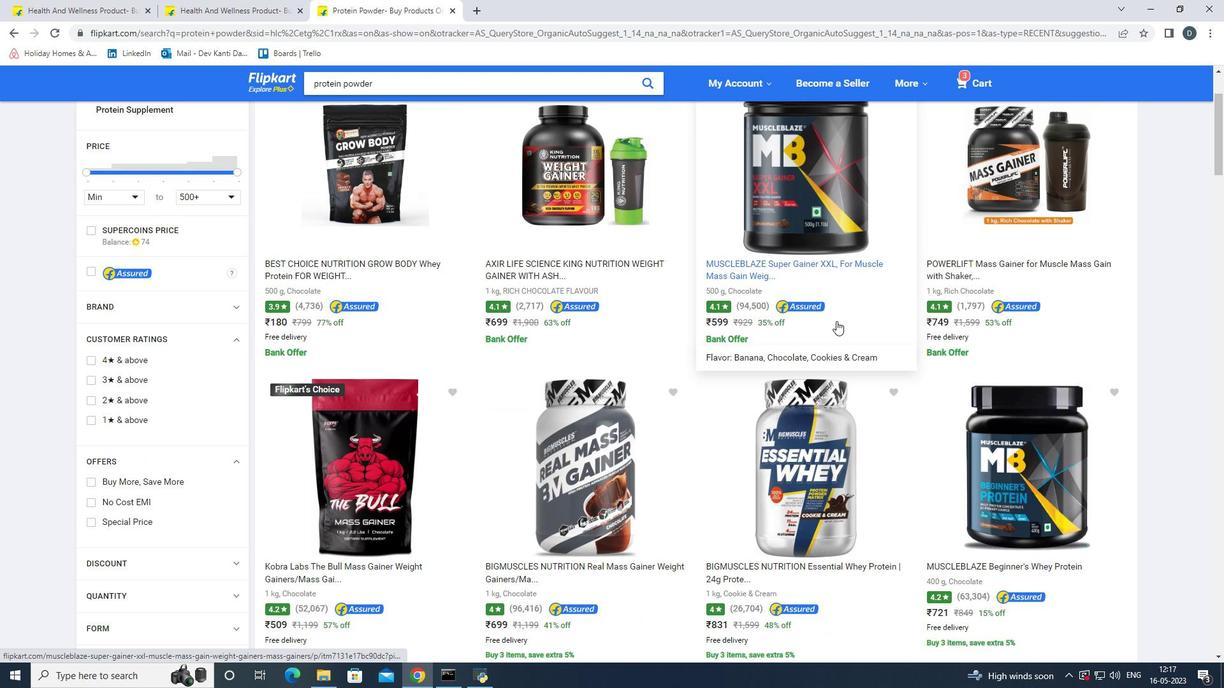 
Action: Mouse scrolled (836, 320) with delta (0, 0)
Screenshot: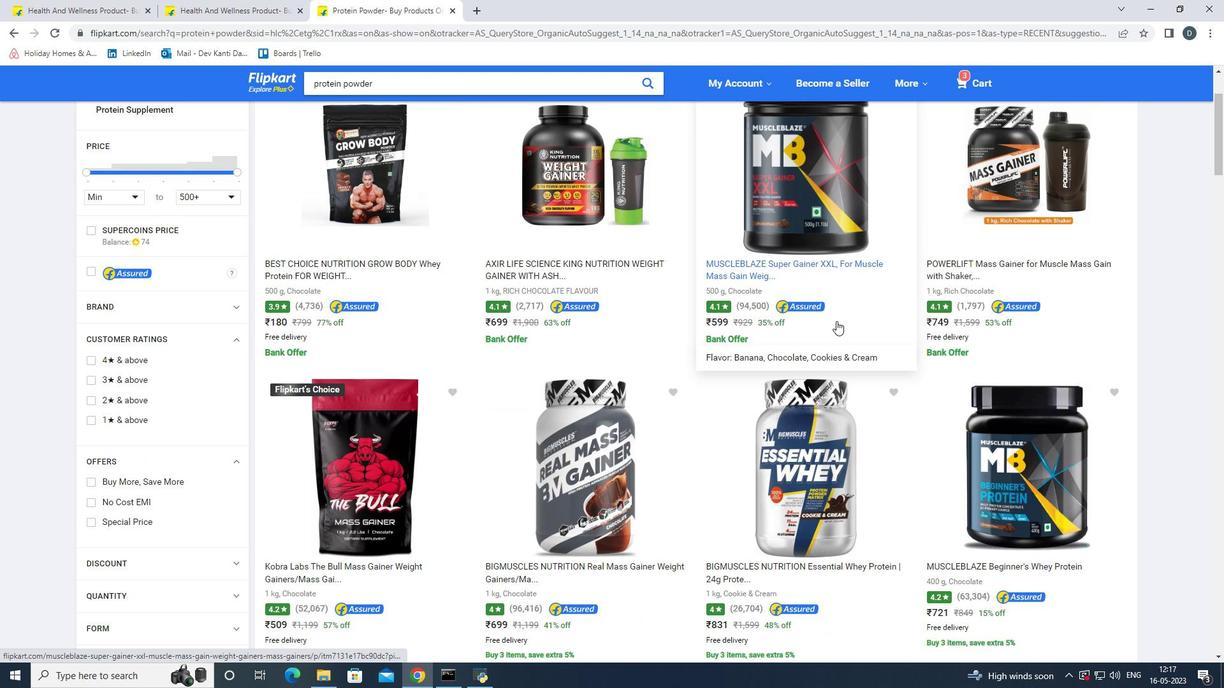 
Action: Mouse scrolled (836, 320) with delta (0, 0)
Screenshot: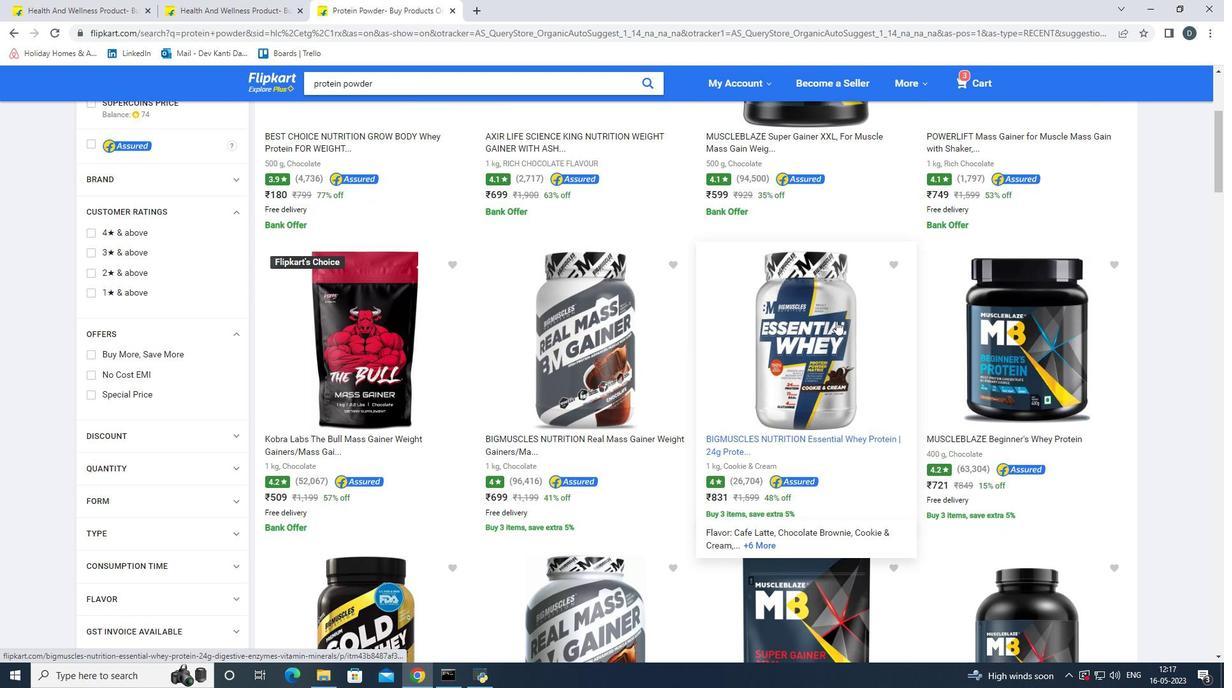 
Action: Mouse scrolled (836, 320) with delta (0, 0)
Screenshot: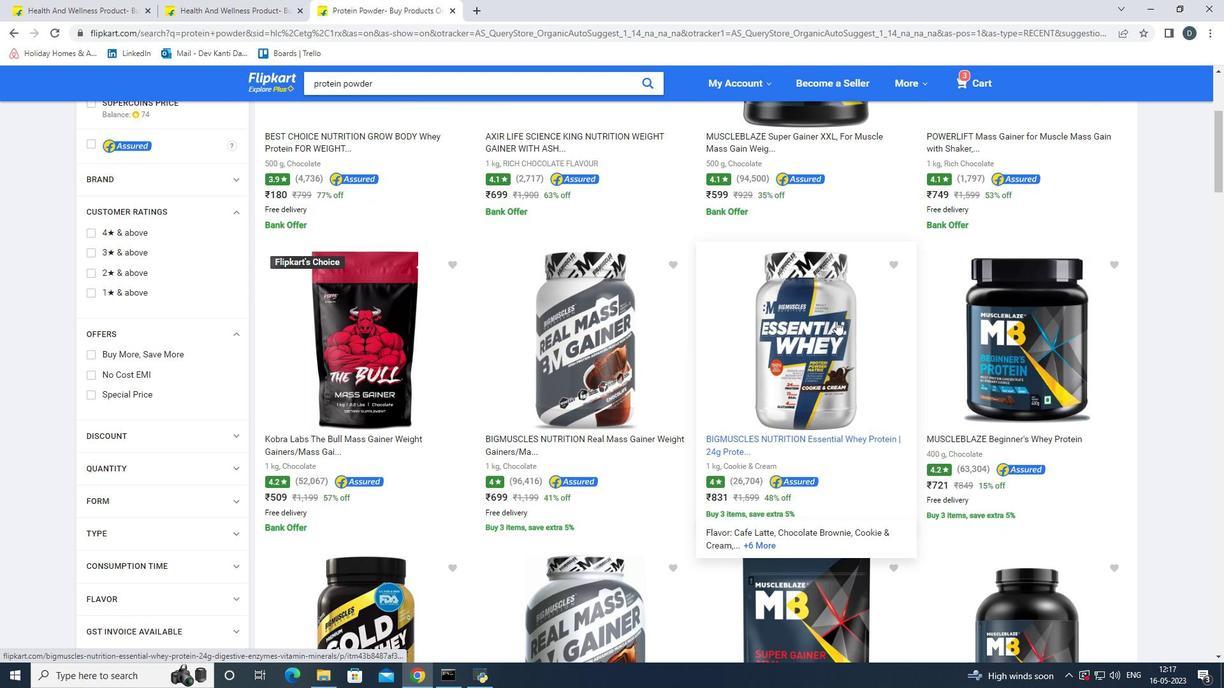 
Action: Mouse scrolled (836, 320) with delta (0, 0)
Screenshot: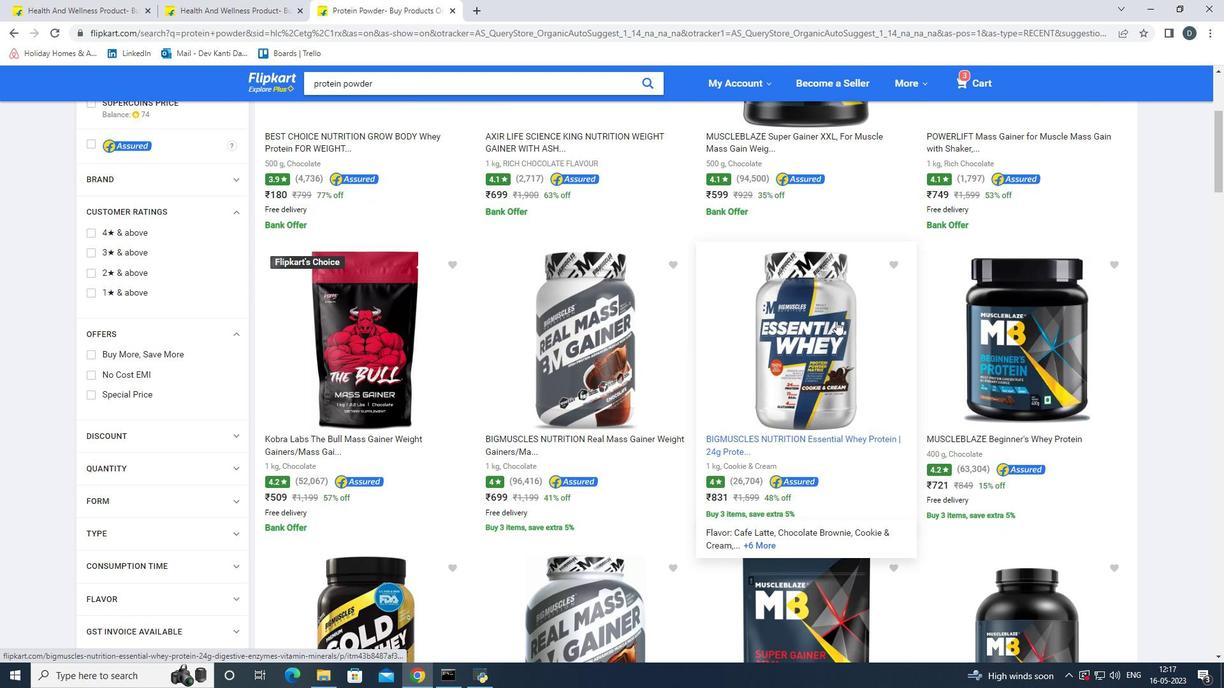 
Action: Mouse scrolled (836, 320) with delta (0, 0)
Screenshot: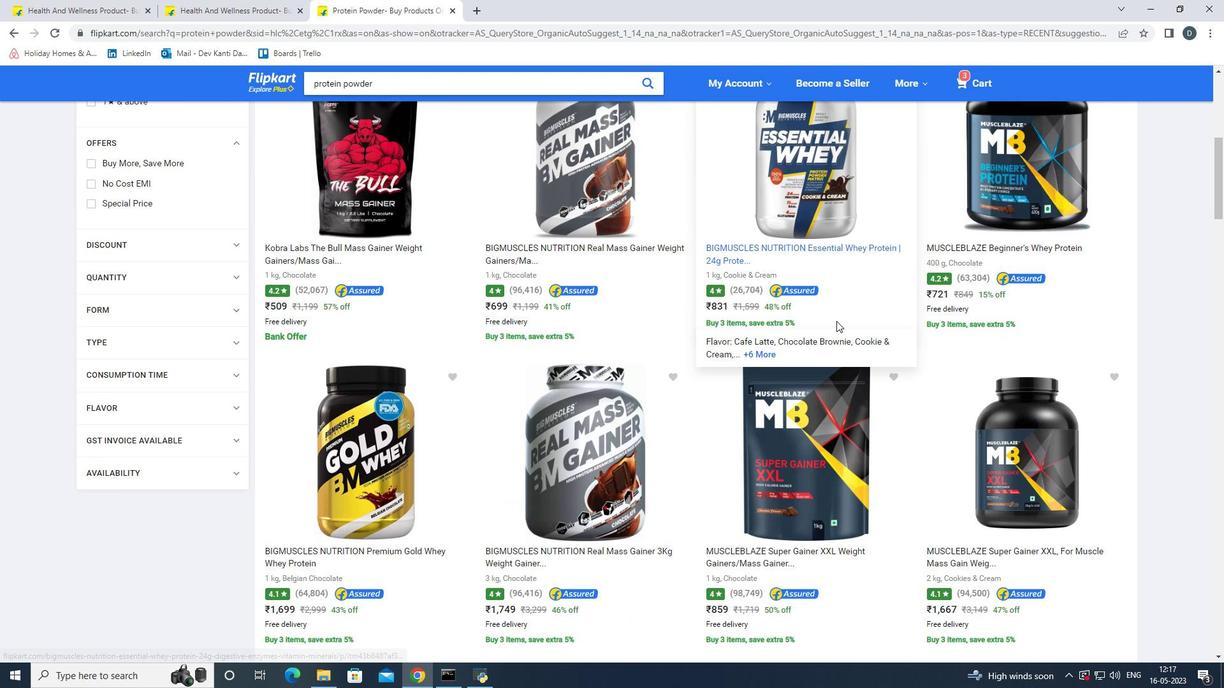 
Action: Mouse scrolled (836, 320) with delta (0, 0)
Screenshot: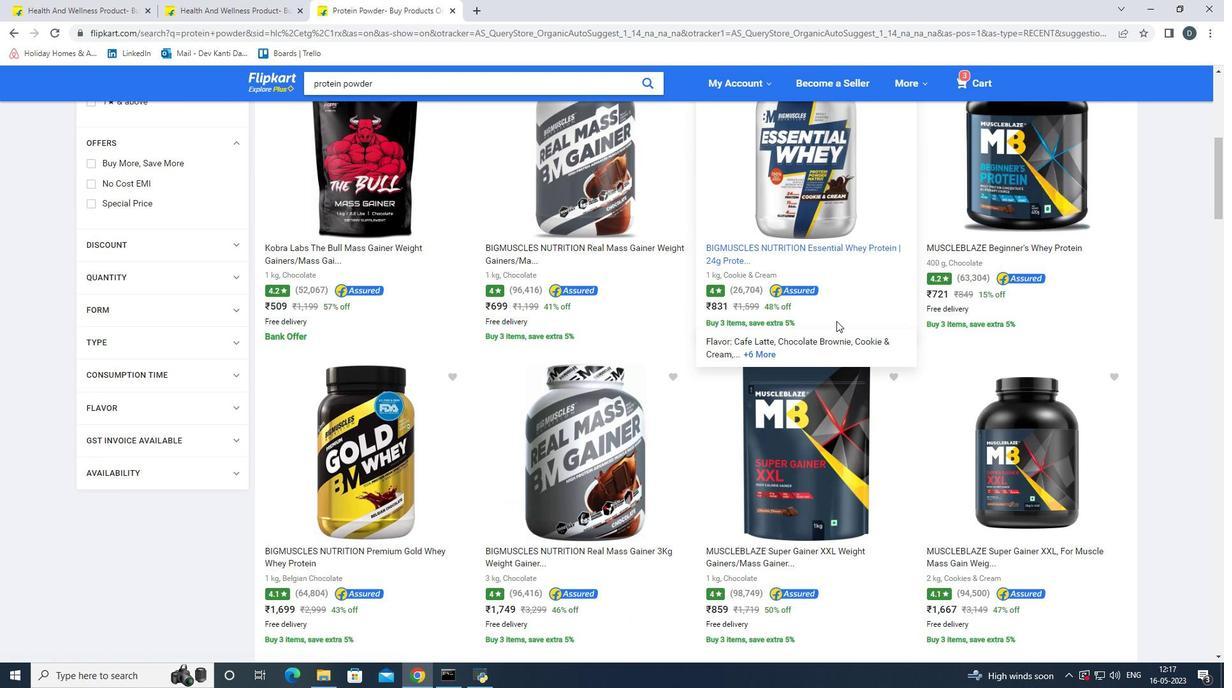 
Action: Mouse scrolled (836, 320) with delta (0, 0)
Screenshot: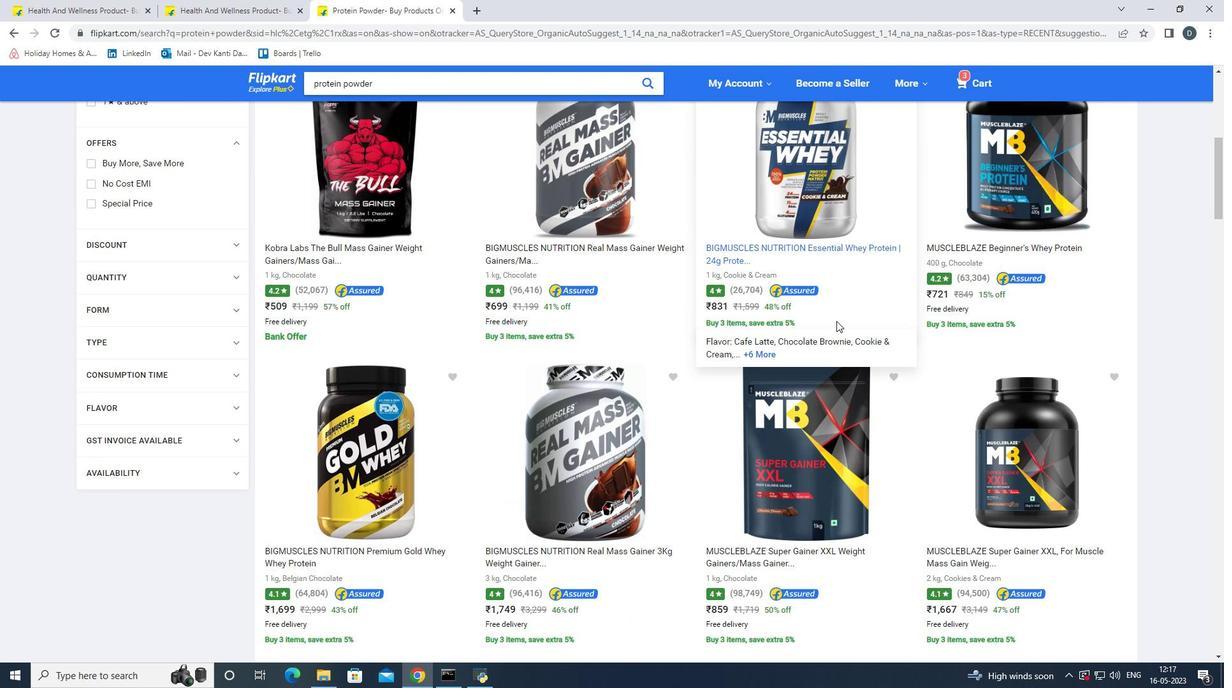 
Action: Mouse scrolled (836, 320) with delta (0, 0)
Screenshot: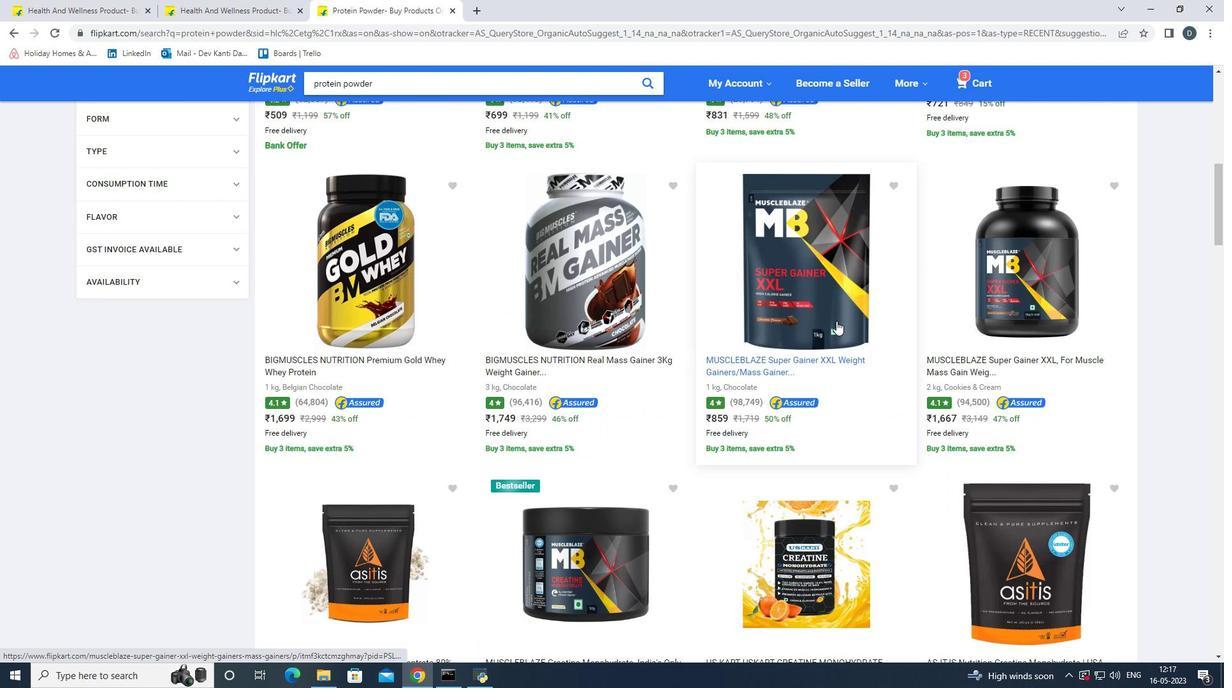 
Action: Mouse scrolled (836, 320) with delta (0, 0)
Screenshot: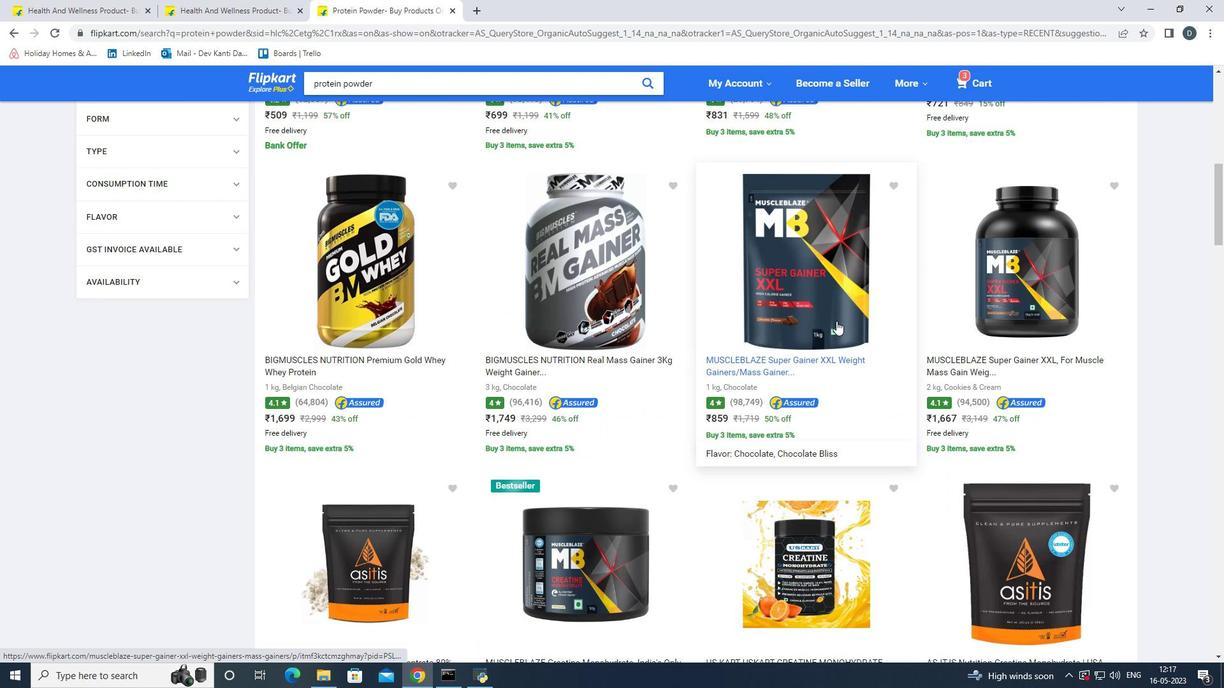 
Action: Mouse scrolled (836, 320) with delta (0, 0)
Screenshot: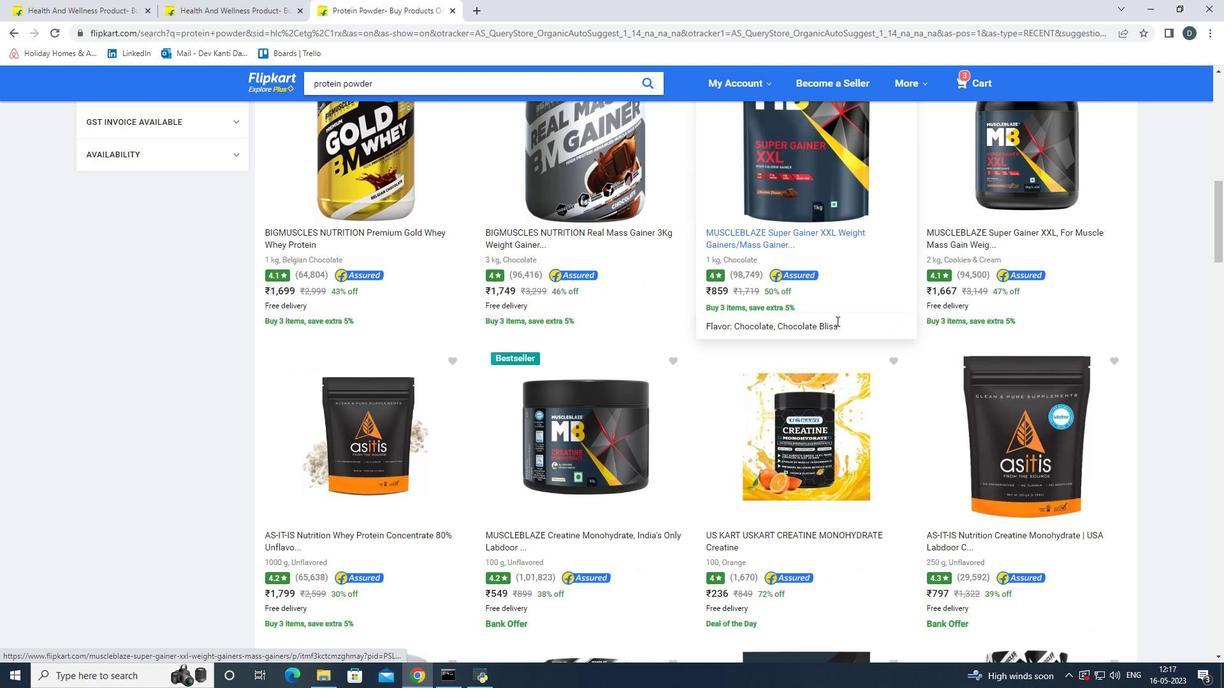 
Action: Mouse scrolled (836, 320) with delta (0, 0)
Screenshot: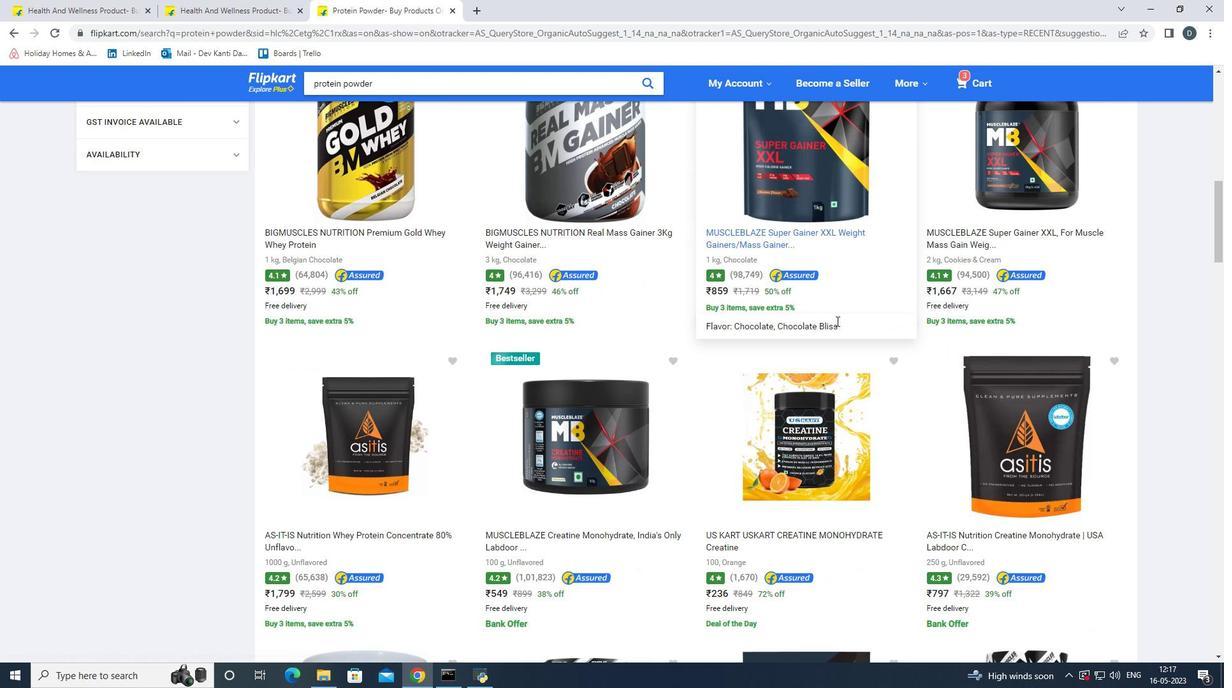 
Action: Mouse moved to (365, 334)
Screenshot: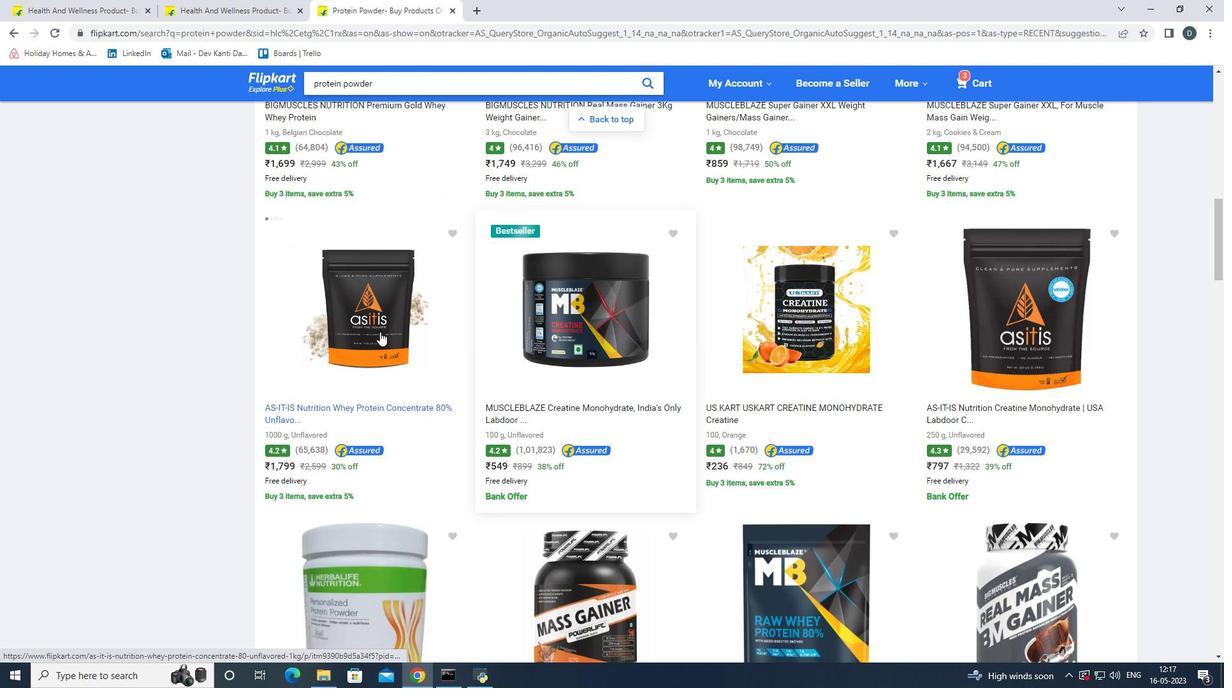 
Action: Mouse pressed left at (365, 334)
Screenshot: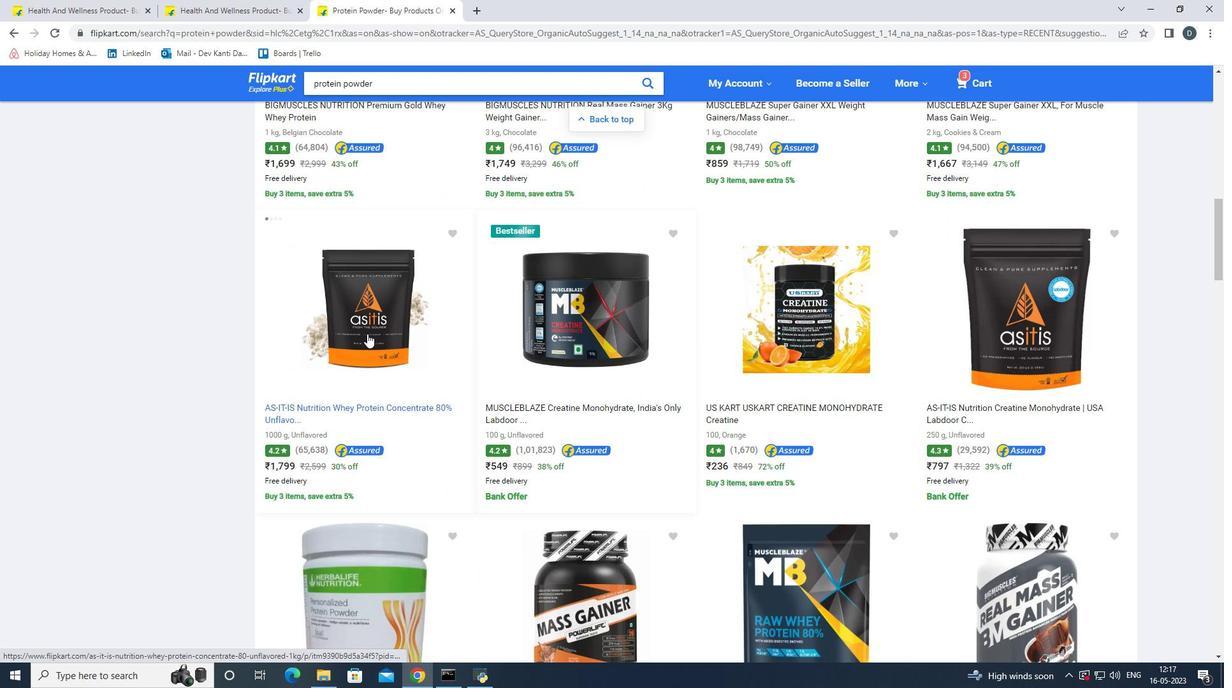 
Action: Mouse moved to (311, 459)
Screenshot: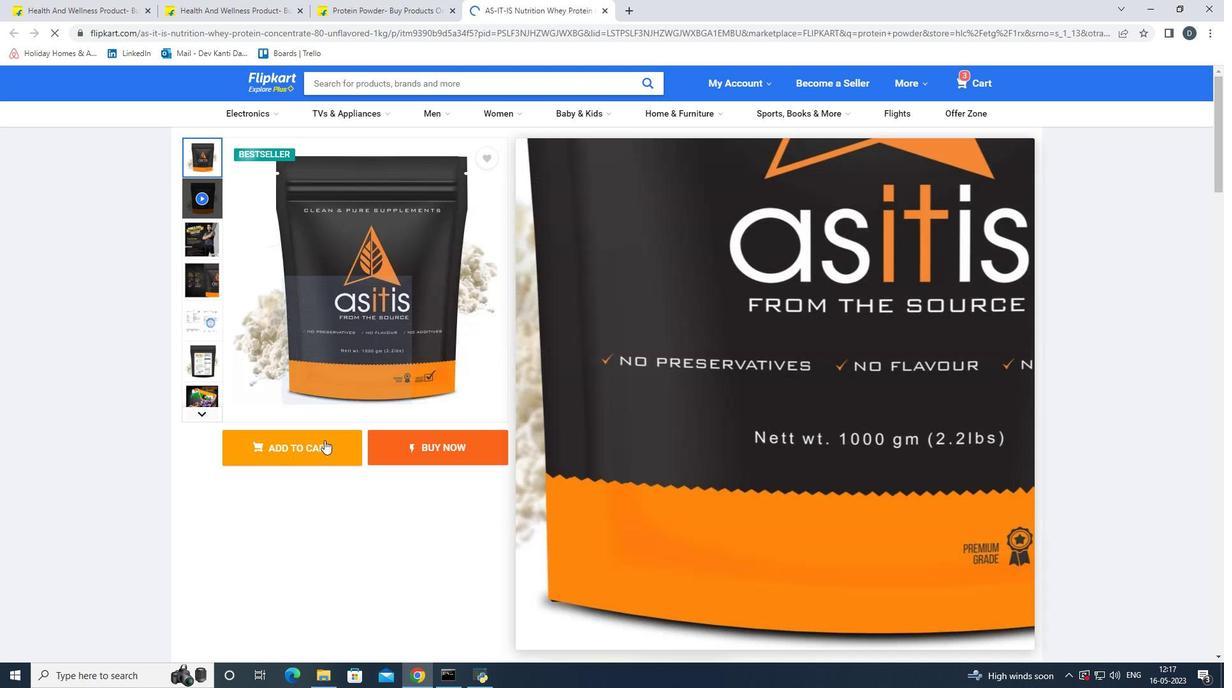 
Action: Mouse pressed left at (311, 459)
Screenshot: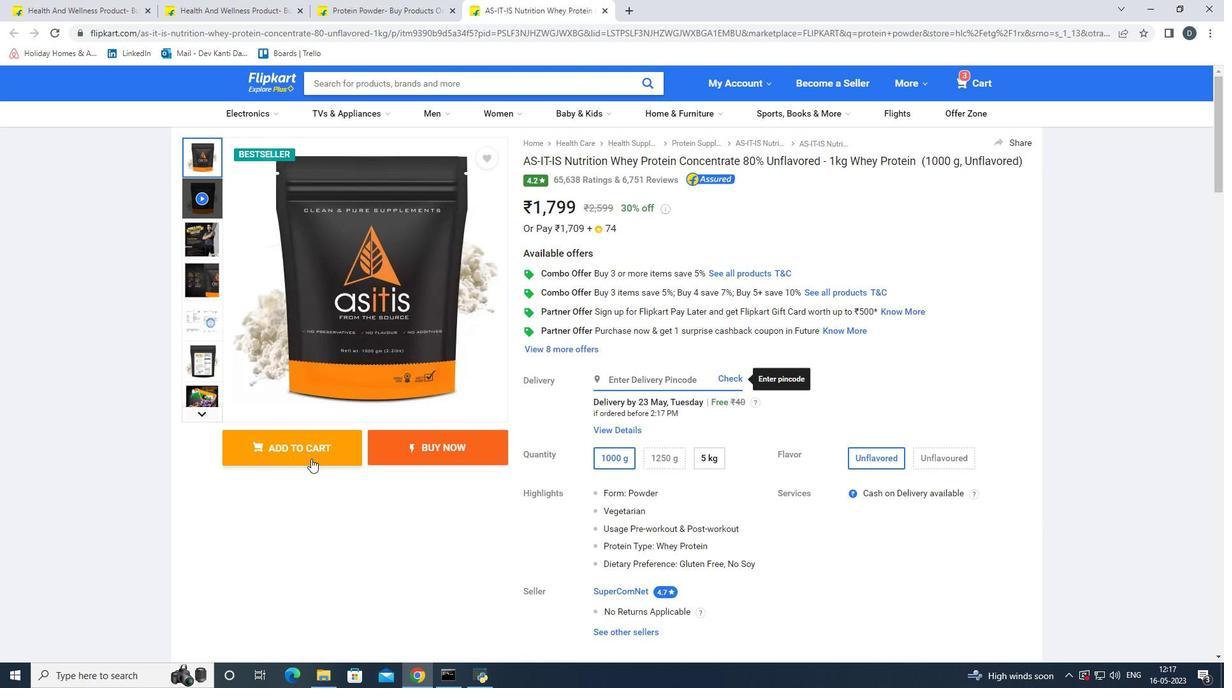 
Action: Mouse moved to (348, 469)
Screenshot: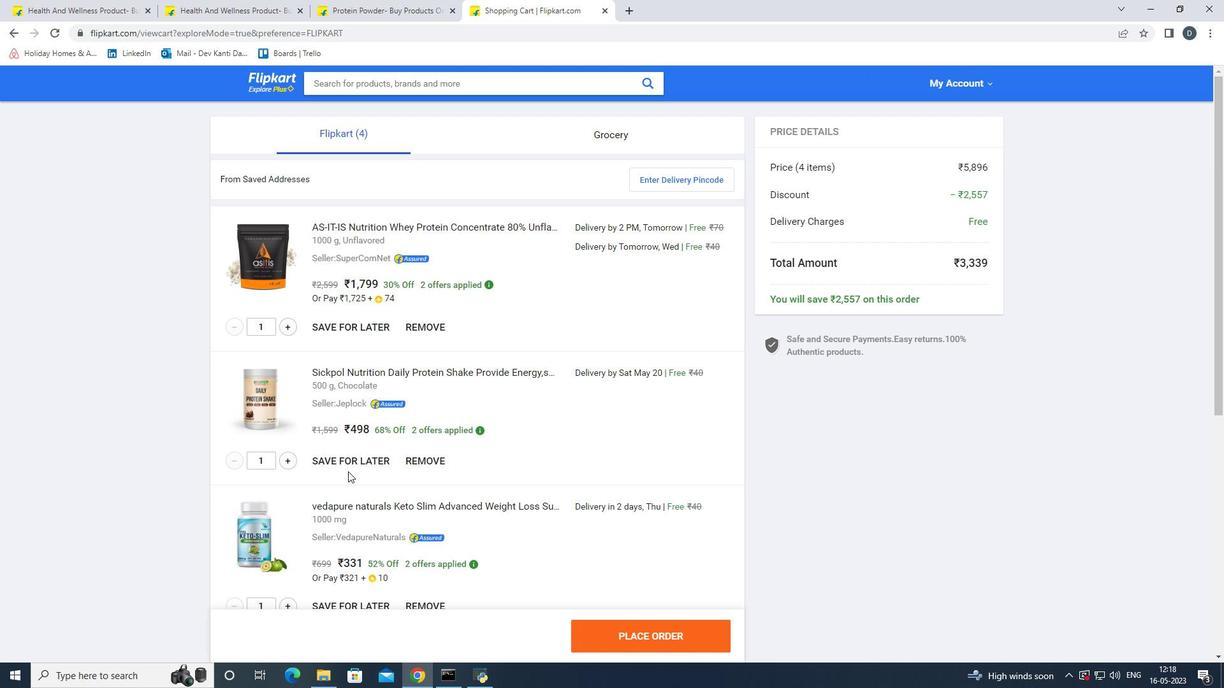 
Action: Mouse scrolled (348, 469) with delta (0, 0)
Screenshot: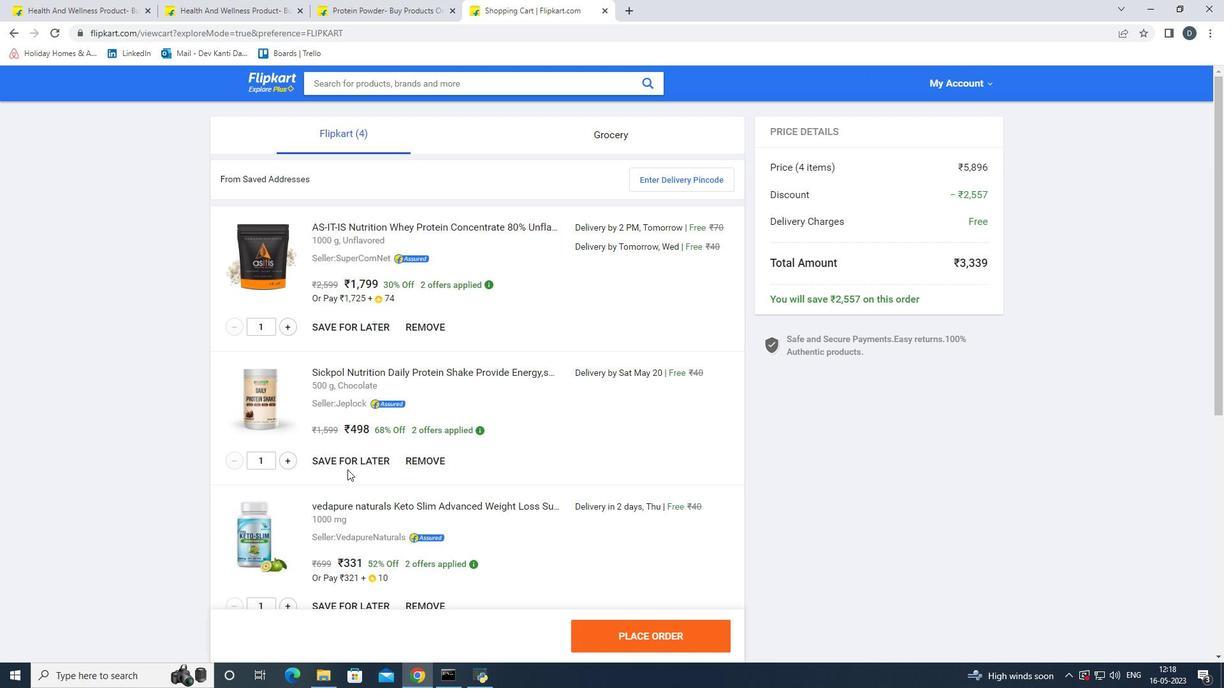 
Action: Mouse moved to (355, 472)
Screenshot: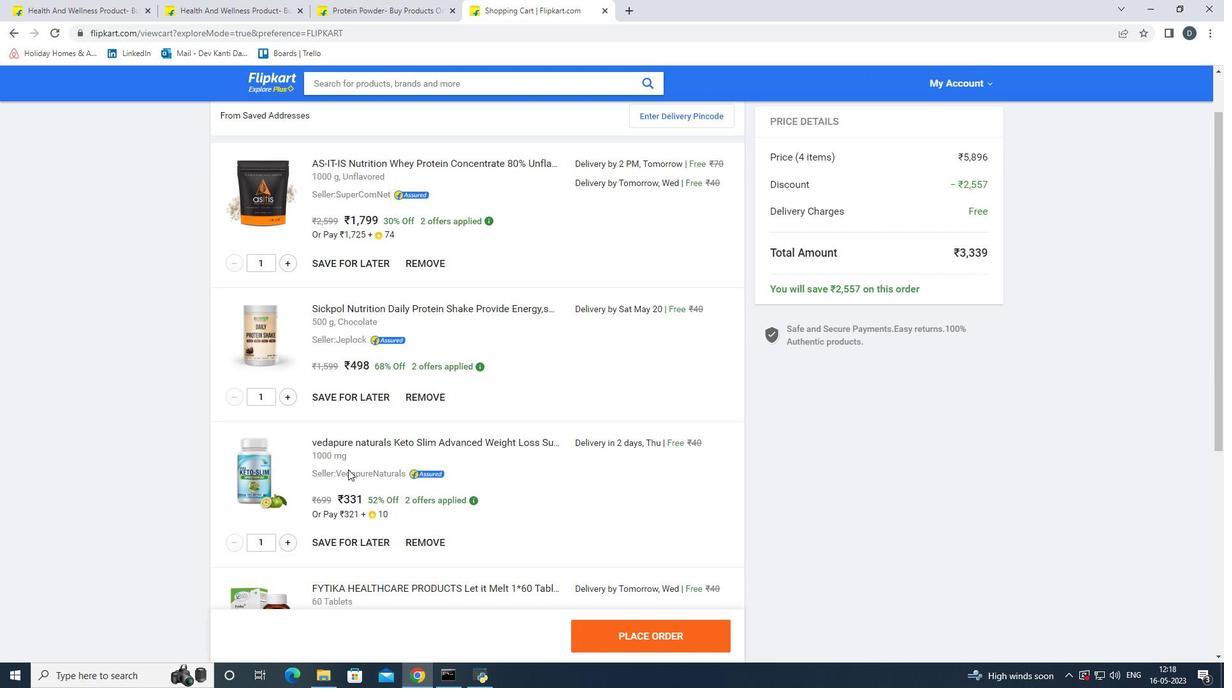 
Action: Mouse scrolled (355, 473) with delta (0, 0)
Screenshot: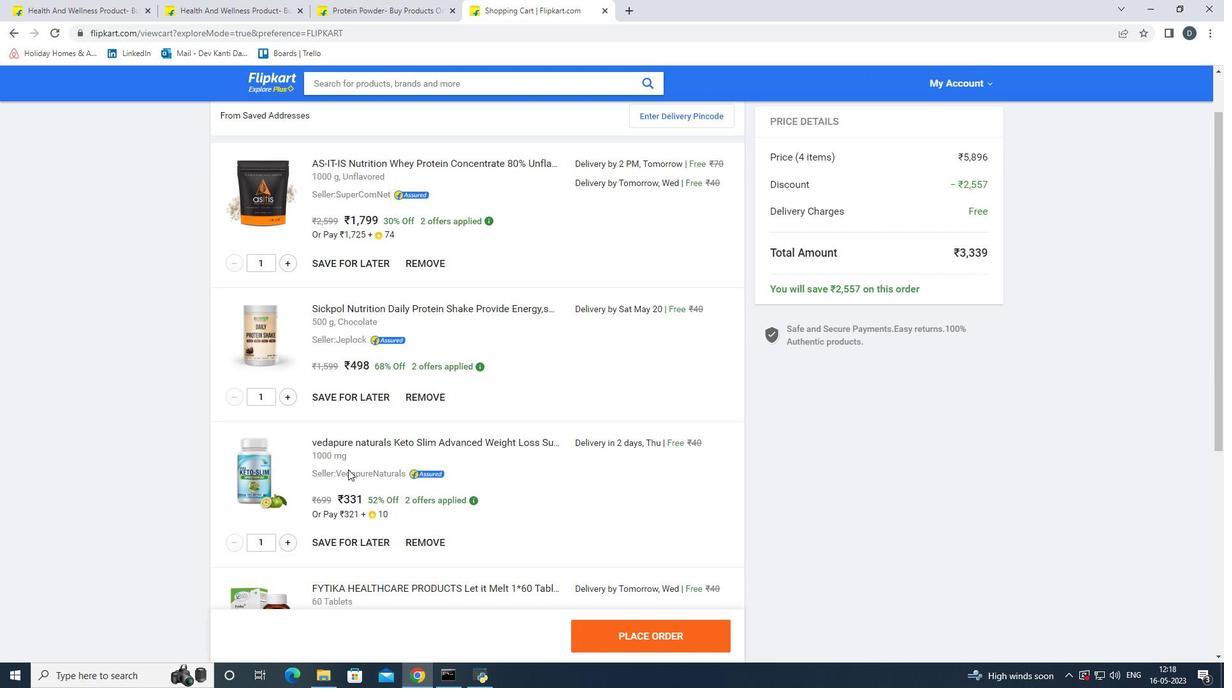 
Action: Mouse moved to (445, 572)
Screenshot: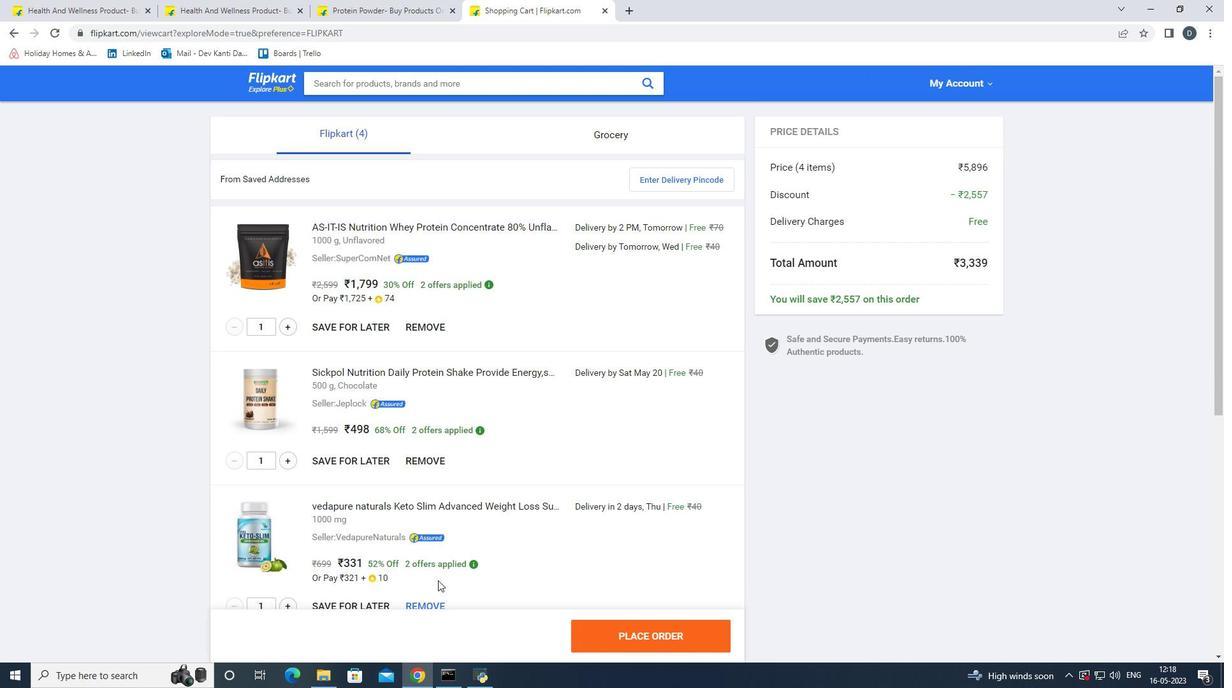 
Action: Mouse scrolled (445, 571) with delta (0, 0)
Screenshot: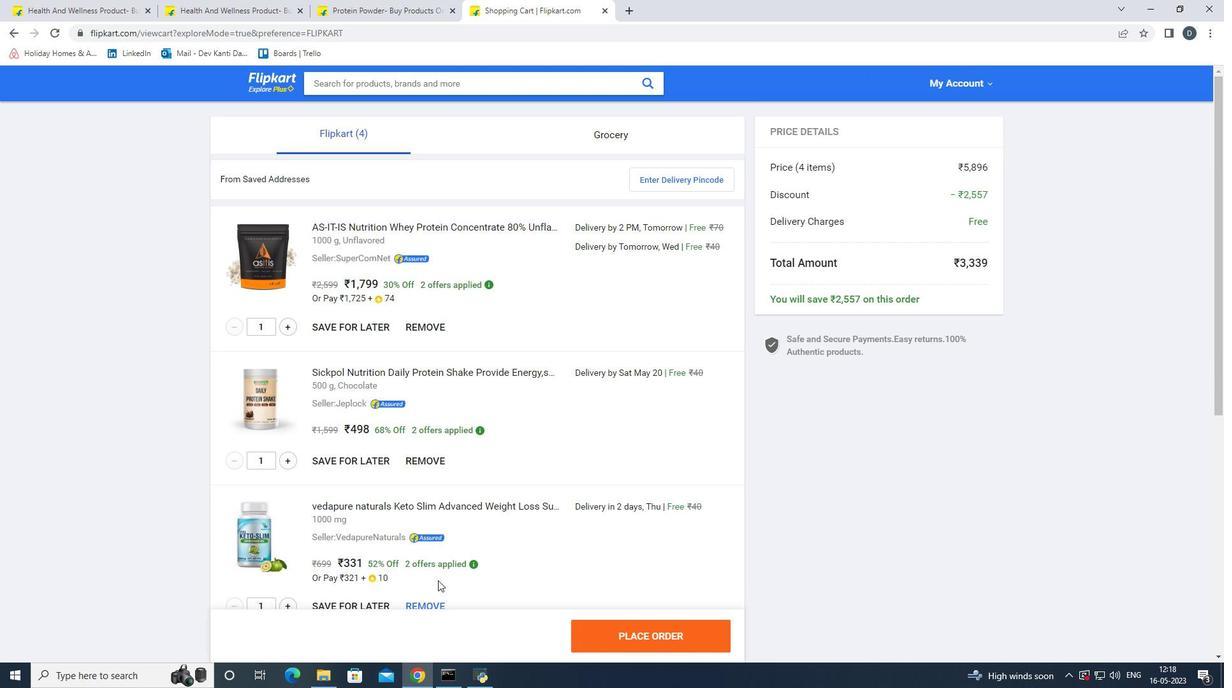 
Action: Mouse scrolled (445, 571) with delta (0, 0)
Screenshot: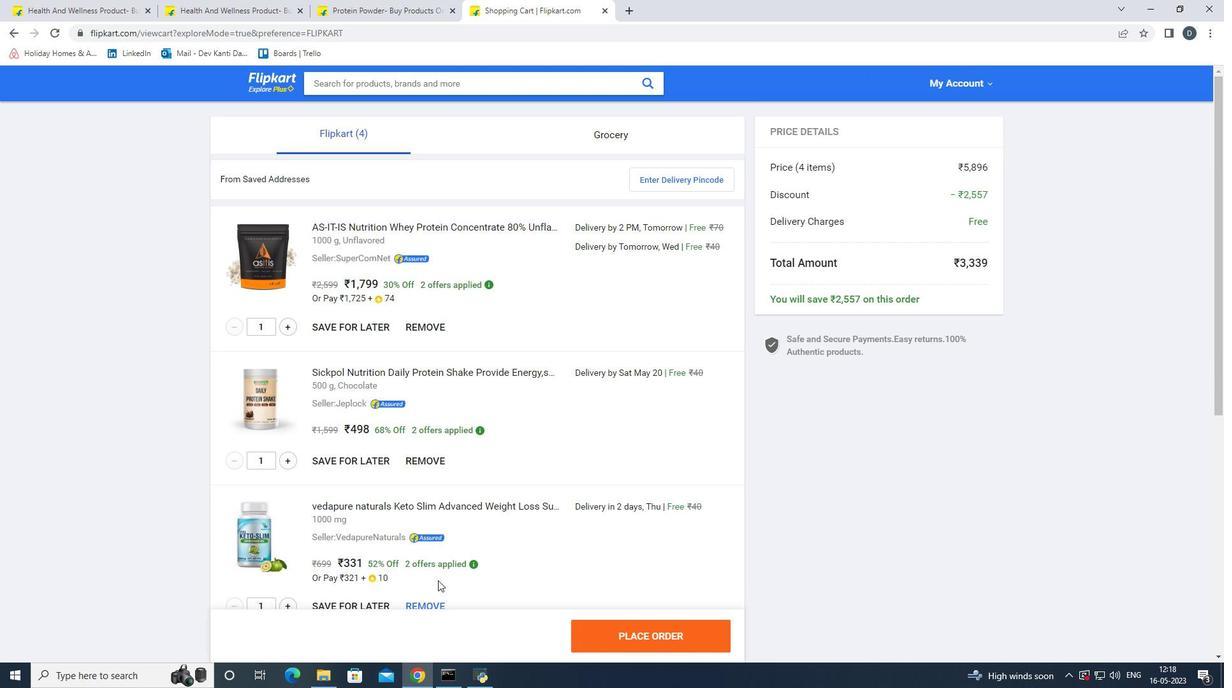
Action: Mouse moved to (427, 473)
Screenshot: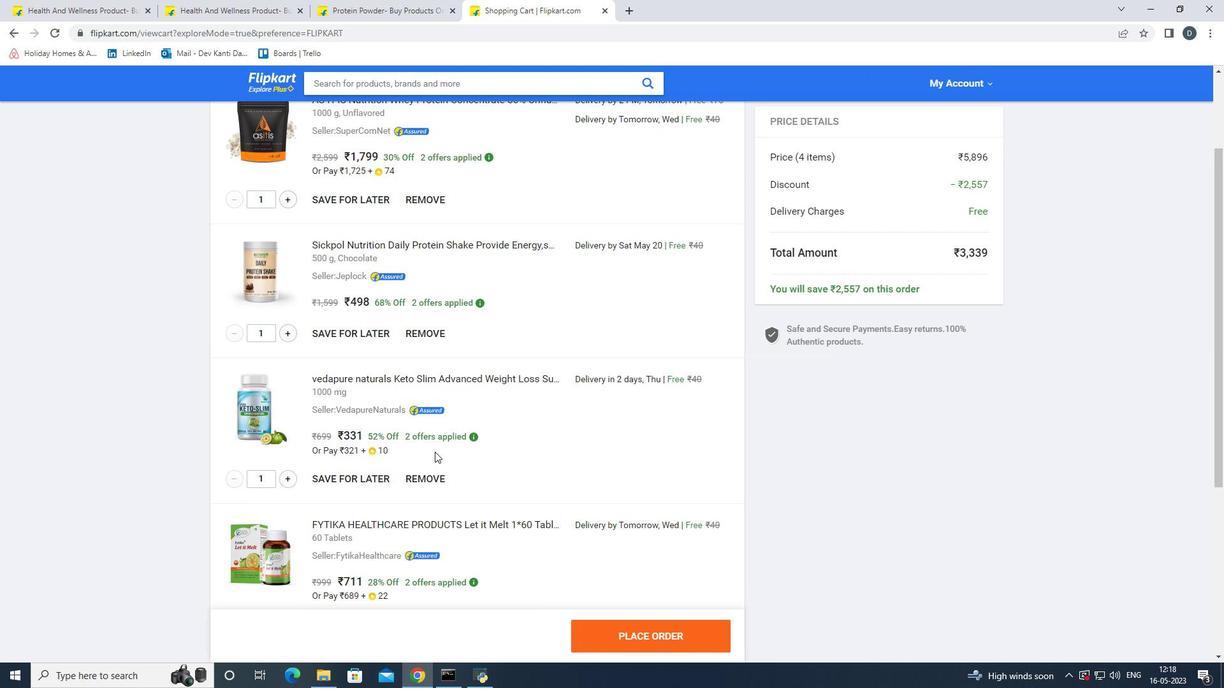 
Action: Mouse pressed left at (427, 473)
Screenshot: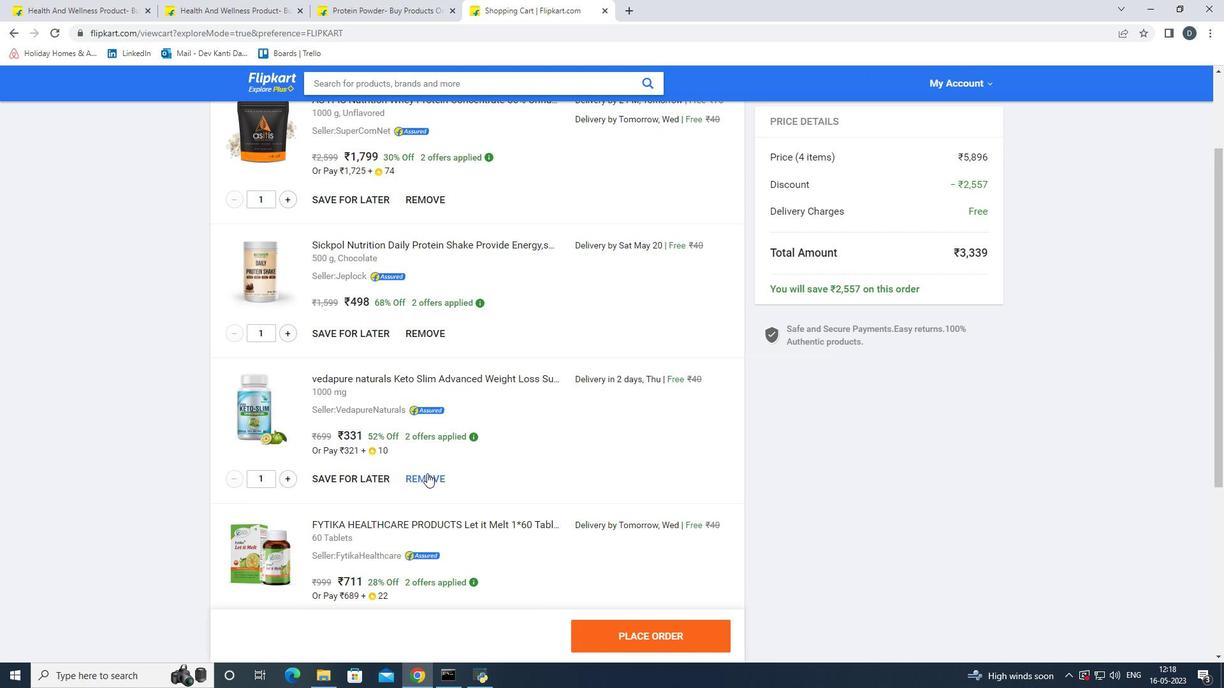 
Action: Mouse moved to (675, 403)
Screenshot: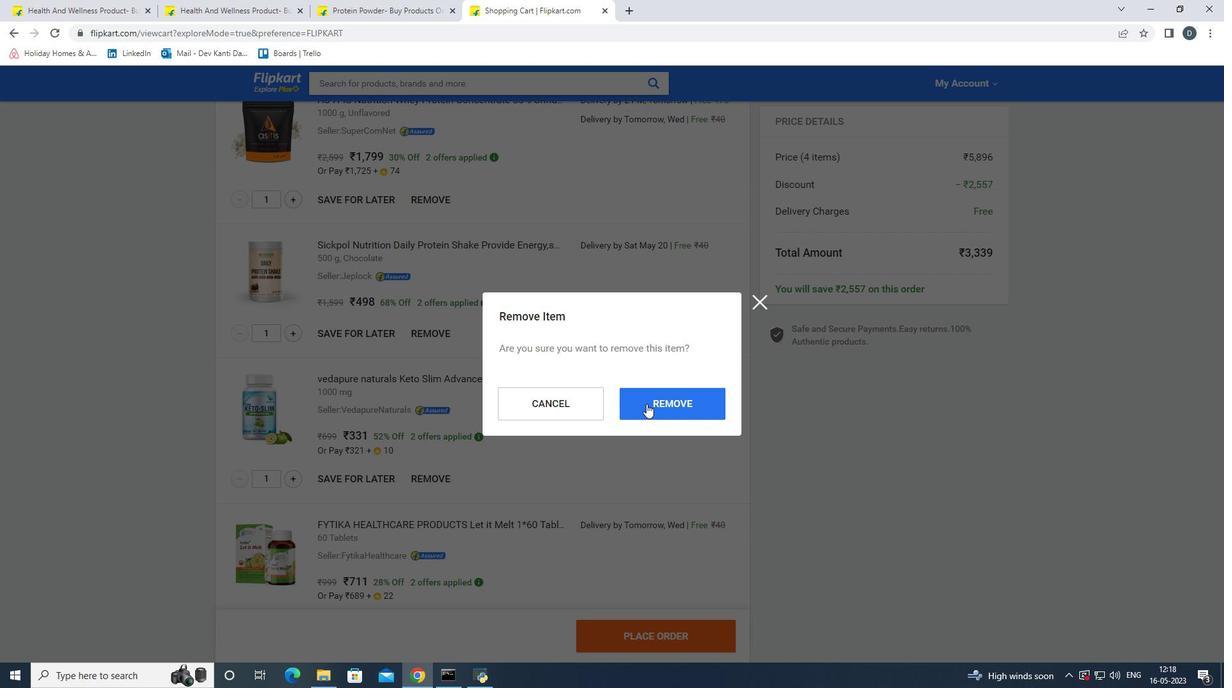 
Action: Mouse pressed left at (675, 403)
Screenshot: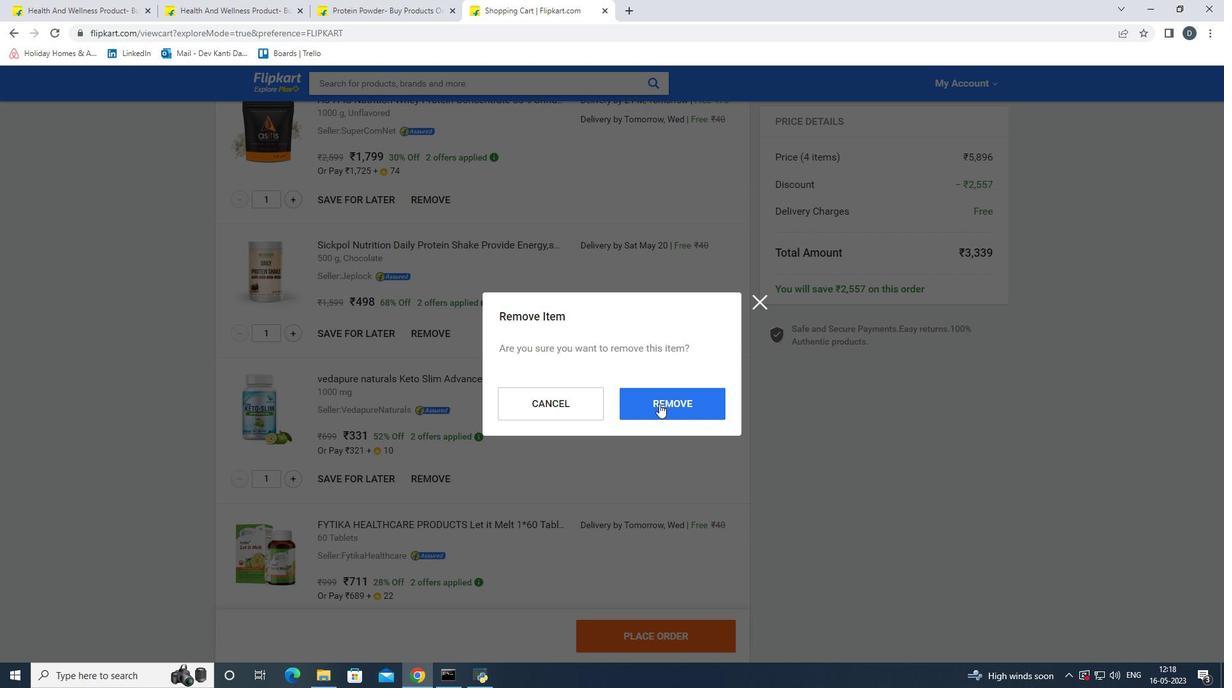 
Action: Mouse moved to (416, 604)
Screenshot: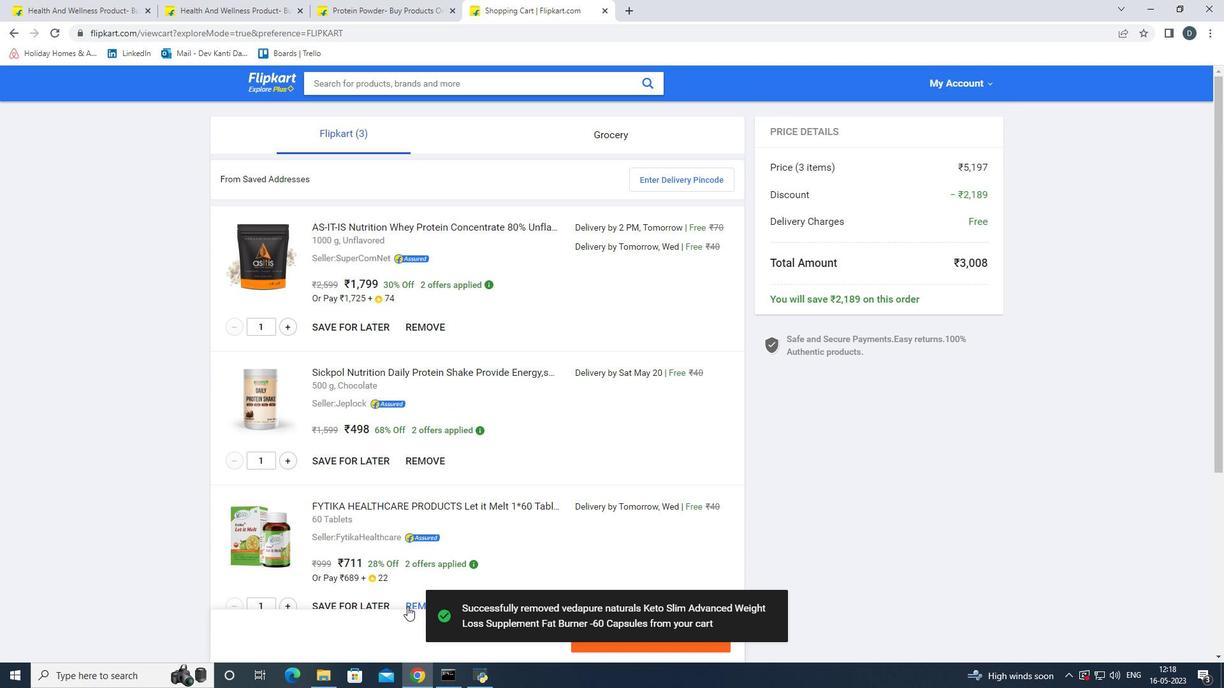 
Action: Mouse pressed left at (416, 604)
Screenshot: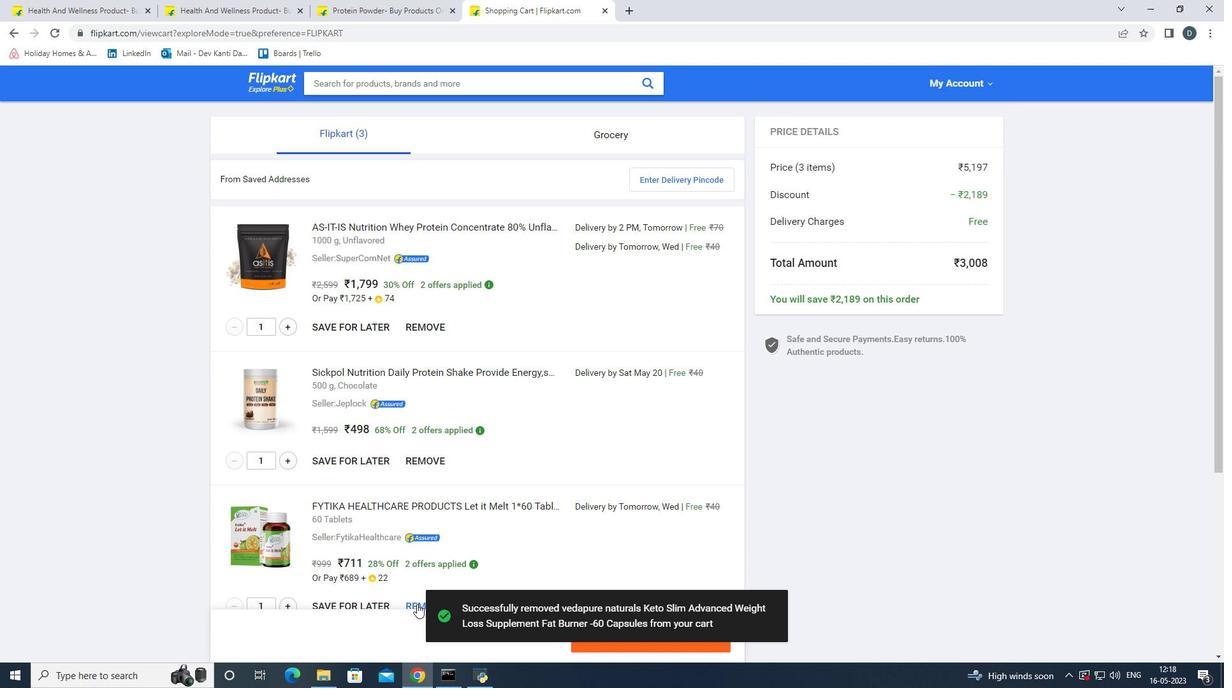 
Action: Mouse moved to (696, 413)
Screenshot: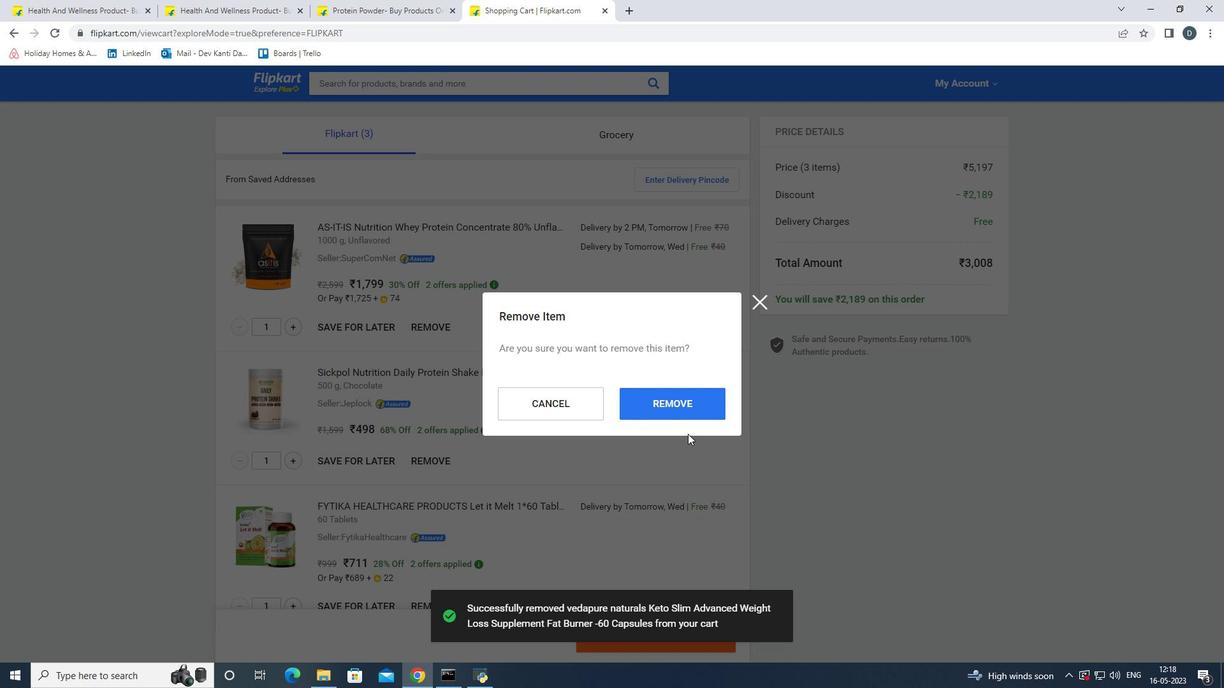 
Action: Mouse pressed left at (696, 413)
Screenshot: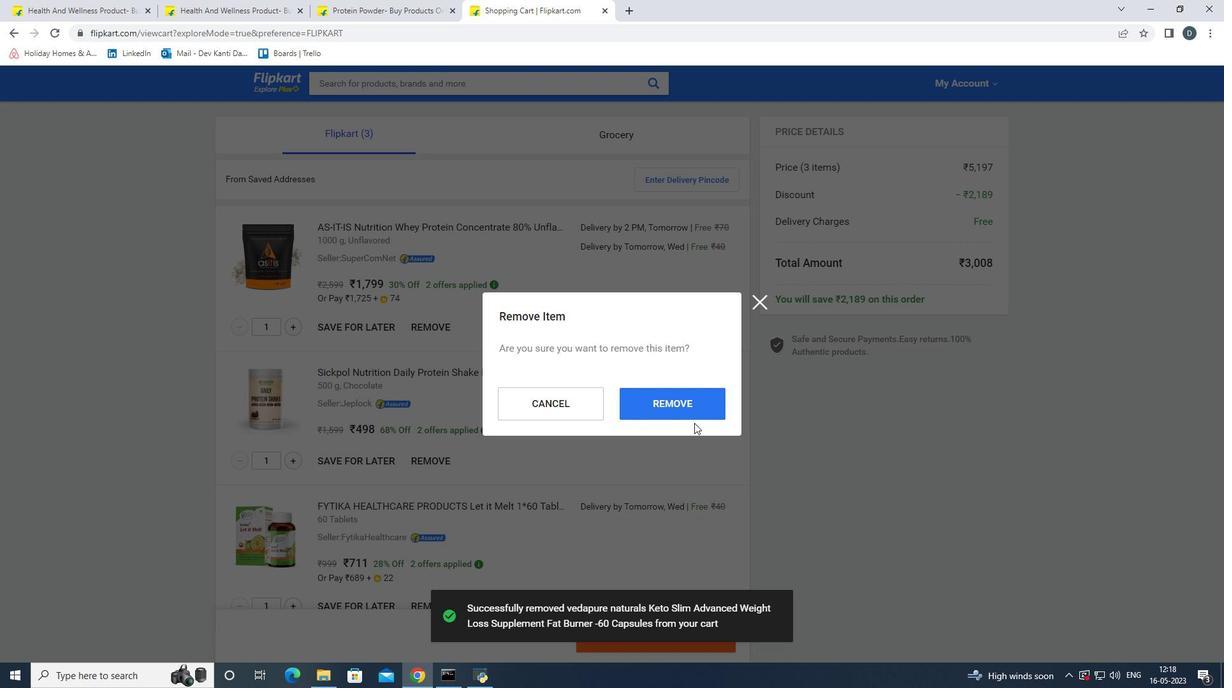 
Action: Mouse moved to (772, 445)
Screenshot: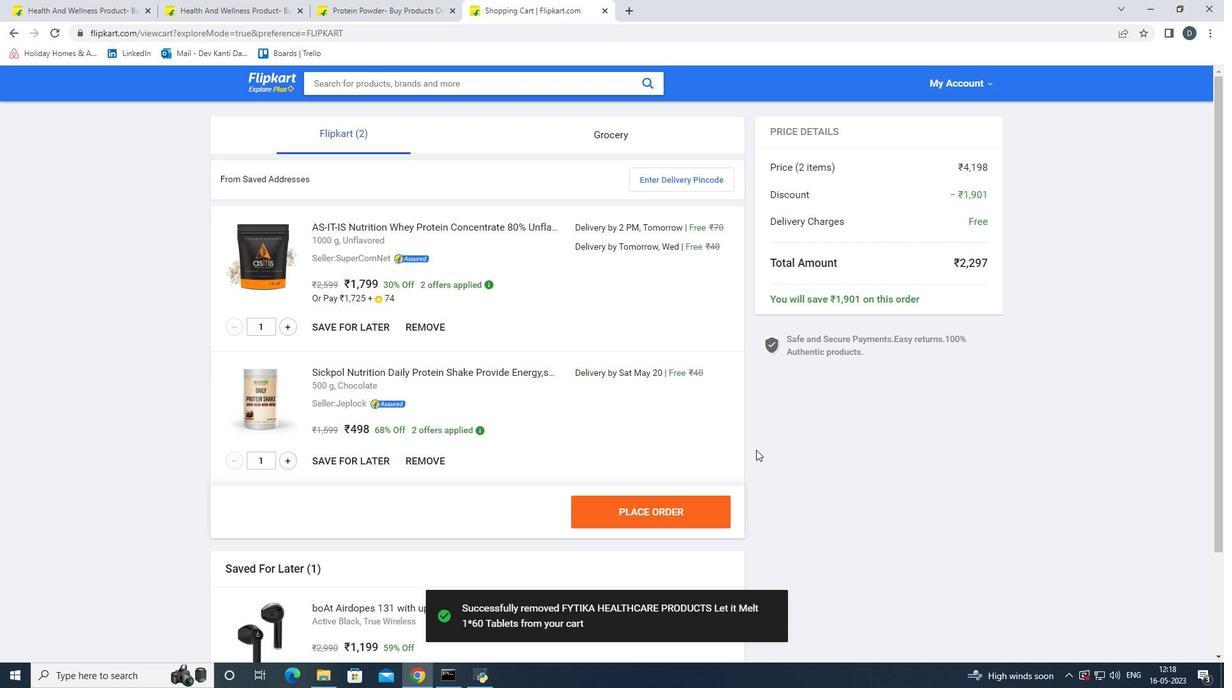 
Action: Mouse scrolled (772, 445) with delta (0, 0)
Screenshot: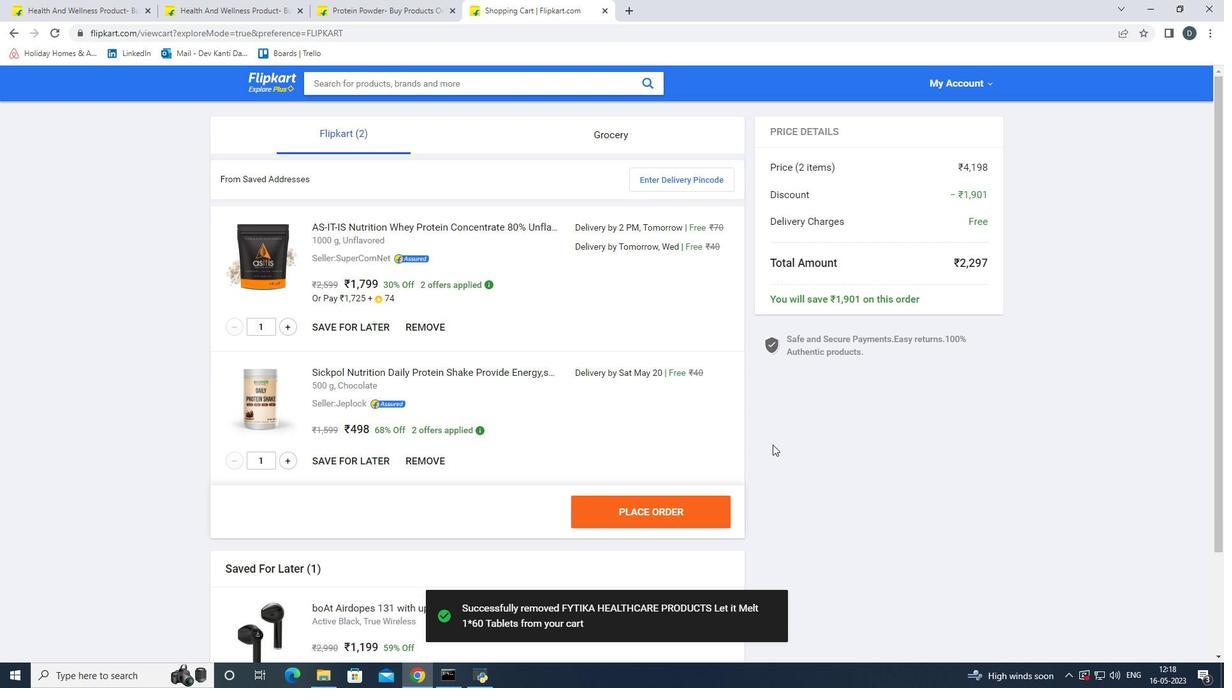 
Action: Mouse moved to (689, 450)
Screenshot: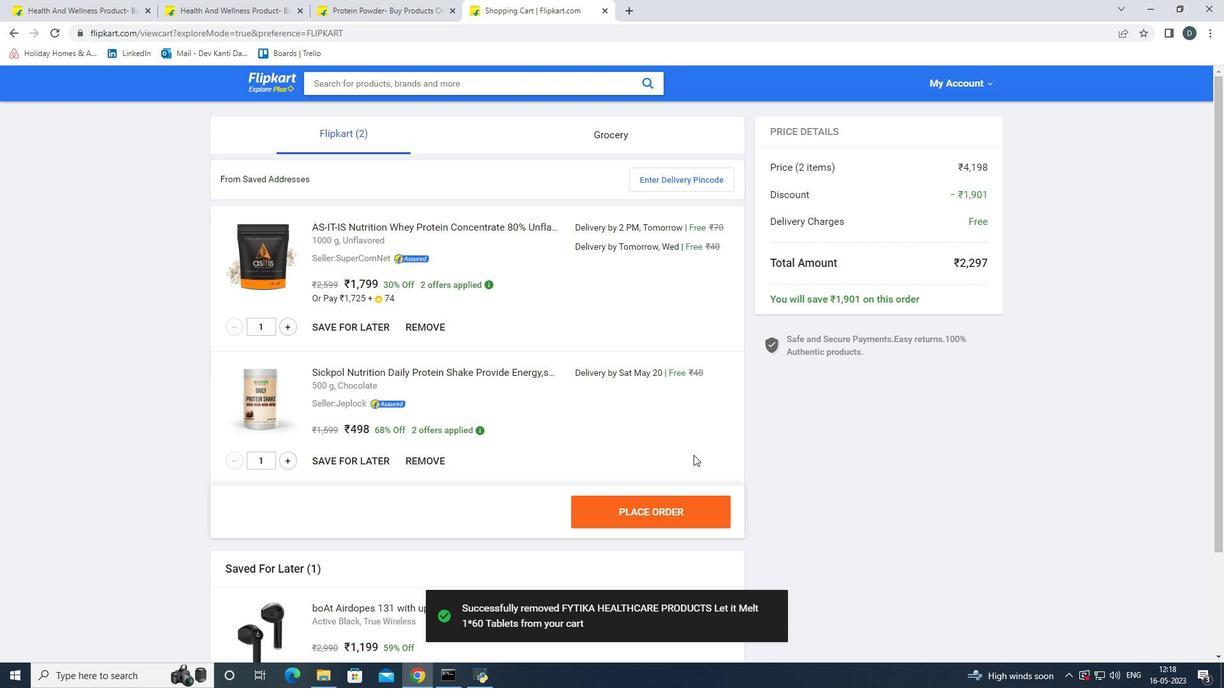 
Action: Mouse scrolled (689, 450) with delta (0, 0)
Screenshot: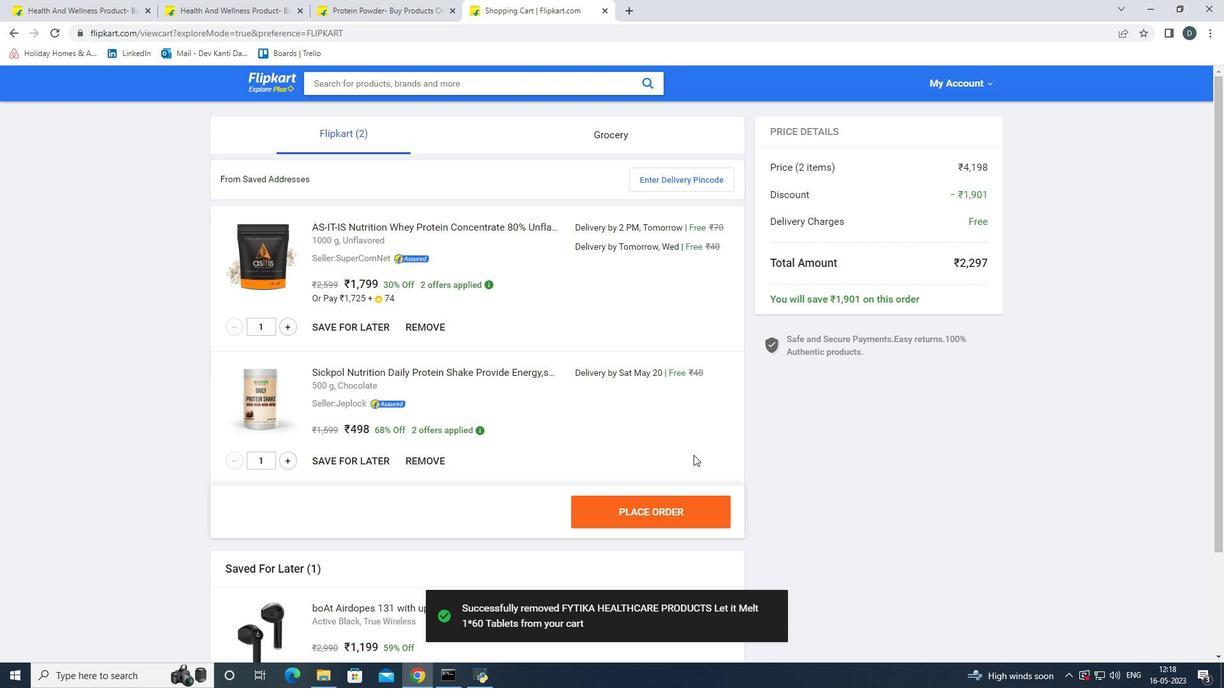 
Action: Mouse moved to (269, 241)
Screenshot: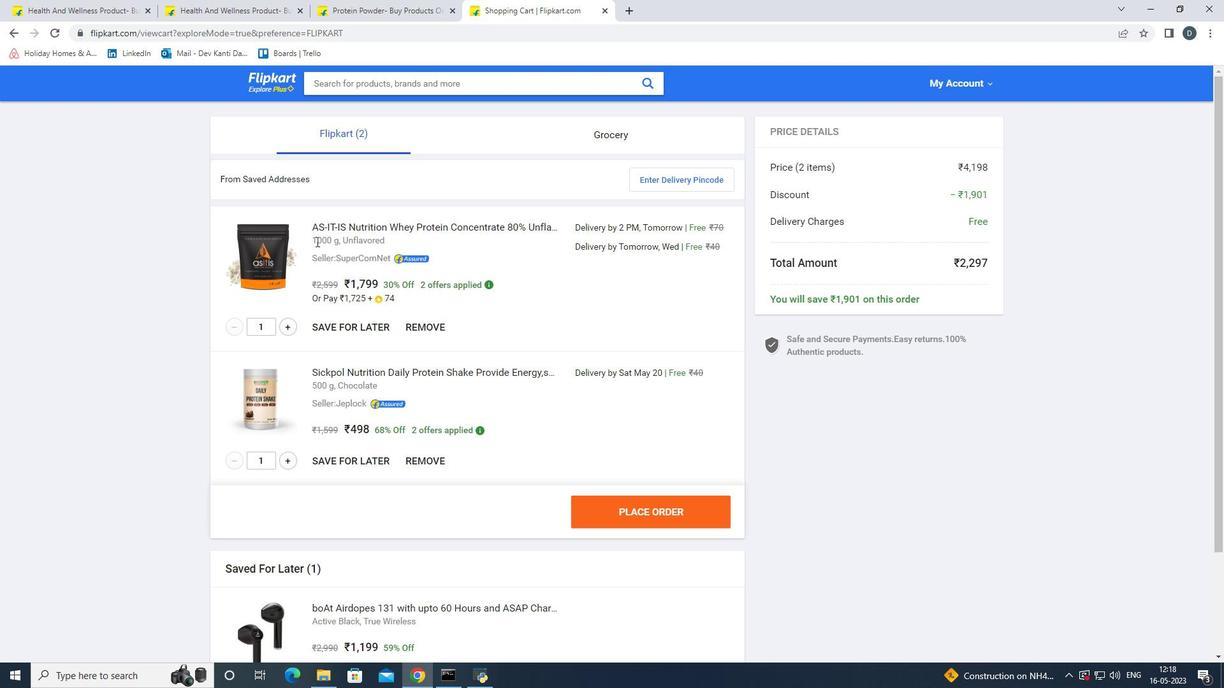 
Action: Mouse pressed left at (269, 241)
Screenshot: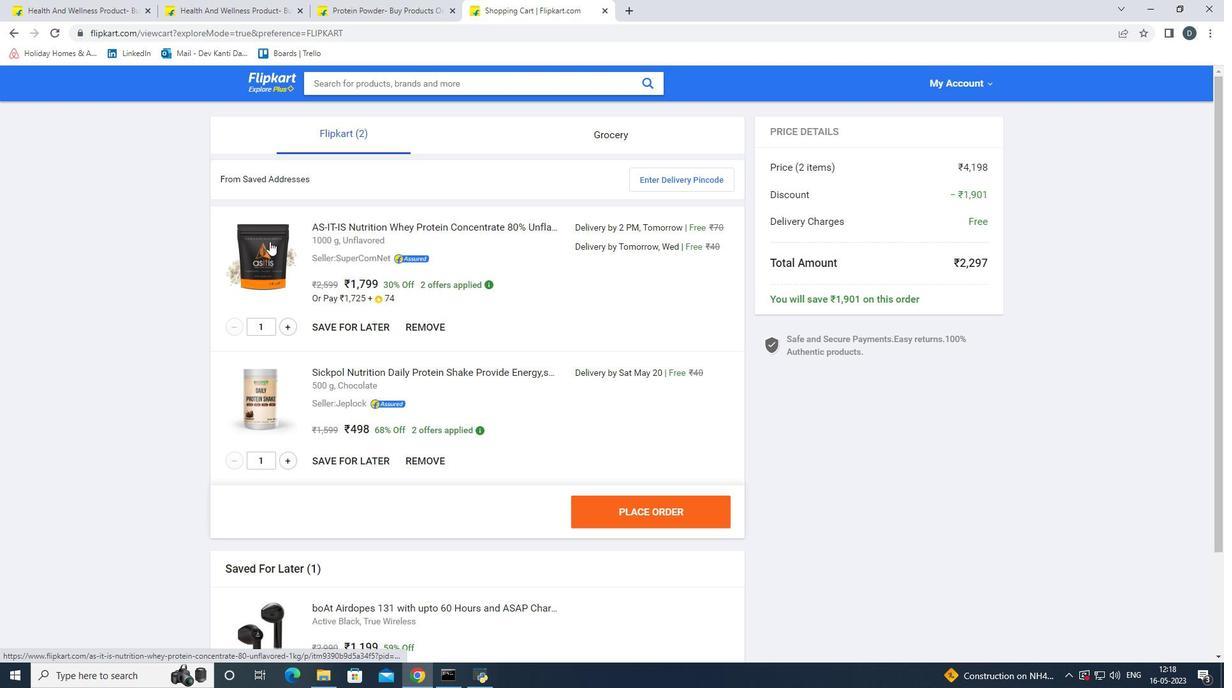 
Action: Mouse moved to (888, 422)
Screenshot: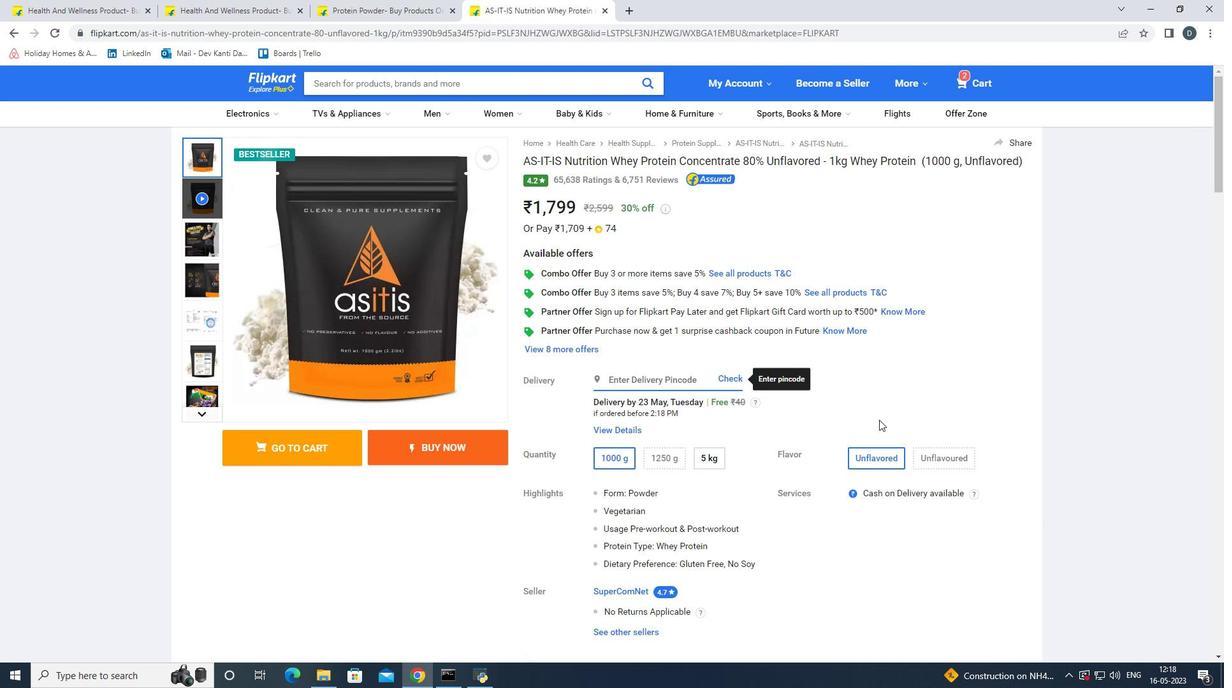 
Action: Mouse scrolled (888, 422) with delta (0, 0)
Screenshot: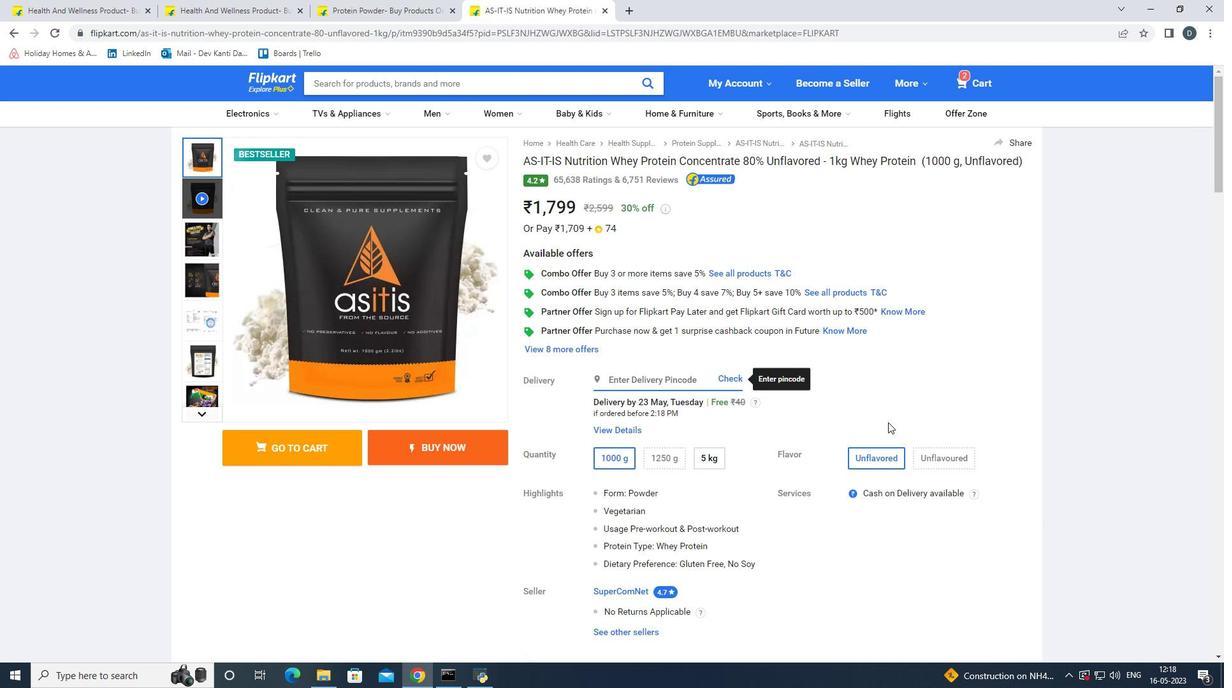 
Action: Mouse scrolled (888, 422) with delta (0, 0)
Screenshot: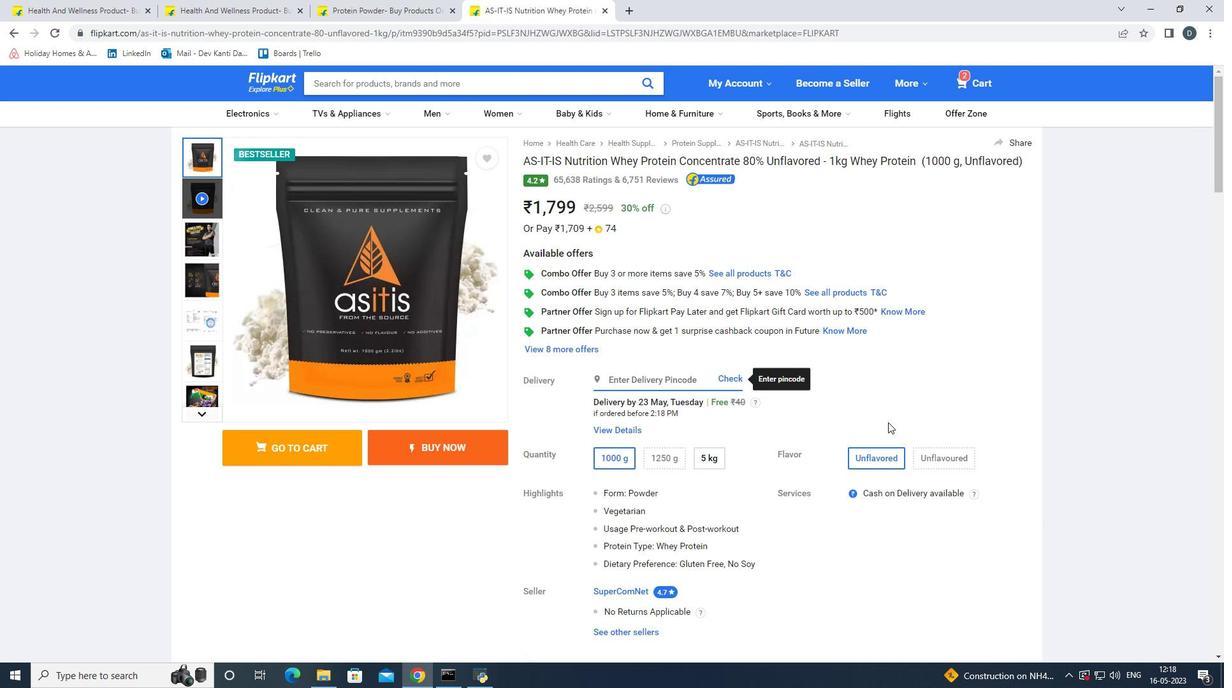 
Action: Mouse scrolled (888, 422) with delta (0, 0)
Screenshot: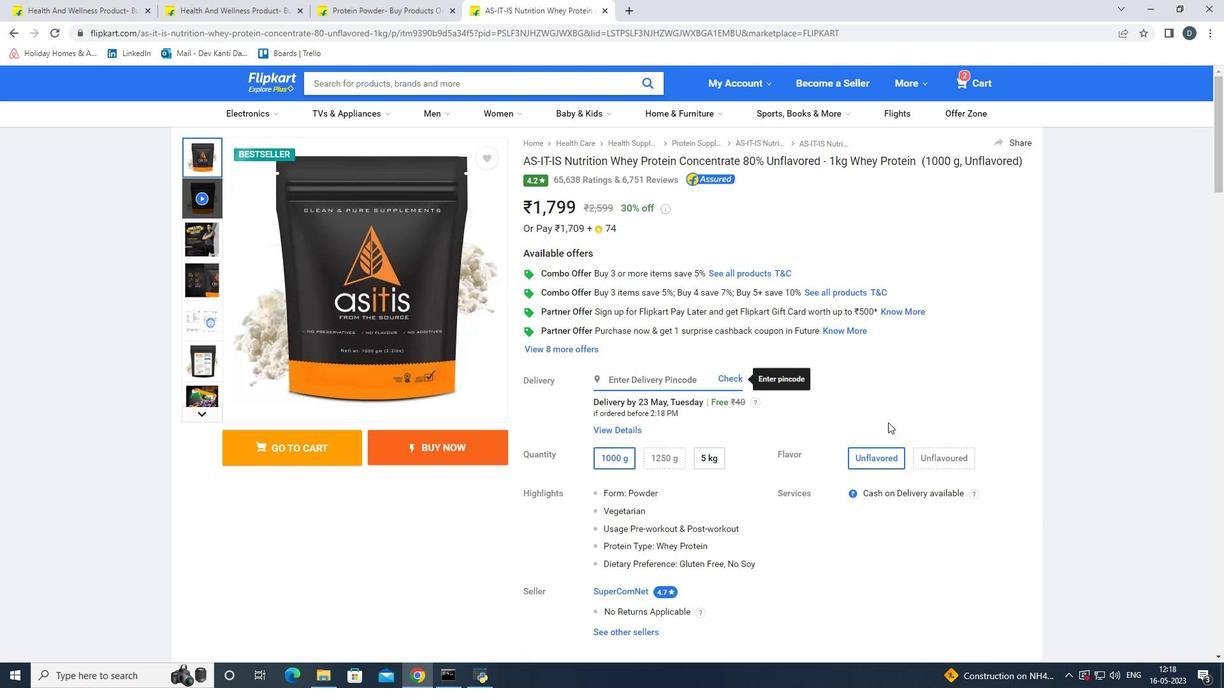 
Action: Mouse scrolled (888, 422) with delta (0, 0)
Screenshot: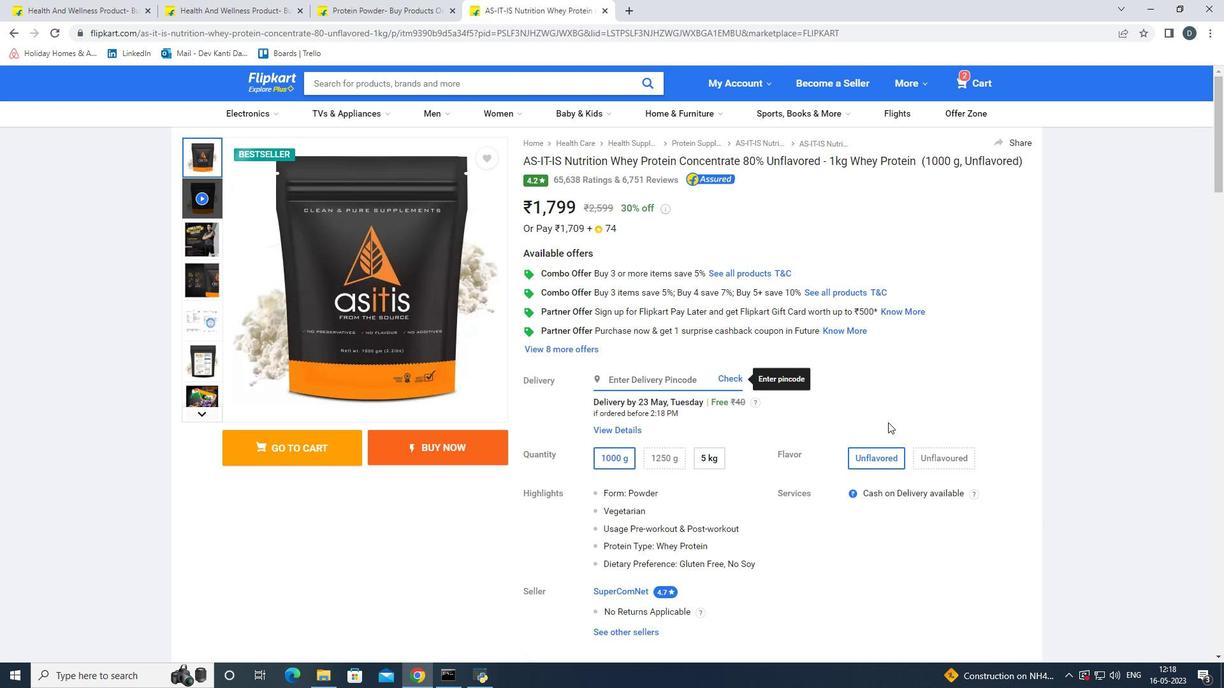 
Action: Mouse scrolled (888, 422) with delta (0, 0)
Screenshot: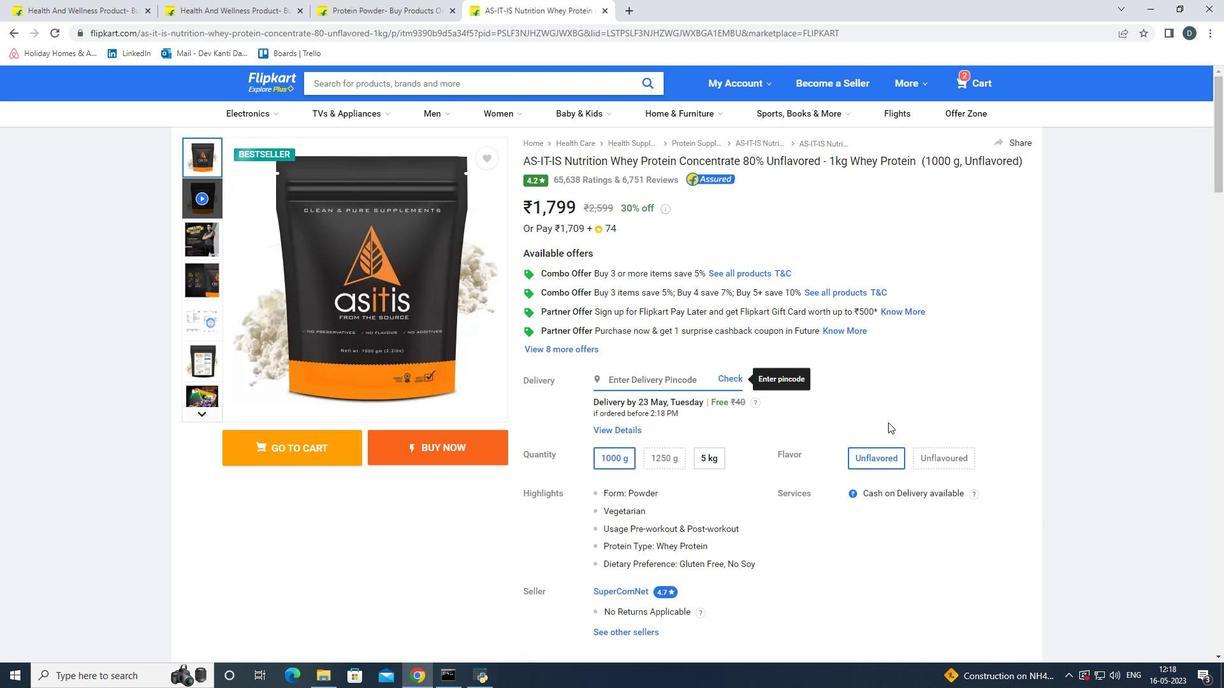 
Action: Mouse scrolled (888, 422) with delta (0, 0)
Screenshot: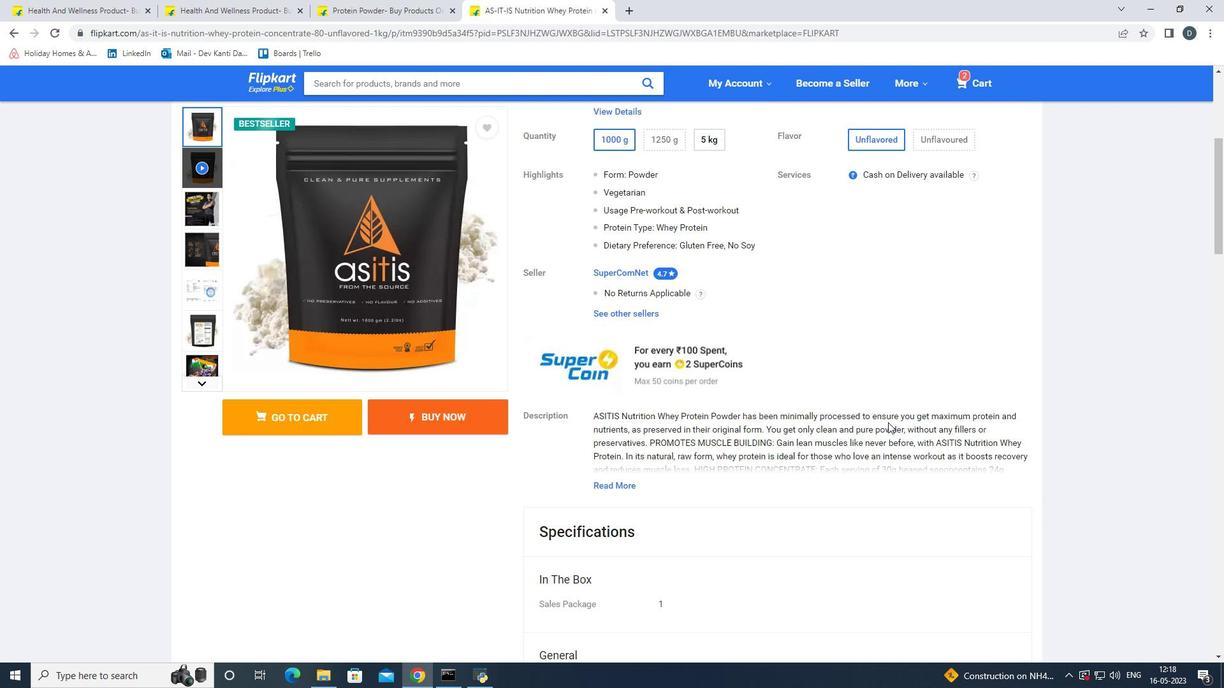 
Action: Mouse scrolled (888, 422) with delta (0, 0)
Screenshot: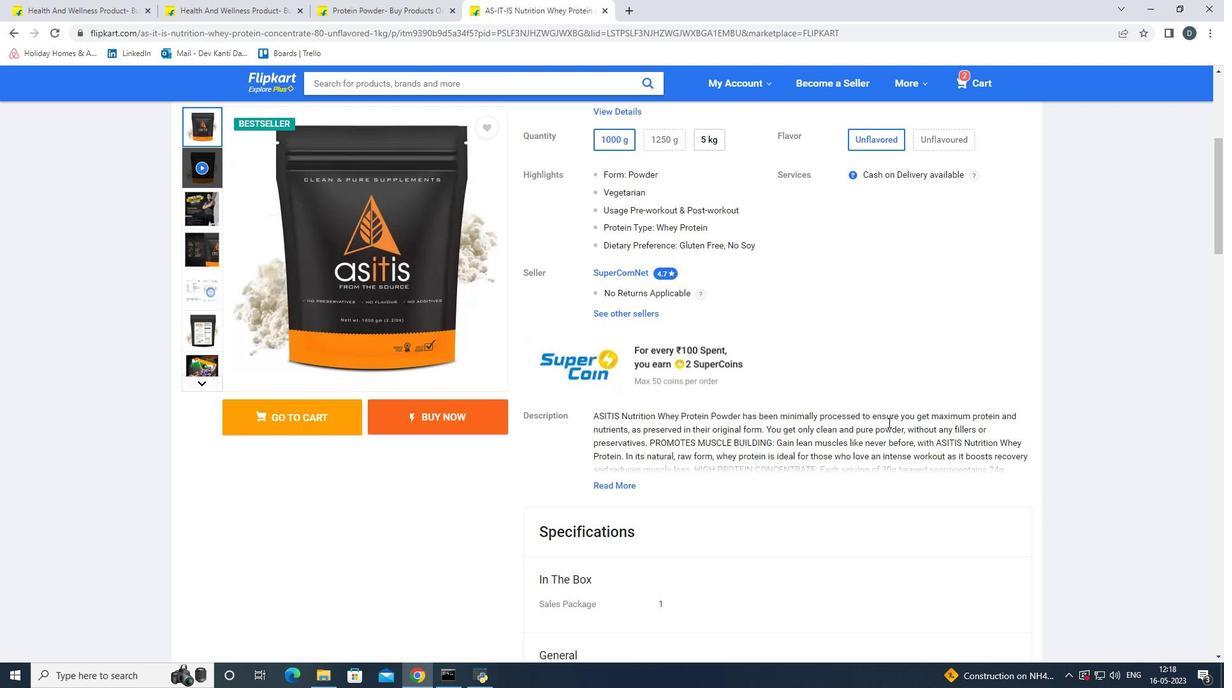 
Action: Mouse scrolled (888, 422) with delta (0, 0)
Screenshot: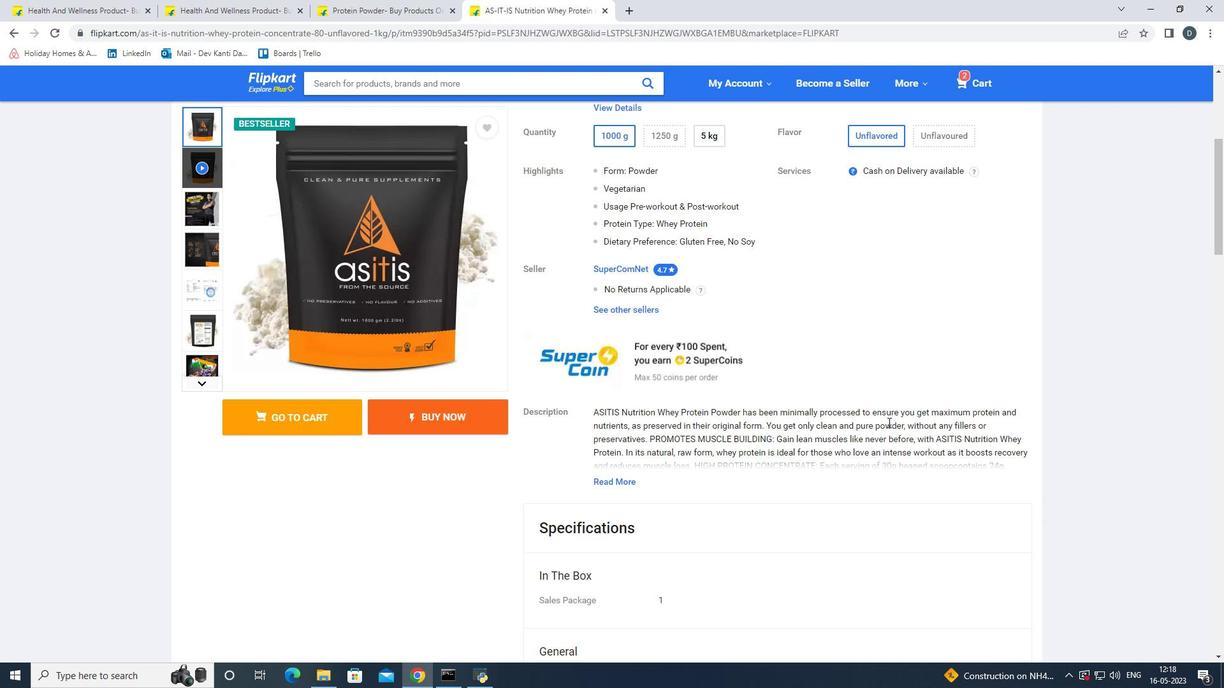 
Action: Mouse scrolled (888, 422) with delta (0, 0)
Screenshot: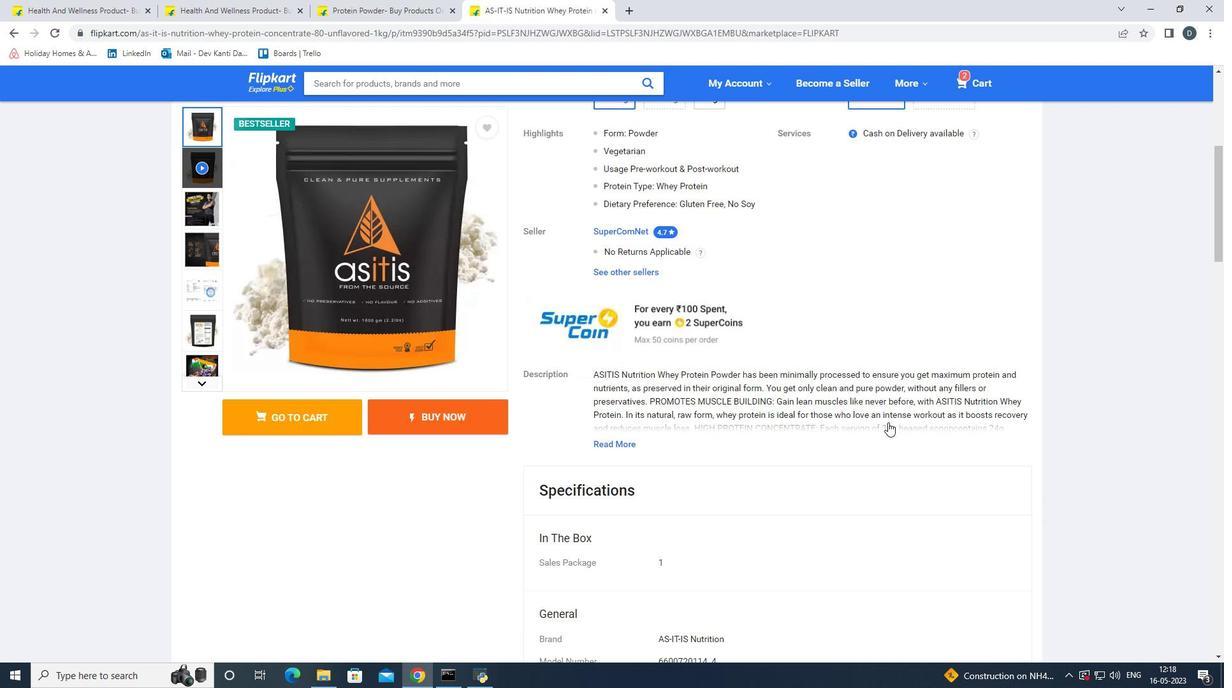 
Action: Mouse scrolled (888, 422) with delta (0, 0)
Screenshot: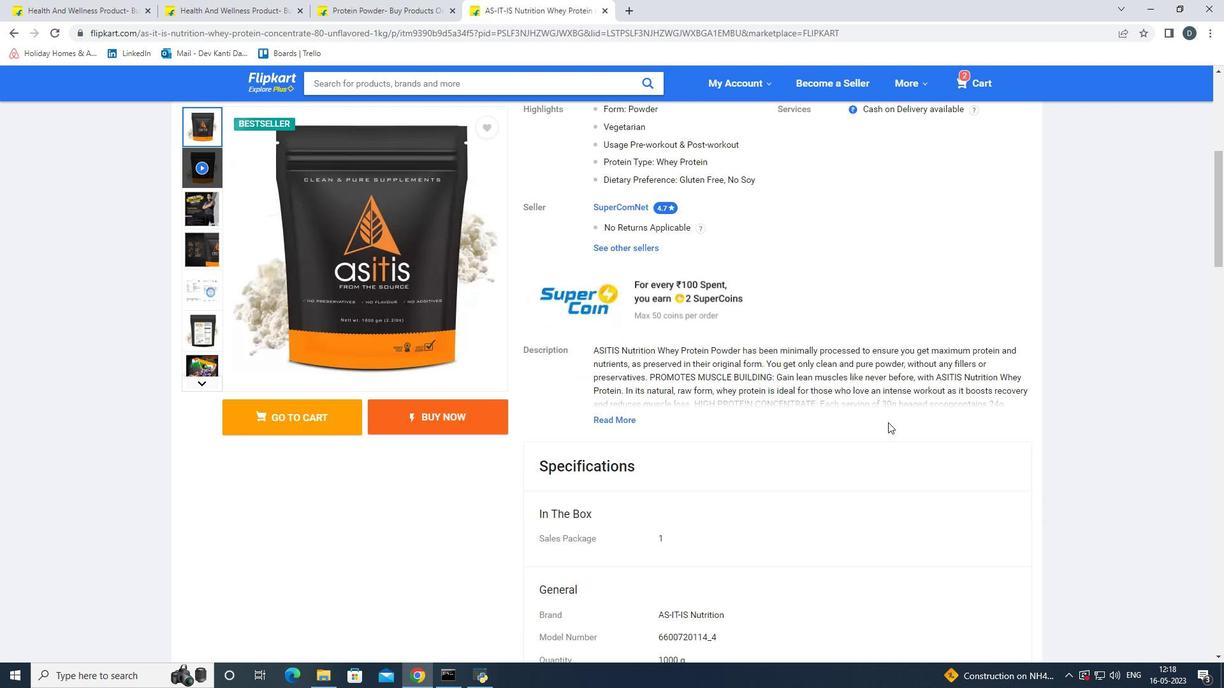 
Action: Mouse scrolled (888, 423) with delta (0, 0)
Screenshot: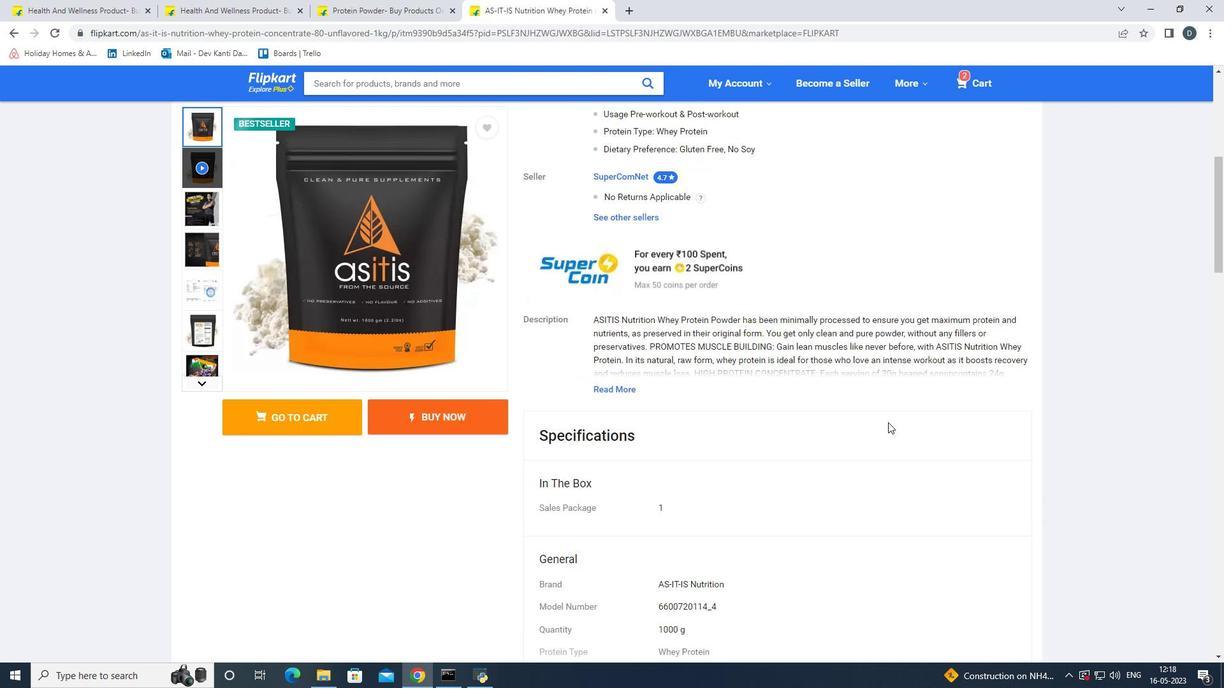 
Action: Mouse moved to (601, 233)
Screenshot: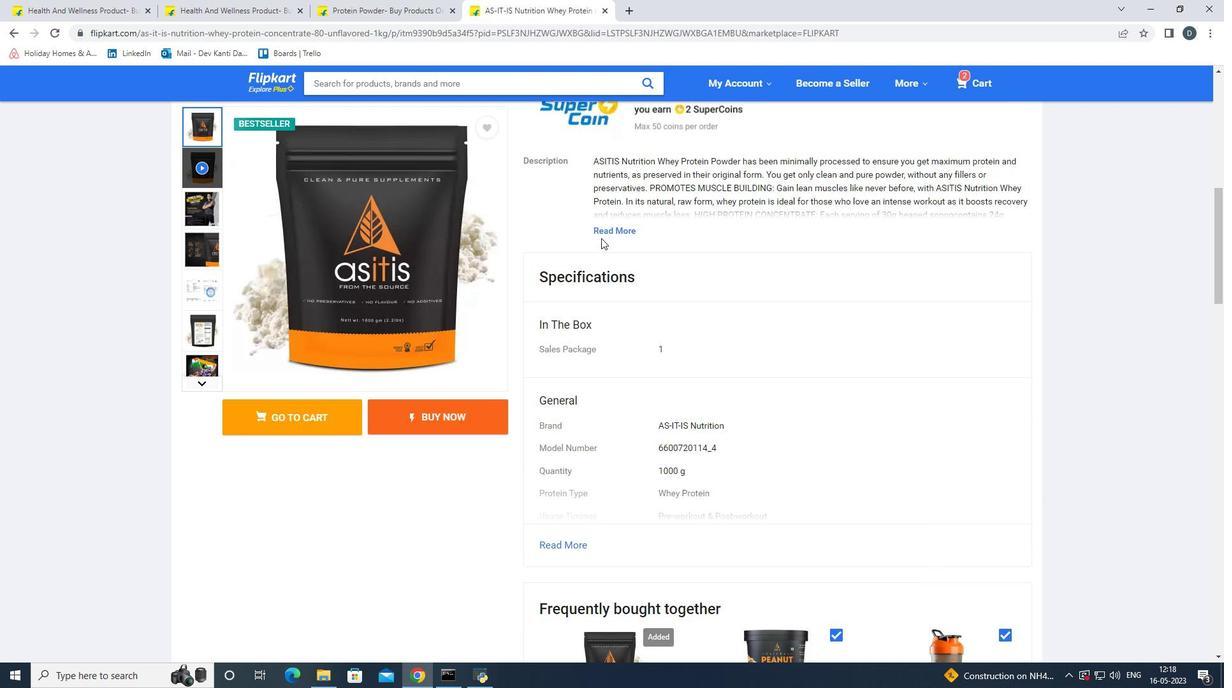 
Action: Mouse pressed left at (601, 233)
Screenshot: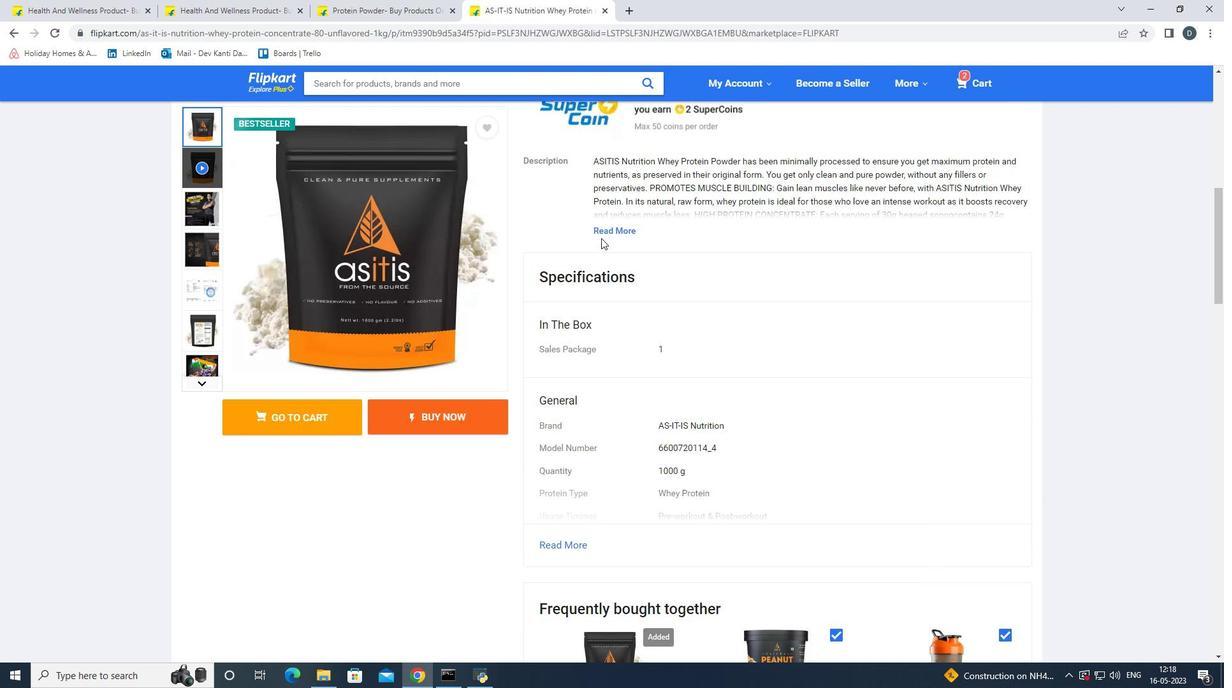 
Action: Mouse moved to (782, 388)
Screenshot: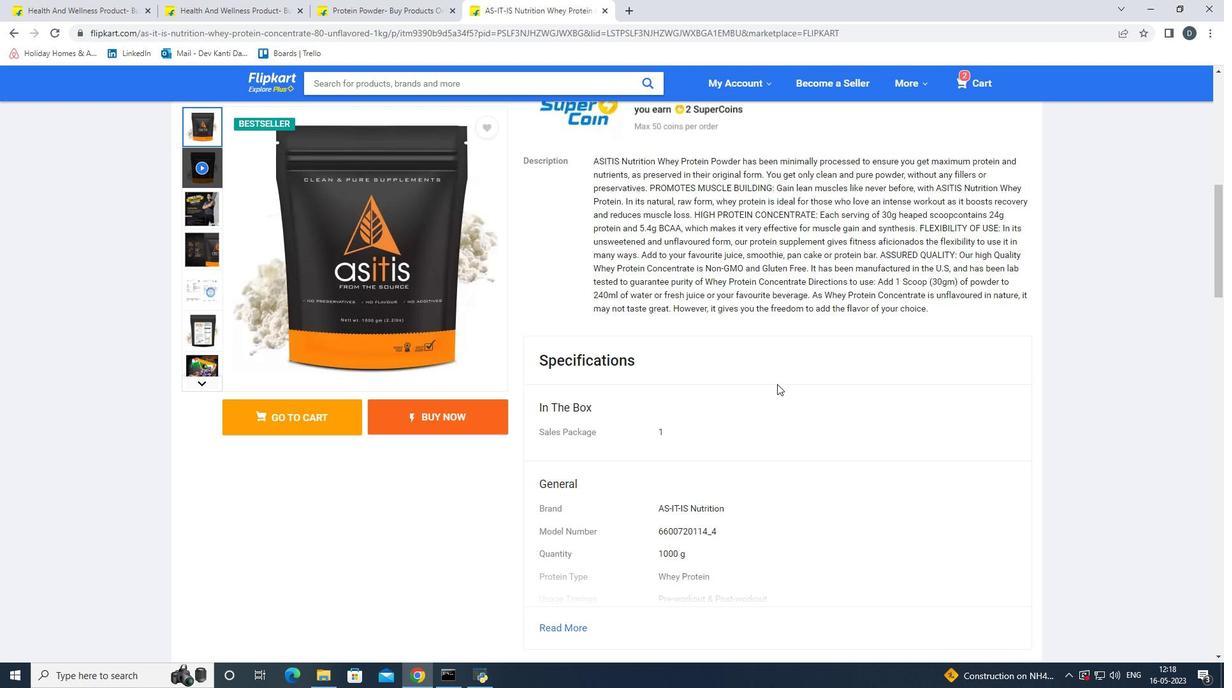 
Action: Mouse scrolled (782, 387) with delta (0, 0)
Screenshot: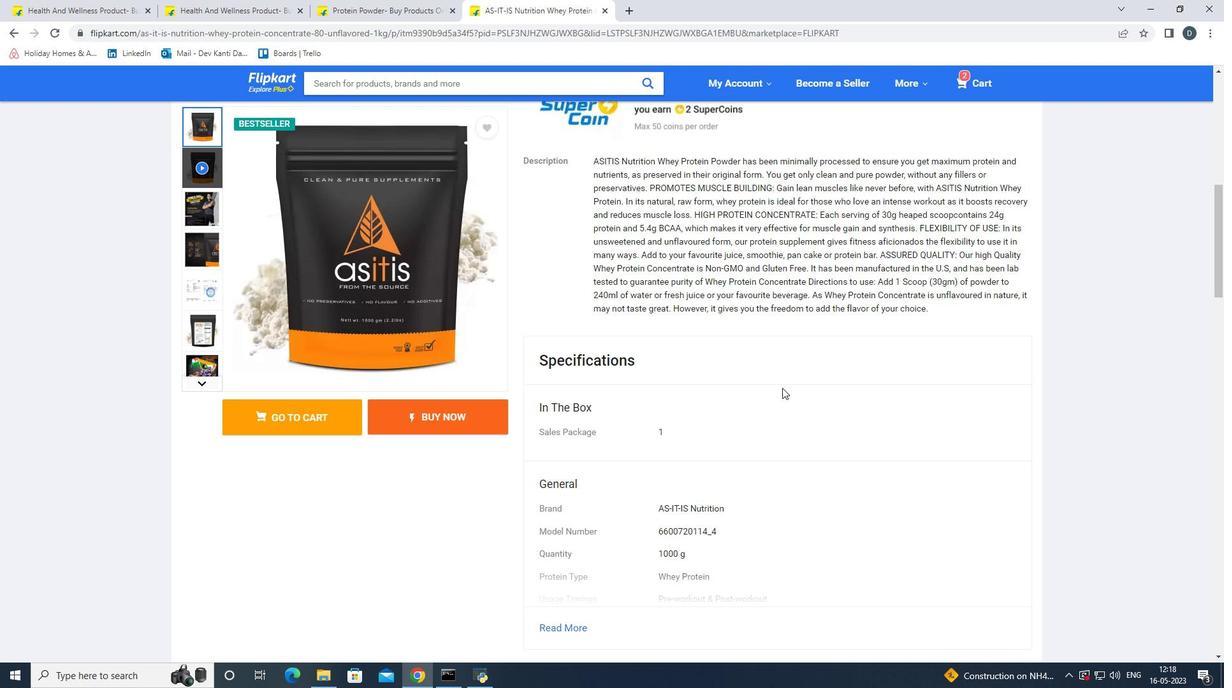 
Action: Mouse scrolled (782, 387) with delta (0, 0)
Screenshot: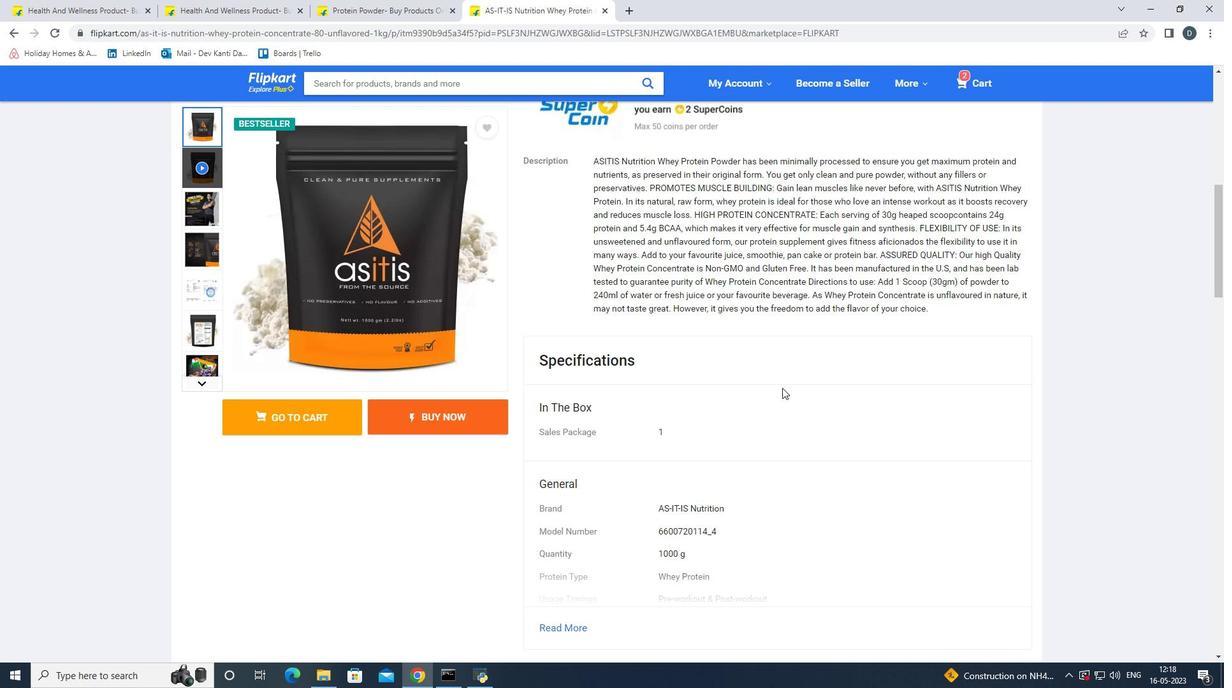 
Action: Mouse moved to (578, 500)
Screenshot: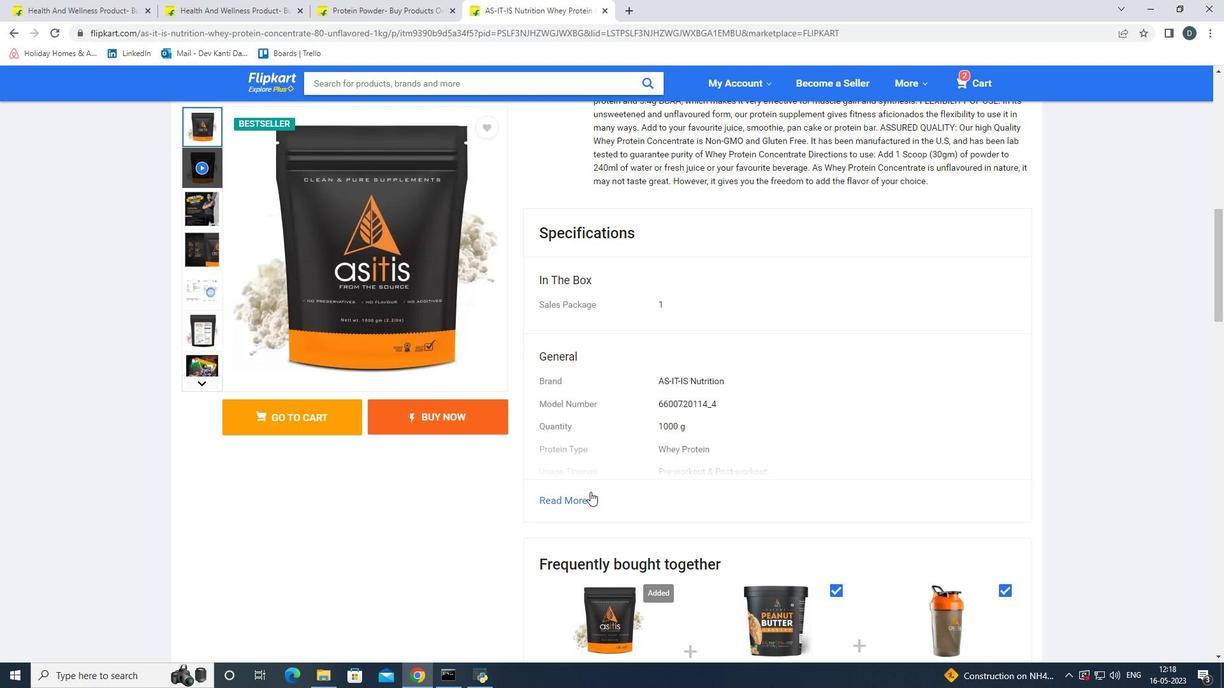 
Action: Mouse pressed left at (578, 500)
Screenshot: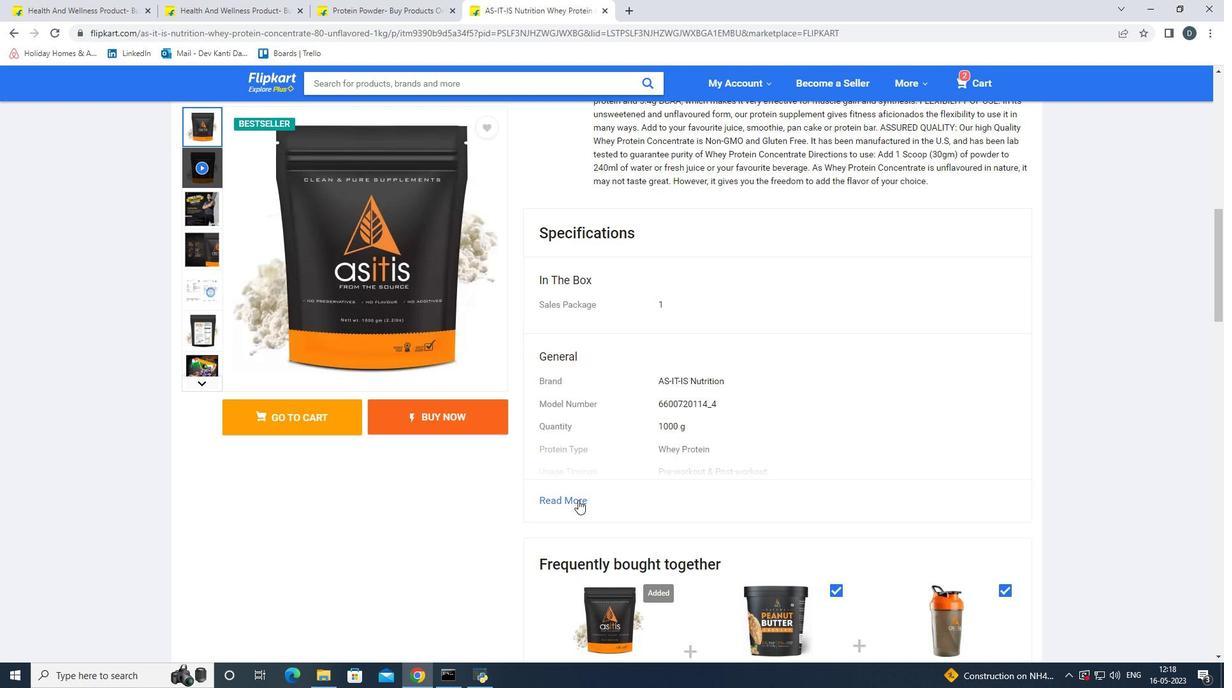 
Action: Mouse moved to (774, 471)
Screenshot: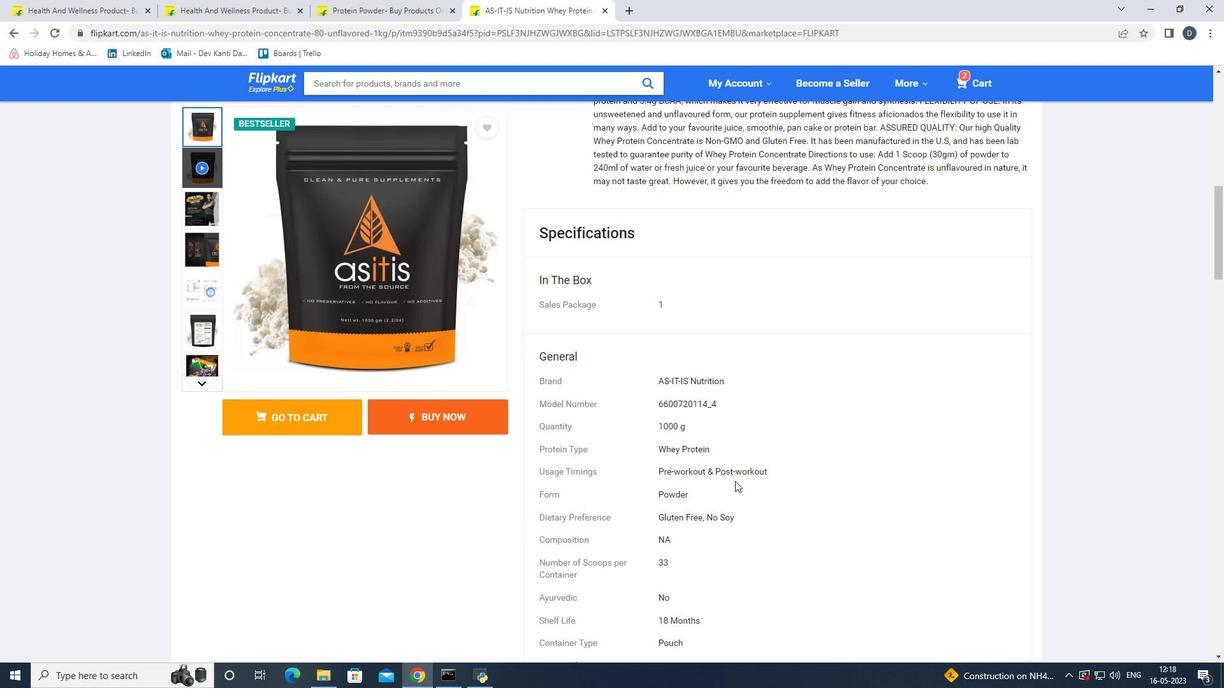 
Action: Mouse scrolled (774, 470) with delta (0, 0)
Screenshot: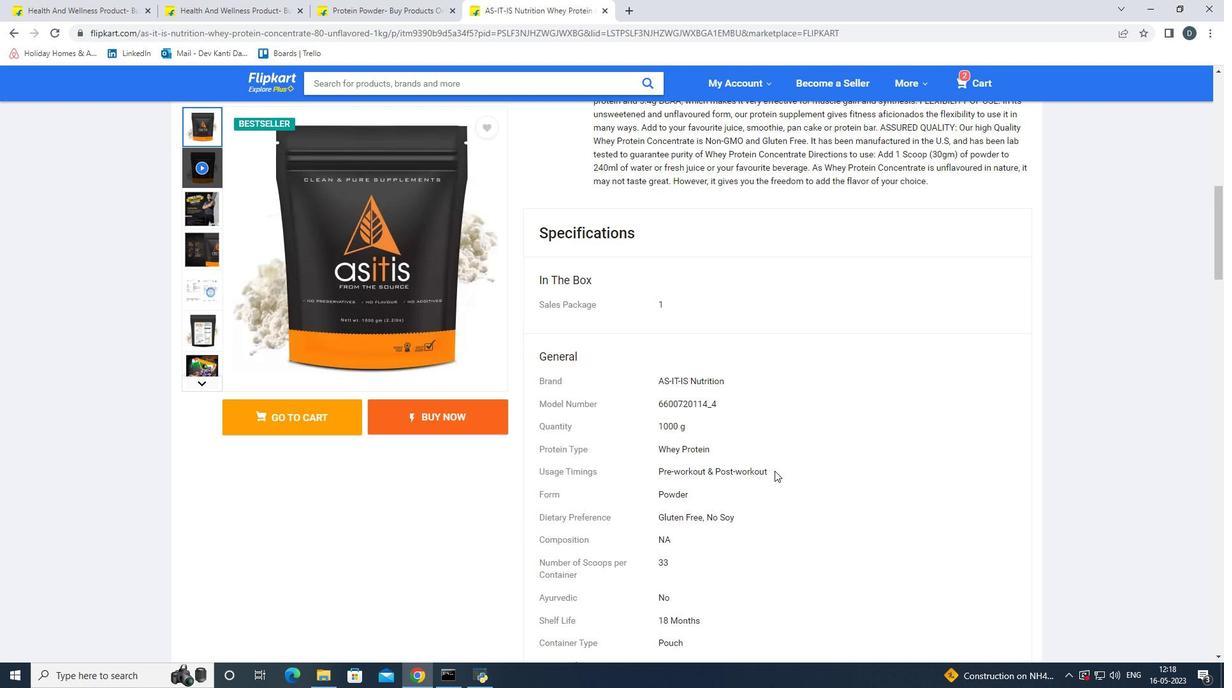 
Action: Mouse scrolled (774, 470) with delta (0, 0)
Screenshot: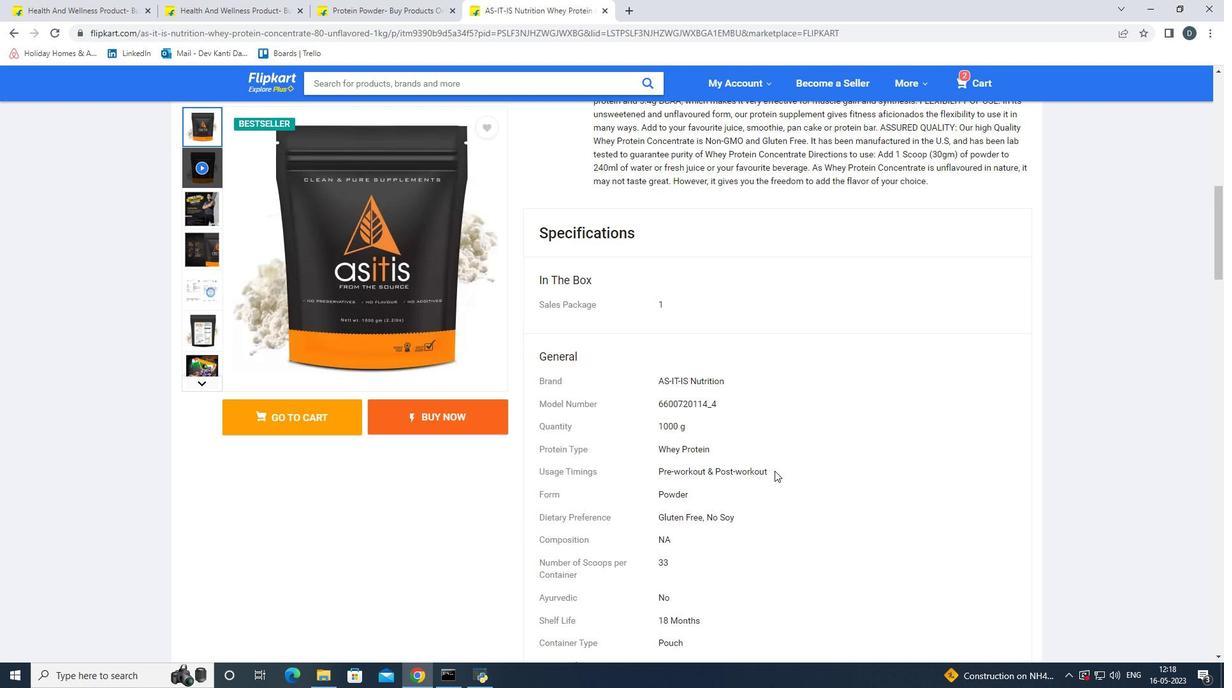 
Action: Mouse scrolled (774, 470) with delta (0, 0)
Screenshot: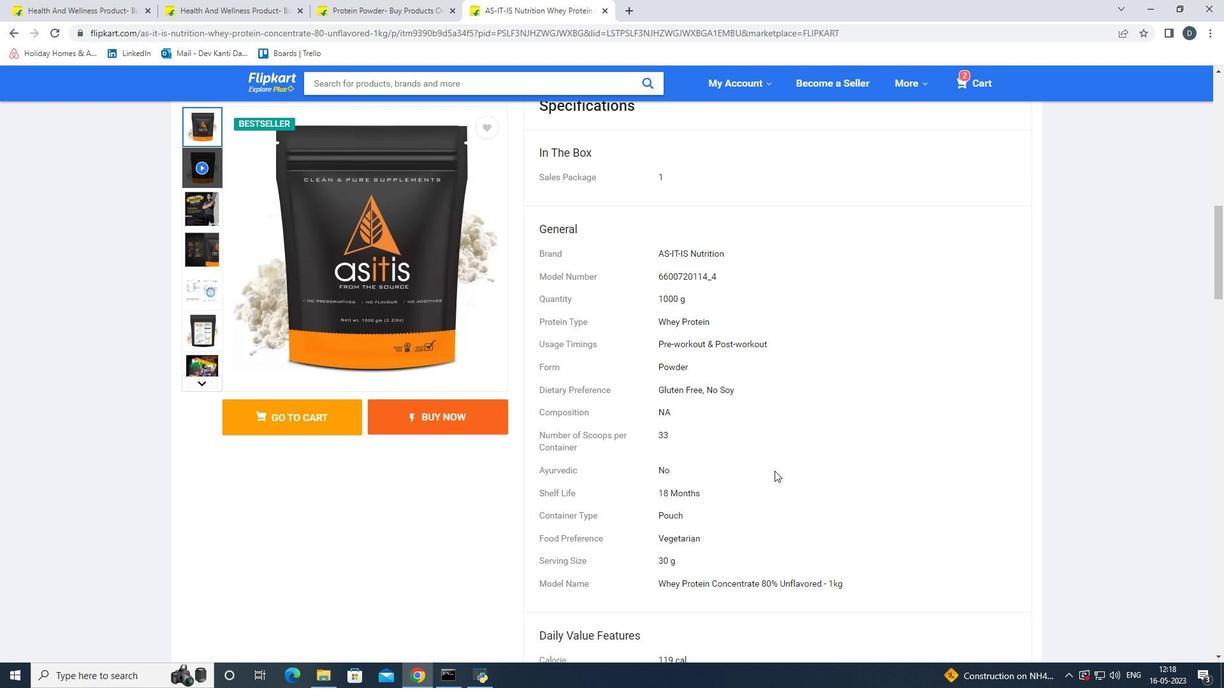 
Action: Mouse scrolled (774, 470) with delta (0, 0)
Screenshot: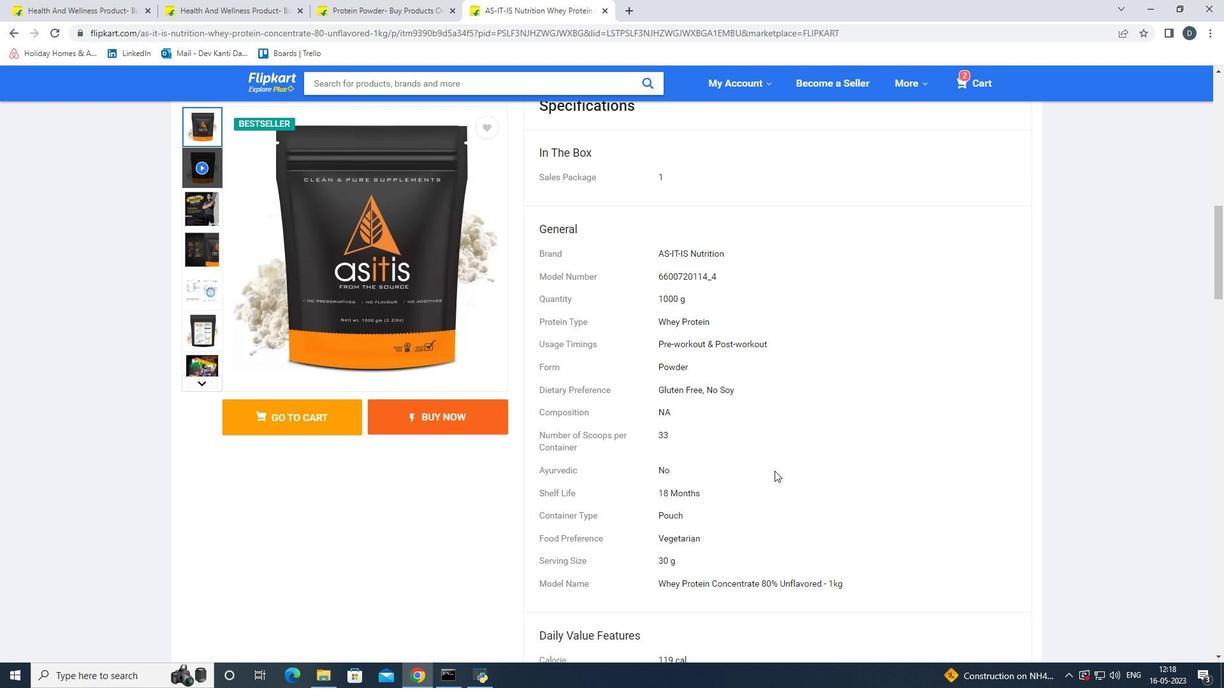 
Action: Mouse moved to (786, 466)
Screenshot: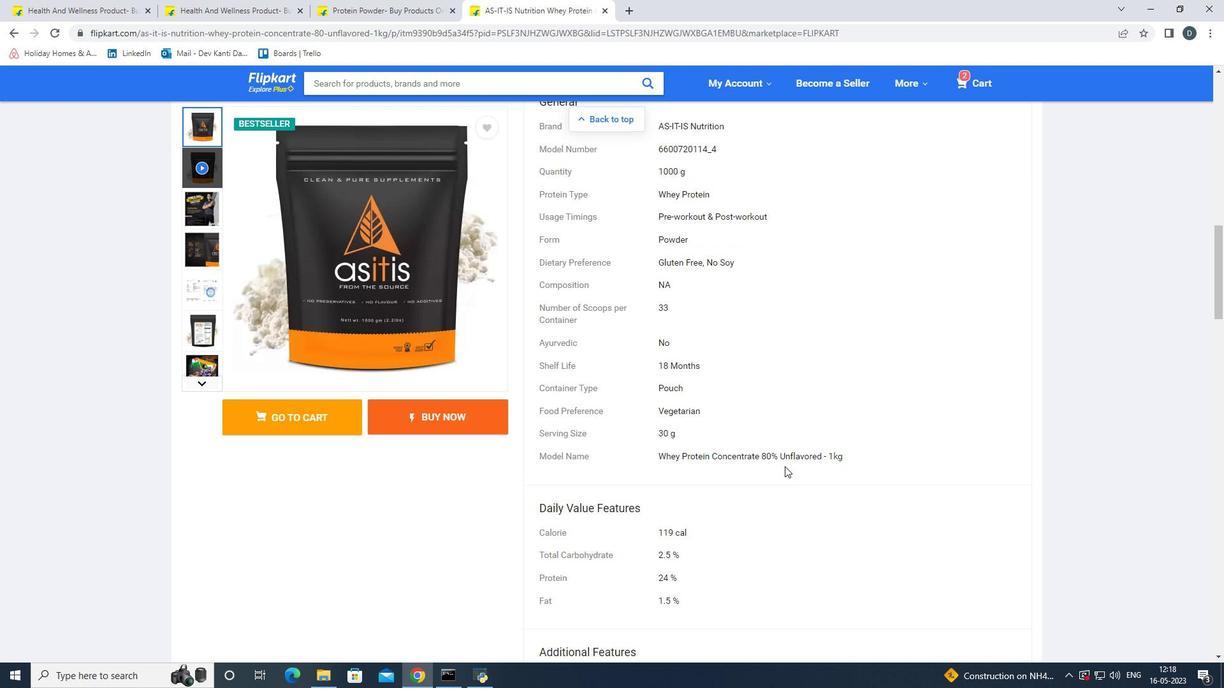 
Action: Mouse scrolled (786, 466) with delta (0, 0)
Screenshot: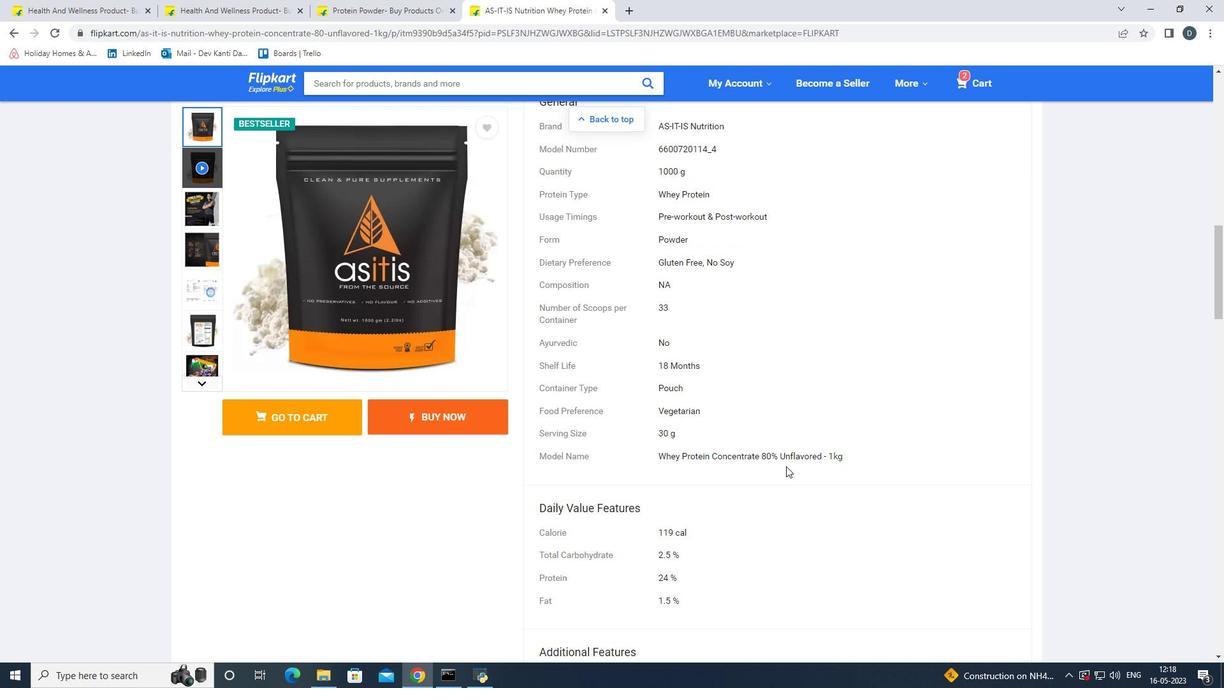 
Action: Mouse scrolled (786, 466) with delta (0, 0)
Screenshot: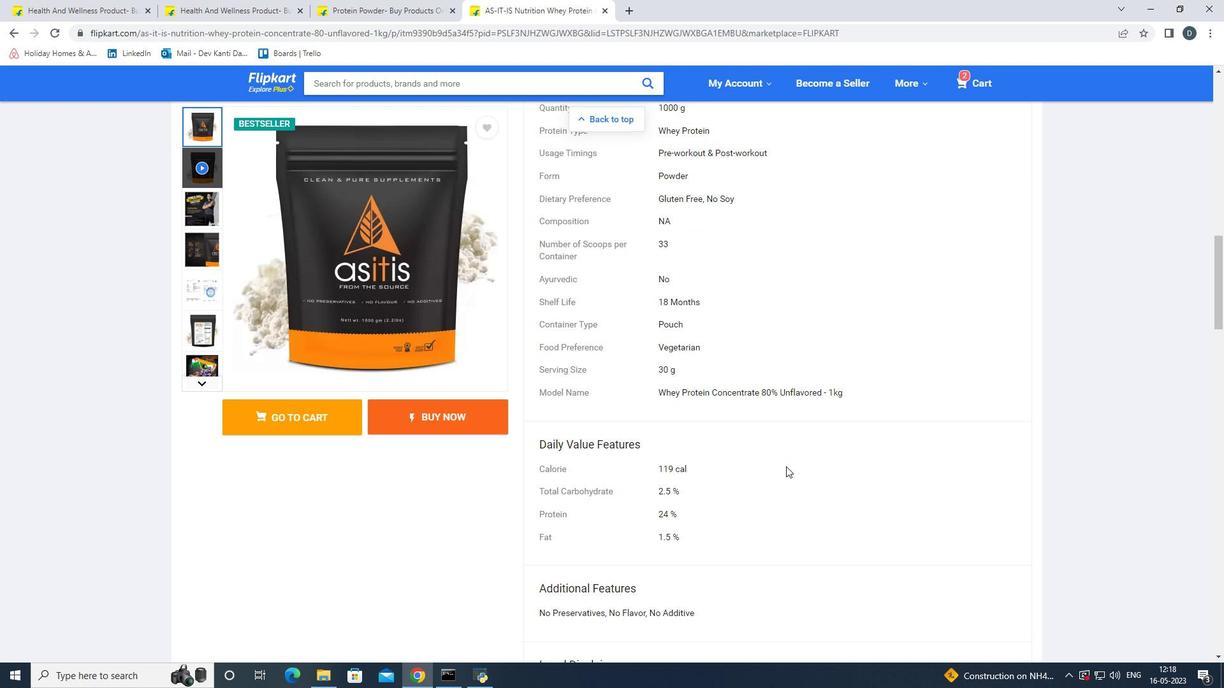 
Action: Mouse scrolled (786, 466) with delta (0, 0)
Screenshot: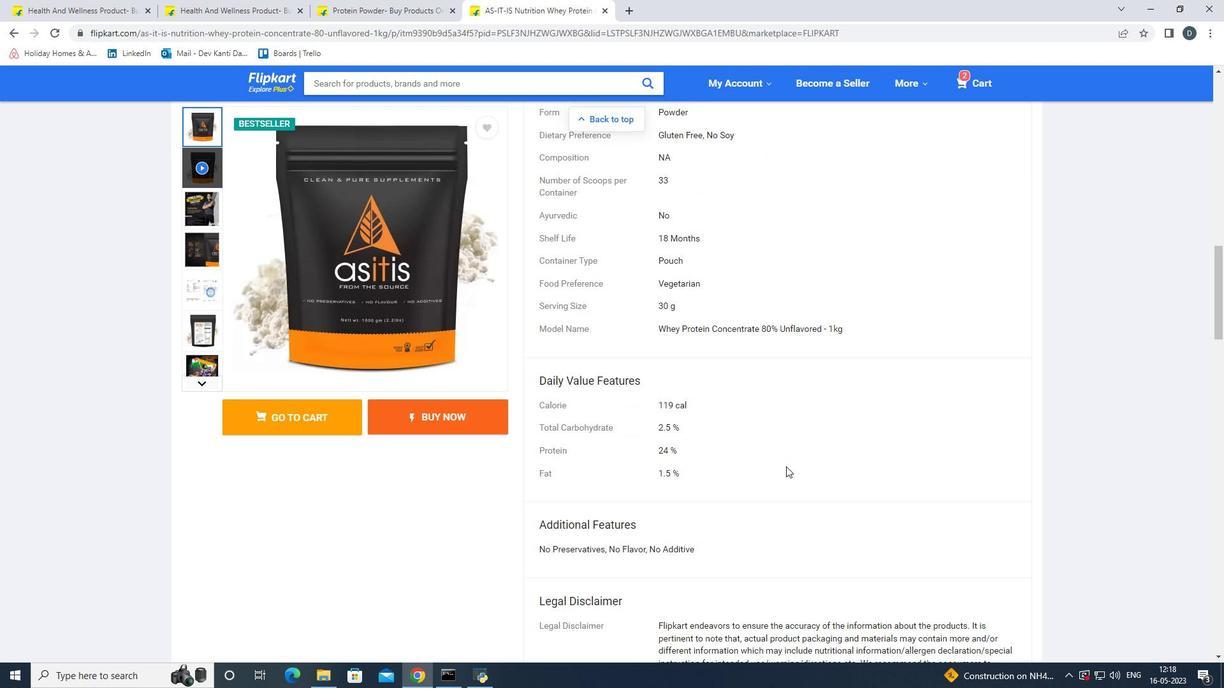 
Action: Mouse scrolled (786, 466) with delta (0, 0)
Screenshot: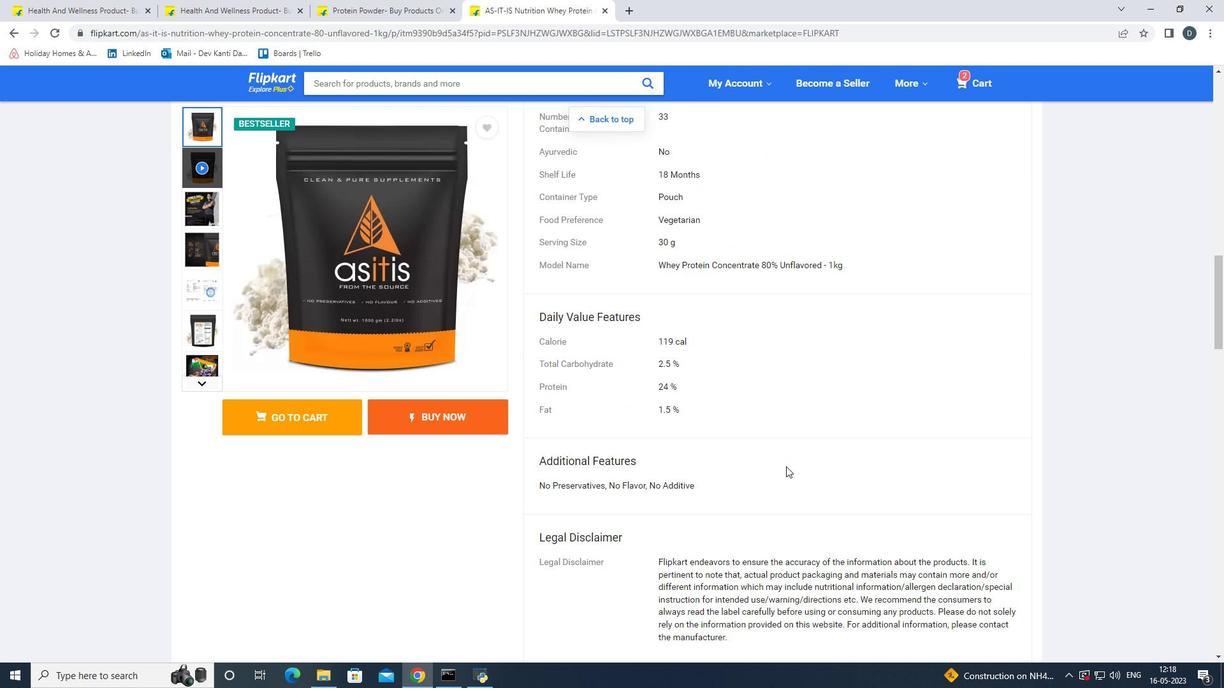 
Action: Mouse scrolled (786, 466) with delta (0, 0)
Screenshot: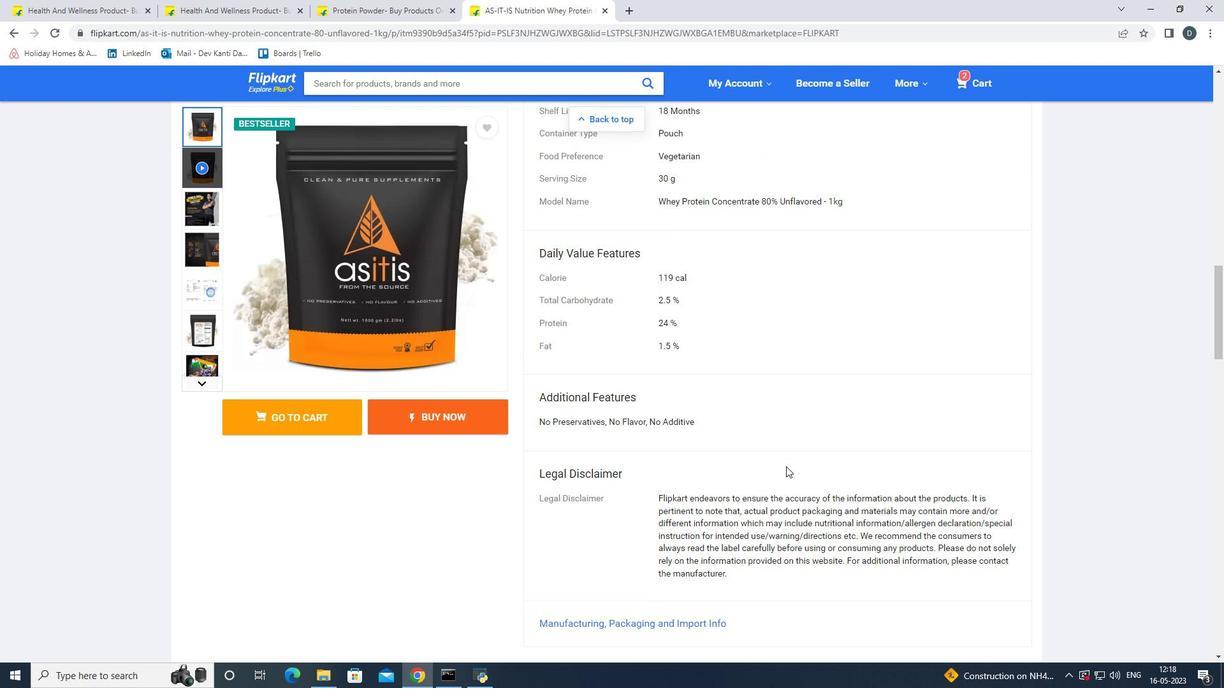 
Action: Mouse scrolled (786, 466) with delta (0, 0)
Screenshot: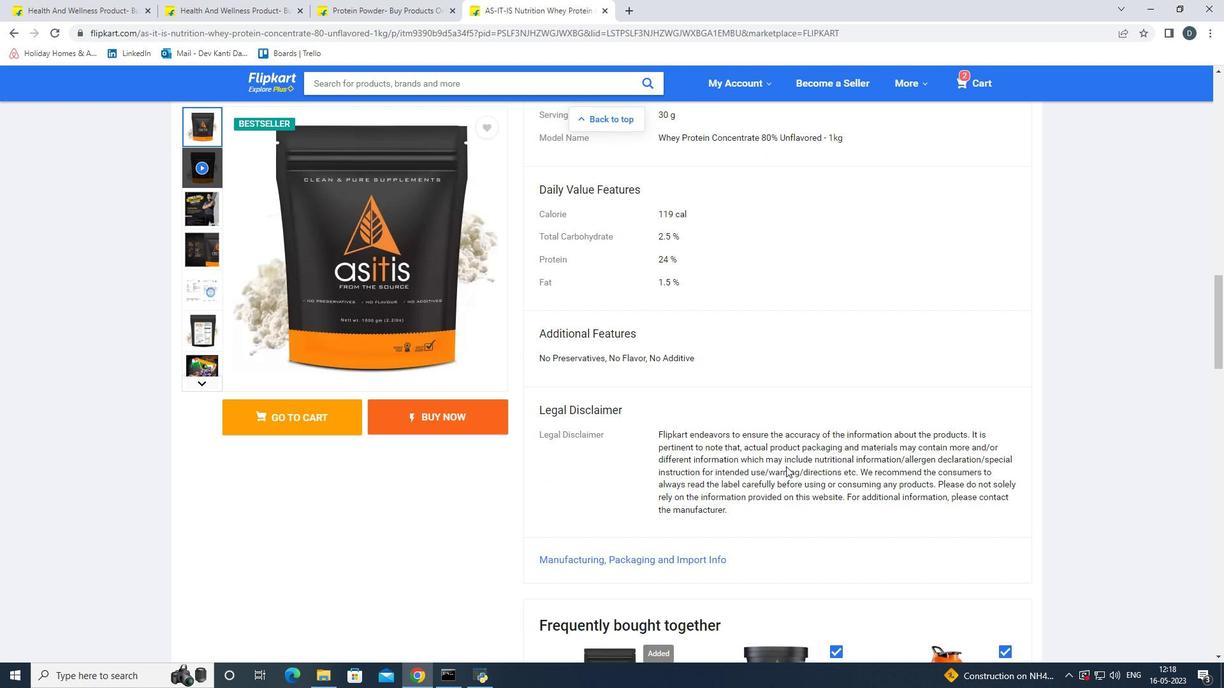 
Action: Mouse scrolled (786, 466) with delta (0, 0)
Screenshot: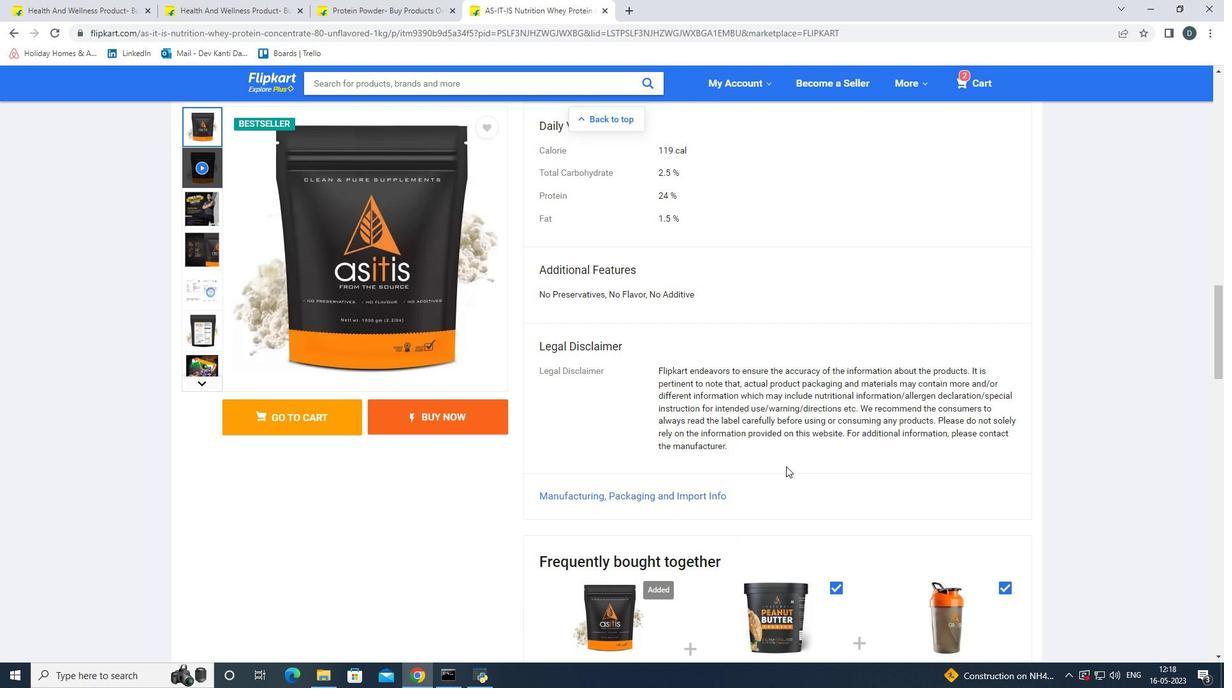 
Action: Mouse scrolled (786, 466) with delta (0, 0)
Screenshot: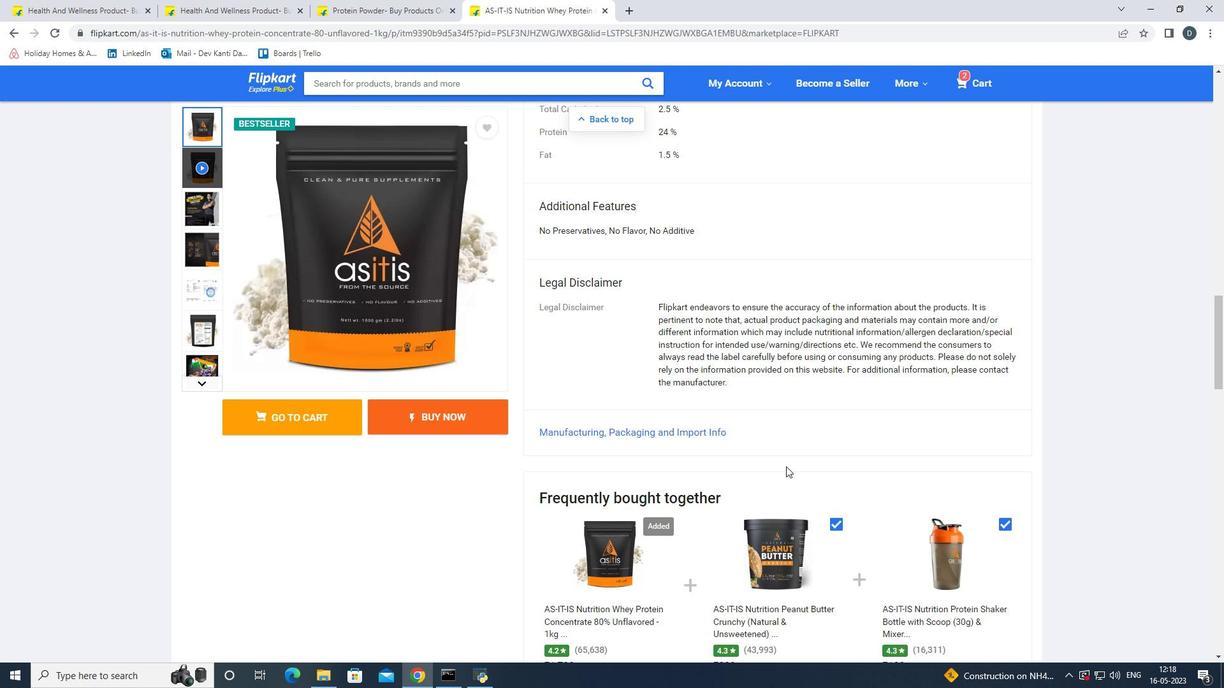 
Action: Mouse scrolled (786, 466) with delta (0, 0)
Screenshot: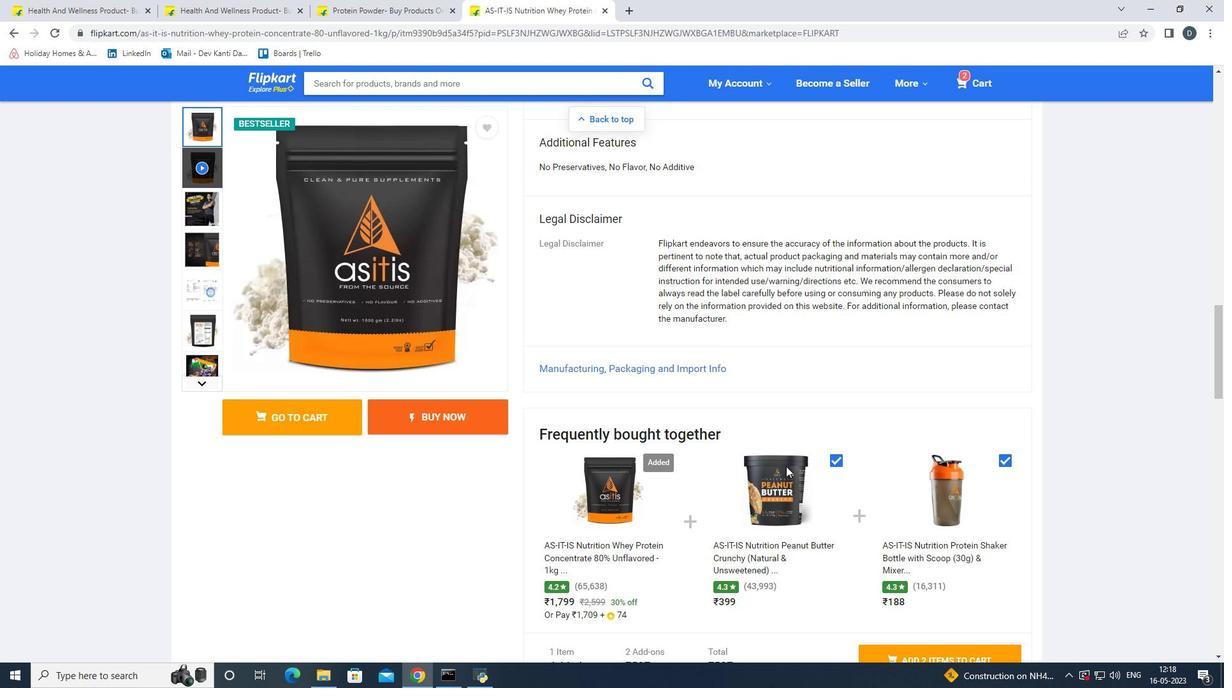
Action: Mouse scrolled (786, 466) with delta (0, 0)
Screenshot: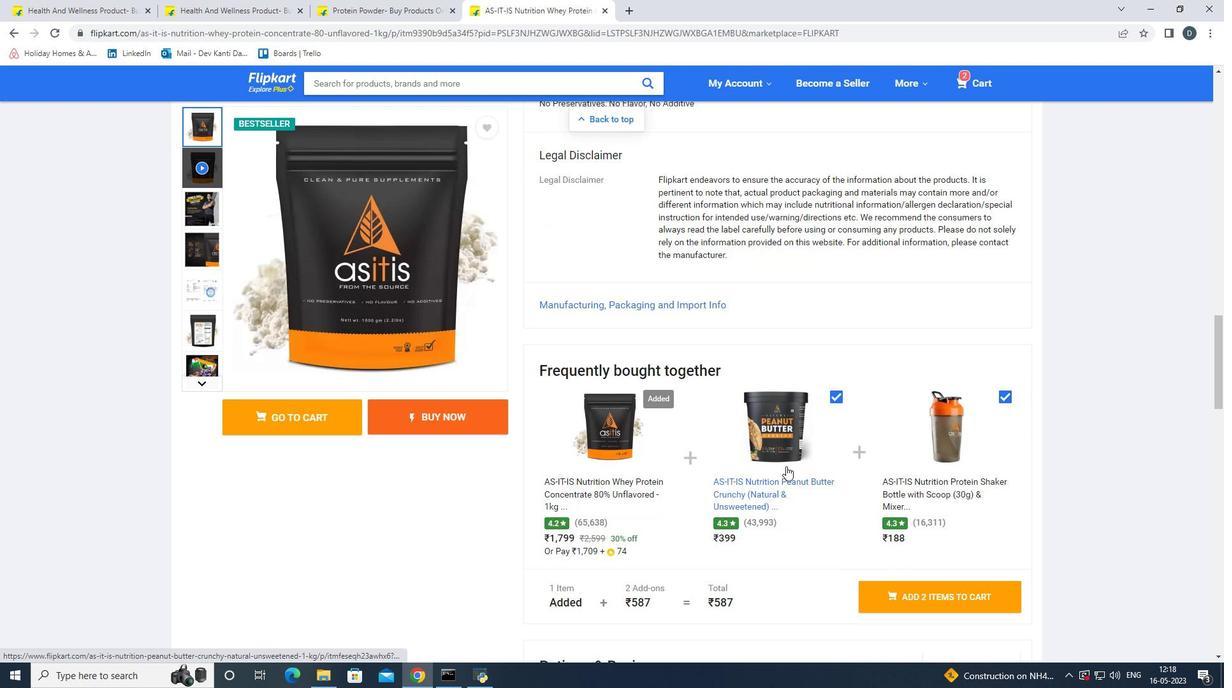 
Action: Mouse scrolled (786, 466) with delta (0, 0)
Screenshot: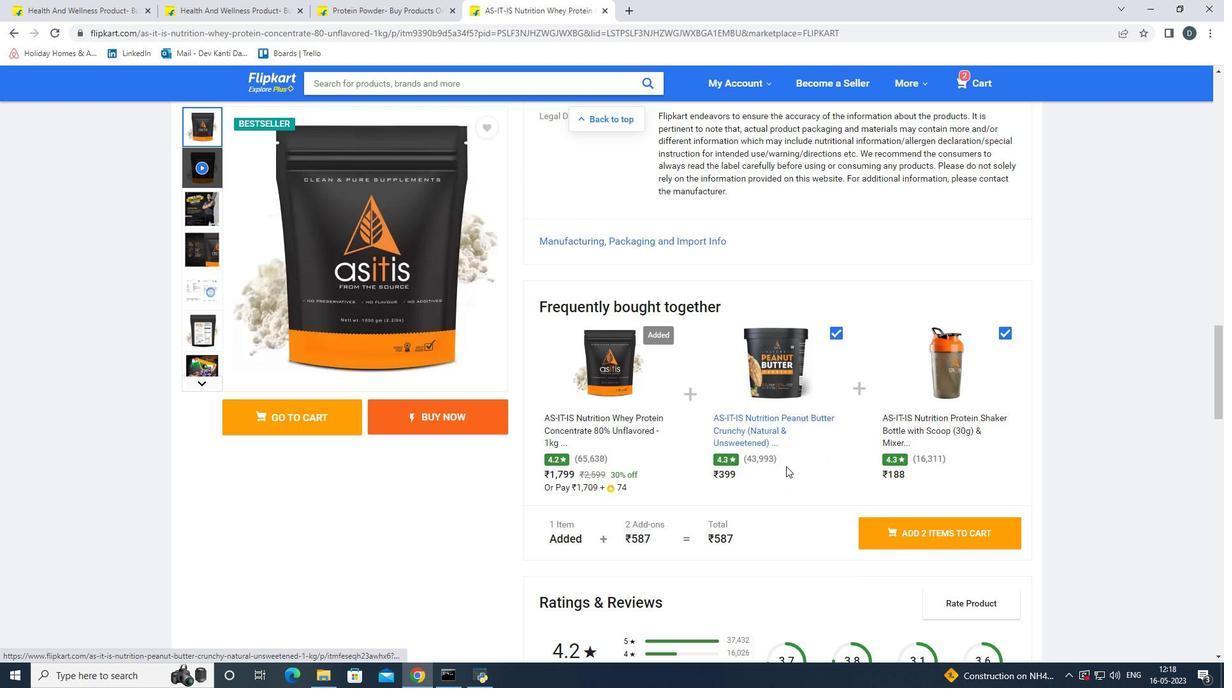 
Action: Mouse scrolled (786, 466) with delta (0, 0)
Screenshot: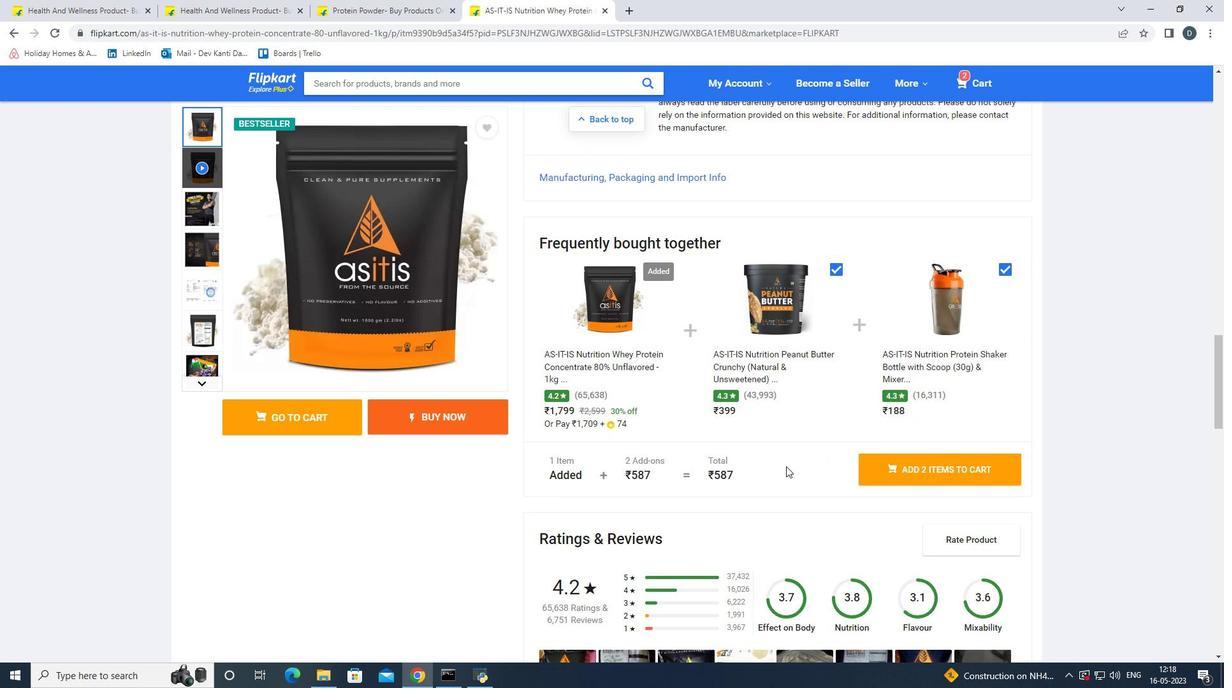 
Action: Mouse scrolled (786, 466) with delta (0, 0)
Screenshot: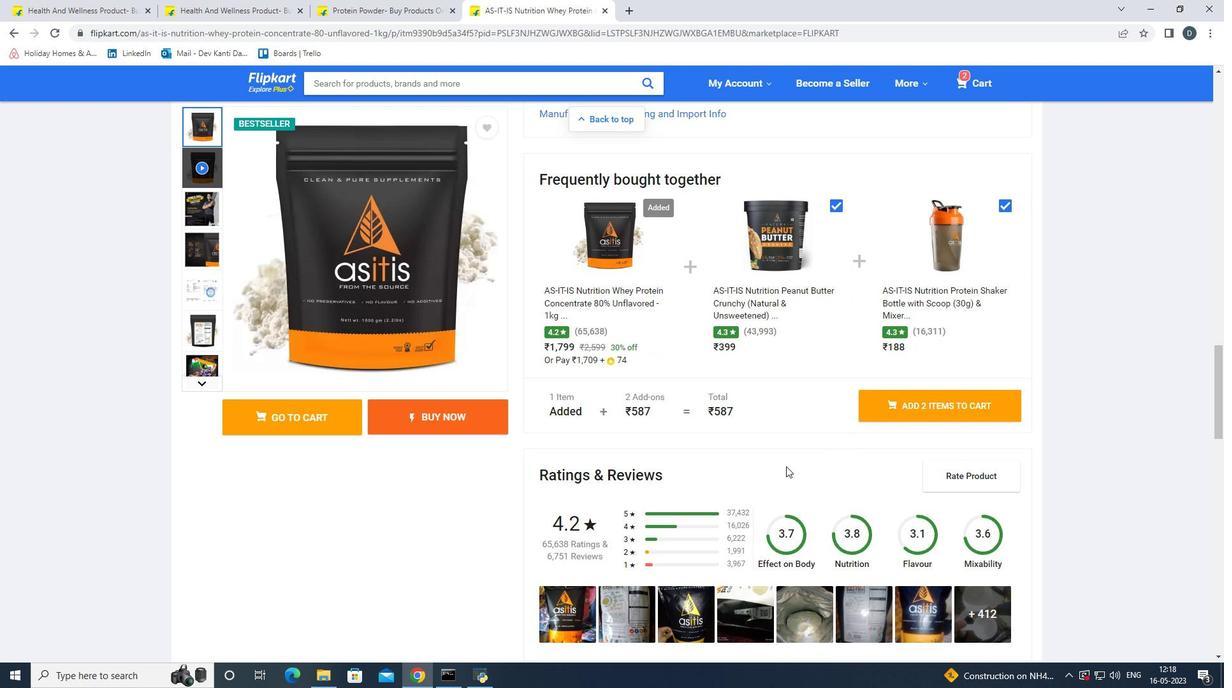 
Action: Mouse scrolled (786, 466) with delta (0, 0)
Screenshot: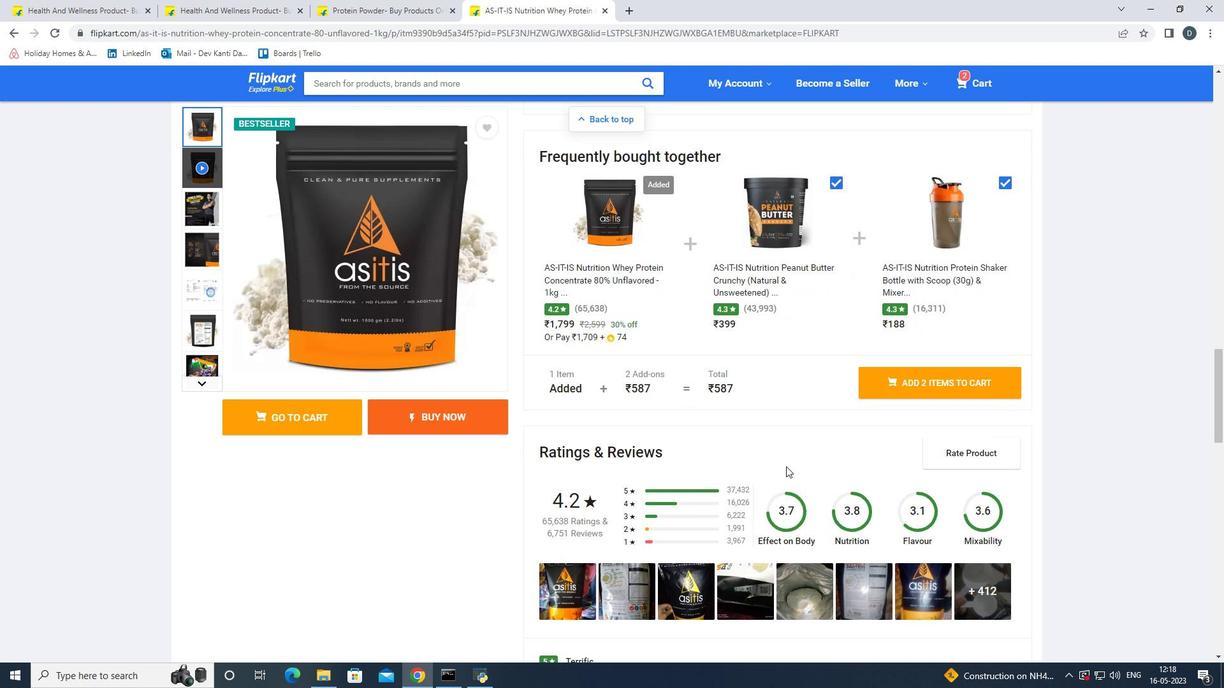 
Action: Mouse scrolled (786, 466) with delta (0, 0)
Screenshot: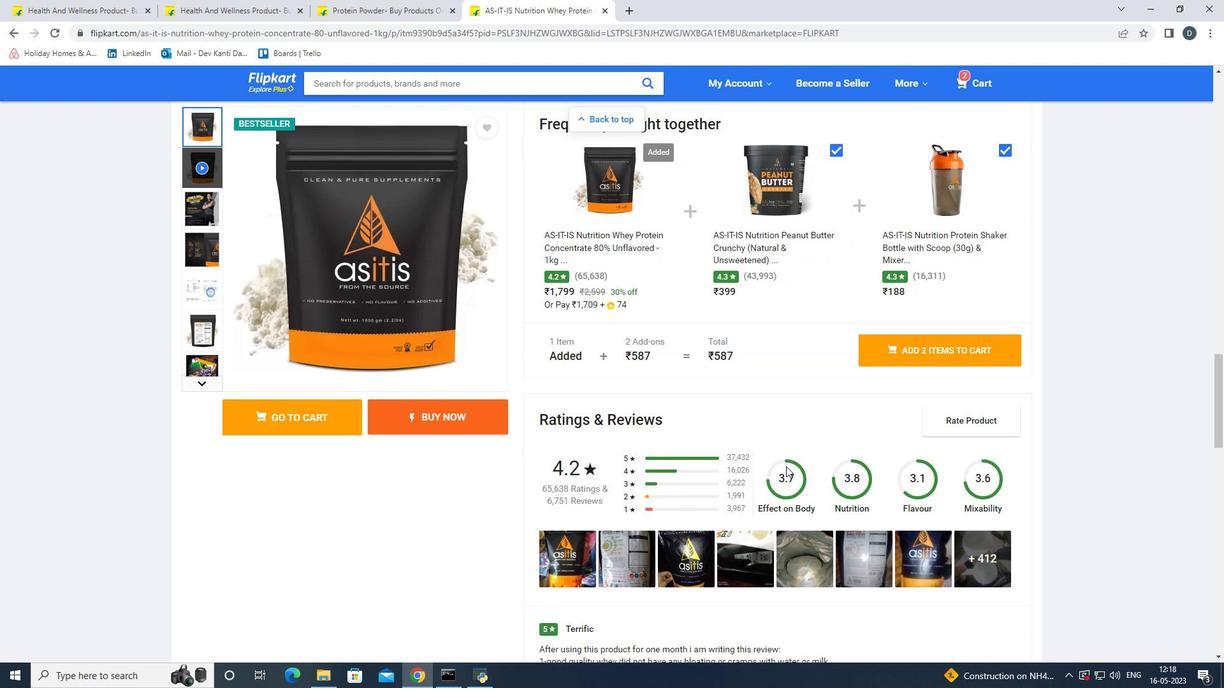 
Action: Mouse scrolled (786, 466) with delta (0, 0)
Screenshot: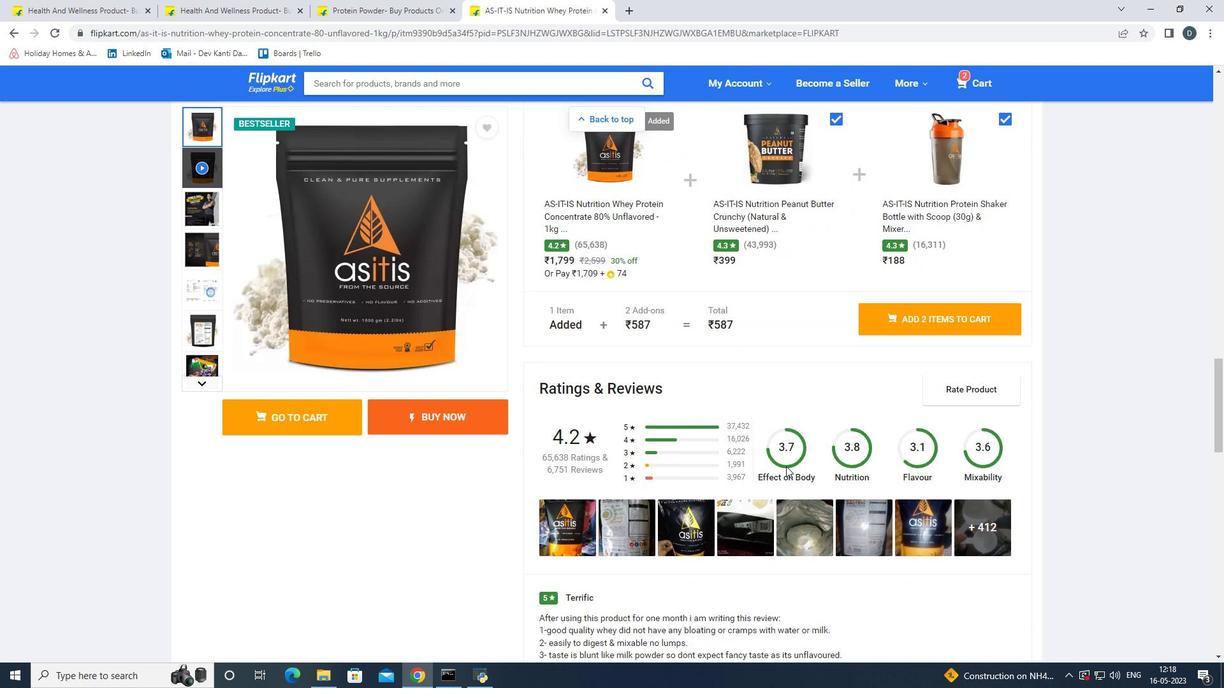 
Action: Mouse scrolled (786, 466) with delta (0, 0)
Screenshot: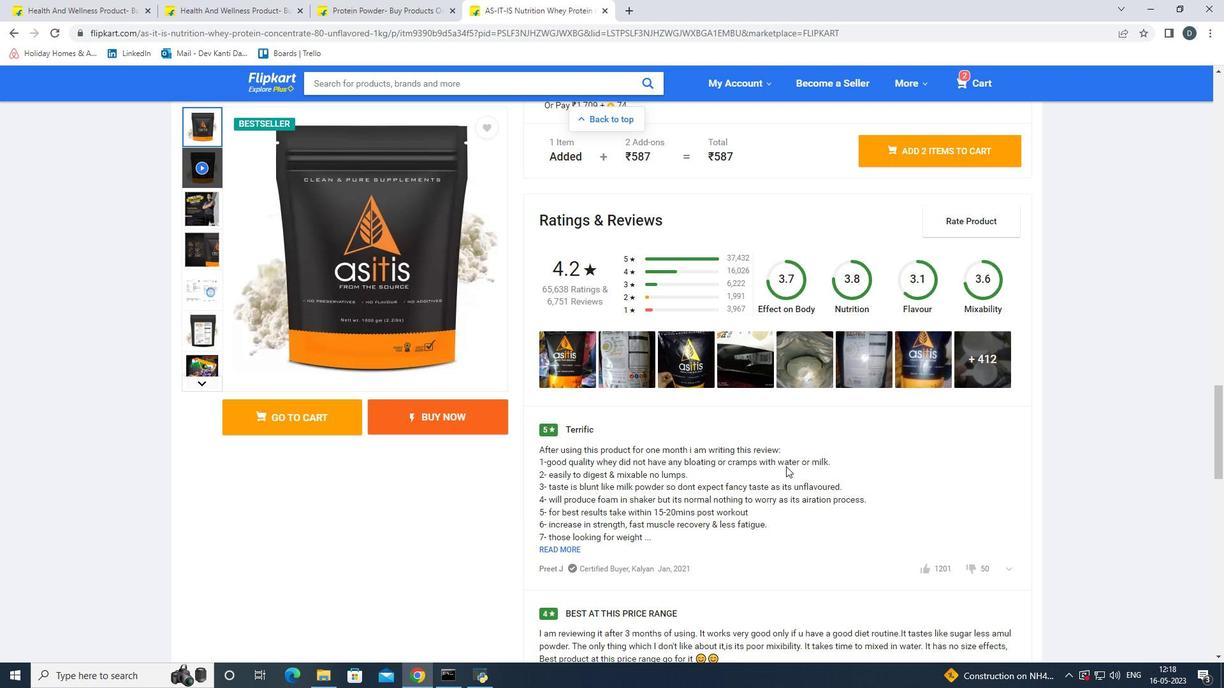 
Action: Mouse scrolled (786, 466) with delta (0, 0)
Screenshot: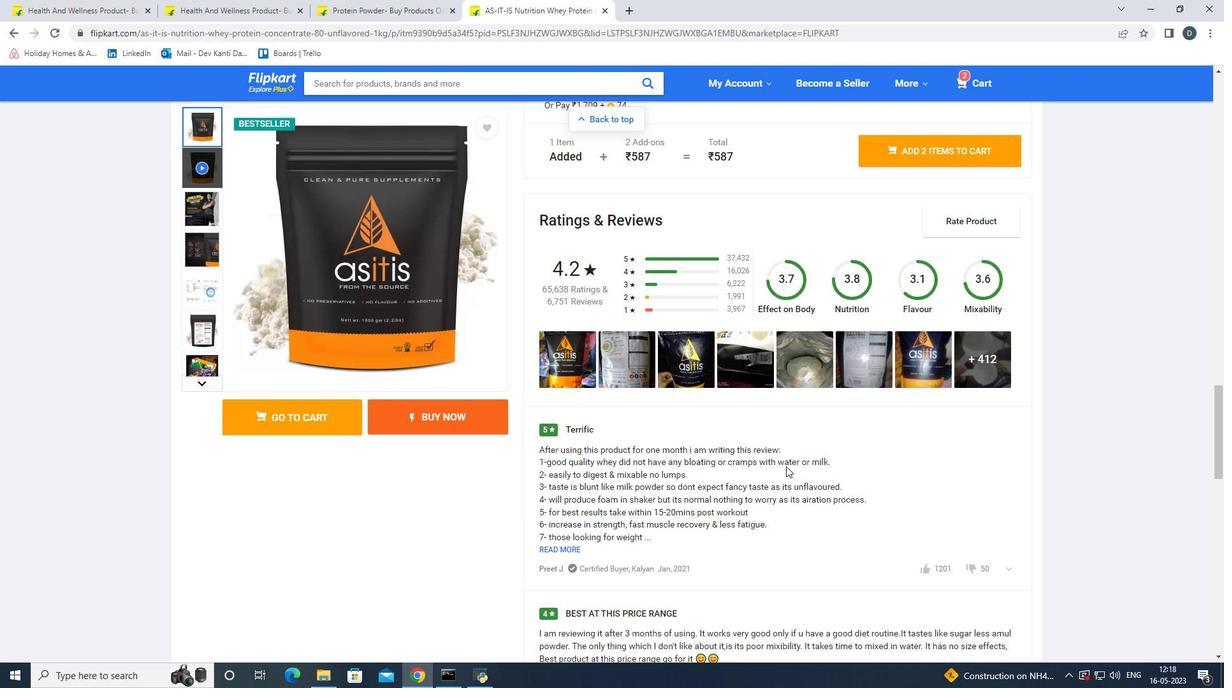 
Action: Mouse scrolled (786, 466) with delta (0, 0)
Screenshot: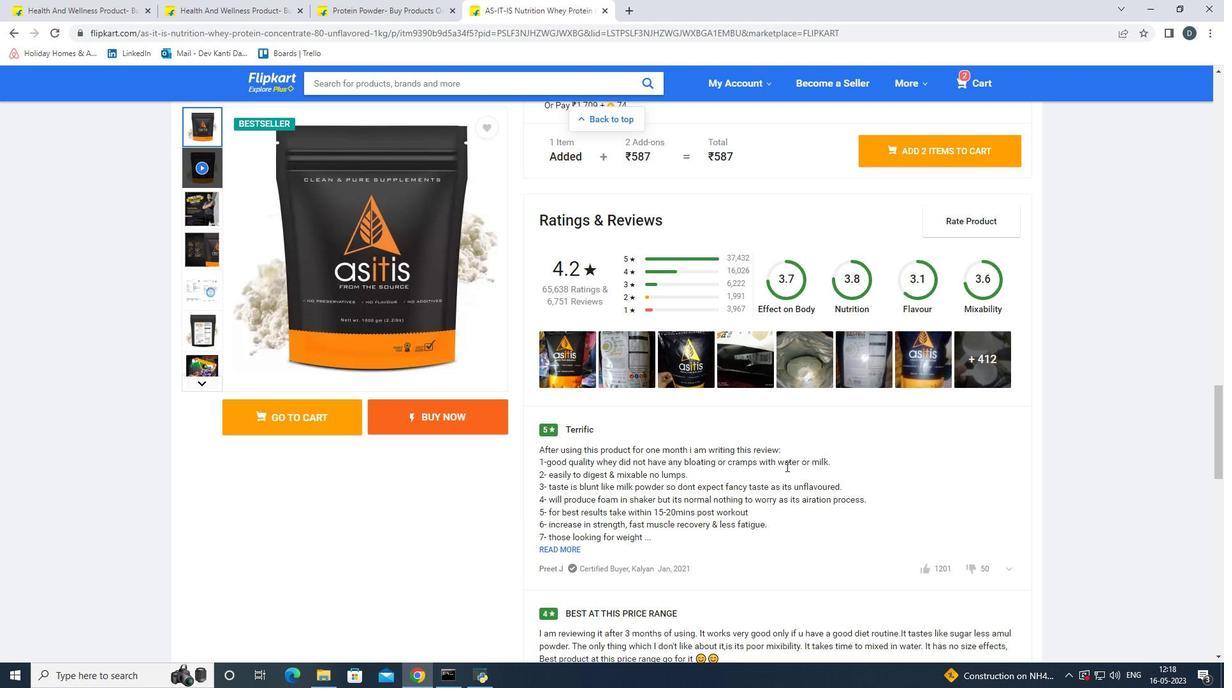 
Action: Mouse scrolled (786, 466) with delta (0, 0)
Screenshot: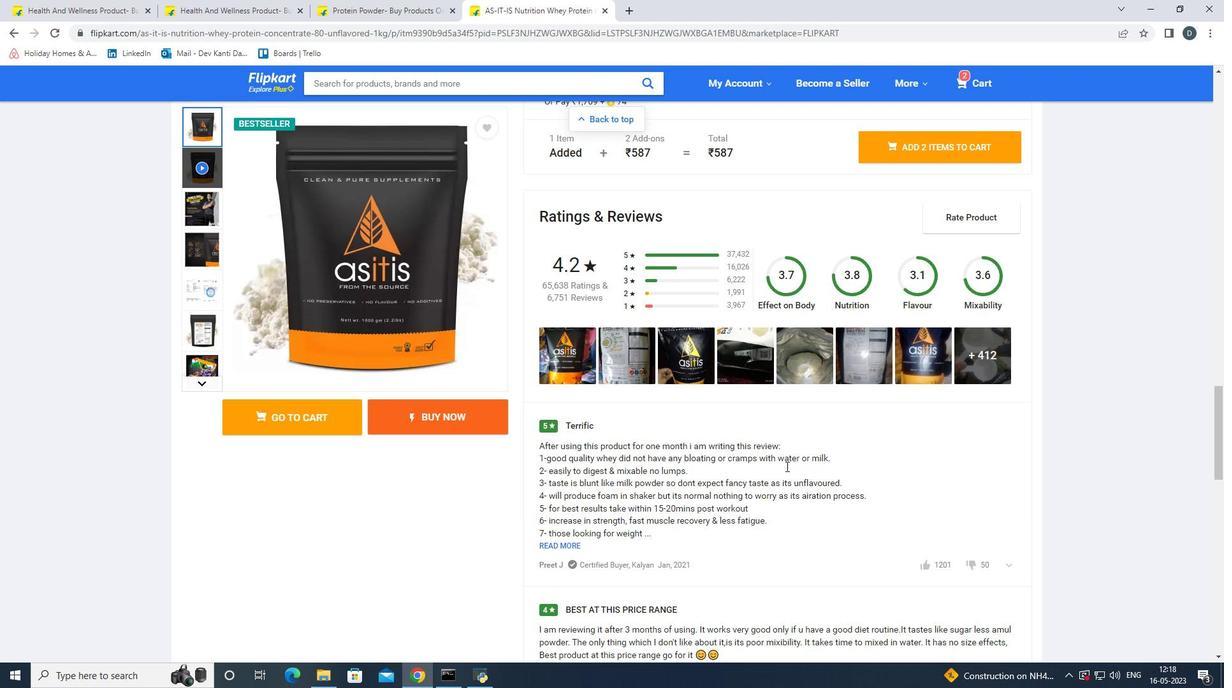 
Action: Mouse scrolled (786, 466) with delta (0, 0)
Screenshot: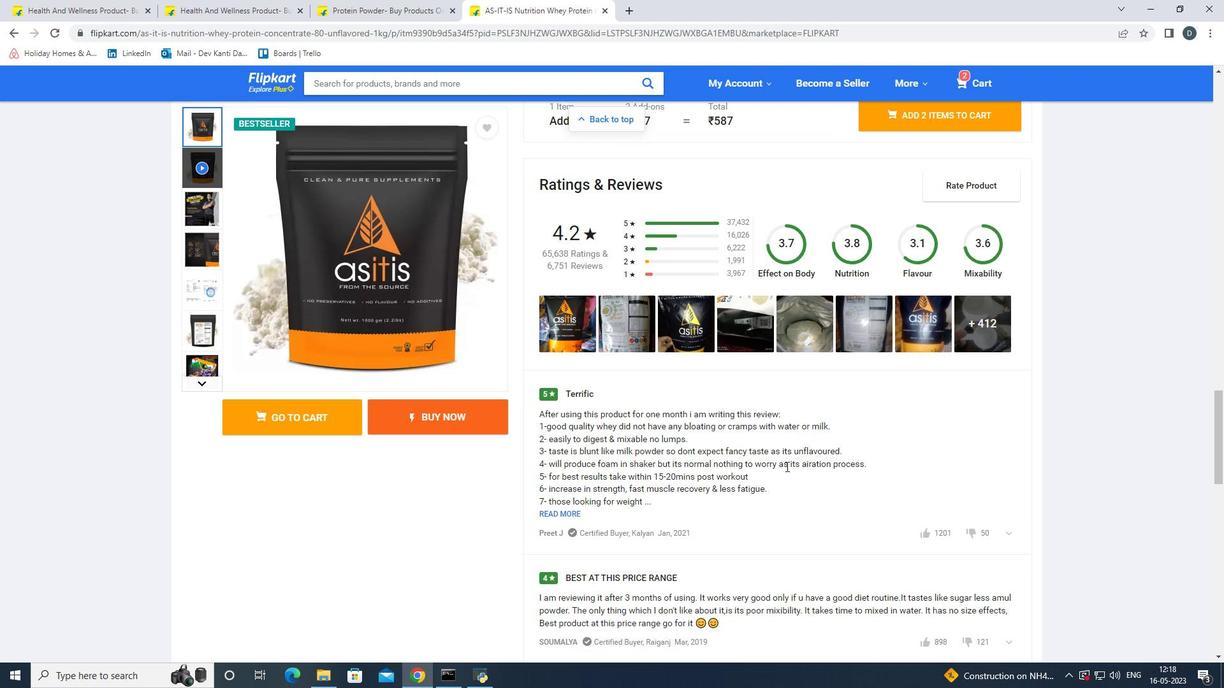 
Action: Mouse scrolled (786, 466) with delta (0, 0)
Screenshot: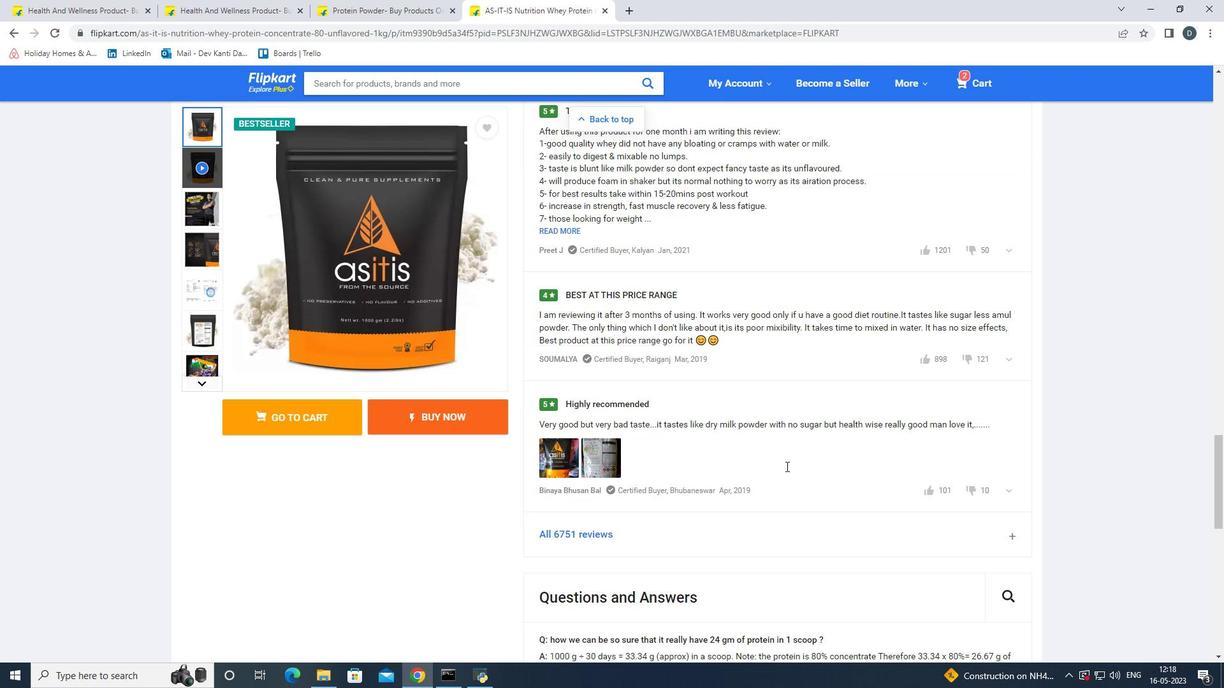 
Action: Mouse scrolled (786, 466) with delta (0, 0)
Screenshot: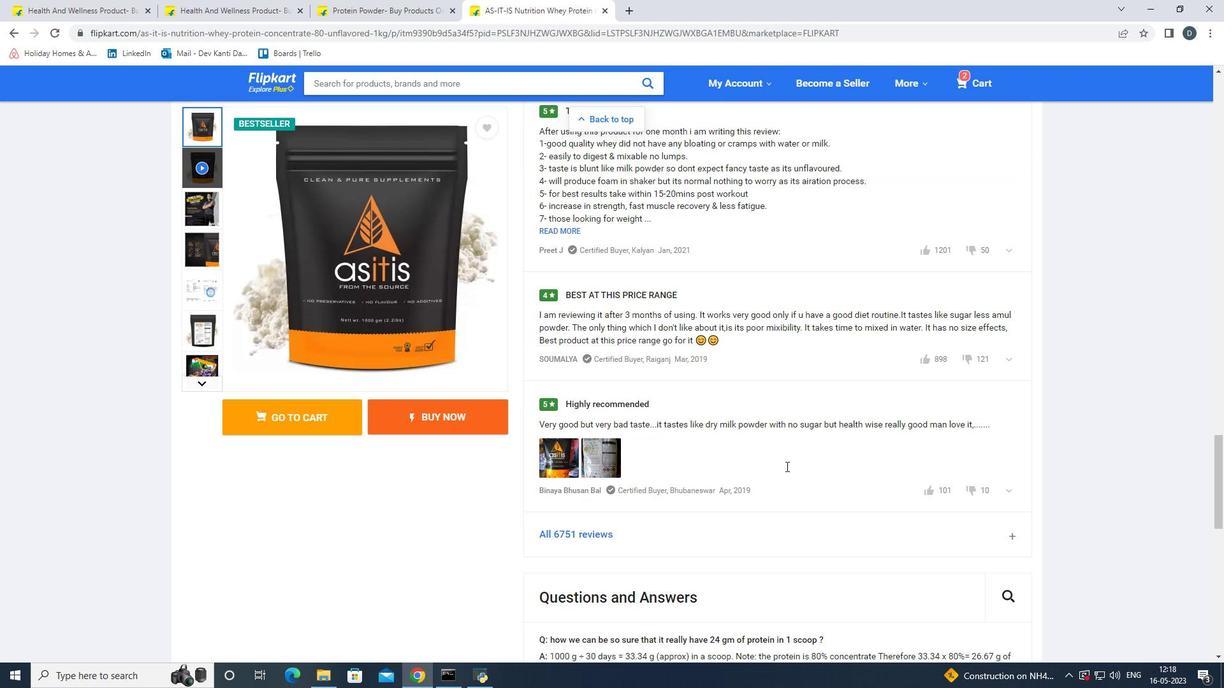 
Action: Mouse scrolled (786, 466) with delta (0, 0)
Screenshot: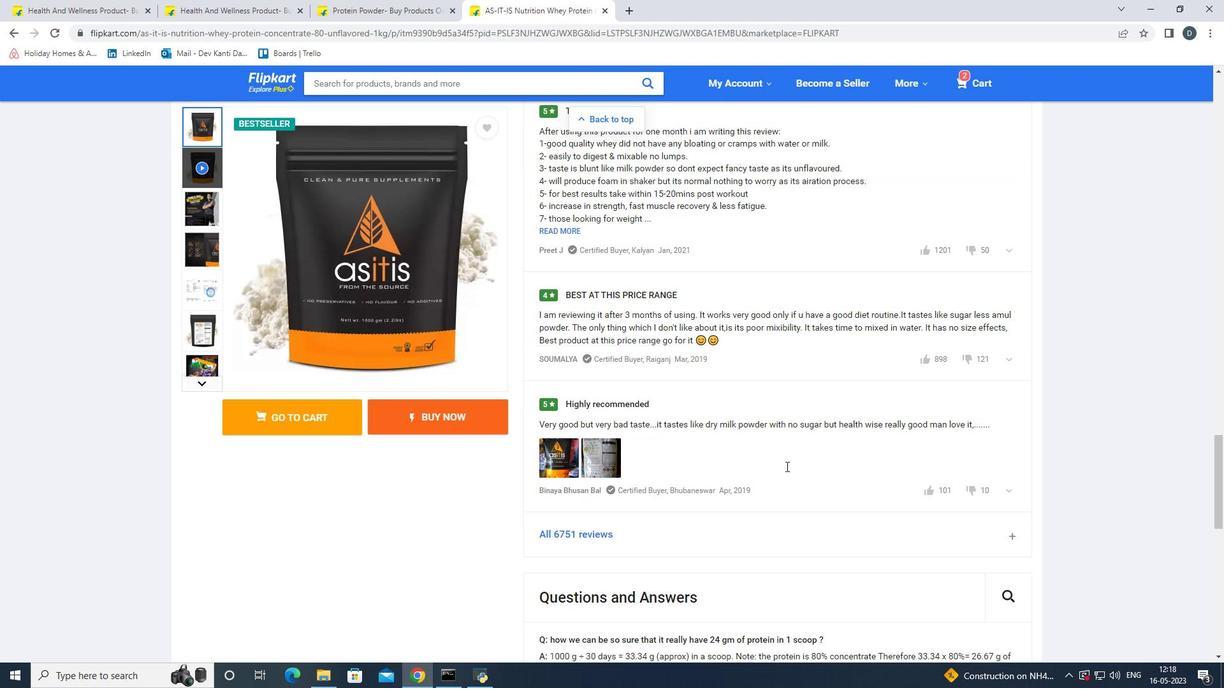 
Action: Mouse scrolled (786, 466) with delta (0, 0)
